 Task: Personal: Milano by food.
Action: Mouse moved to (65, 101)
Screenshot: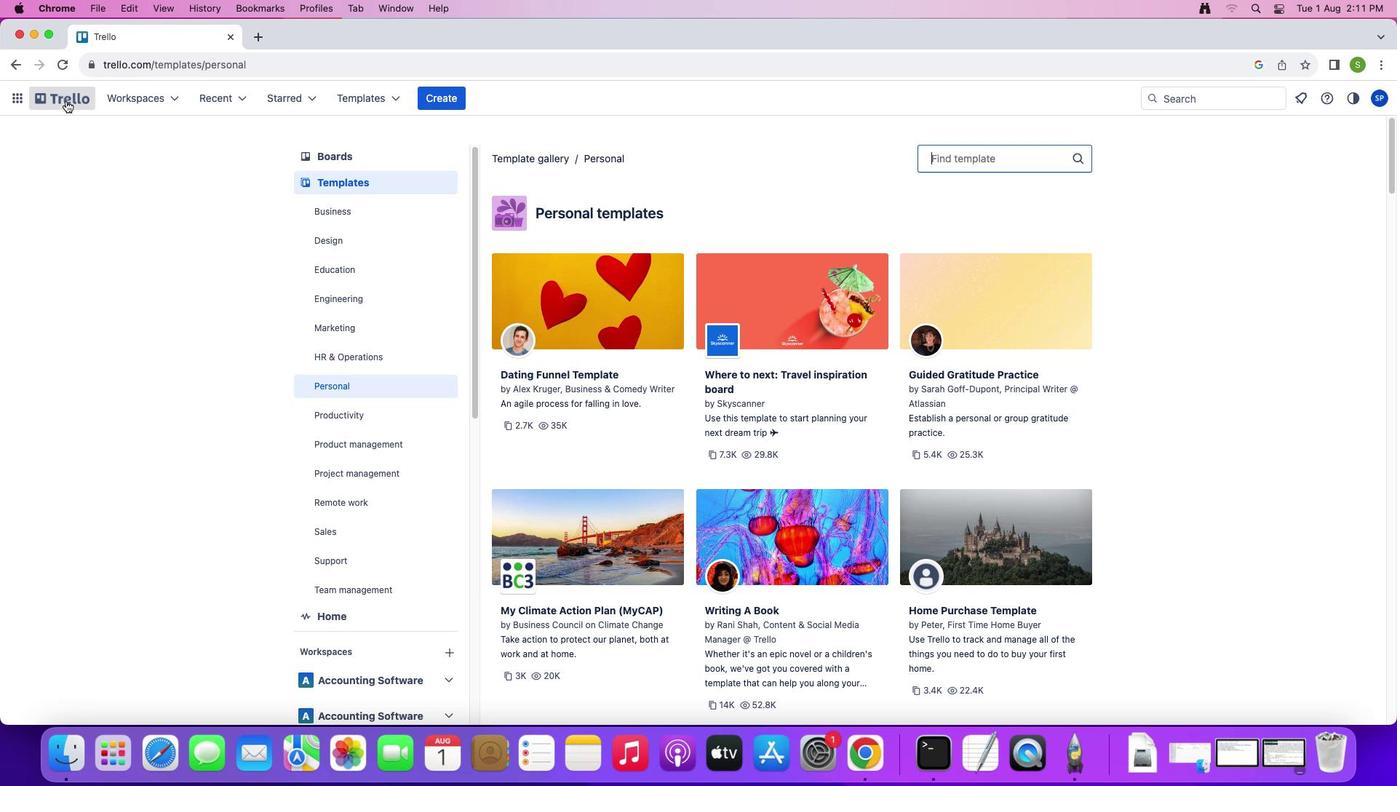 
Action: Mouse pressed left at (65, 101)
Screenshot: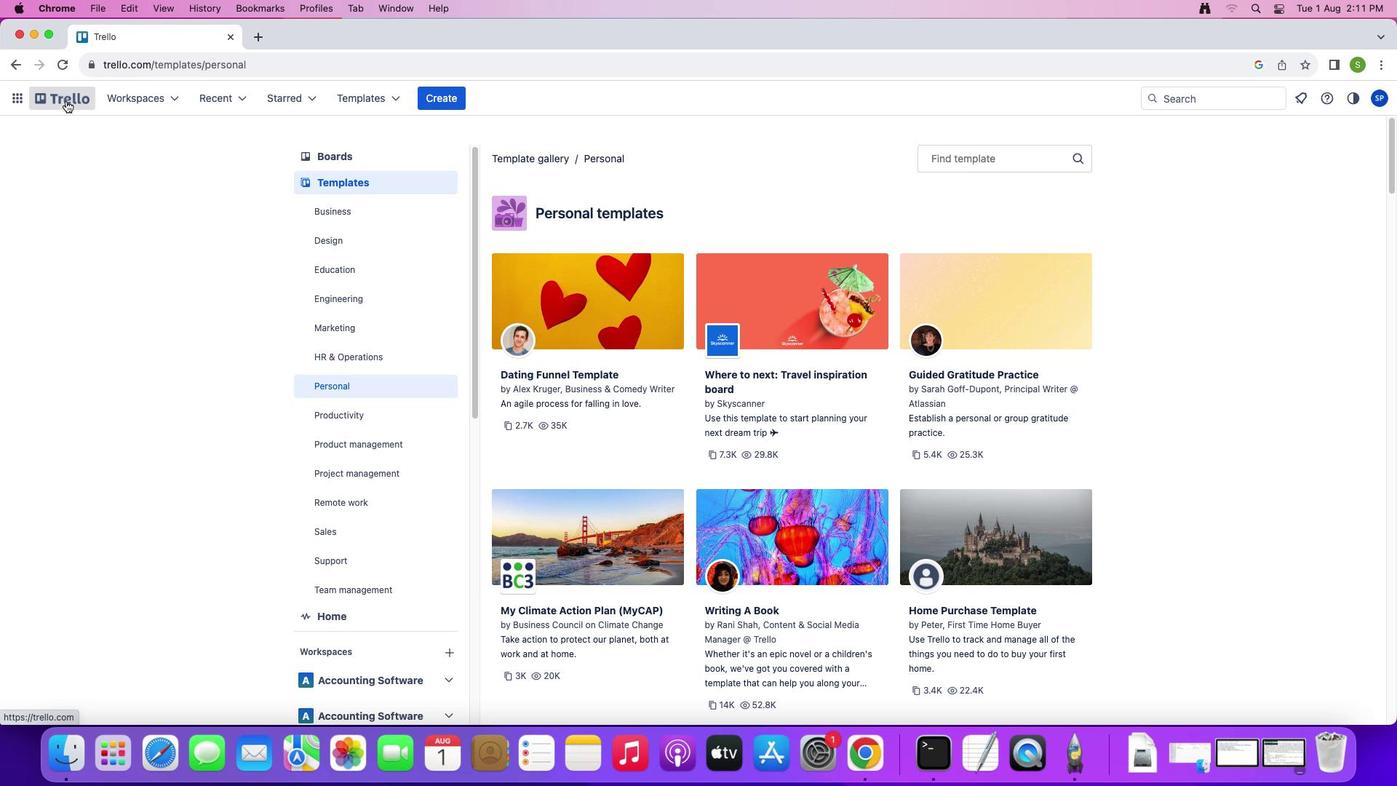 
Action: Mouse moved to (352, 179)
Screenshot: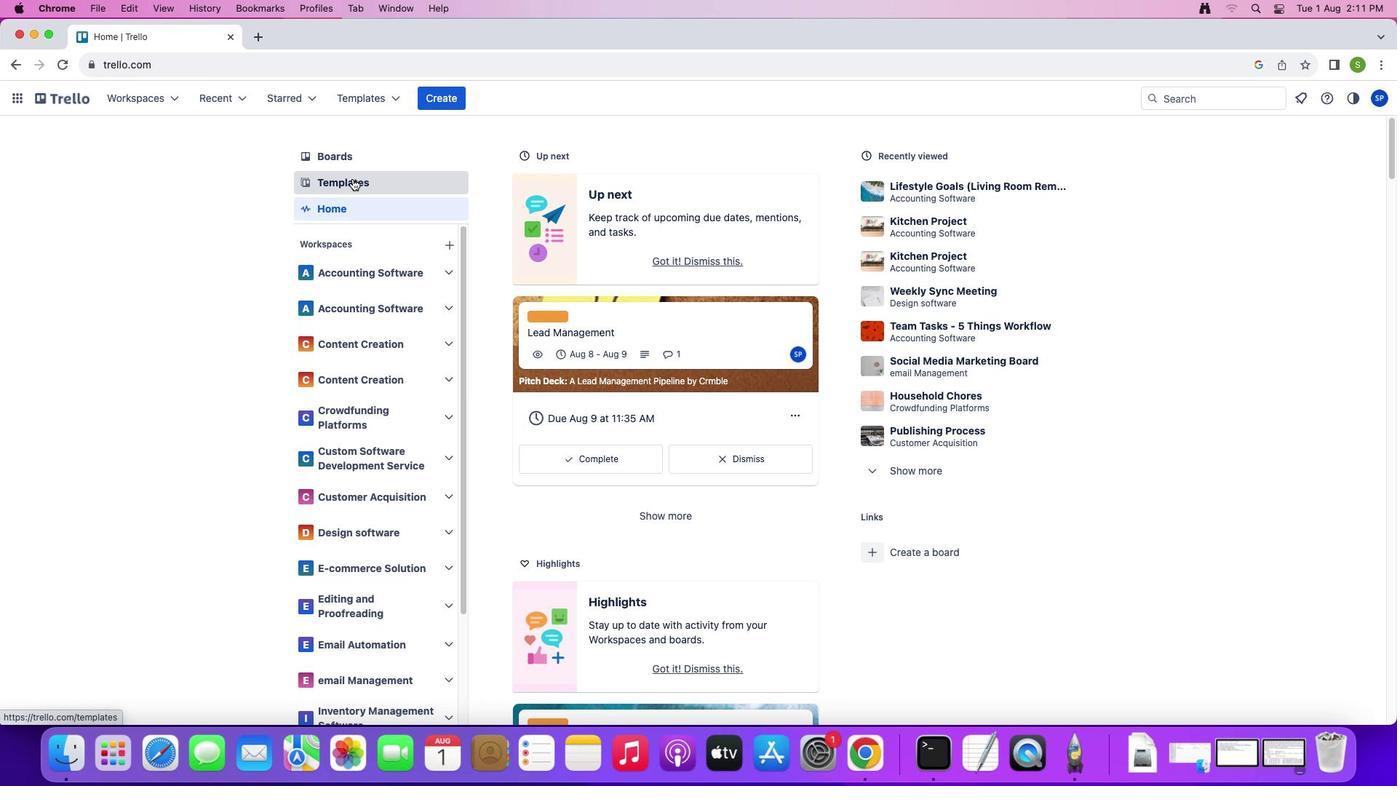 
Action: Mouse pressed left at (352, 179)
Screenshot: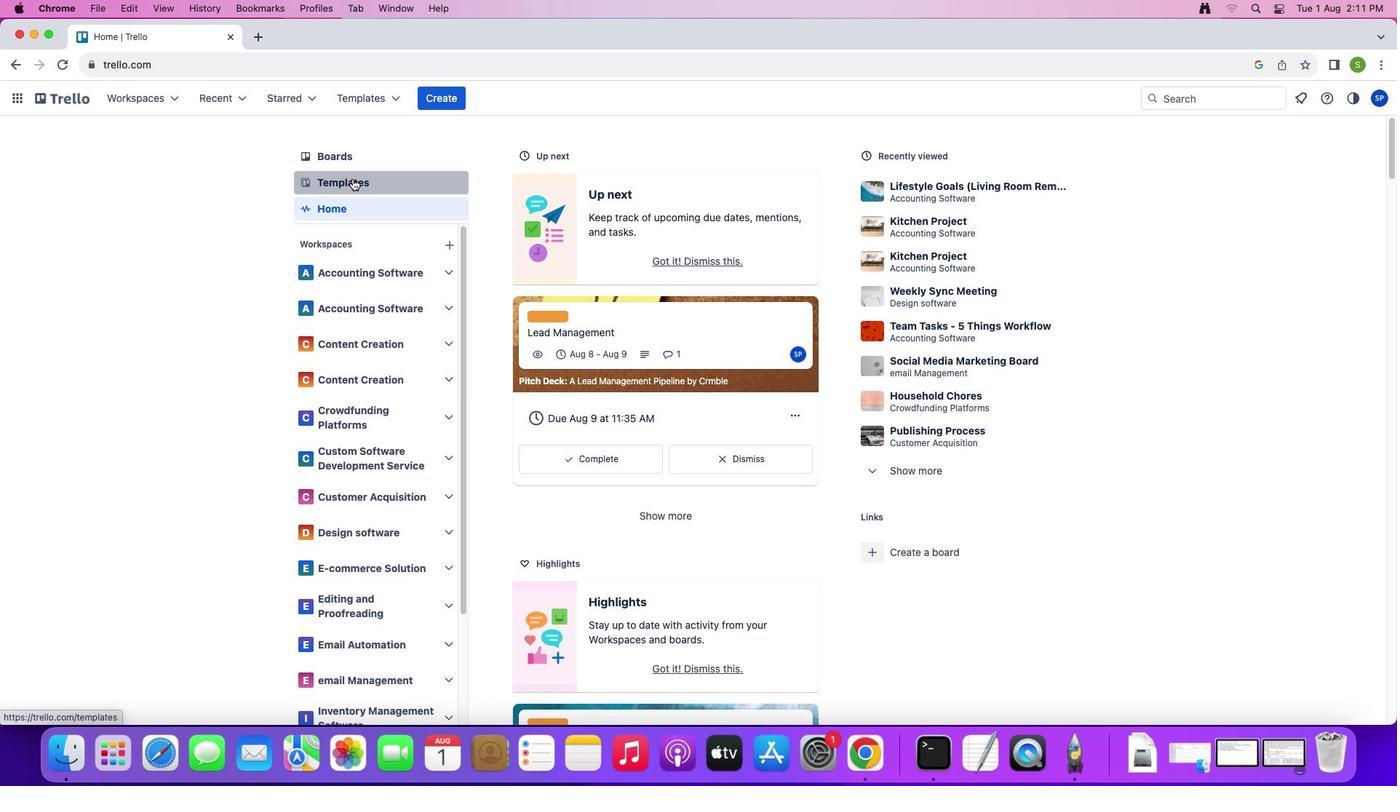 
Action: Mouse moved to (357, 381)
Screenshot: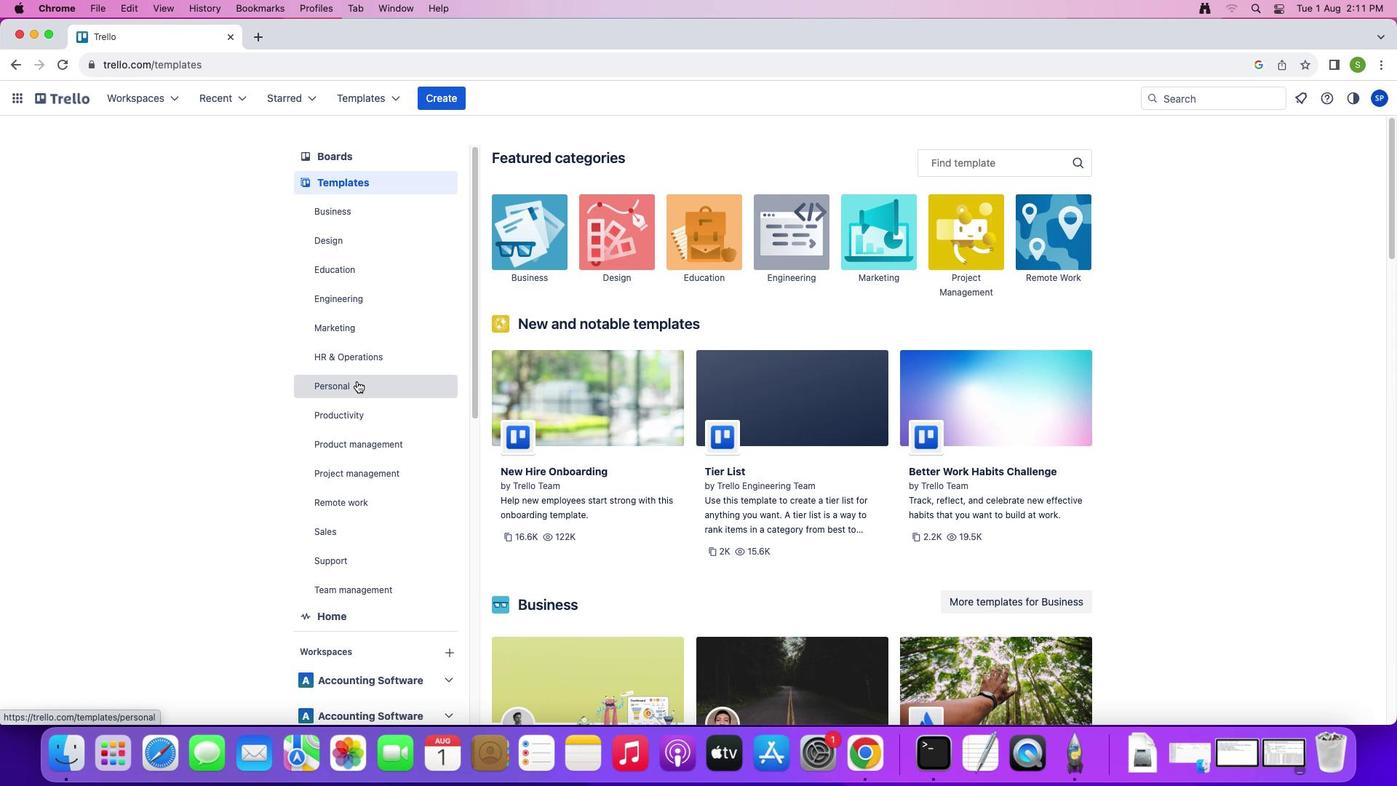 
Action: Mouse pressed left at (357, 381)
Screenshot: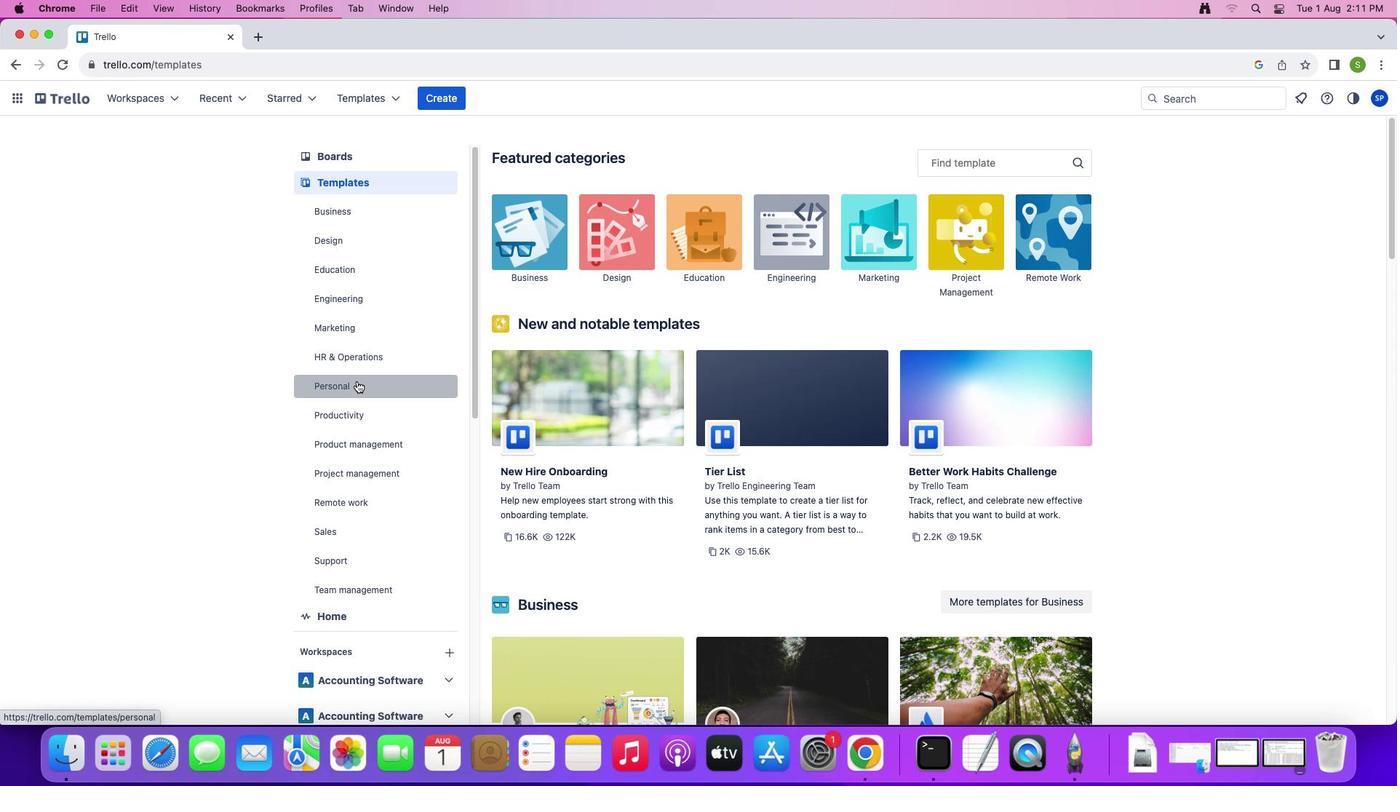 
Action: Mouse moved to (974, 155)
Screenshot: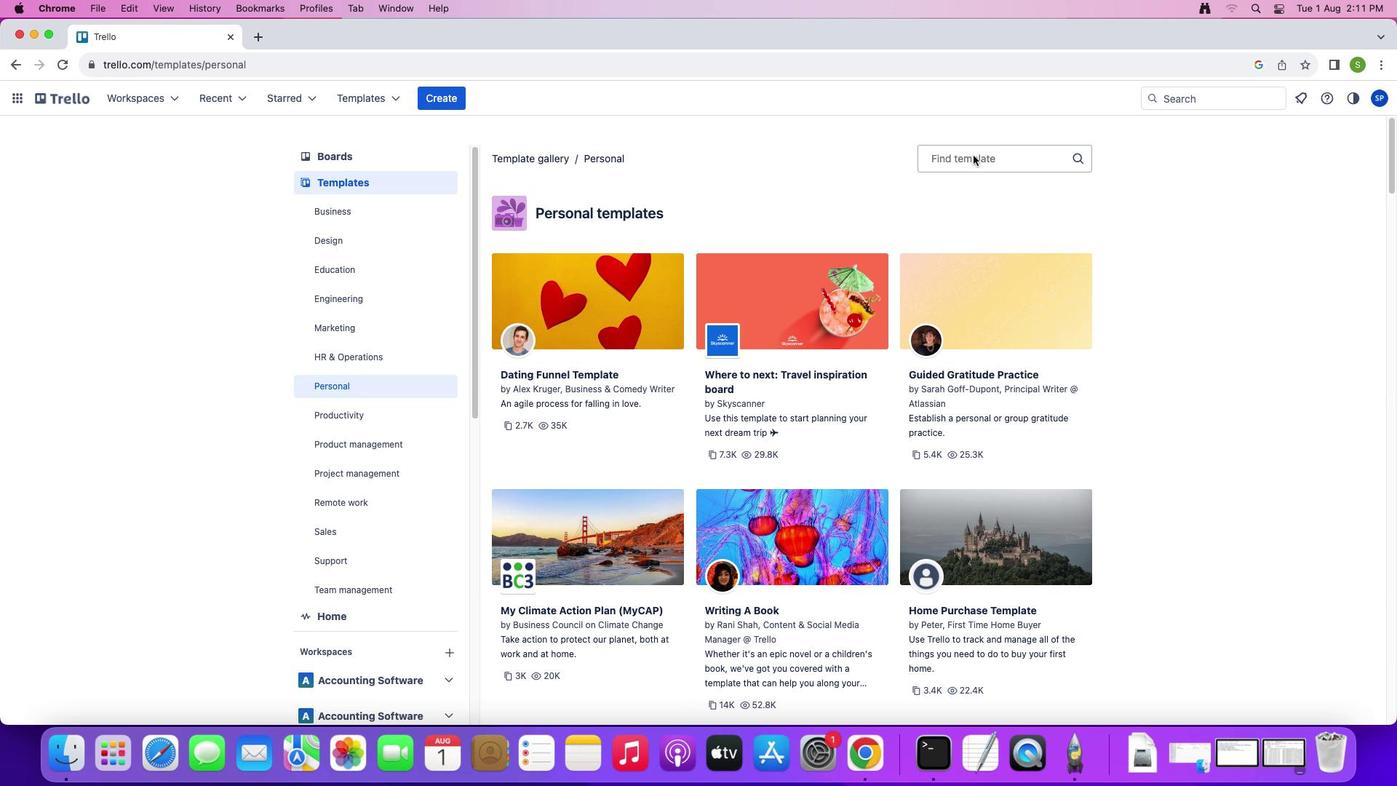 
Action: Mouse pressed left at (974, 155)
Screenshot: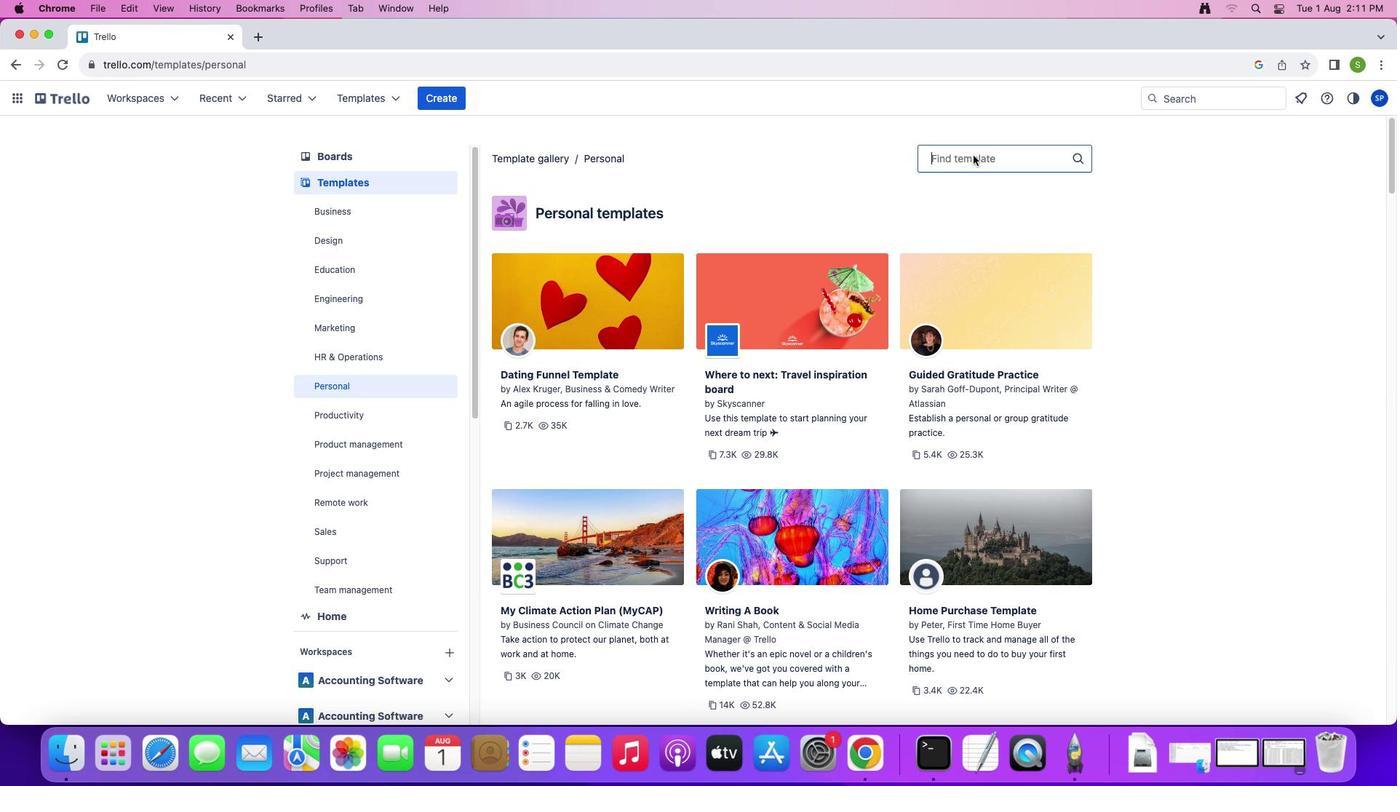 
Action: Key pressed Key.shift'M'Key.caps_lock'i''l''a''n''o'Key.space'b''y'Key.space'f''o''o''d'
Screenshot: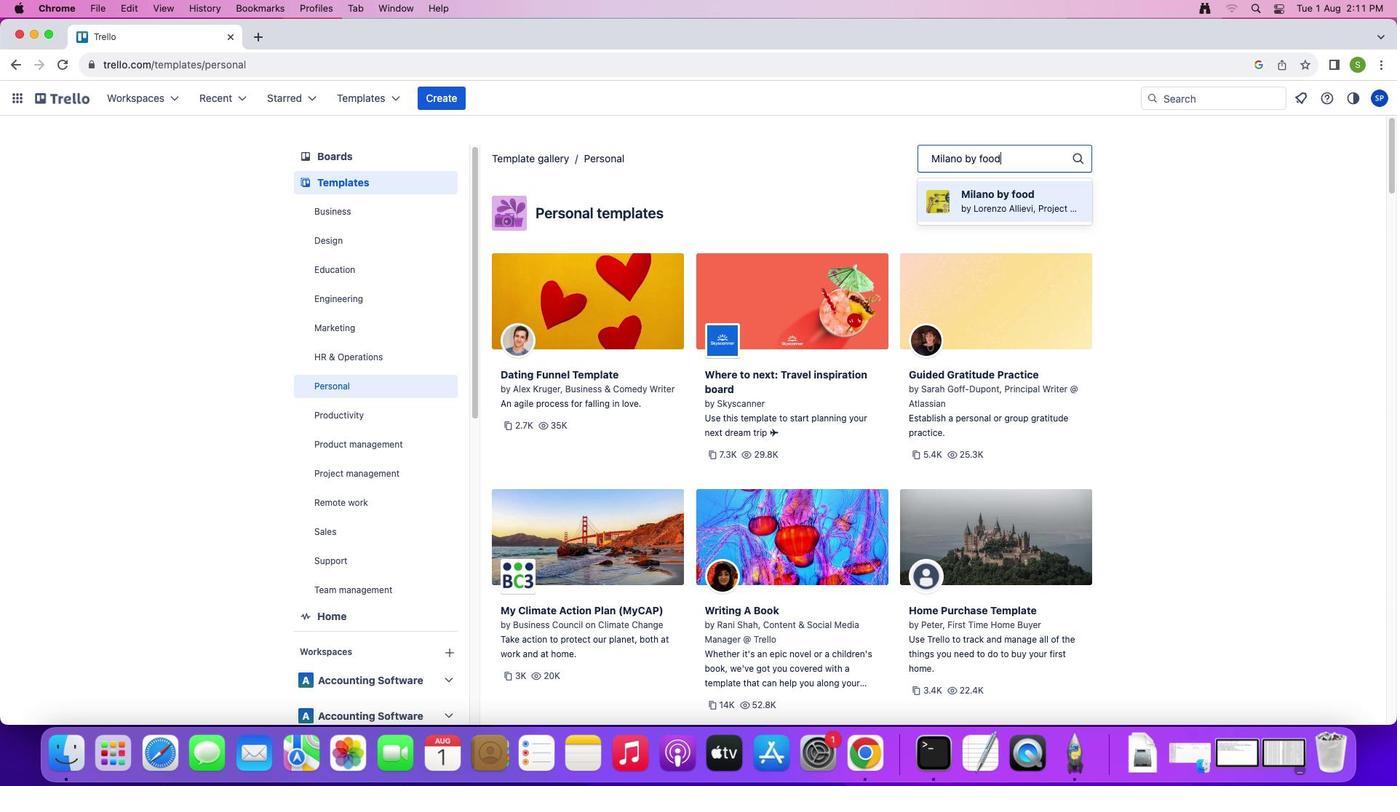 
Action: Mouse moved to (1030, 212)
Screenshot: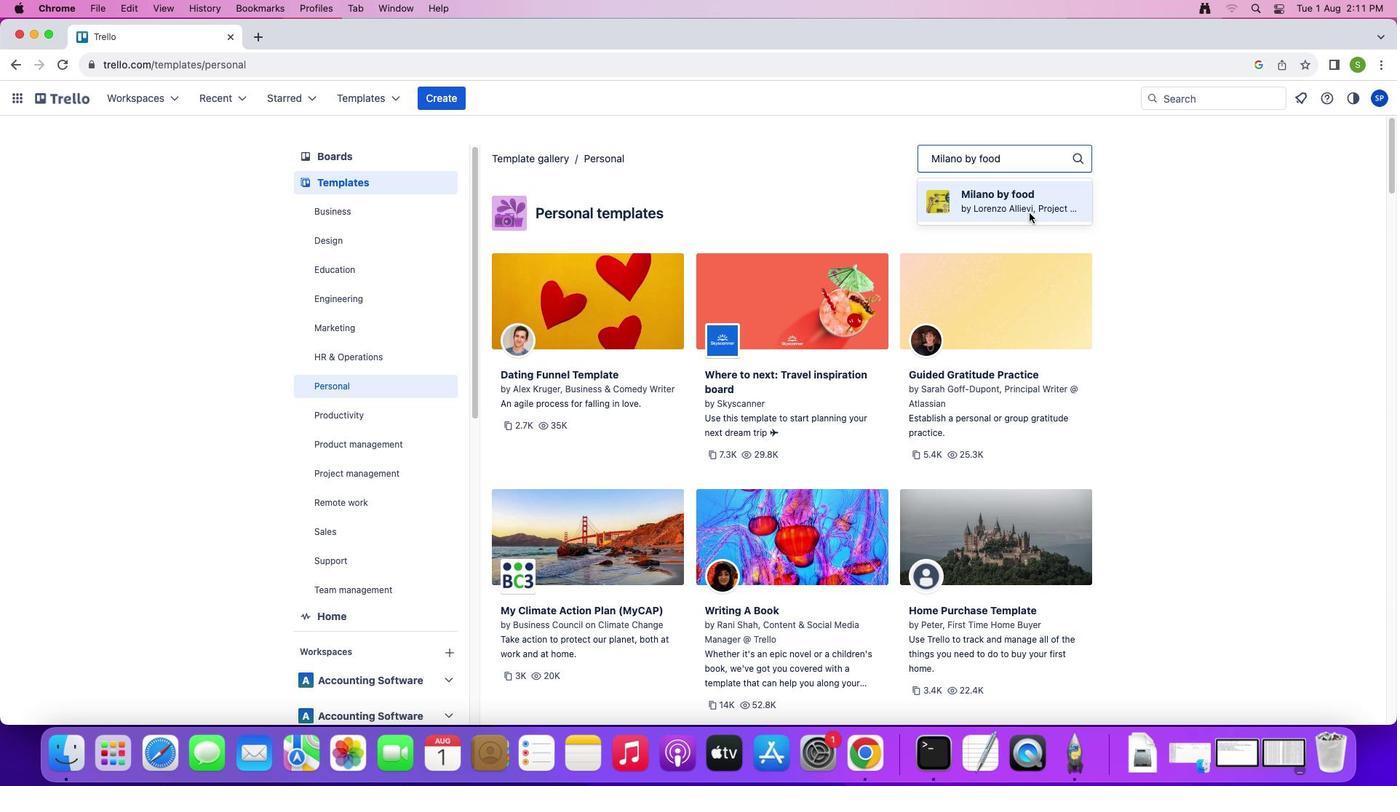 
Action: Mouse pressed left at (1030, 212)
Screenshot: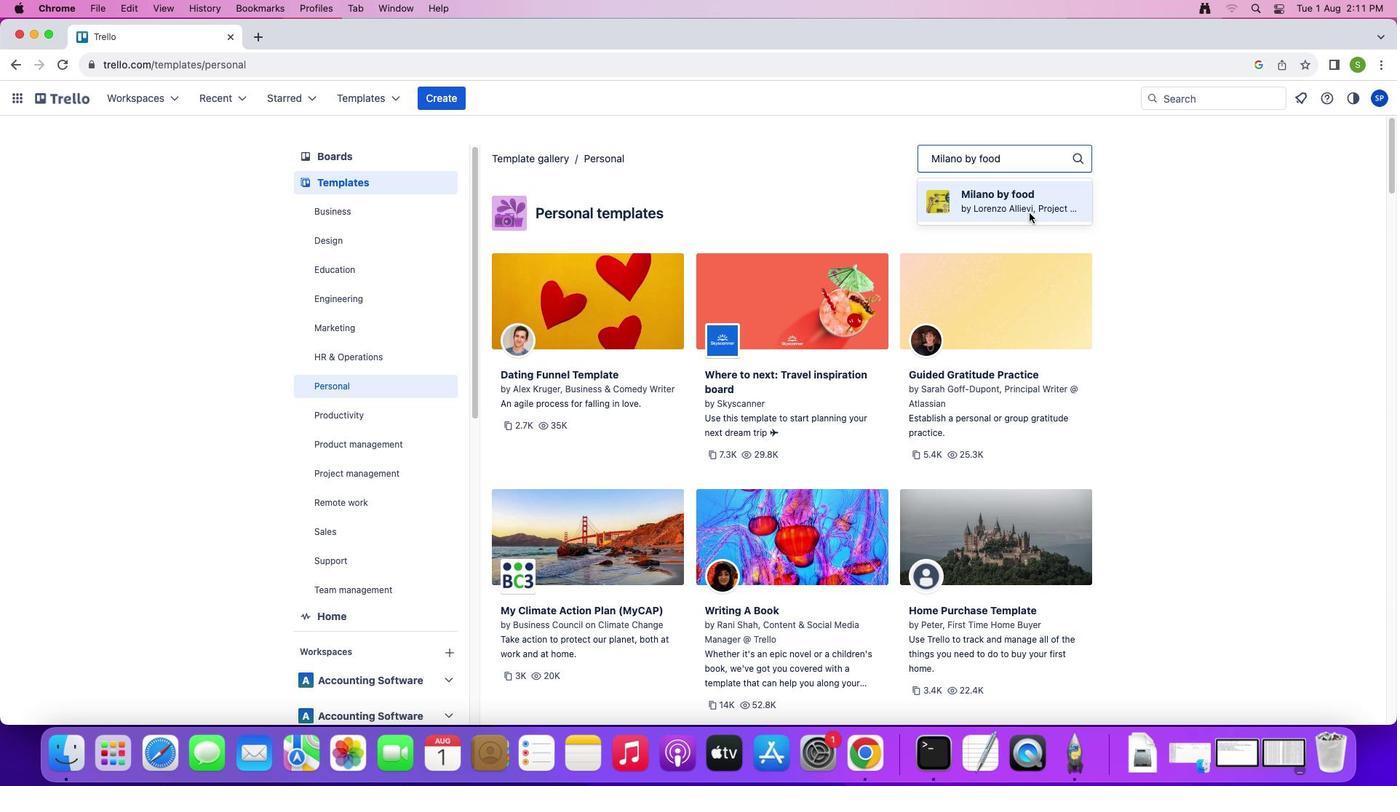 
Action: Mouse moved to (1056, 216)
Screenshot: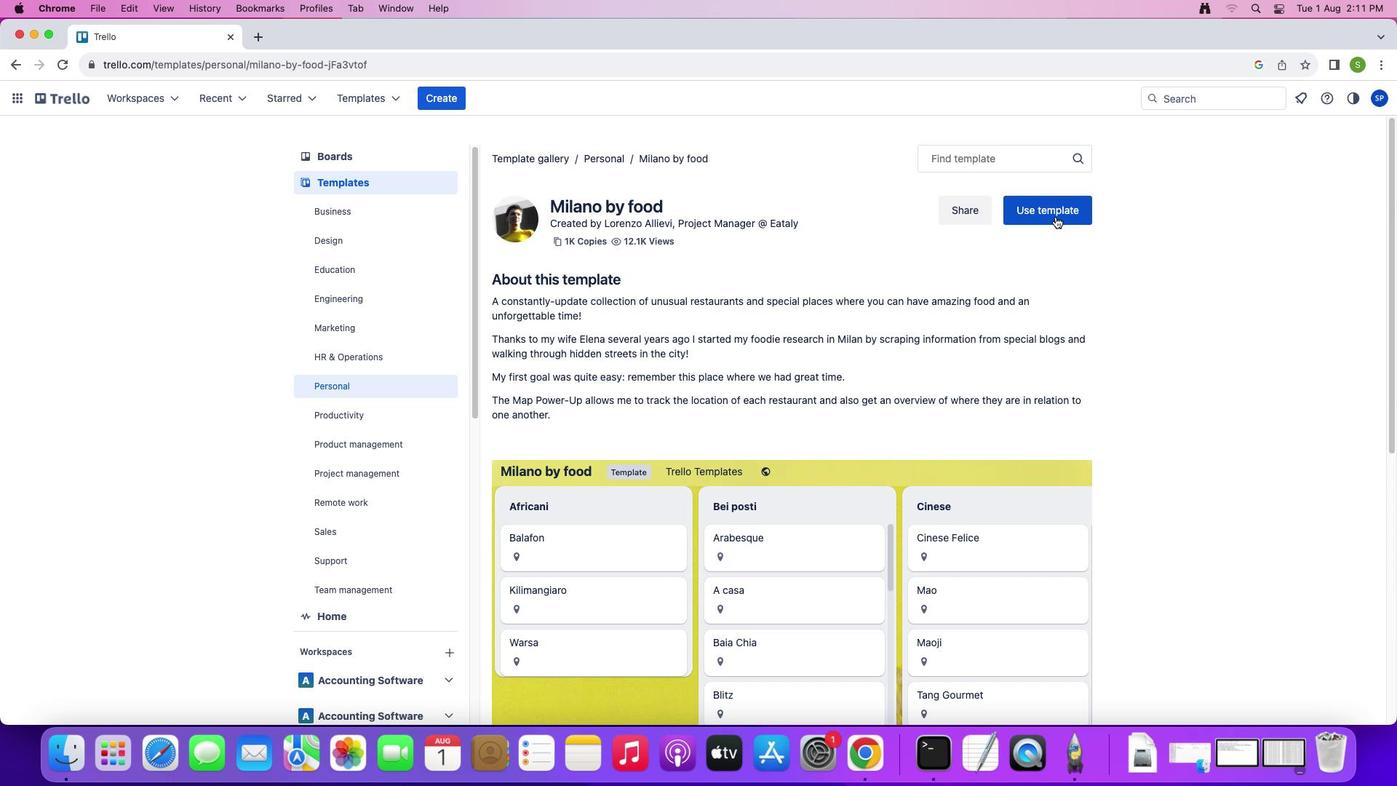 
Action: Mouse pressed left at (1056, 216)
Screenshot: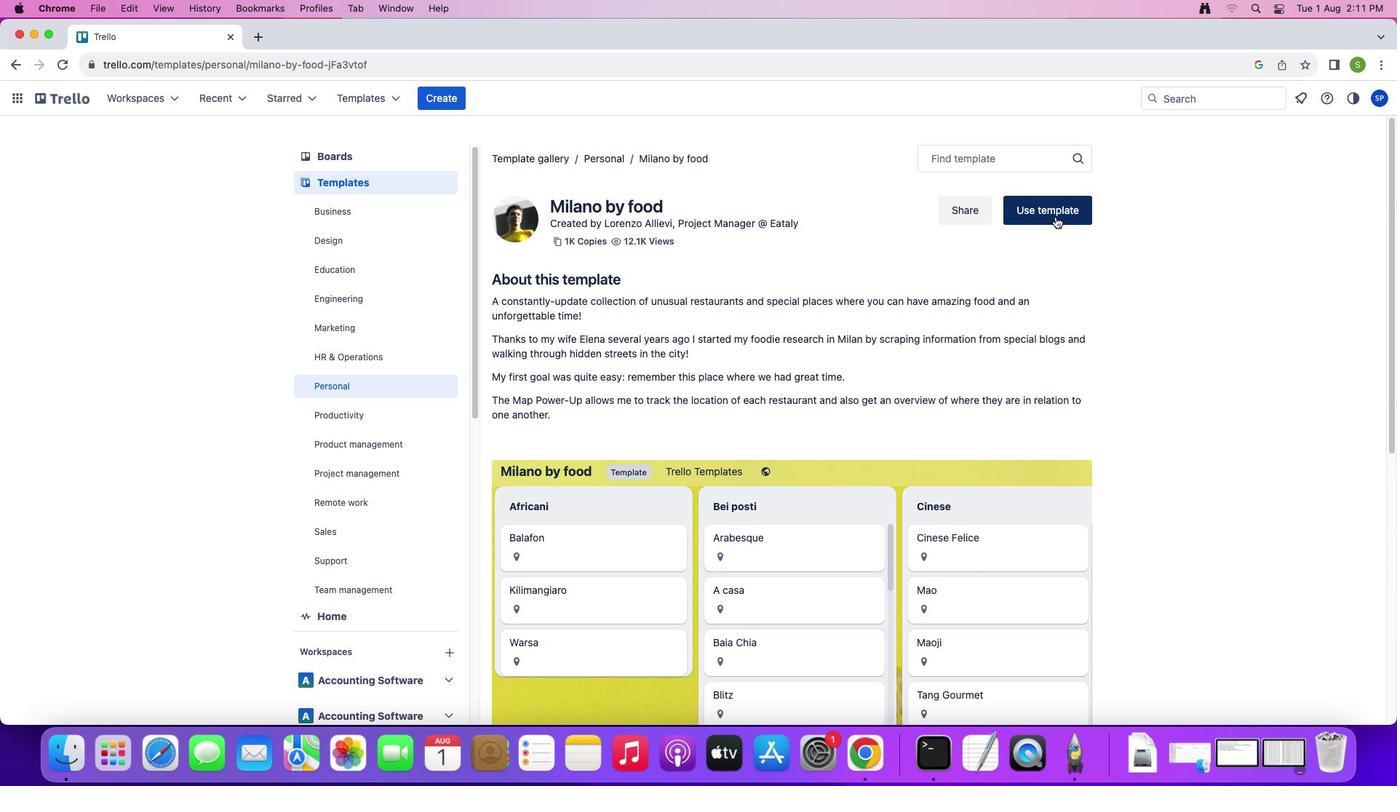 
Action: Mouse moved to (1041, 532)
Screenshot: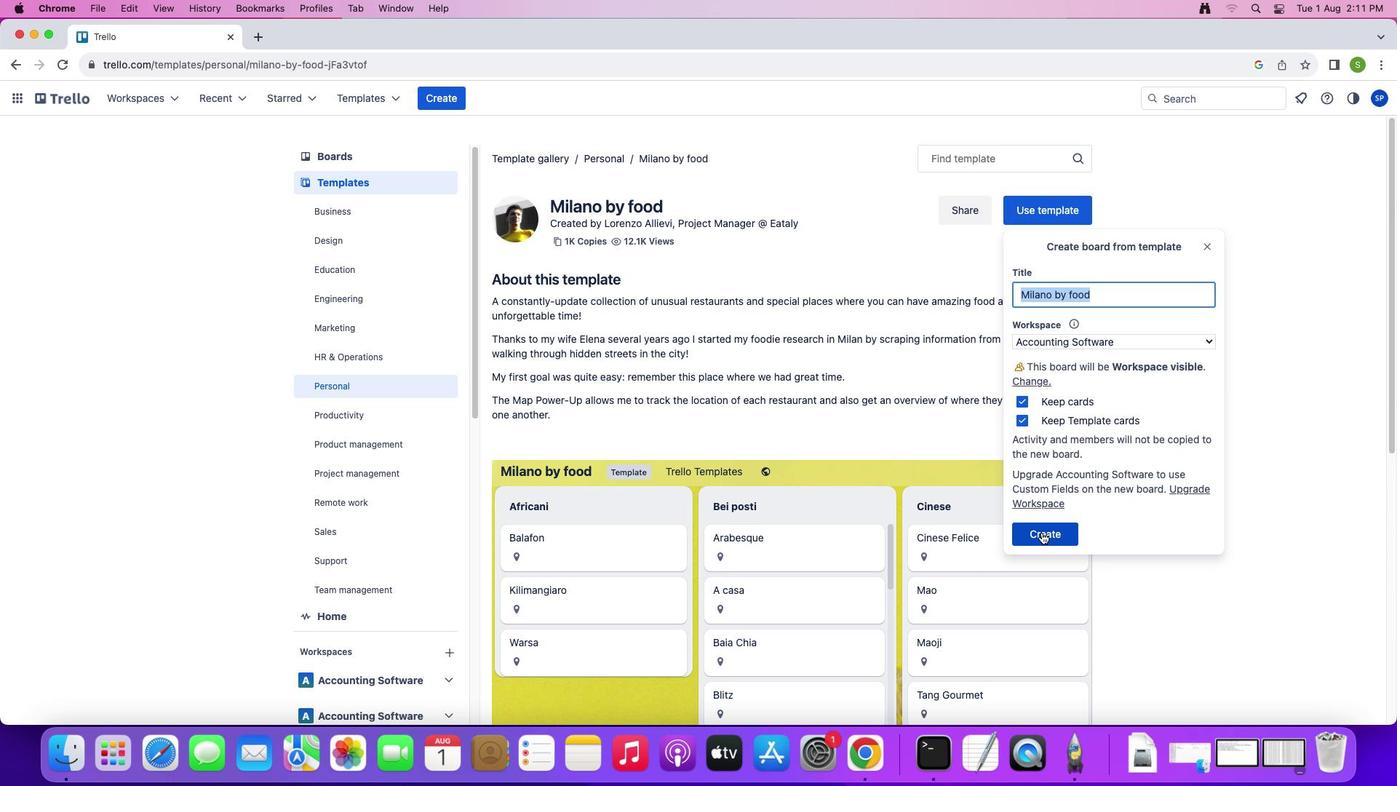
Action: Mouse pressed left at (1041, 532)
Screenshot: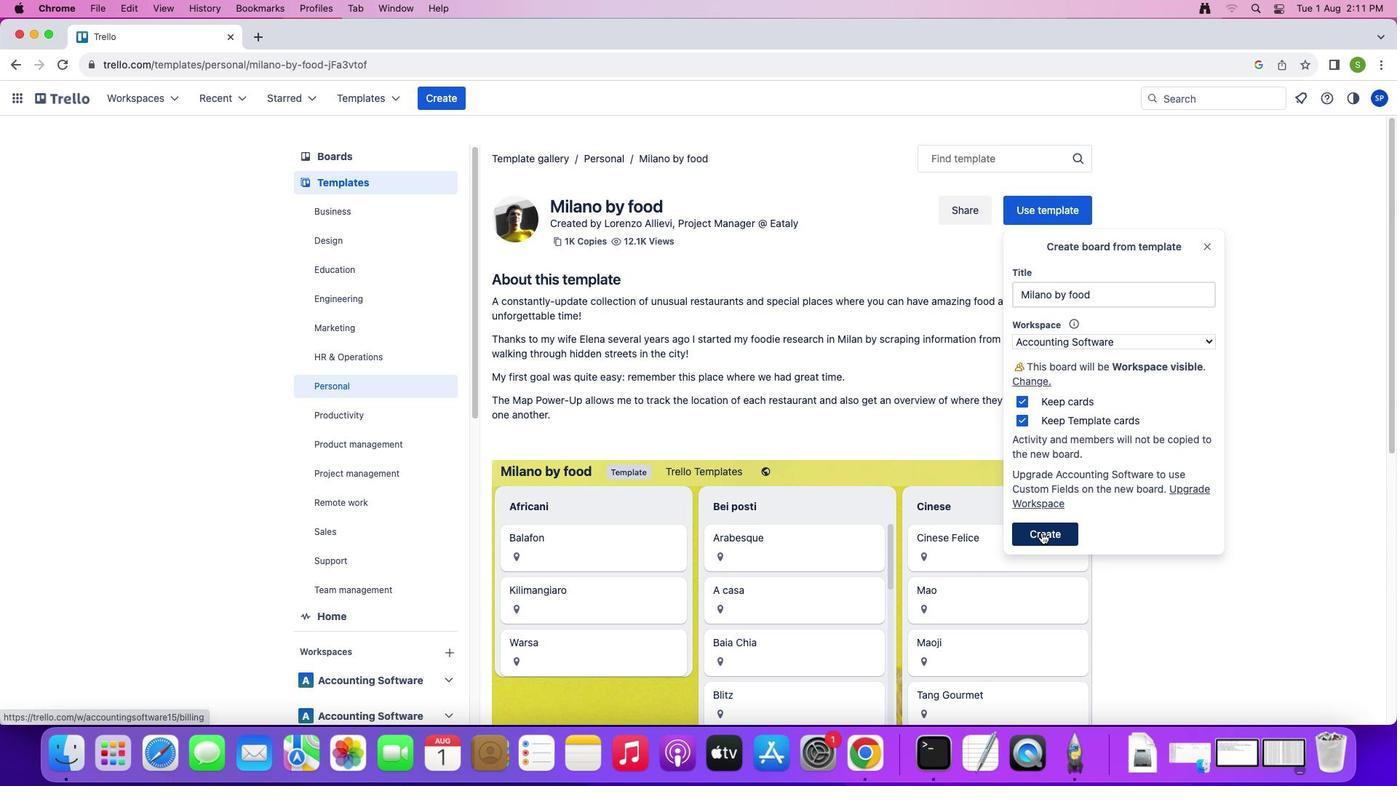 
Action: Mouse moved to (904, 716)
Screenshot: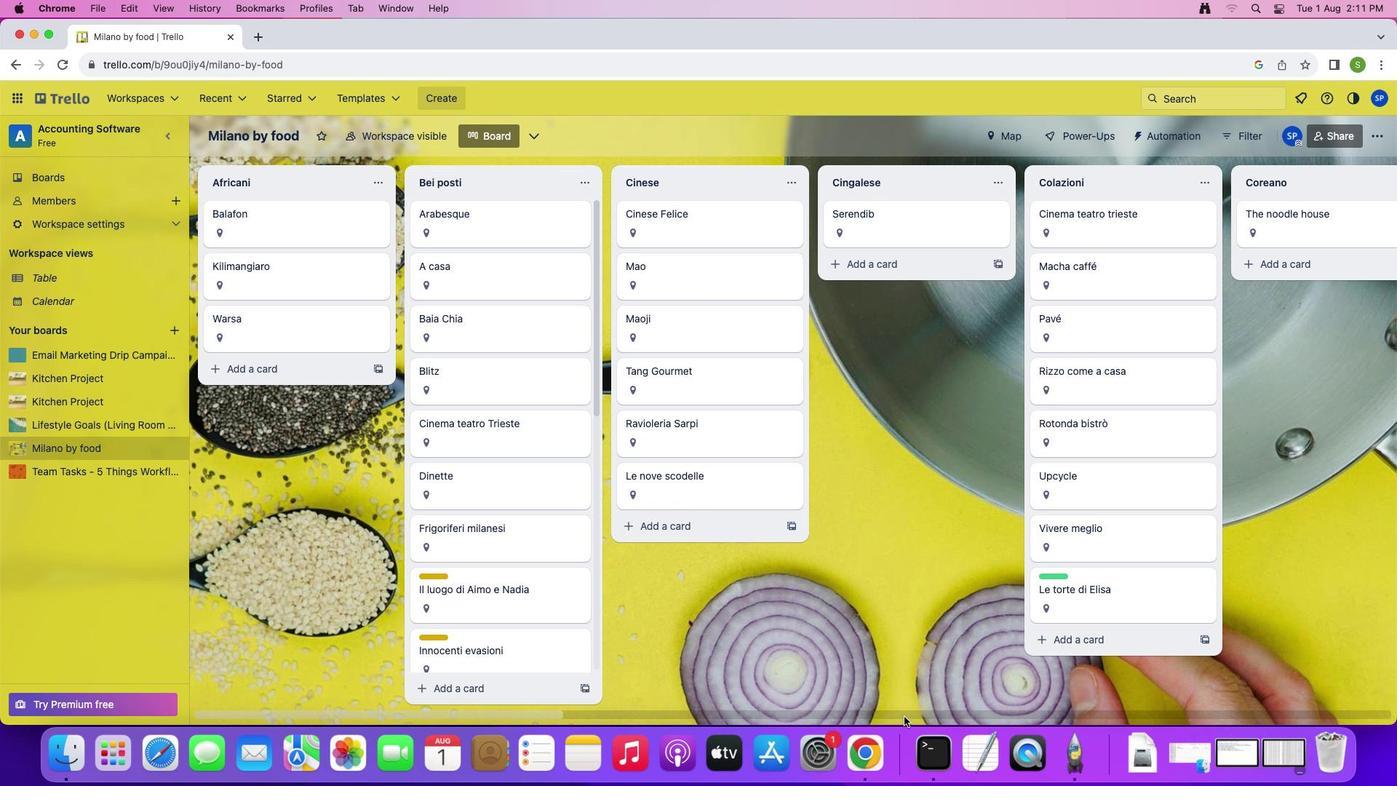 
Action: Mouse pressed left at (904, 716)
Screenshot: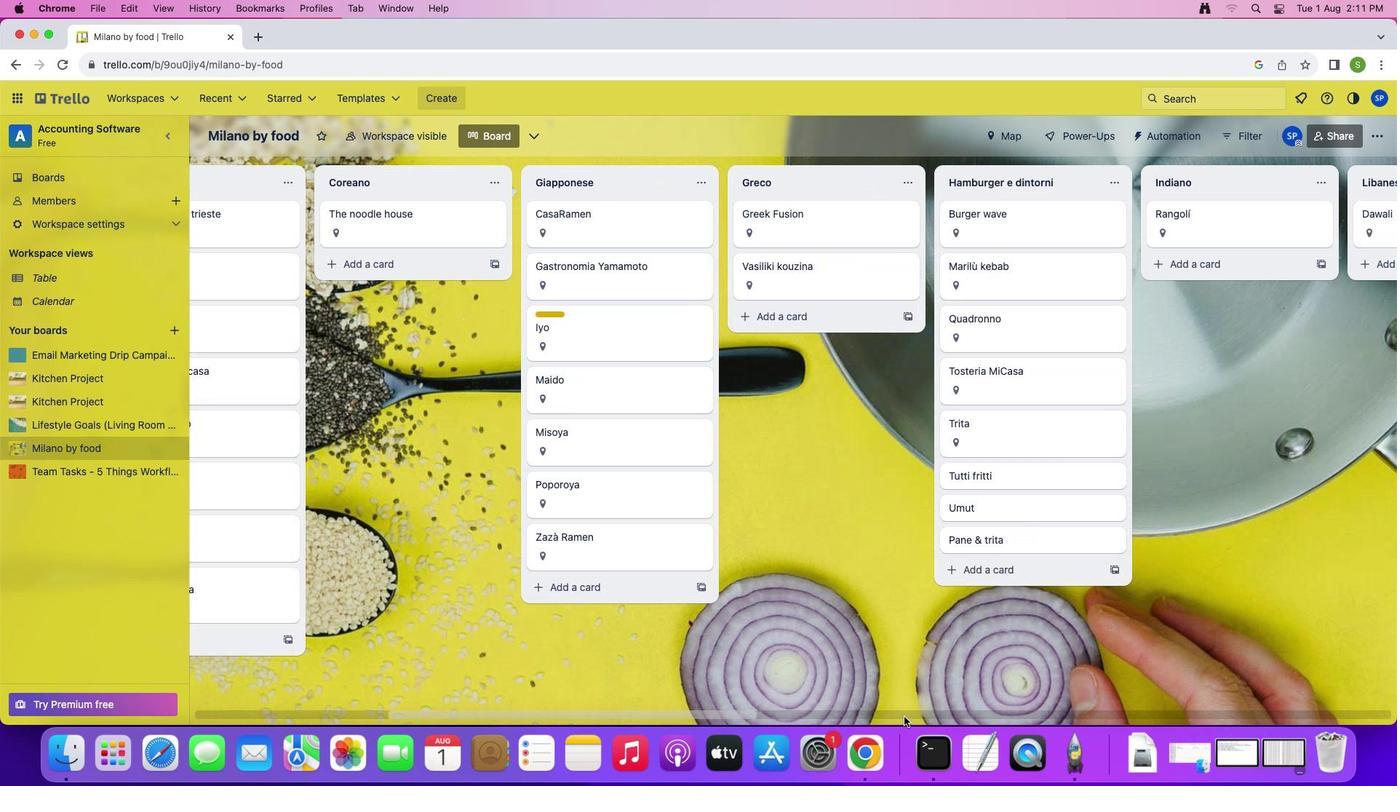 
Action: Mouse moved to (1023, 713)
Screenshot: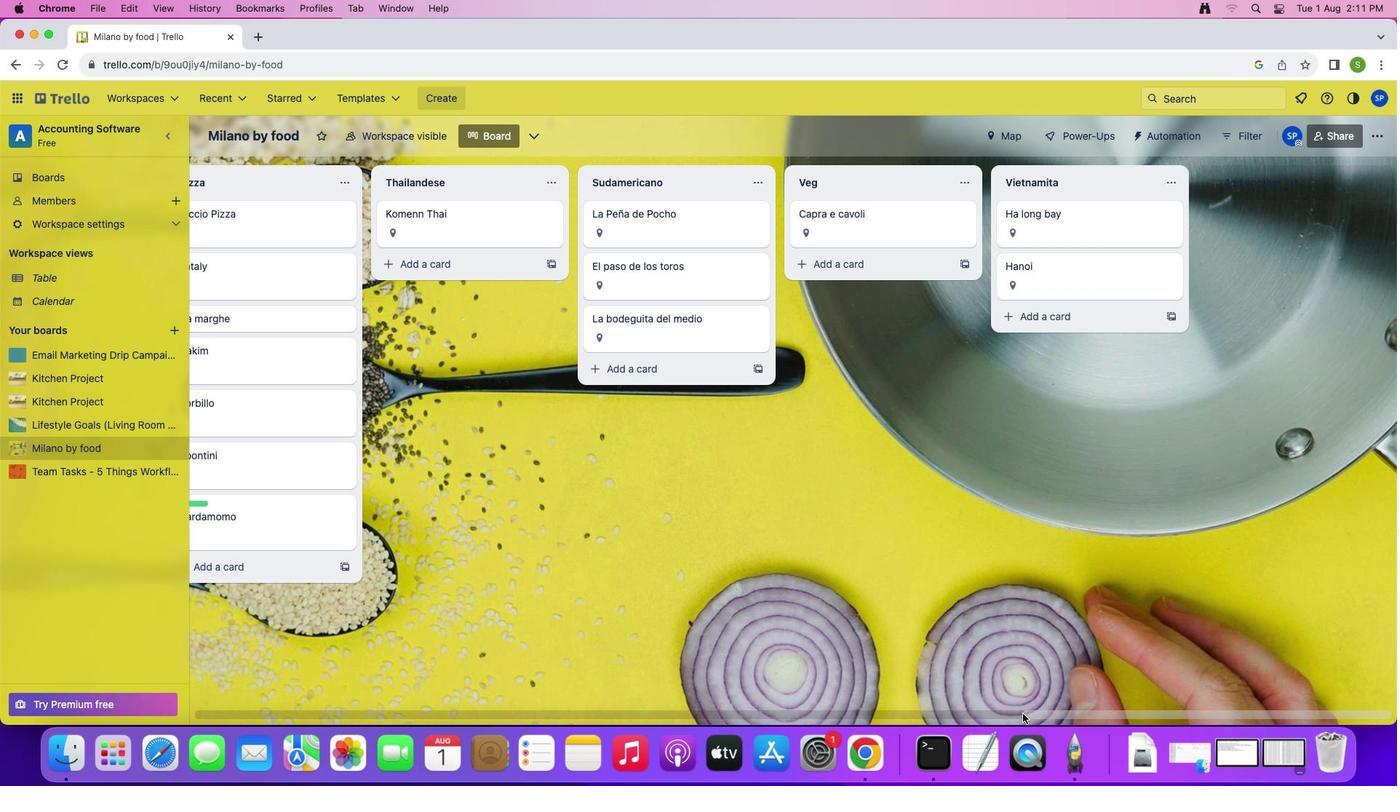 
Action: Mouse pressed left at (1023, 713)
Screenshot: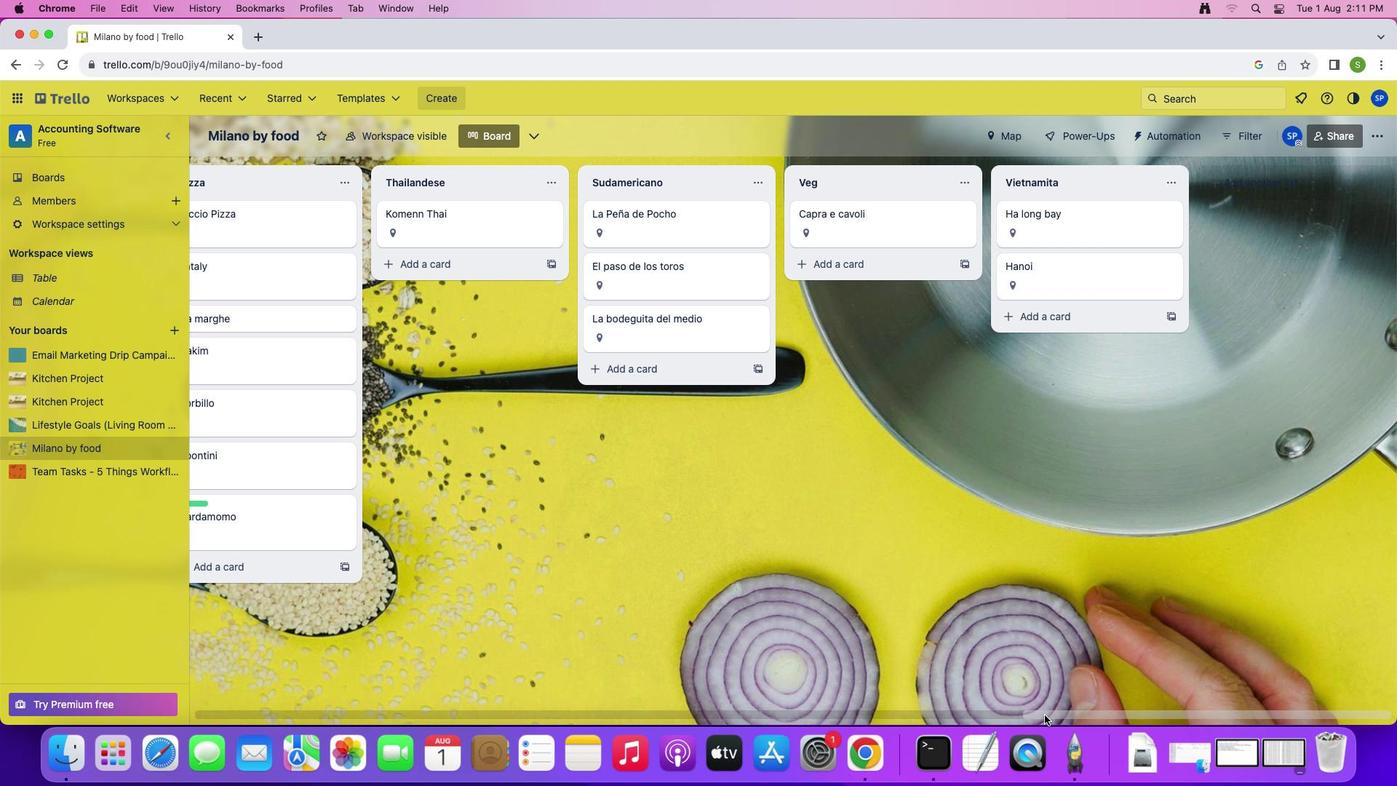 
Action: Mouse moved to (1295, 206)
Screenshot: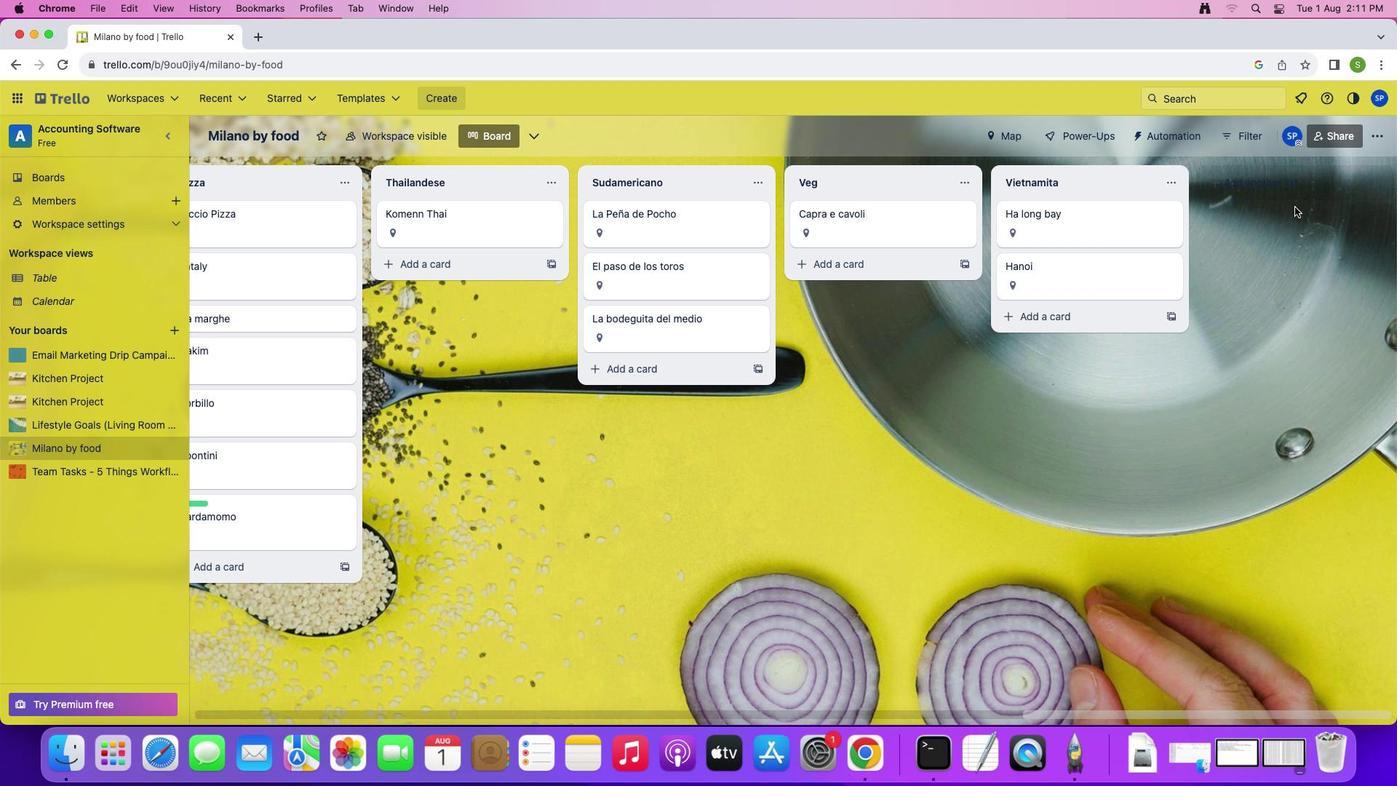 
Action: Mouse pressed left at (1295, 206)
Screenshot: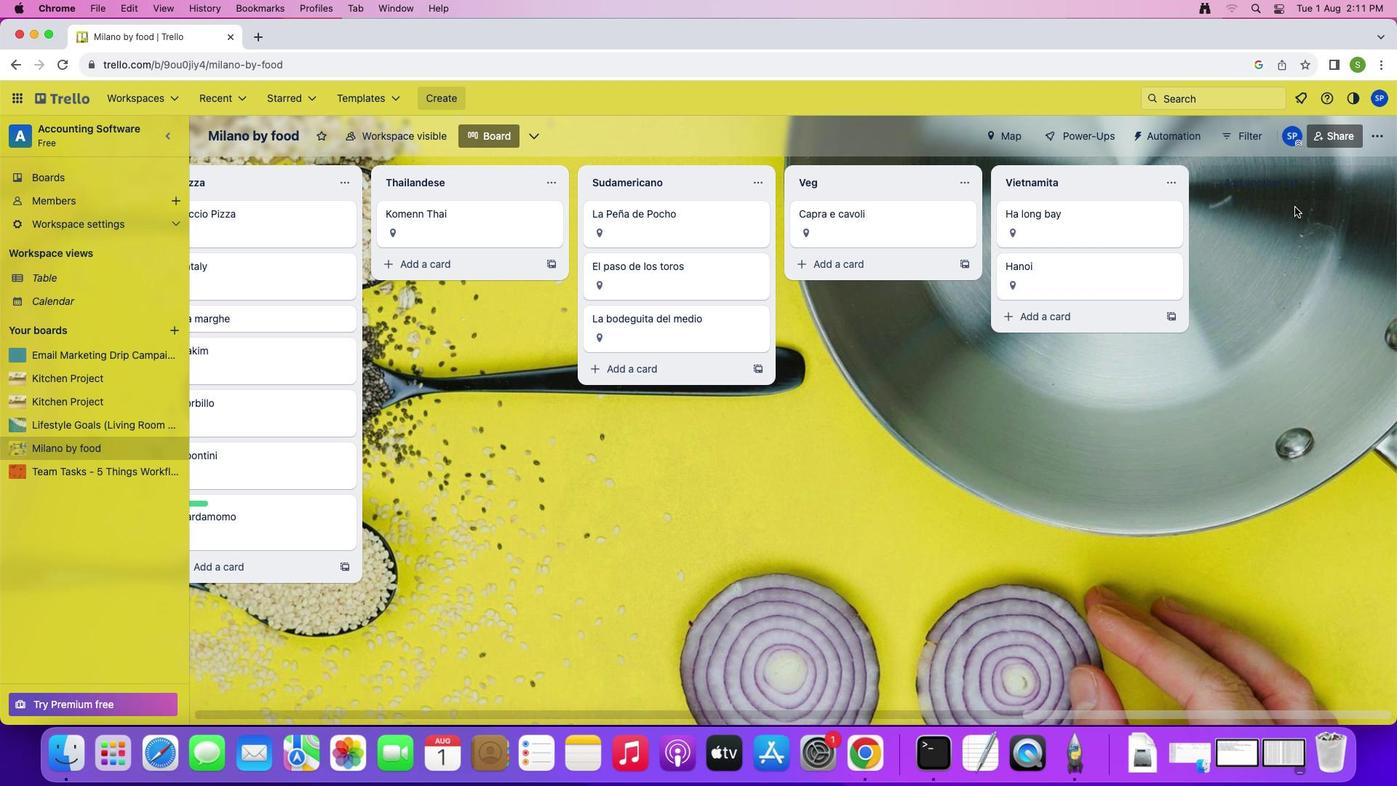 
Action: Mouse moved to (1209, 189)
Screenshot: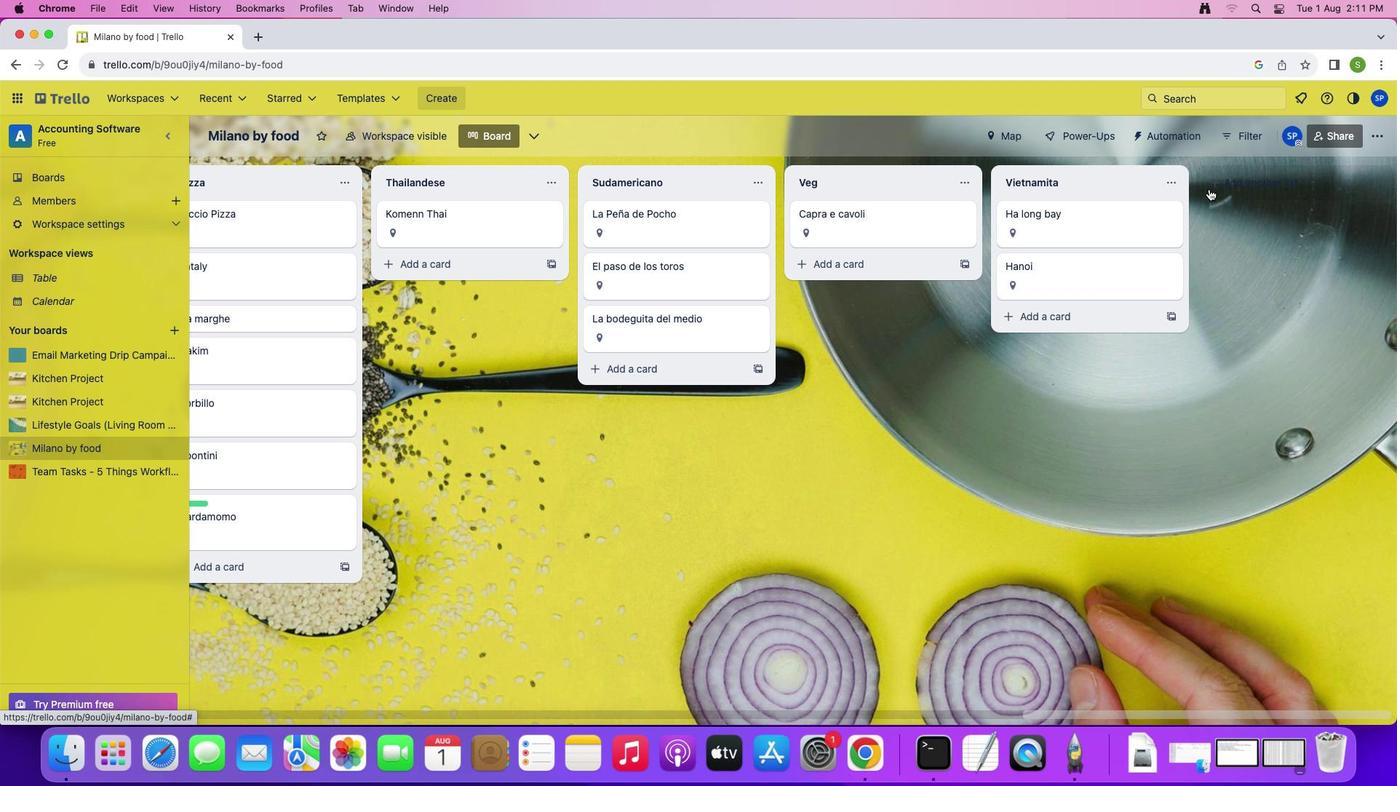 
Action: Mouse pressed left at (1209, 189)
Screenshot: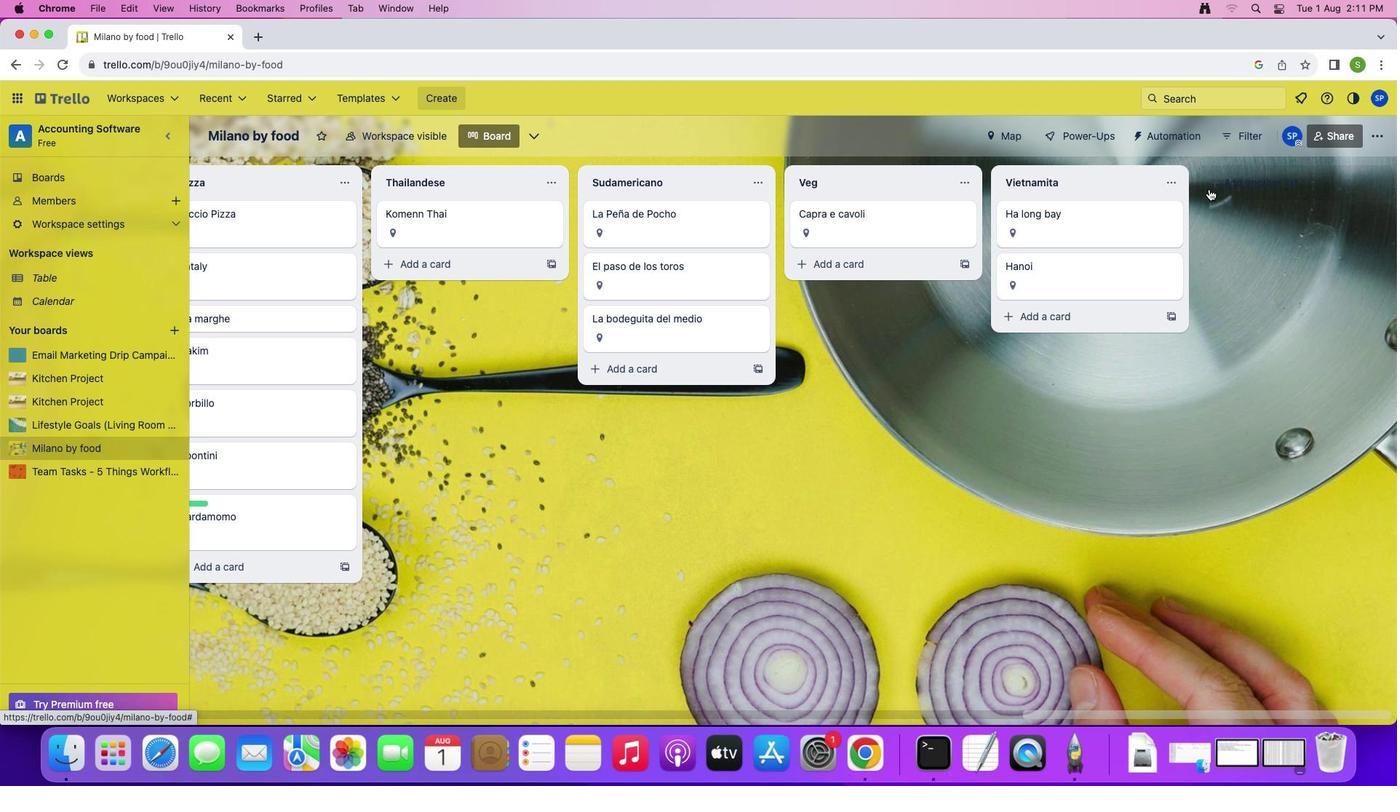 
Action: Mouse moved to (1148, 714)
Screenshot: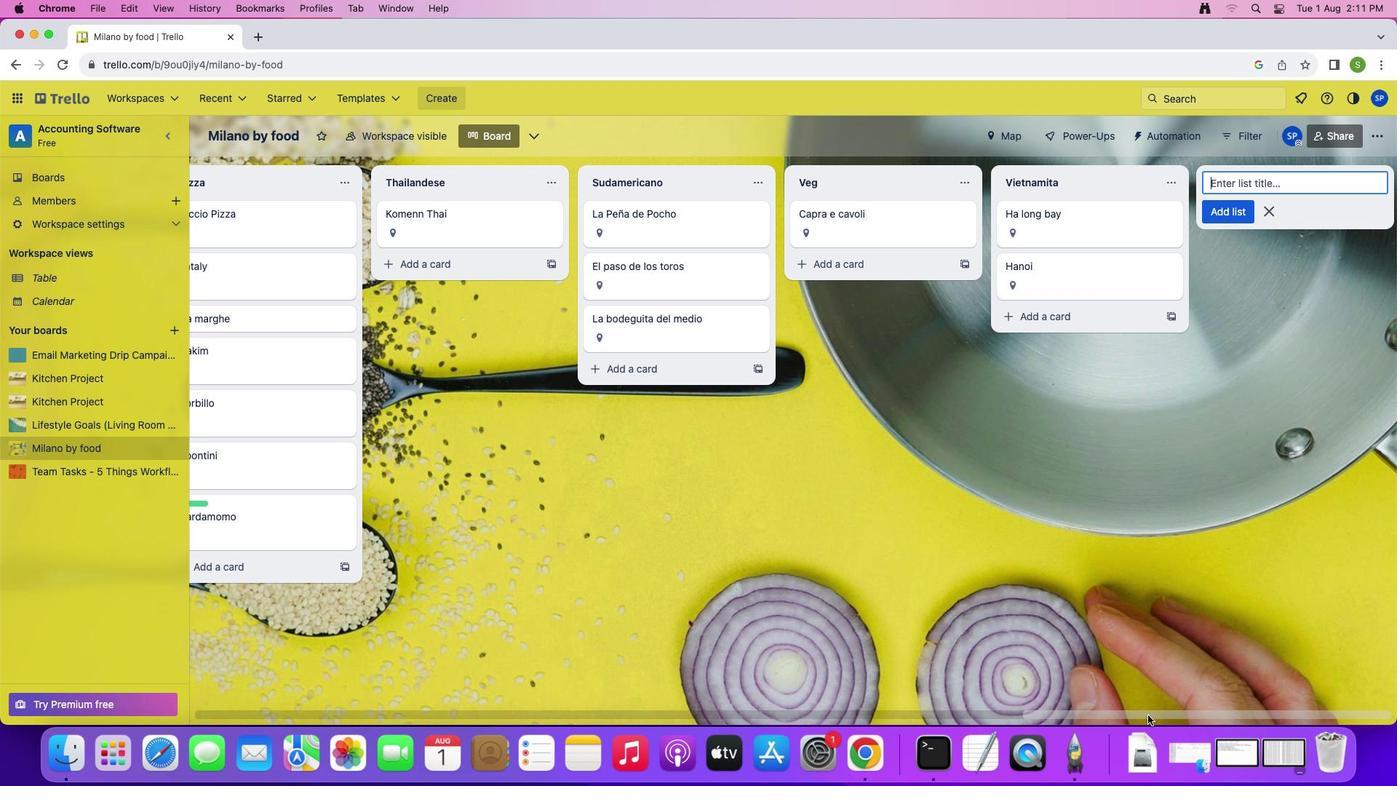 
Action: Mouse pressed left at (1148, 714)
Screenshot: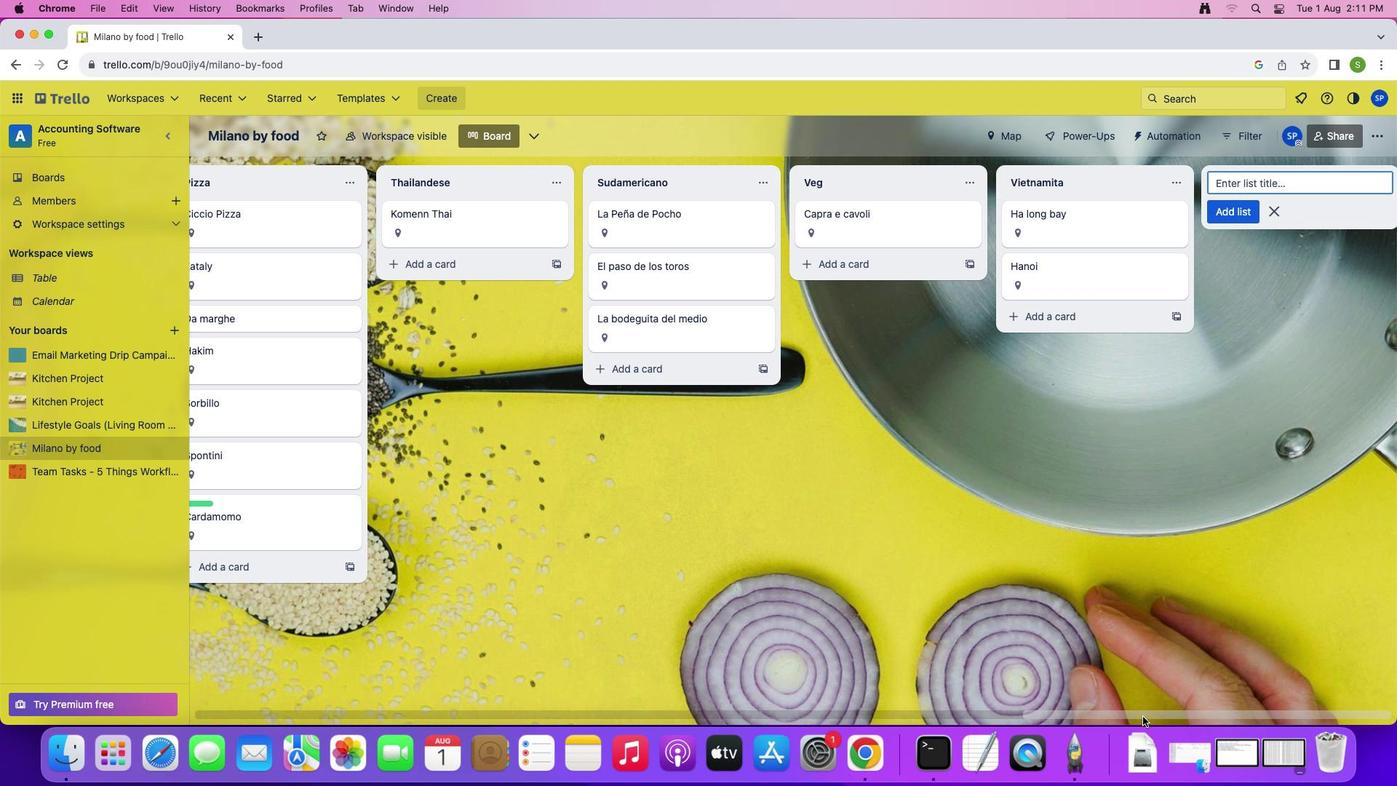 
Action: Mouse moved to (316, 715)
Screenshot: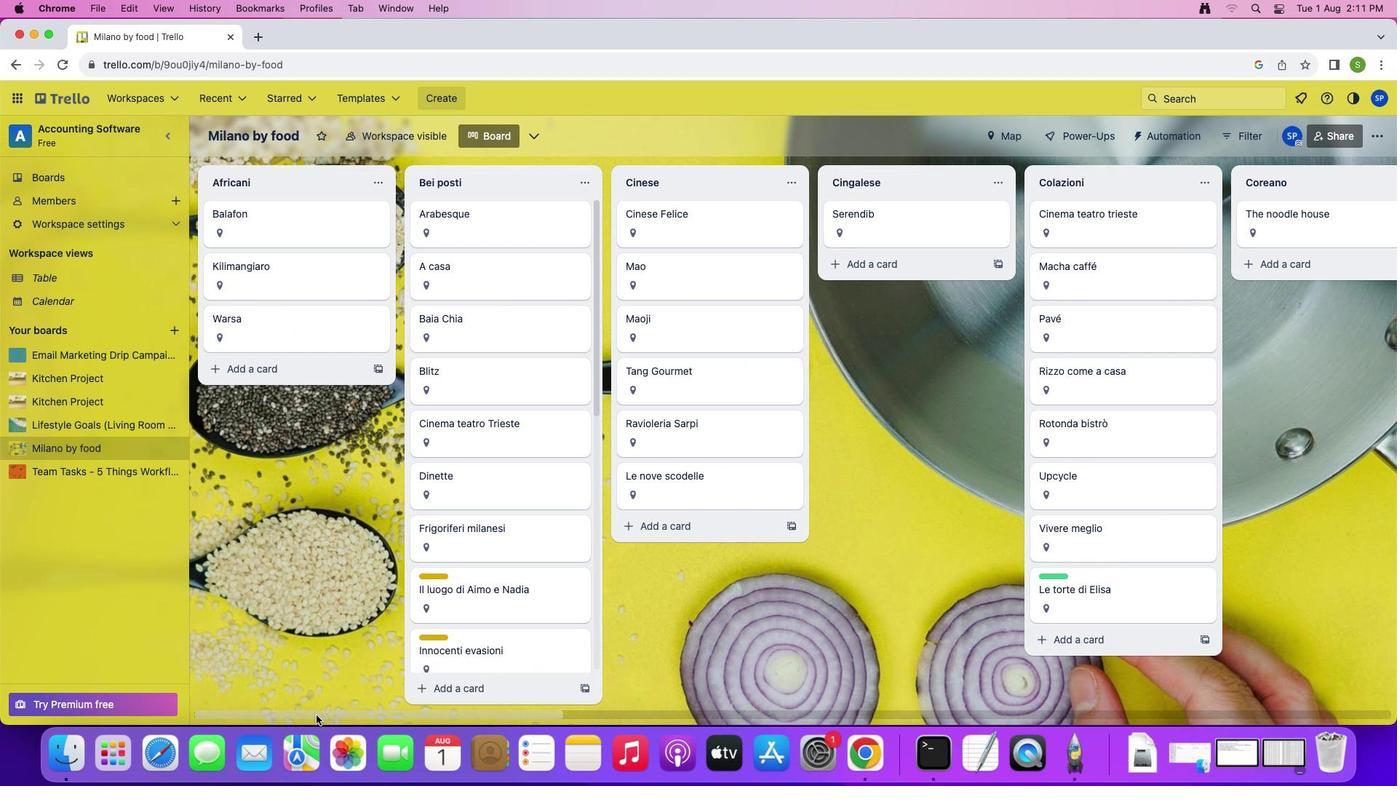 
Action: Mouse pressed left at (316, 715)
Screenshot: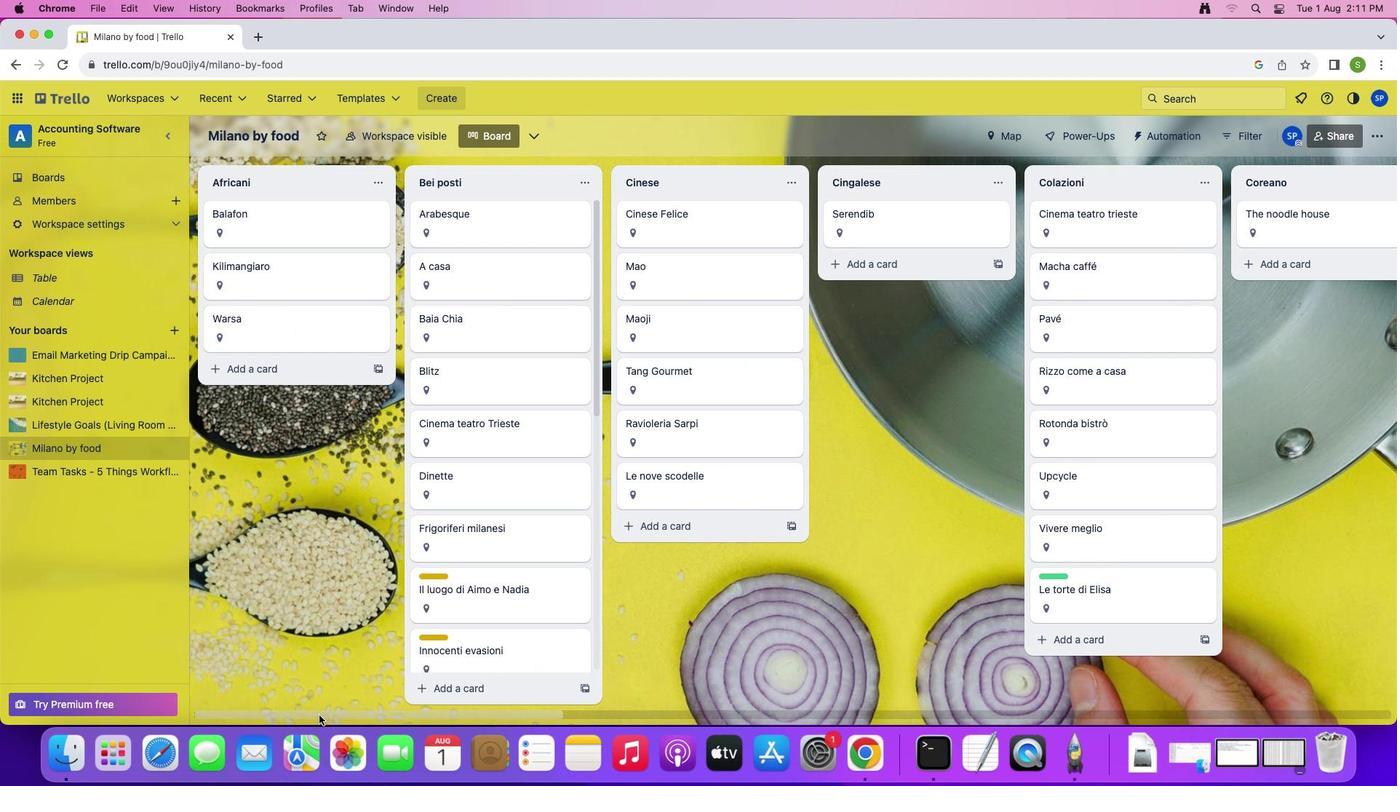 
Action: Mouse moved to (1244, 178)
Screenshot: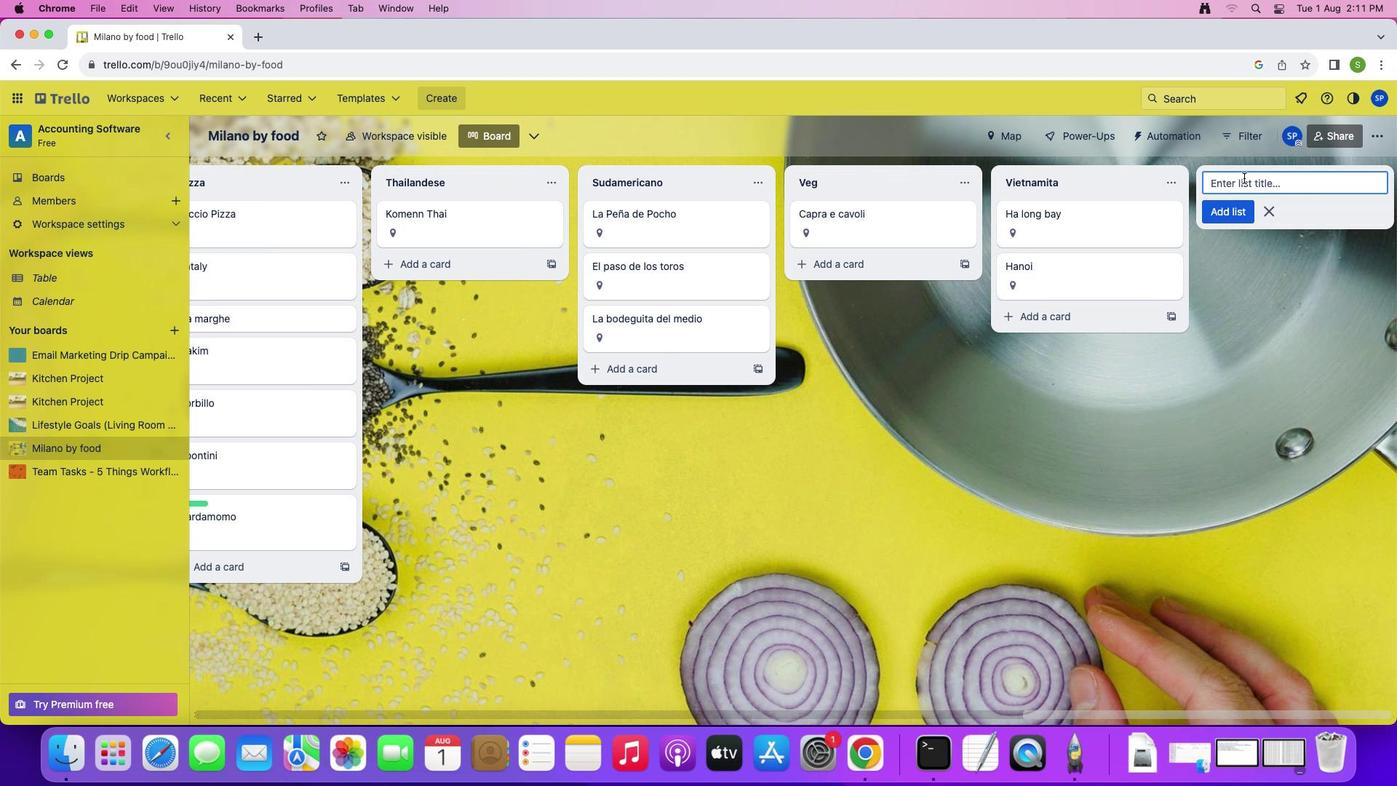 
Action: Mouse pressed left at (1244, 178)
Screenshot: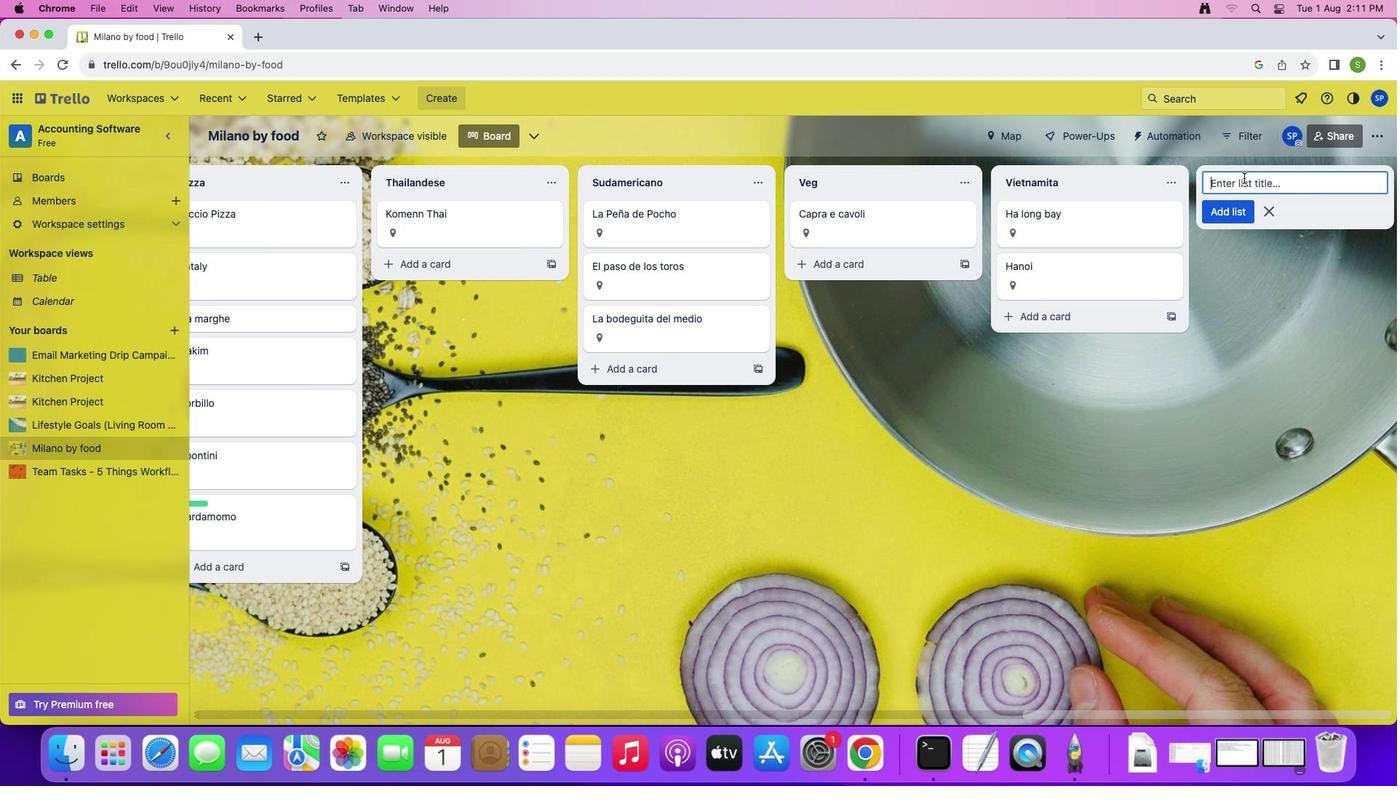 
Action: Mouse moved to (1240, 487)
Screenshot: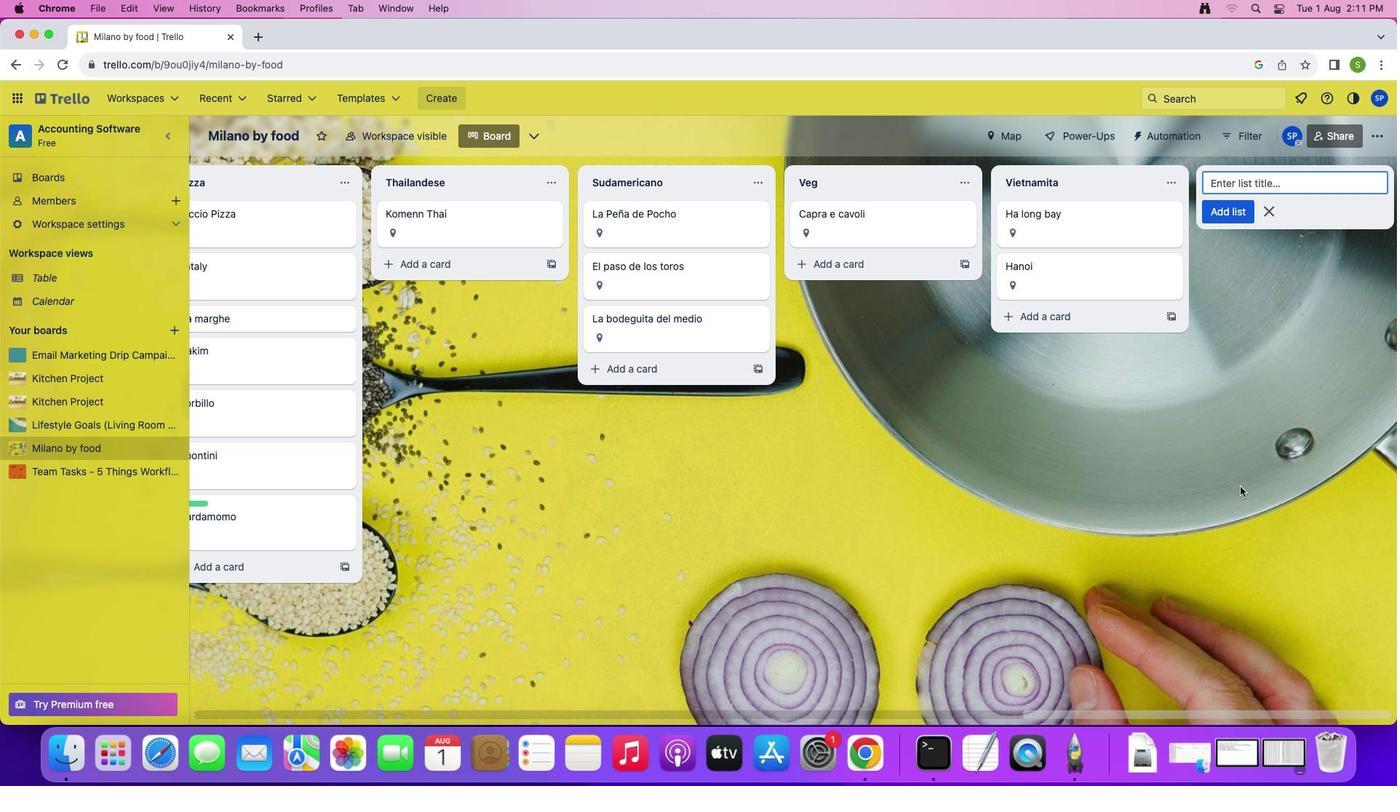 
Action: Key pressed Key.shift'L''i''f''e''s''t''y''l''e'Key.spaceKey.shift'G''o''a''l''s'Key.shift_r'('Key.shift'L''i''v''i''n''g'Key.spaceKey.shift'r''o''o''m'Key.spaceKey.shift'R''e''m''o''d''e''l'Key.shift_r')'Key.enterKey.shift'S''e''t''l''i''s''t'Key.spaceKey.shift'O''r''g''a''n''i''z''e''r'Key.enterKey.shift'F''a''m''i''l''y'Key.spaceKey.shift'a''v''e''n''t''u''r''e'
Screenshot: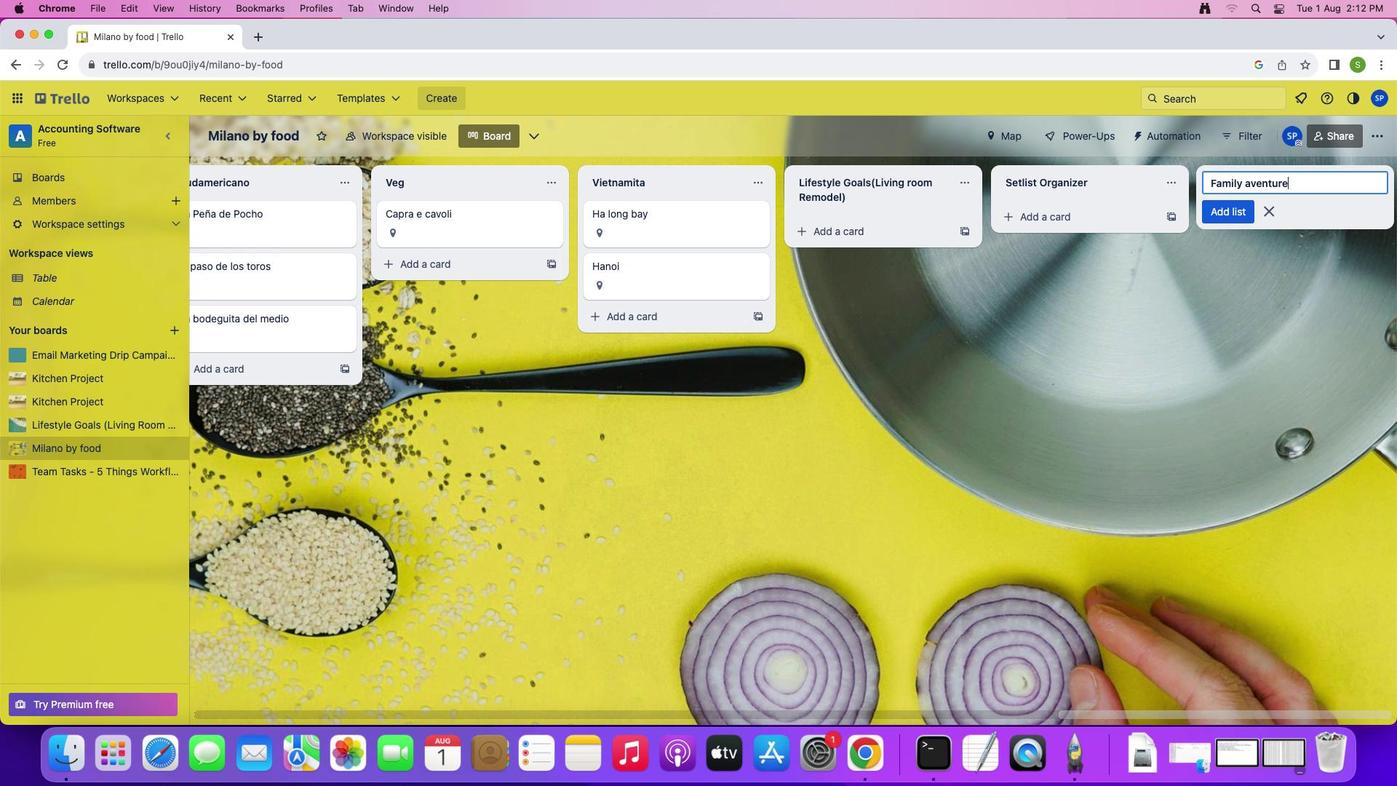 
Action: Mouse moved to (1241, 487)
Screenshot: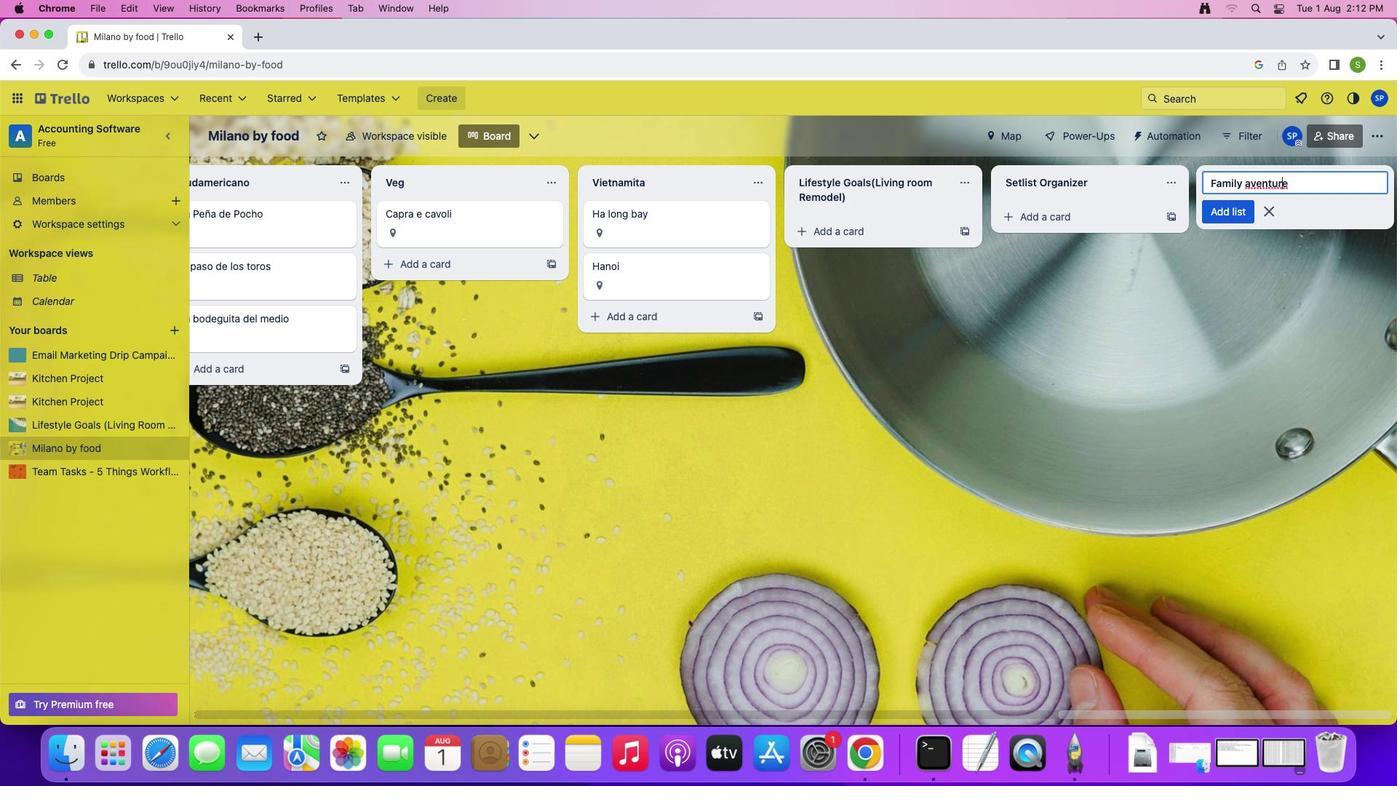 
Action: Key pressed Key.leftKey.leftKey.leftKey.leftKey.leftKey.leftKey.left'd'Key.rightKey.rightKey.rightKey.rightKey.rightKey.rightKey.rightKey.spaceKey.shift'B''o''a''r''d'Key.enter
Screenshot: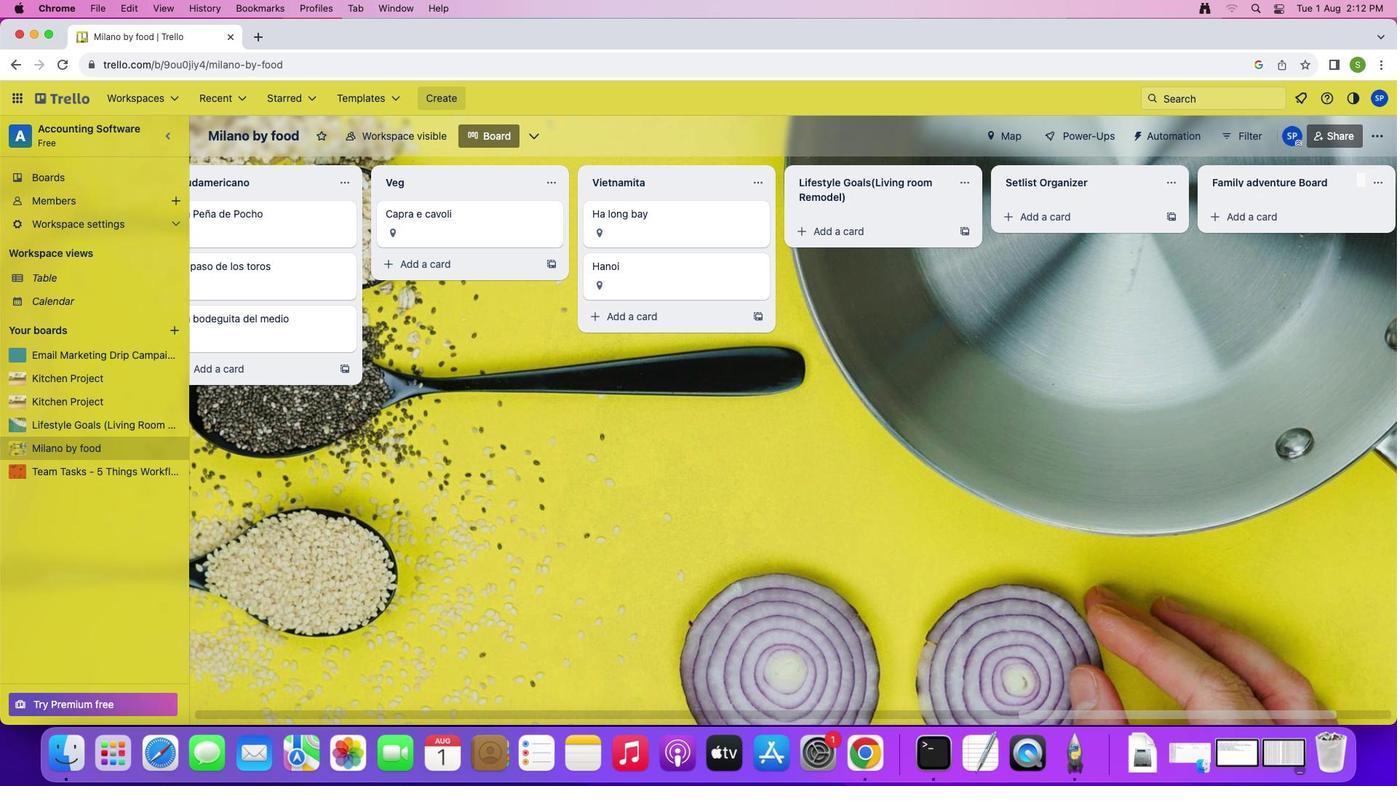 
Action: Mouse moved to (1264, 211)
Screenshot: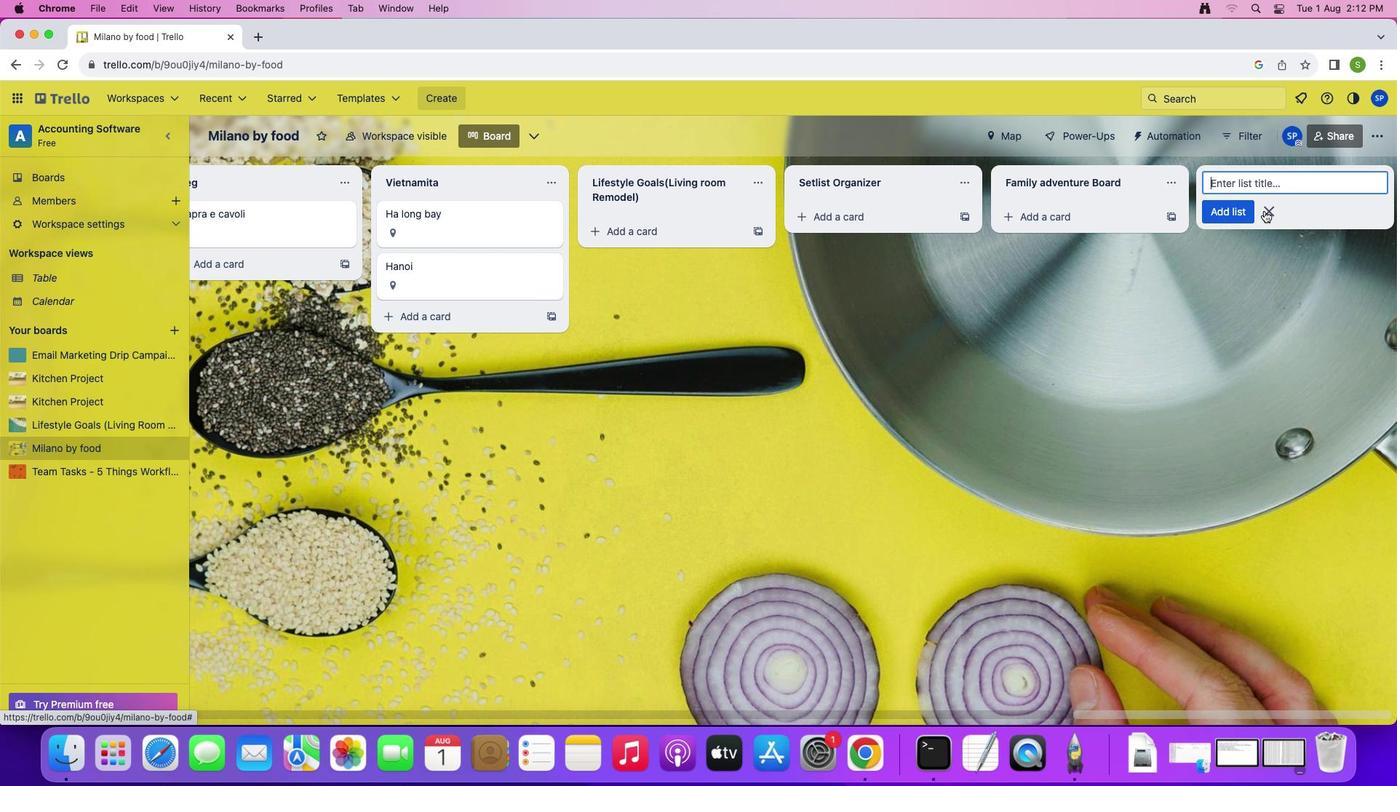 
Action: Mouse pressed left at (1264, 211)
Screenshot: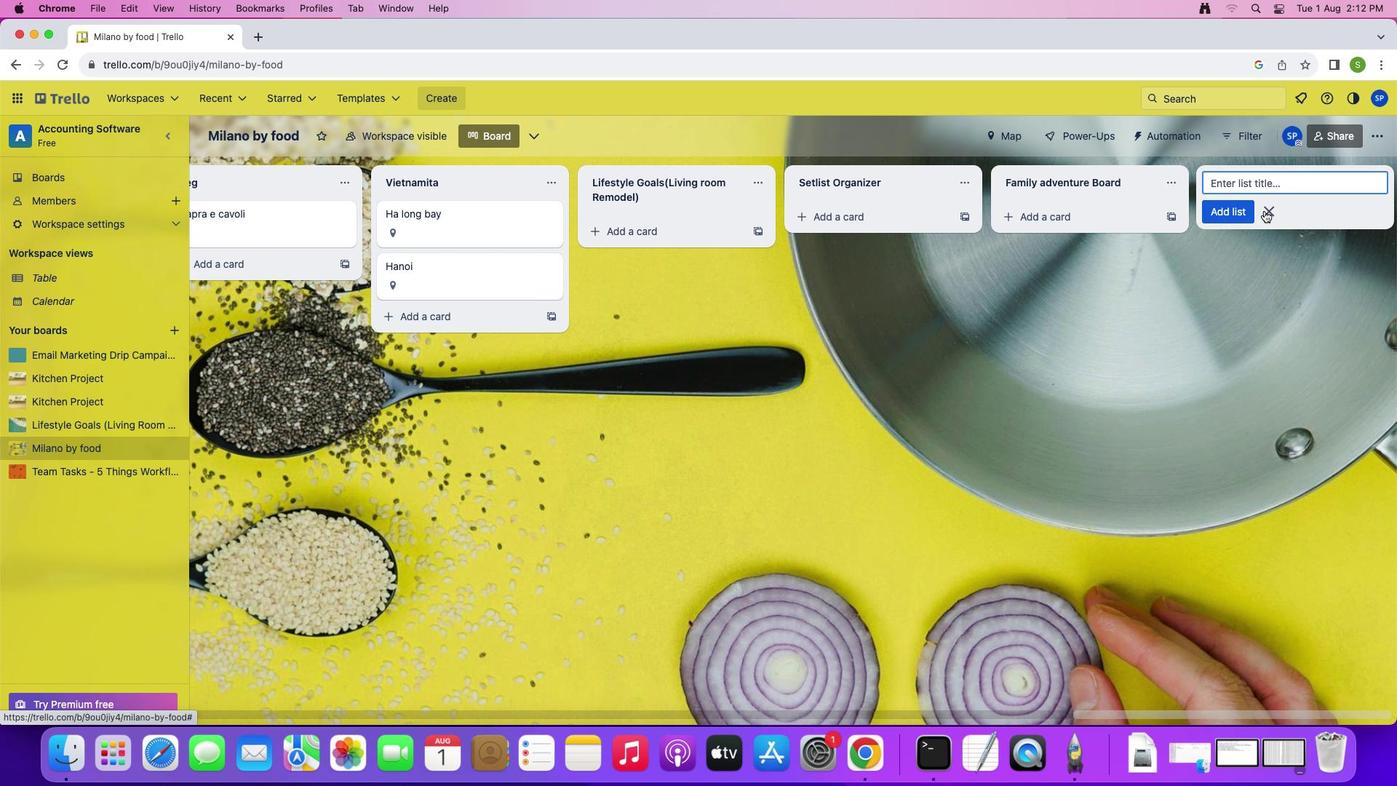 
Action: Mouse moved to (637, 230)
Screenshot: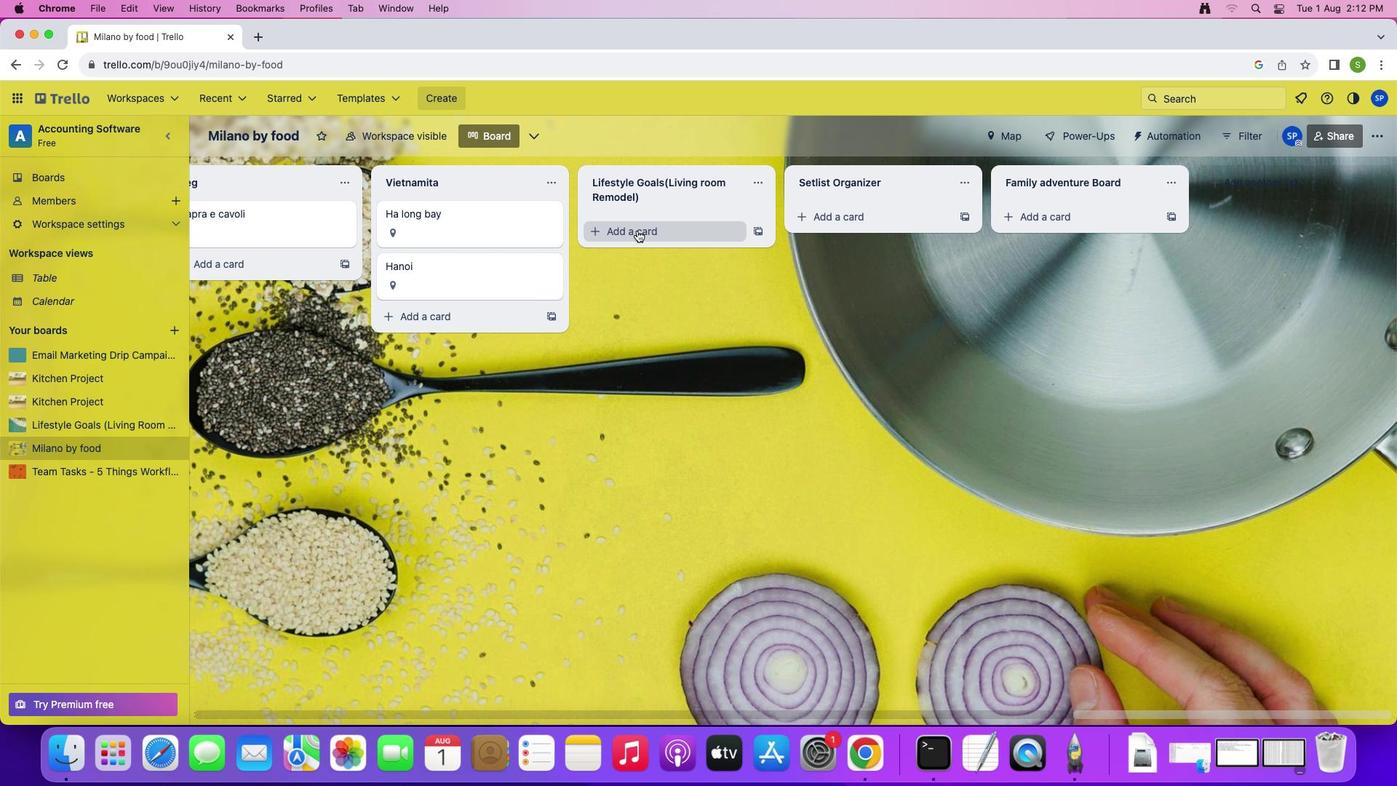 
Action: Mouse pressed left at (637, 230)
Screenshot: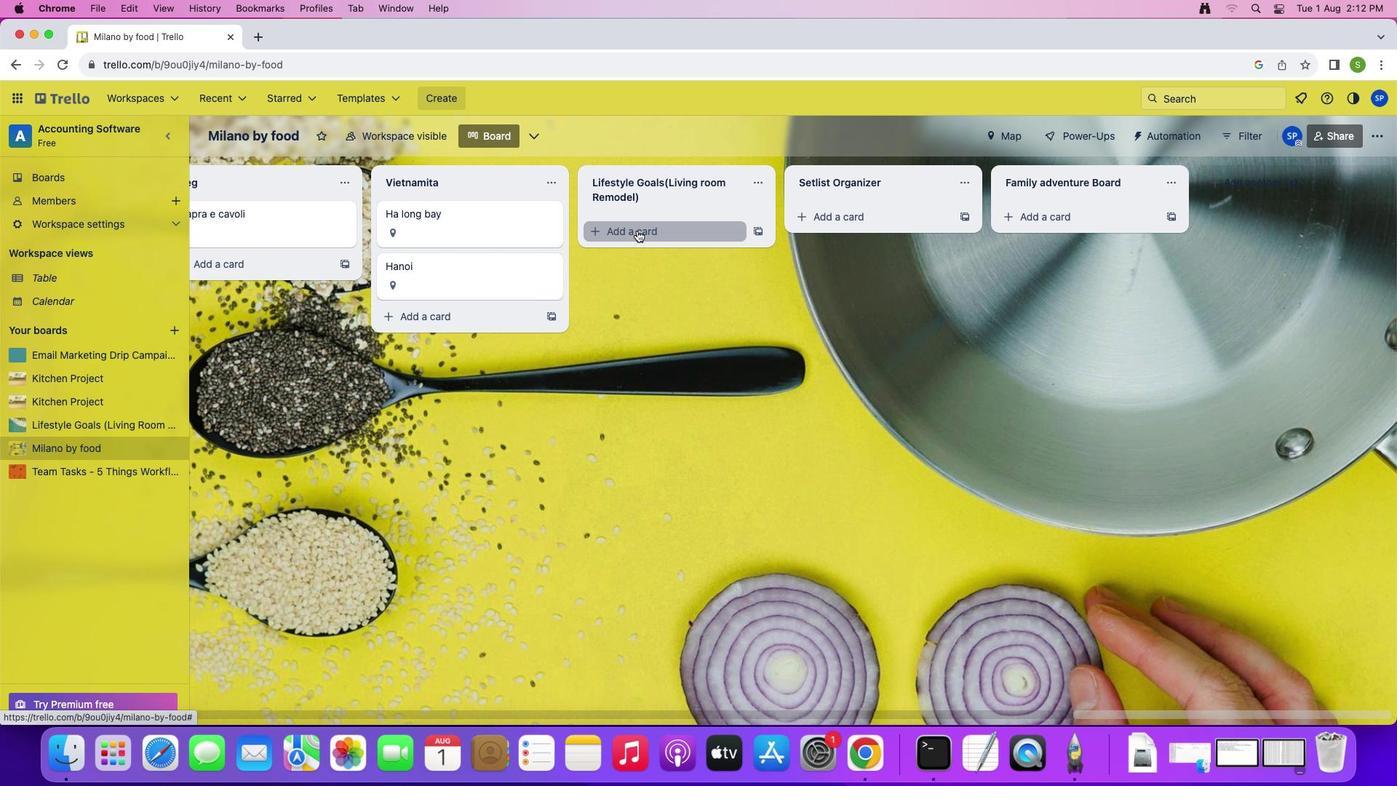 
Action: Mouse moved to (651, 230)
Screenshot: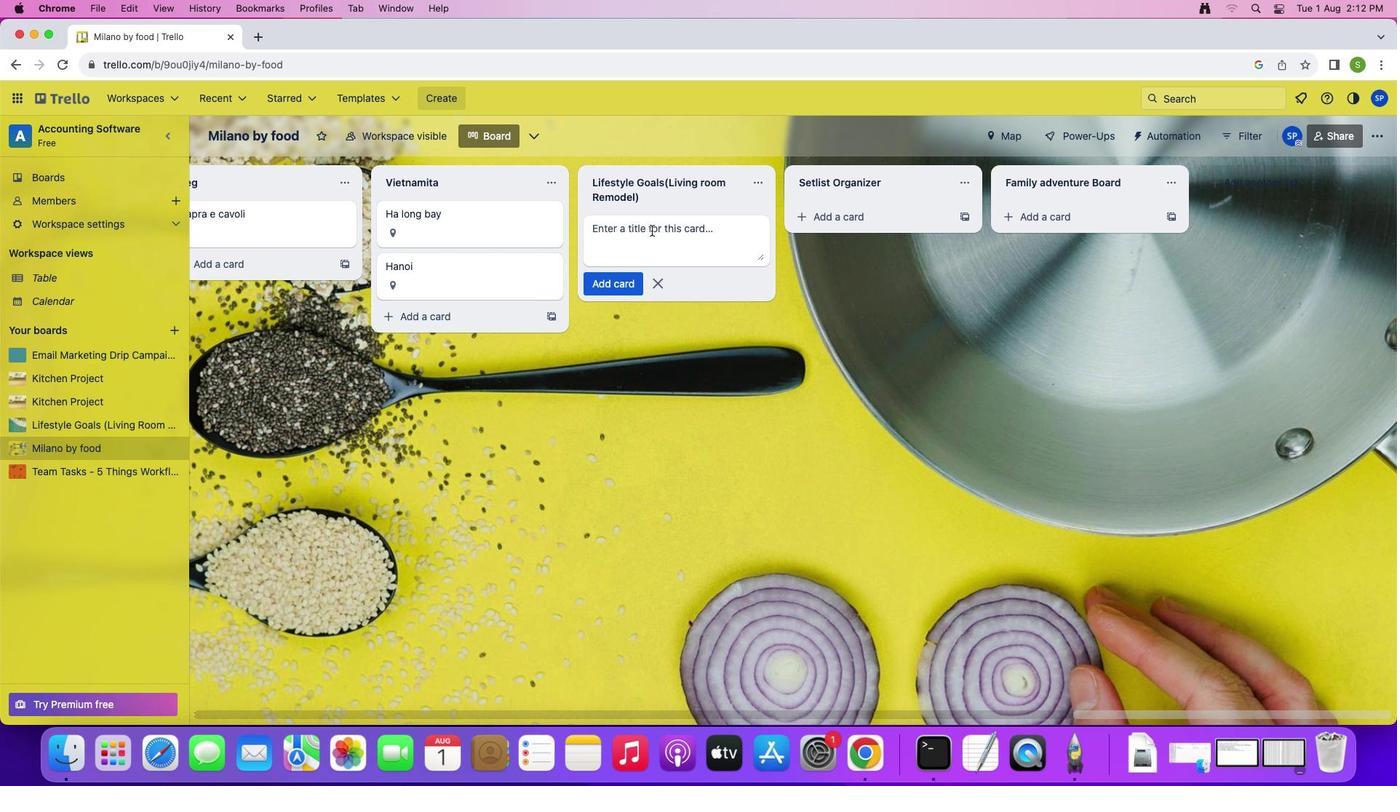 
Action: Key pressed Key.shift'L''i''f''e''s''t''y''l''e'Key.spaceKey.shift'G''o''a''l''s'Key.enter
Screenshot: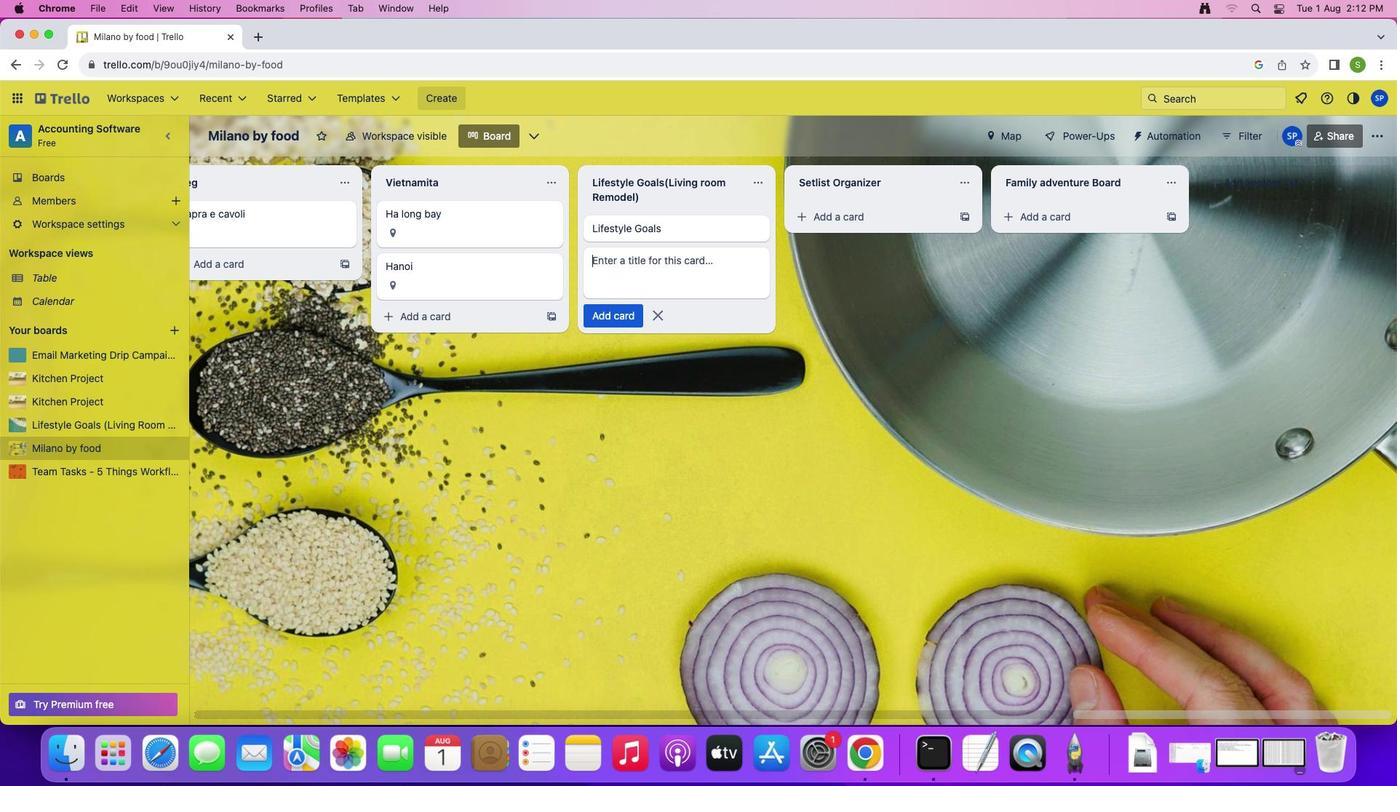 
Action: Mouse moved to (831, 218)
Screenshot: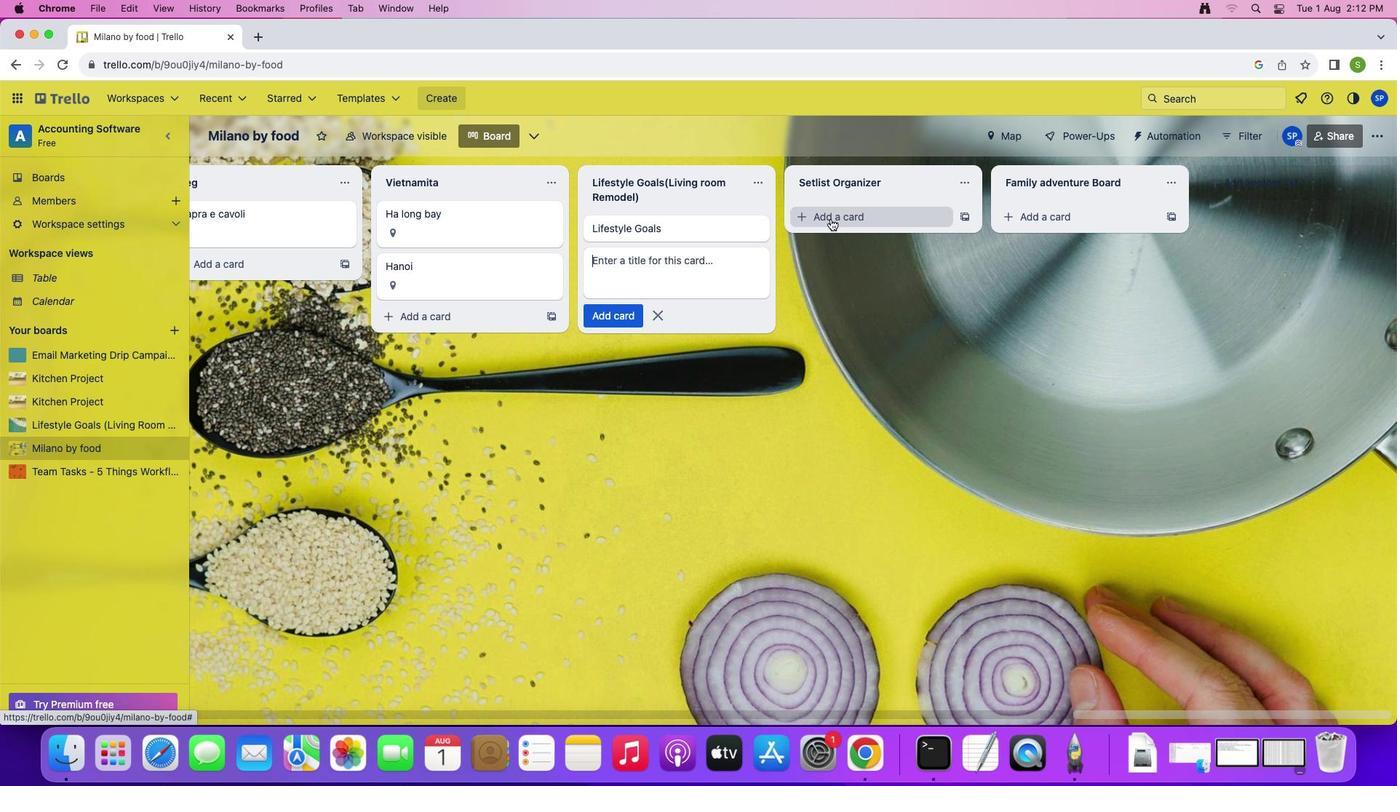 
Action: Mouse pressed left at (831, 218)
Screenshot: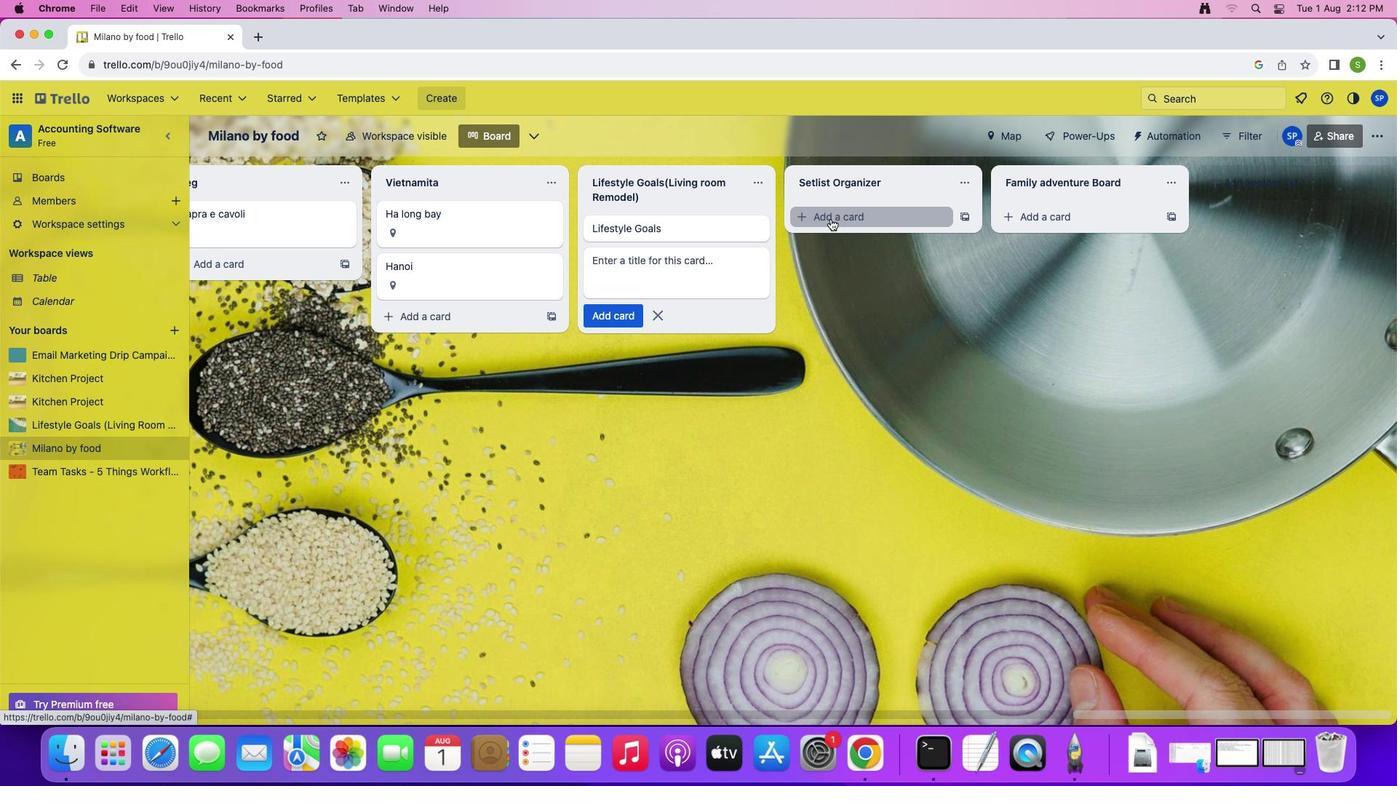 
Action: Key pressed Key.shift'O''r''g''a''n''i''z''e''r'Key.enter
Screenshot: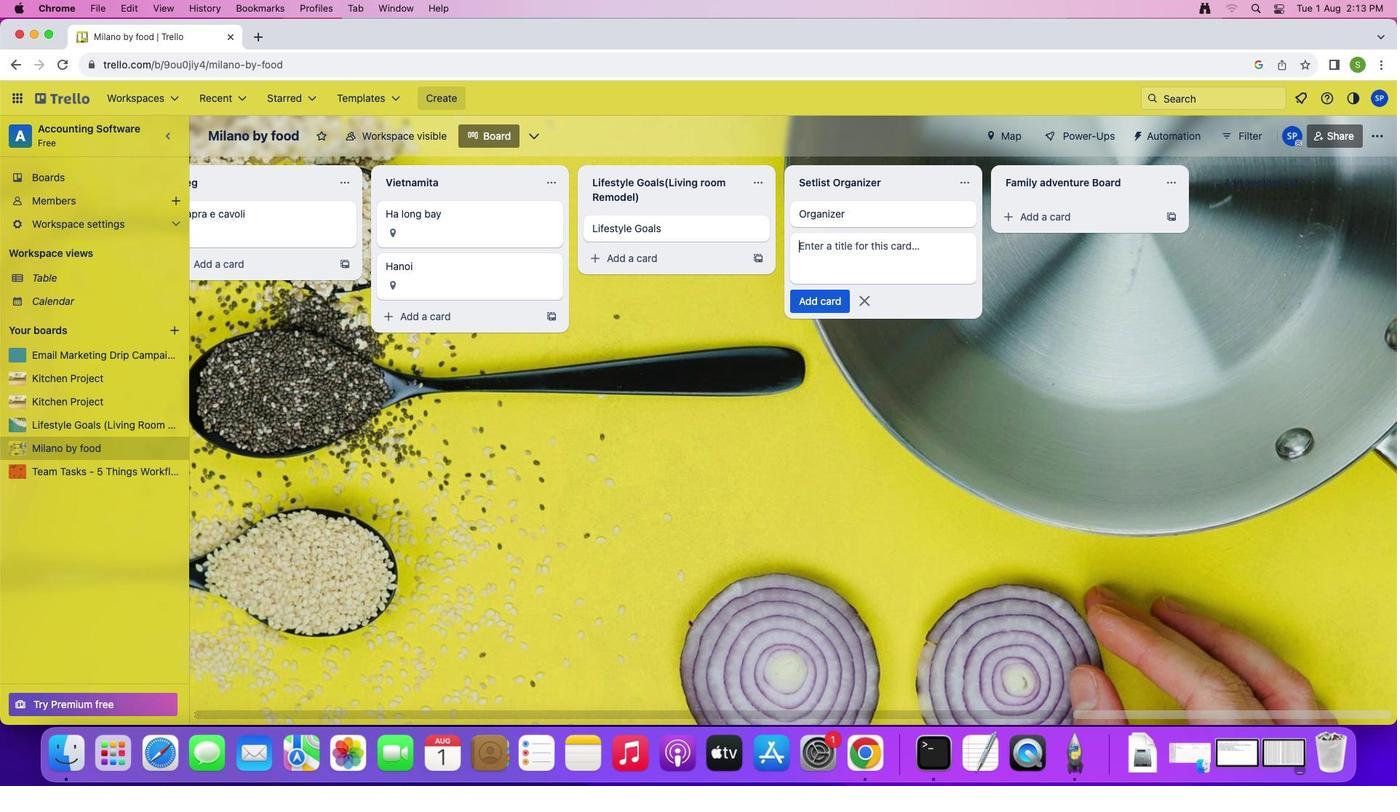 
Action: Mouse moved to (1048, 216)
Screenshot: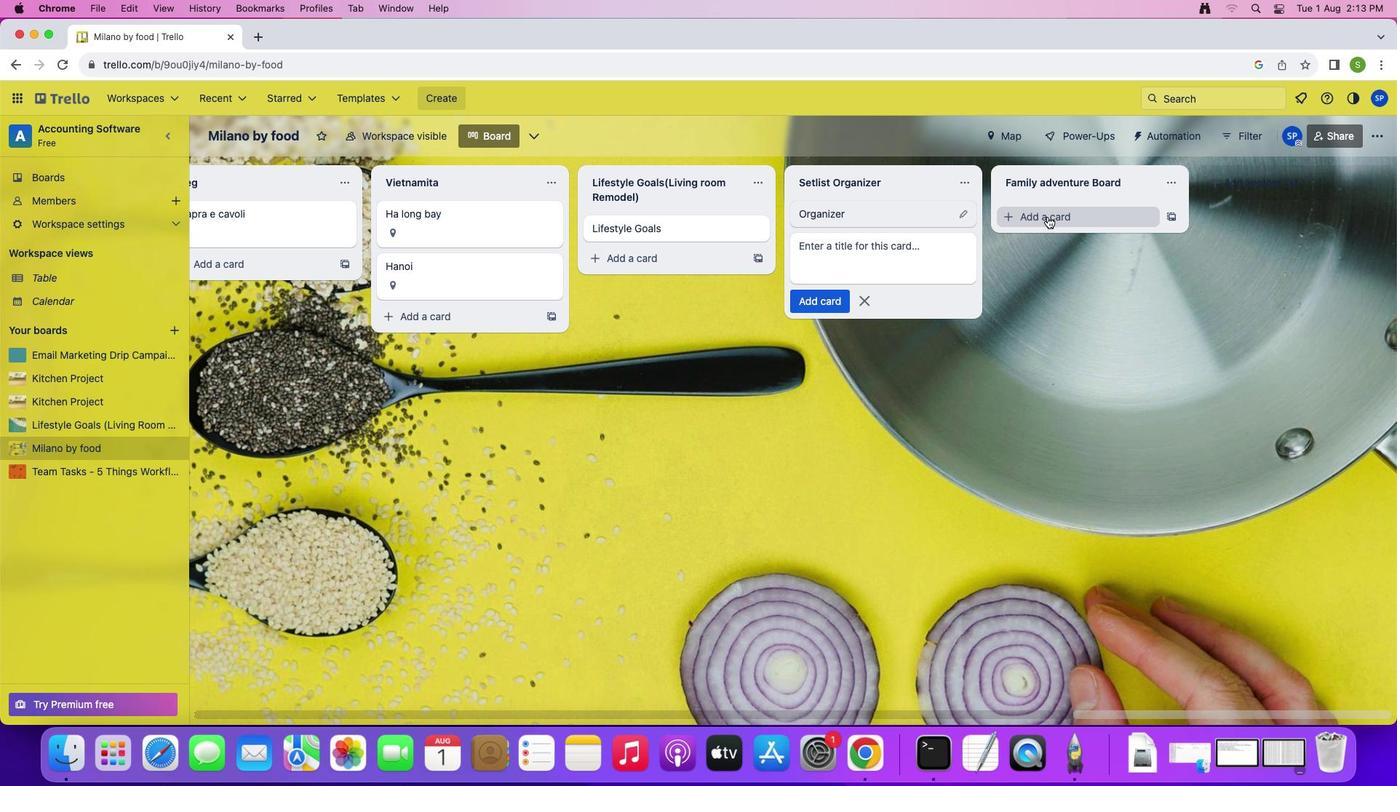 
Action: Mouse pressed left at (1048, 216)
Screenshot: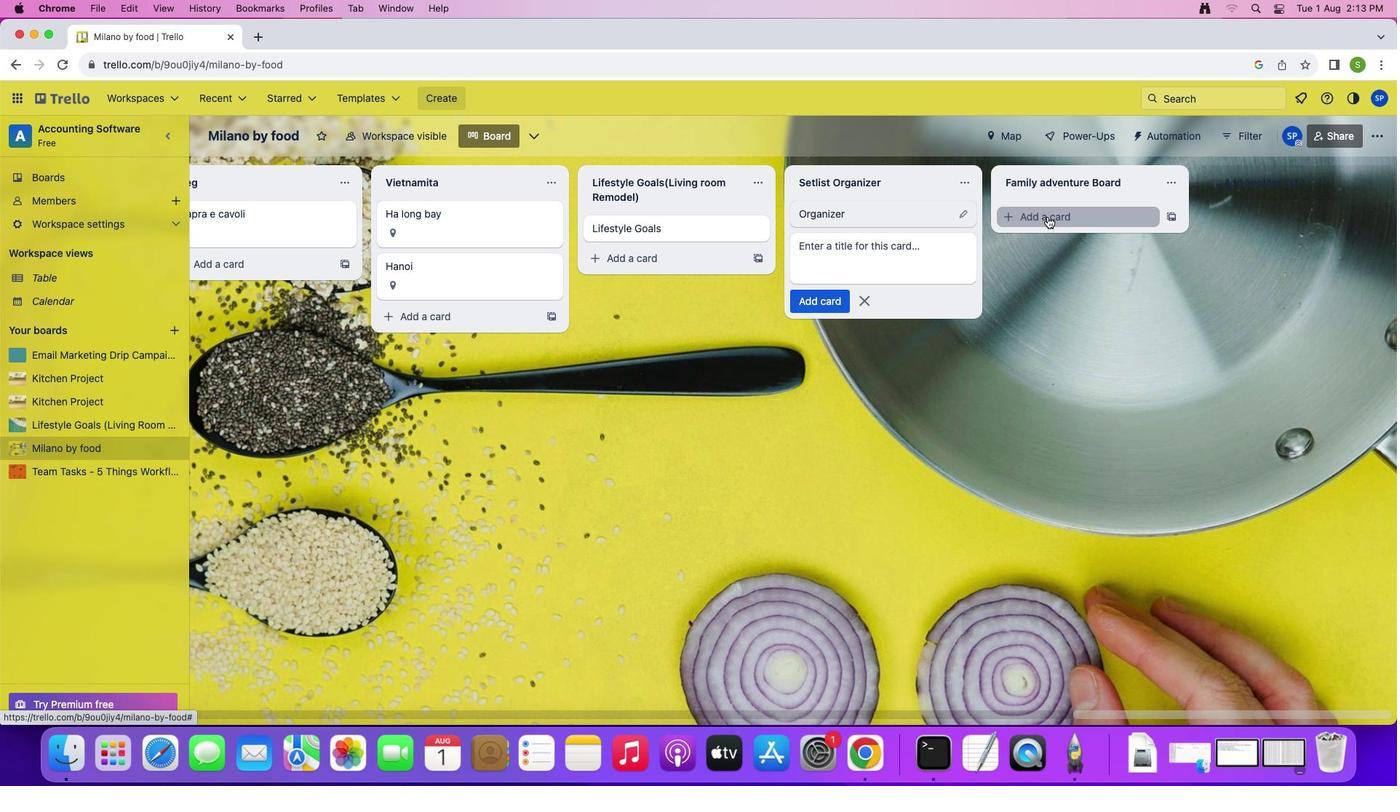 
Action: Mouse moved to (1047, 221)
Screenshot: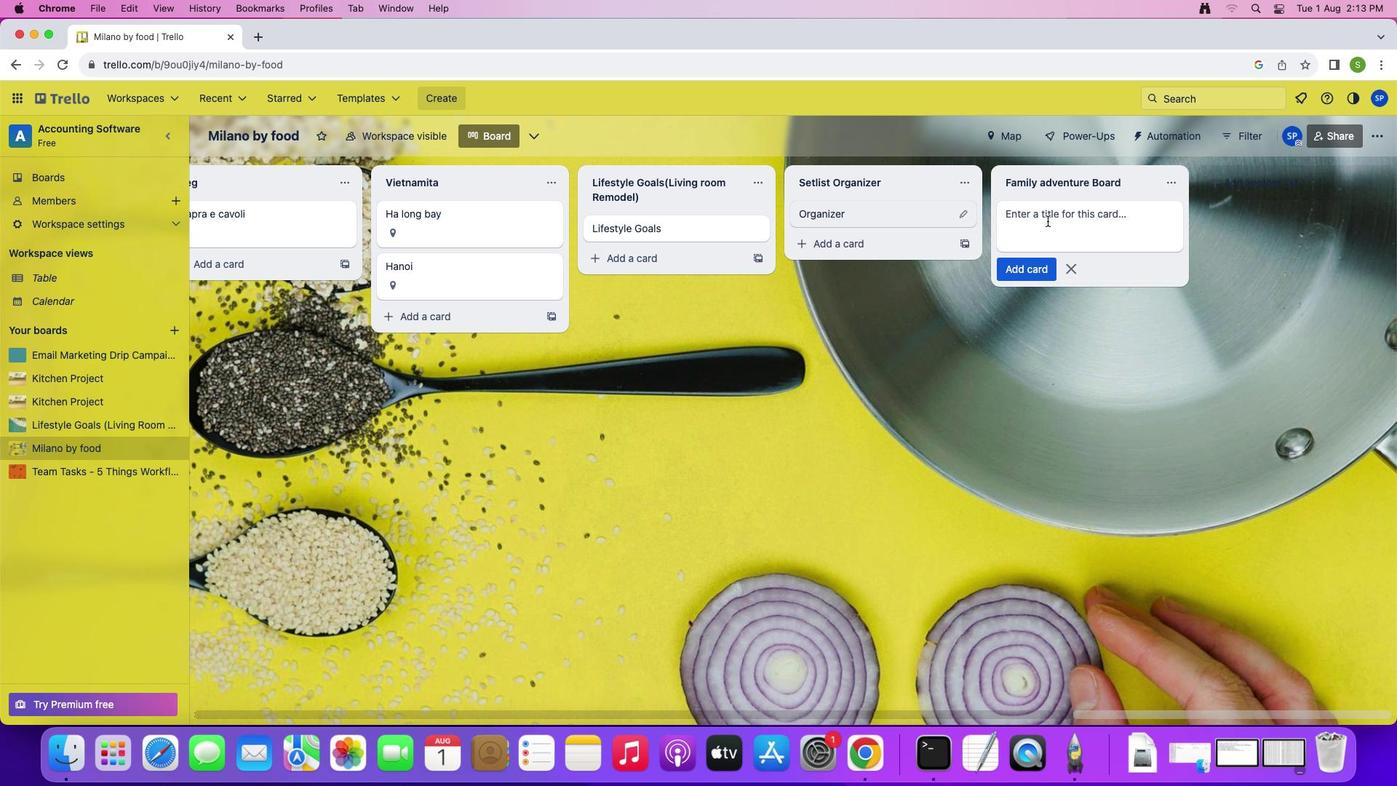 
Action: Key pressed Key.shift'a''d''v''e''n''t''u''r''e'
Screenshot: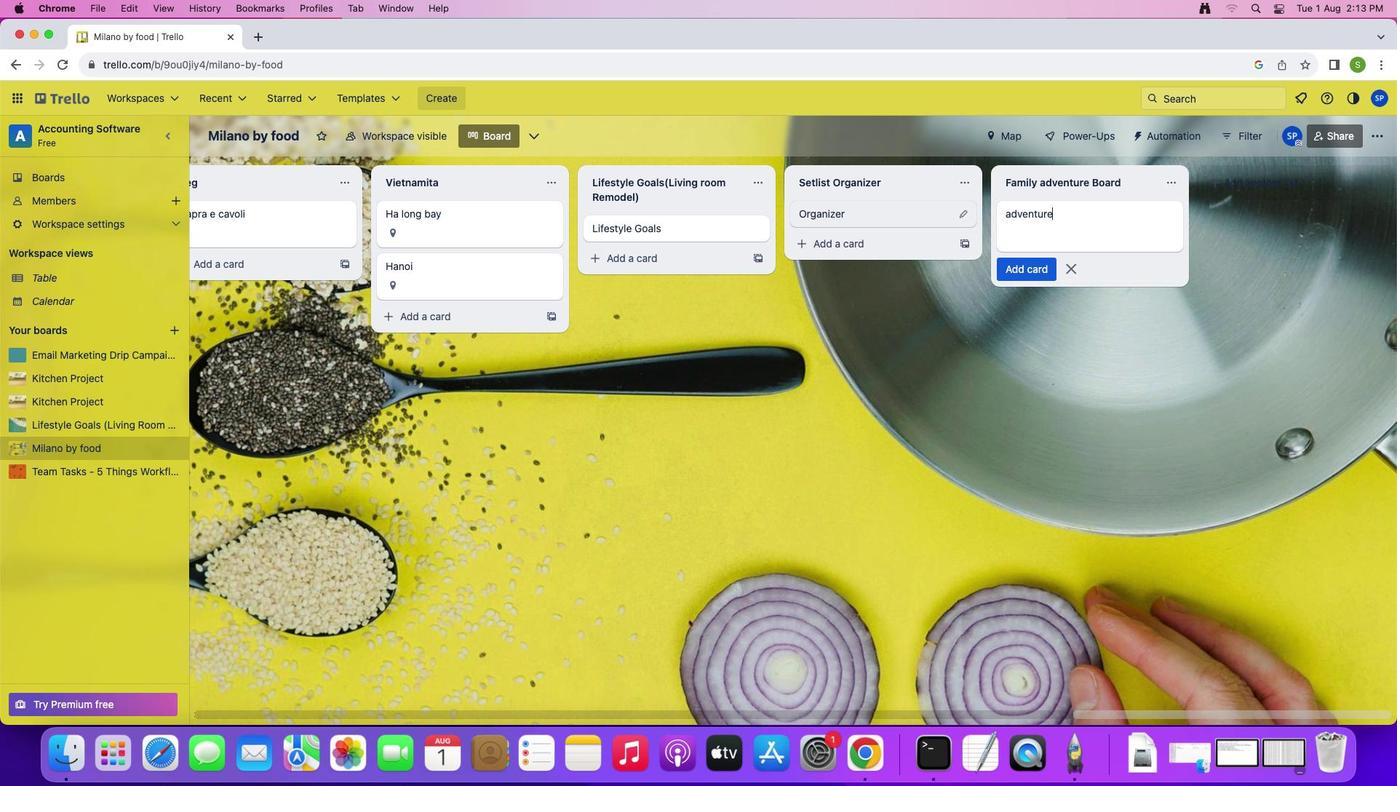 
Action: Mouse moved to (1060, 219)
Screenshot: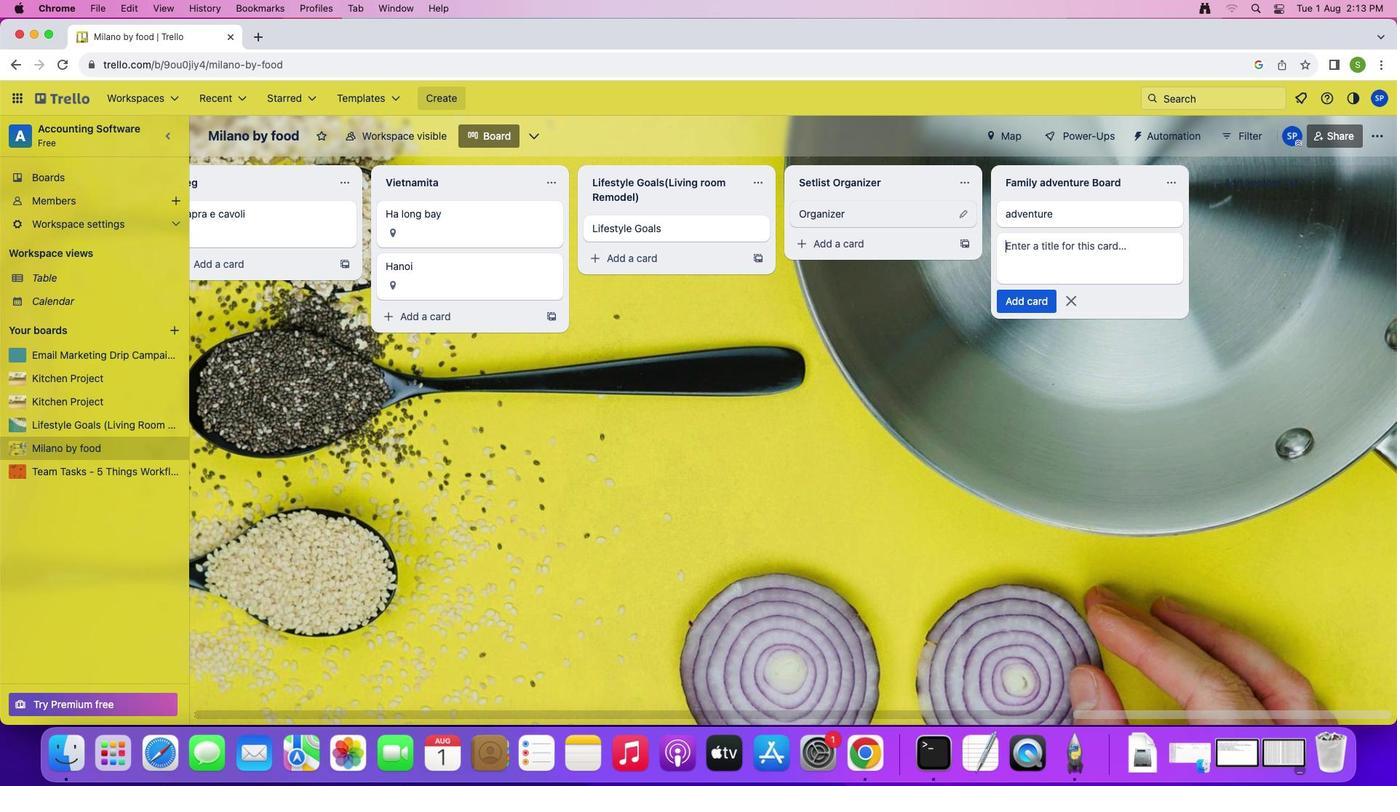 
Action: Key pressed Key.enter
Screenshot: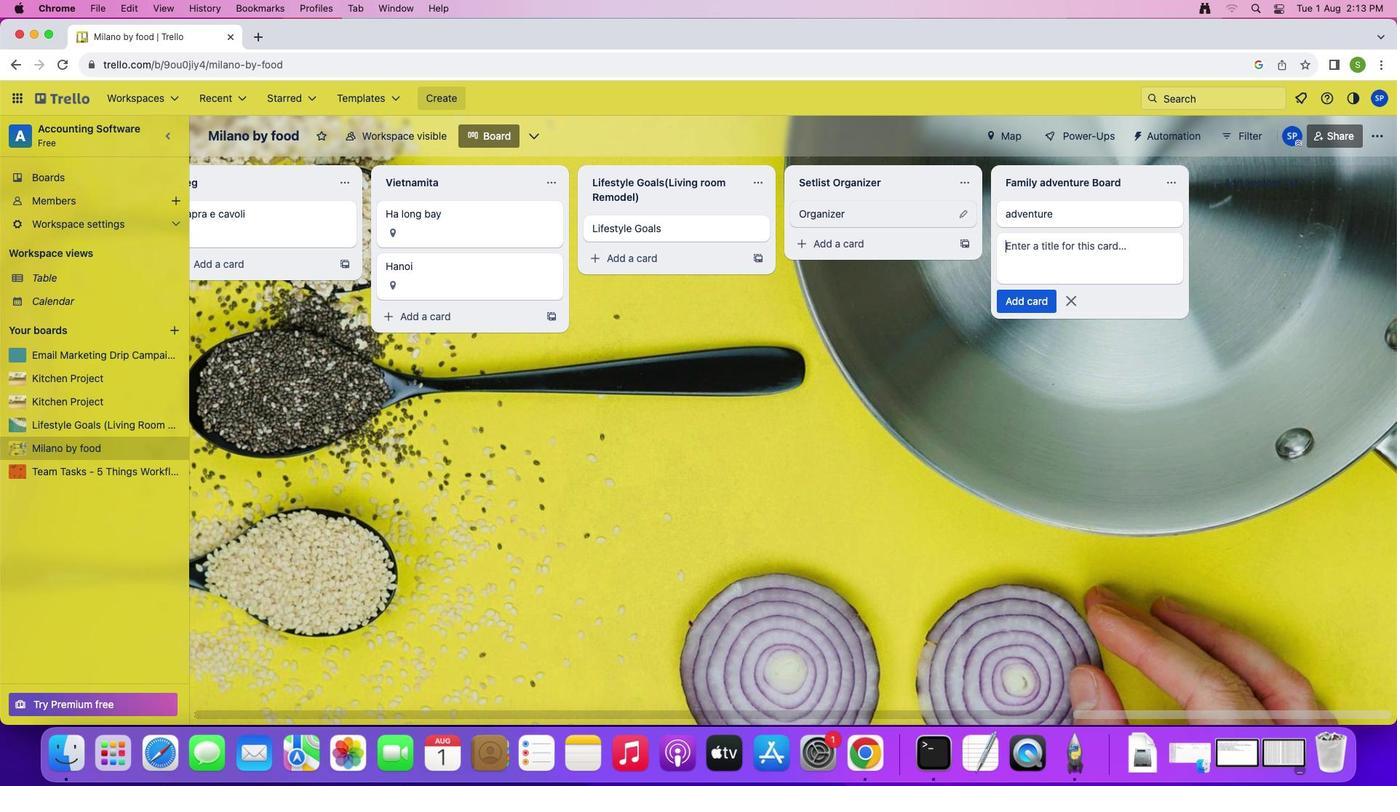 
Action: Mouse moved to (663, 230)
Screenshot: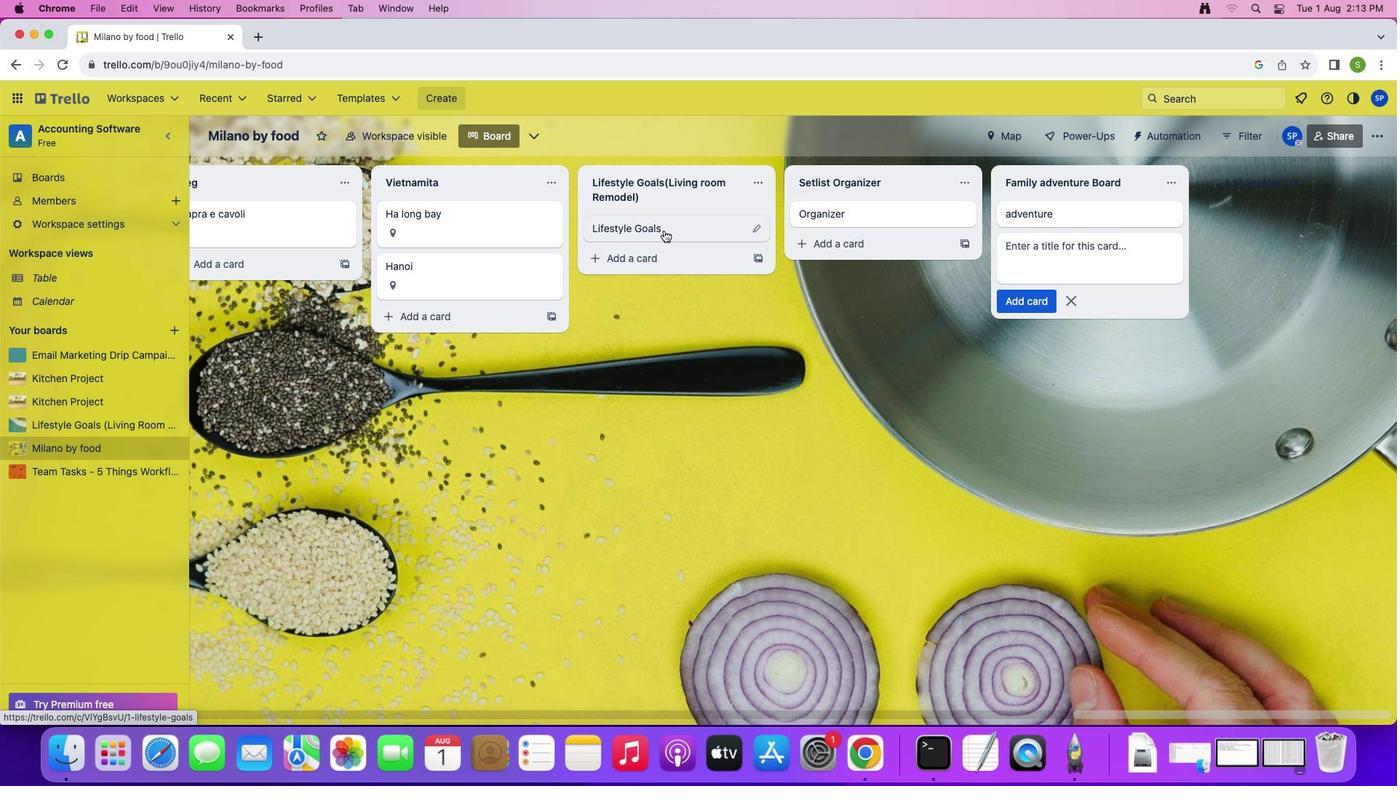
Action: Mouse pressed left at (663, 230)
Screenshot: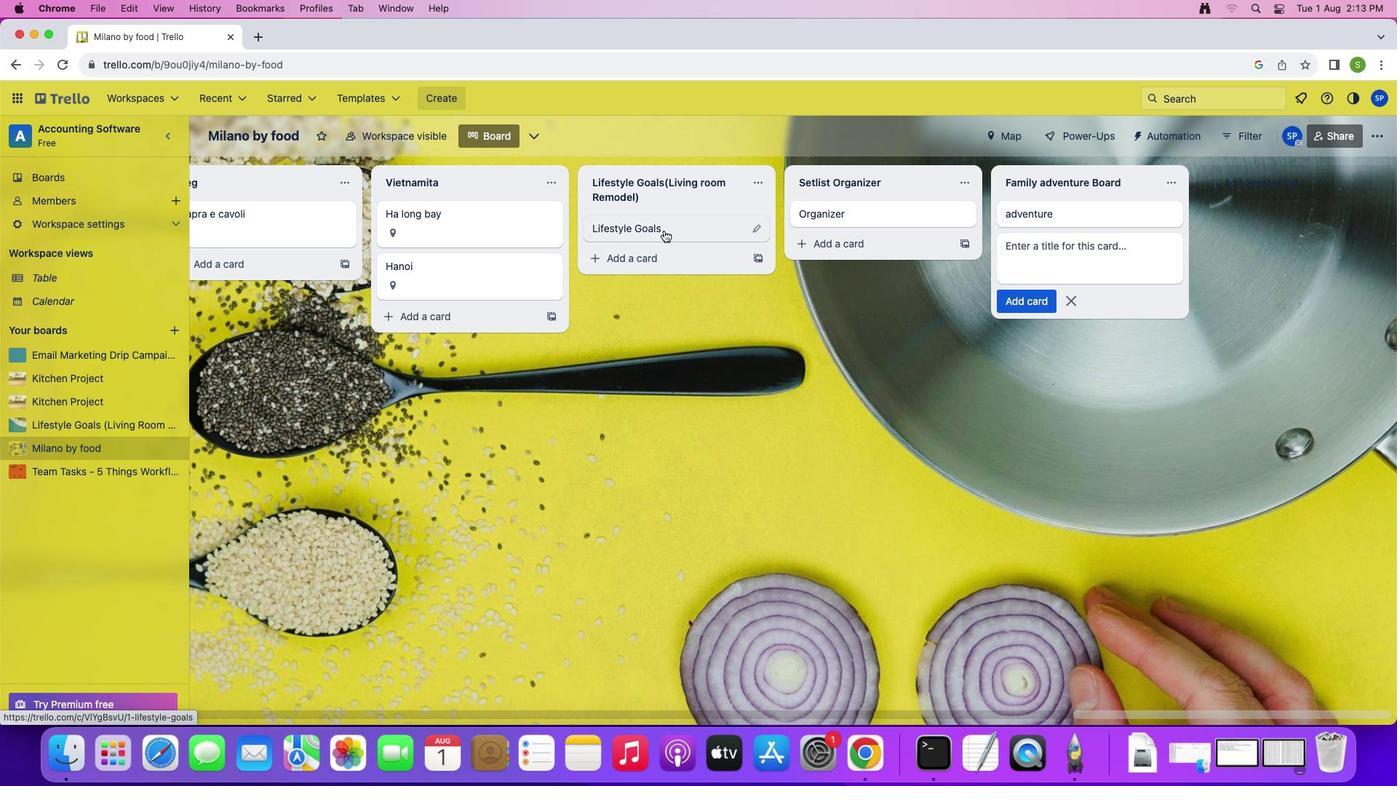 
Action: Mouse moved to (904, 209)
Screenshot: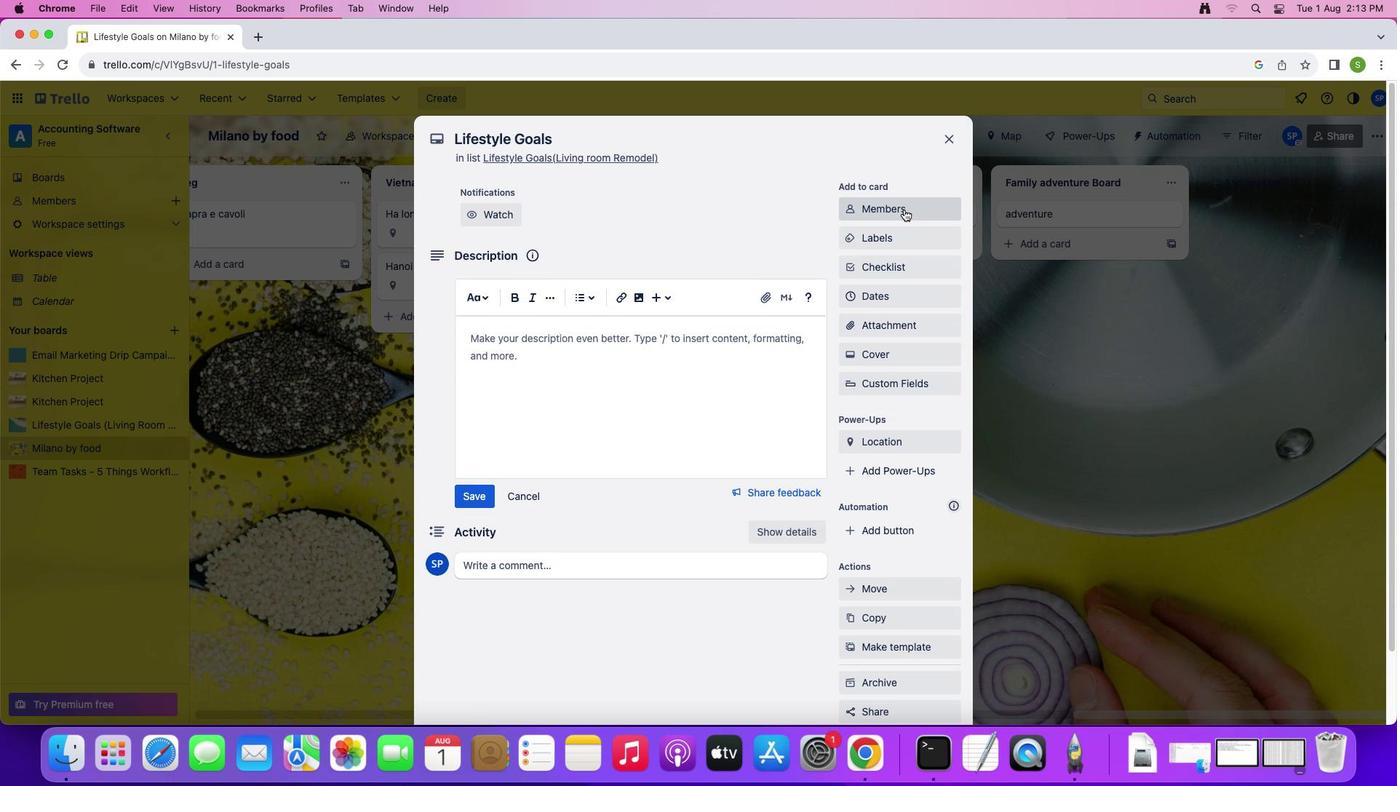 
Action: Mouse pressed left at (904, 209)
Screenshot: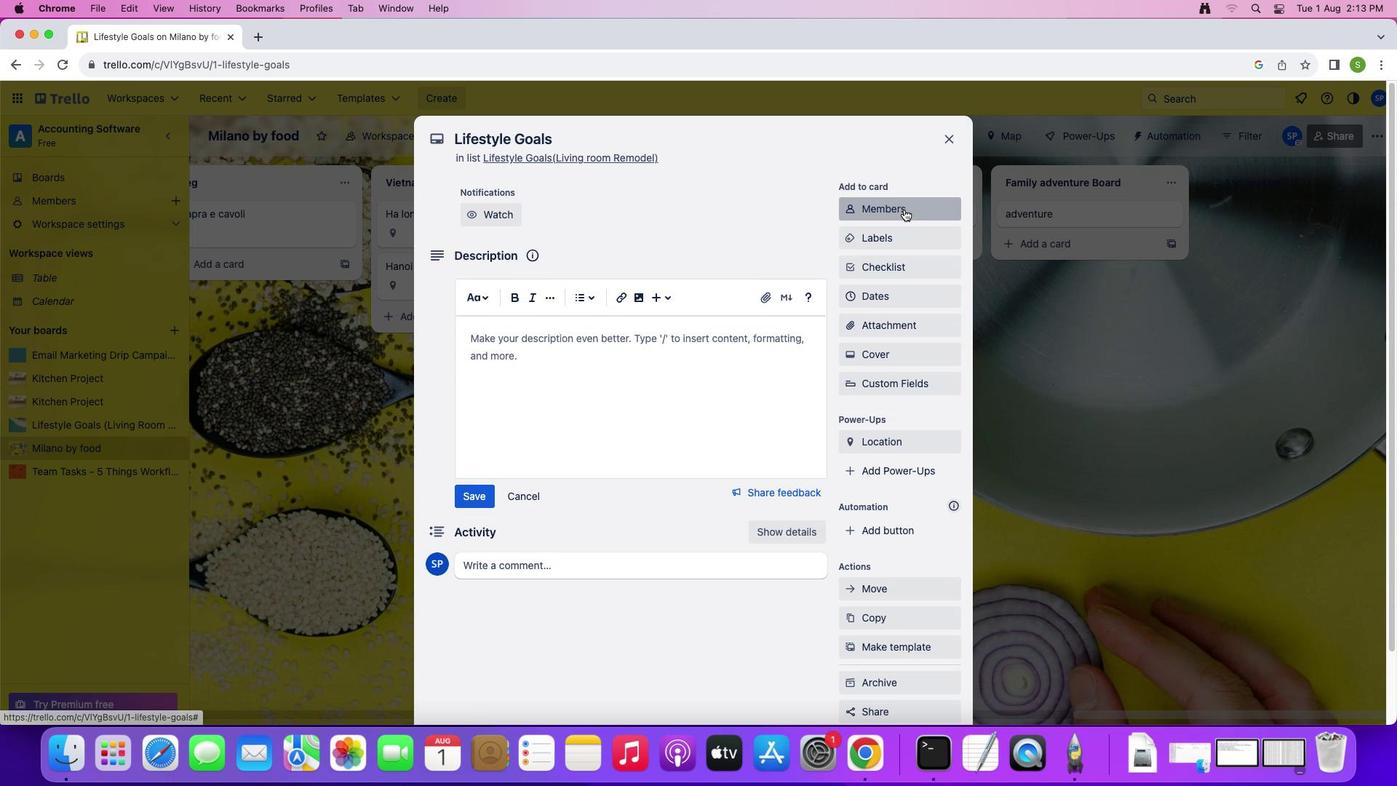 
Action: Mouse moved to (915, 277)
Screenshot: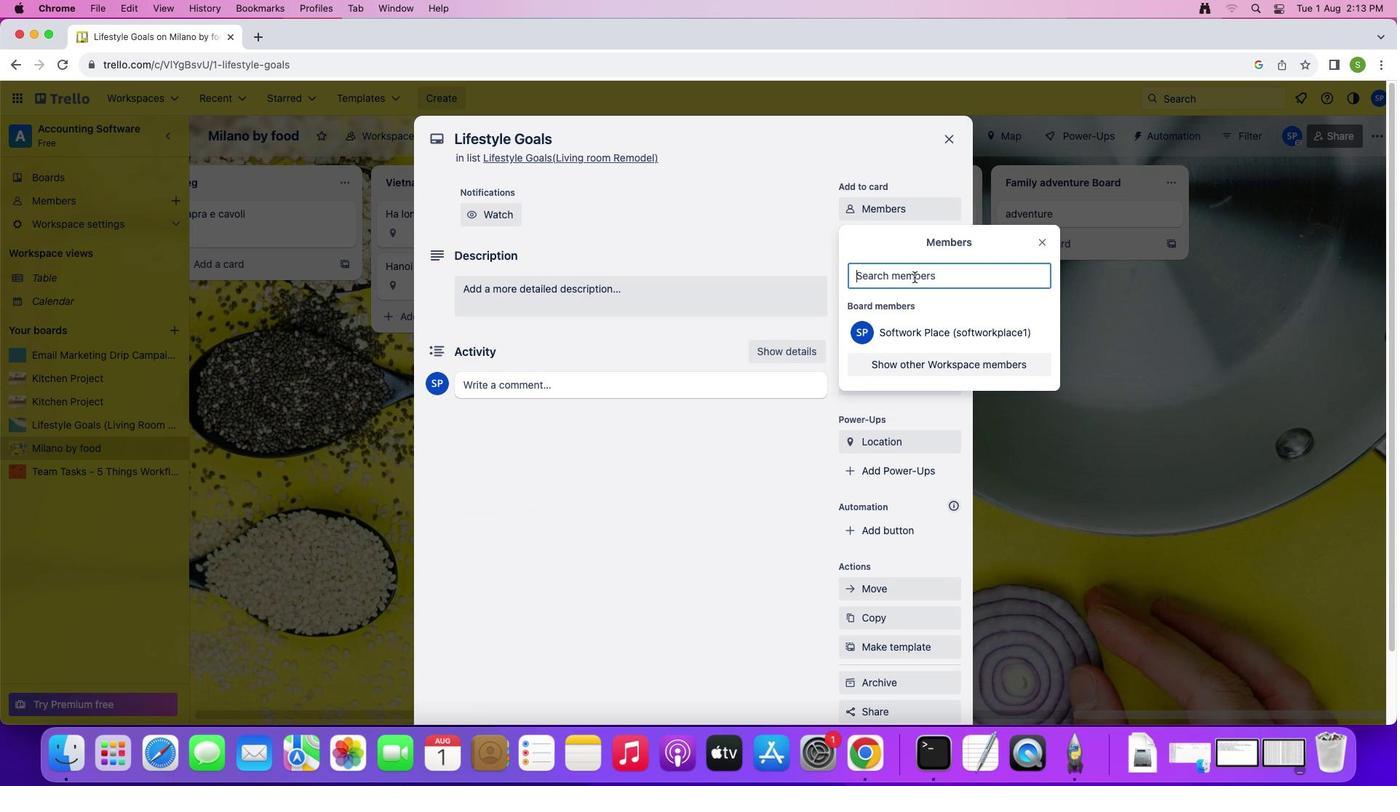 
Action: Key pressed 's''o''f''a''t''g'
Screenshot: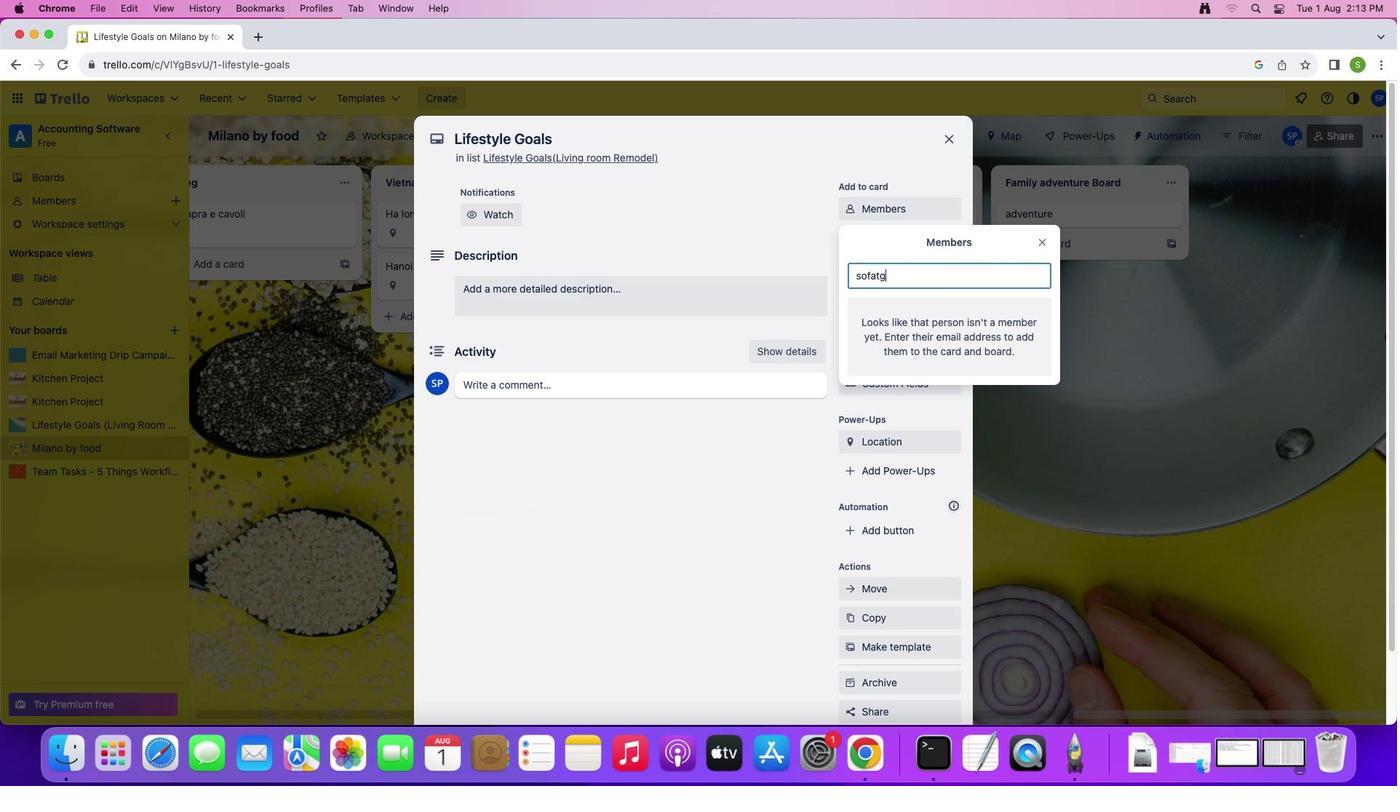 
Action: Mouse moved to (885, 275)
Screenshot: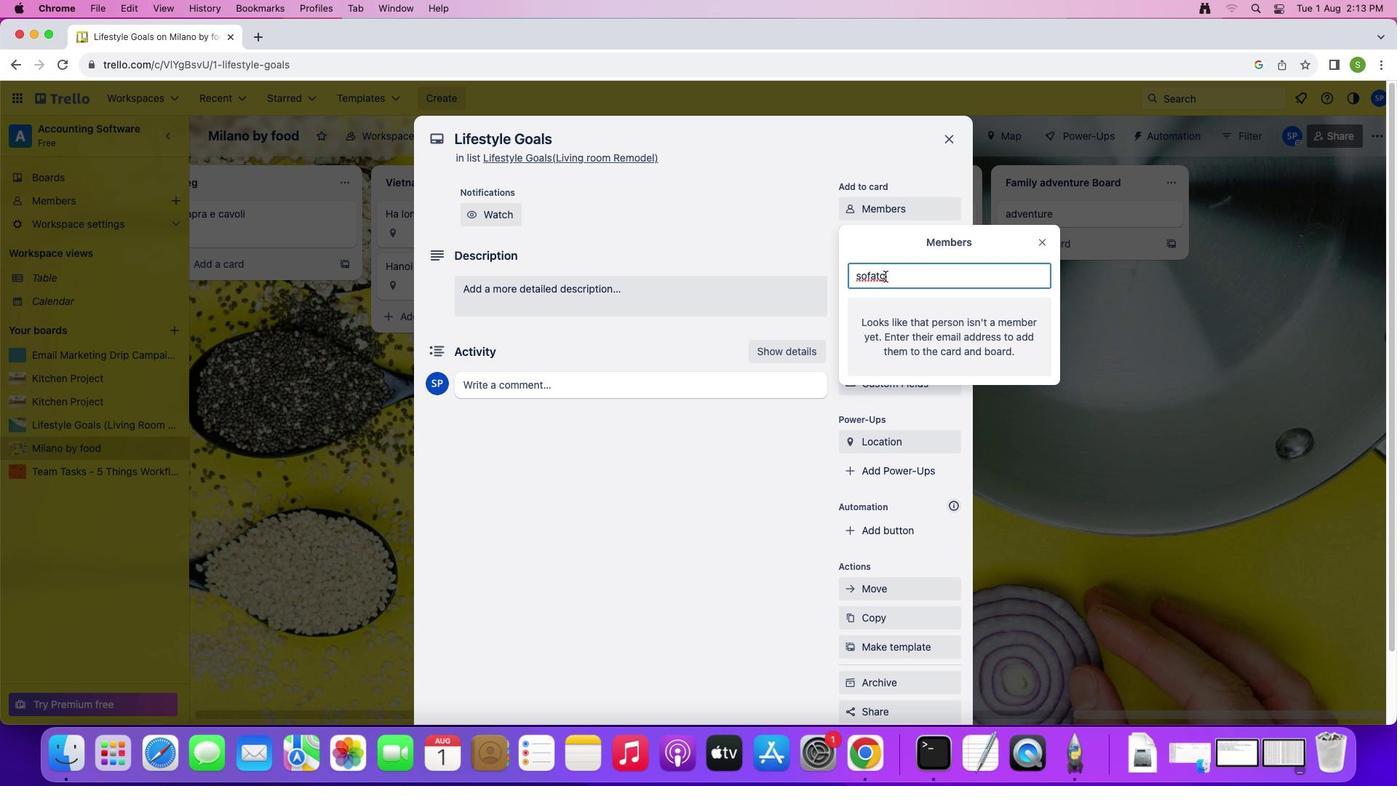 
Action: Mouse pressed left at (885, 275)
Screenshot: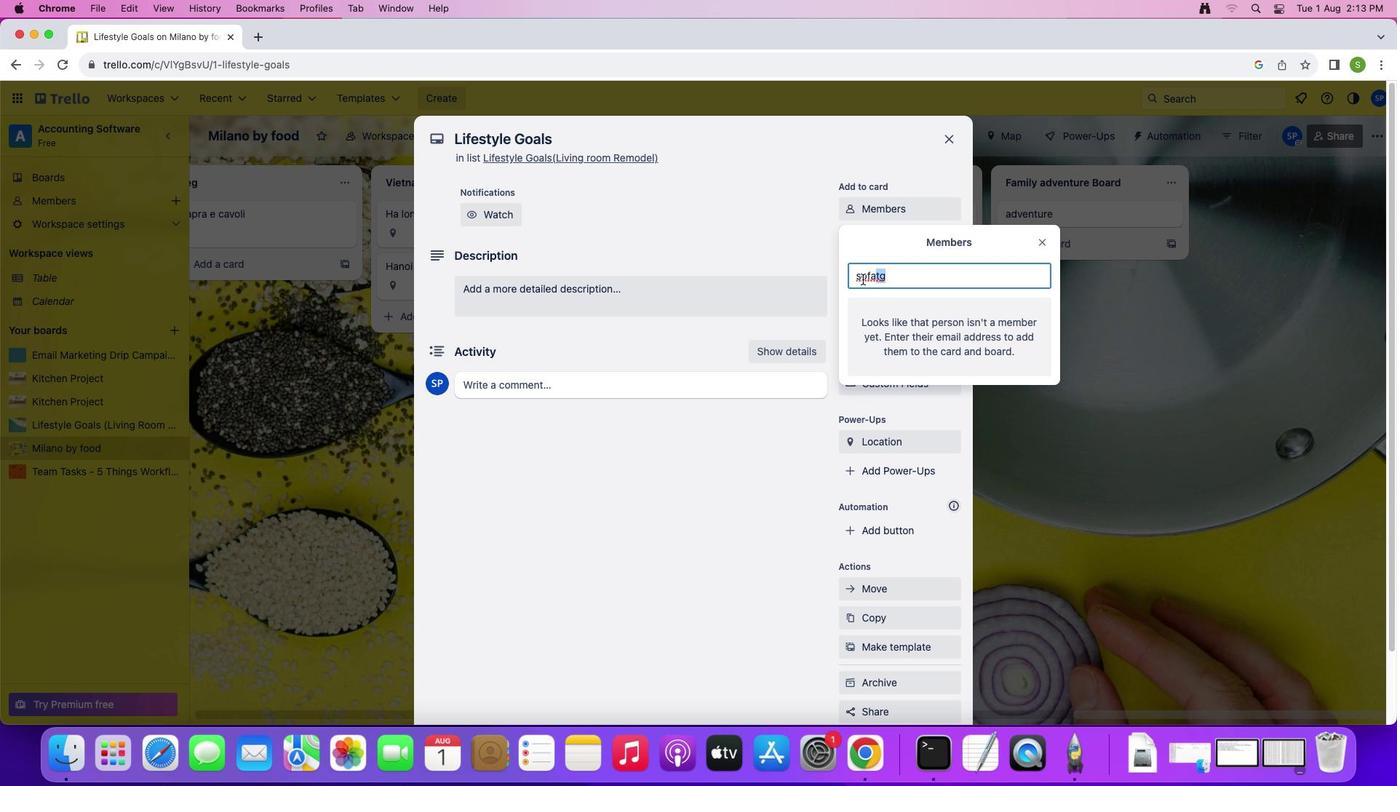 
Action: Mouse moved to (903, 275)
Screenshot: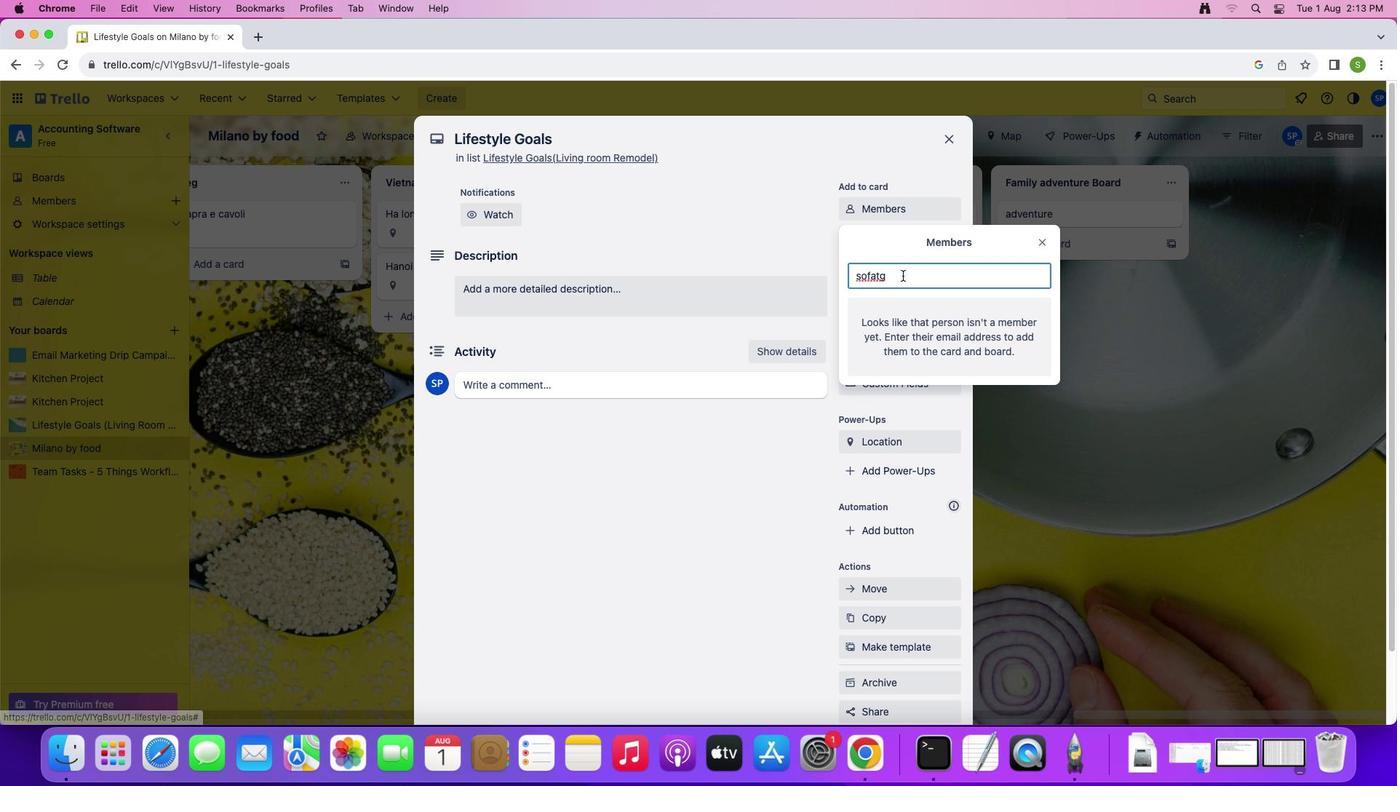 
Action: Mouse pressed left at (903, 275)
Screenshot: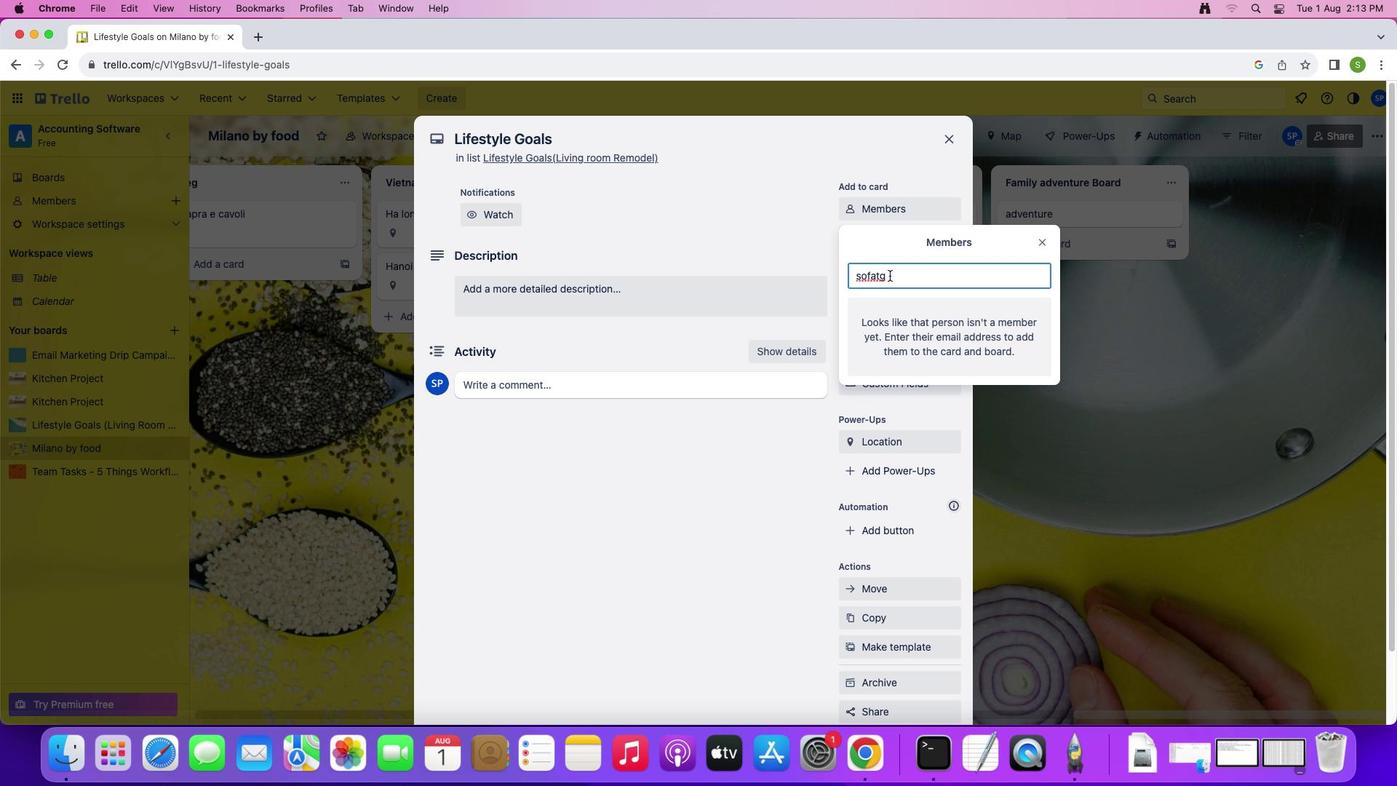 
Action: Mouse moved to (1028, 299)
Screenshot: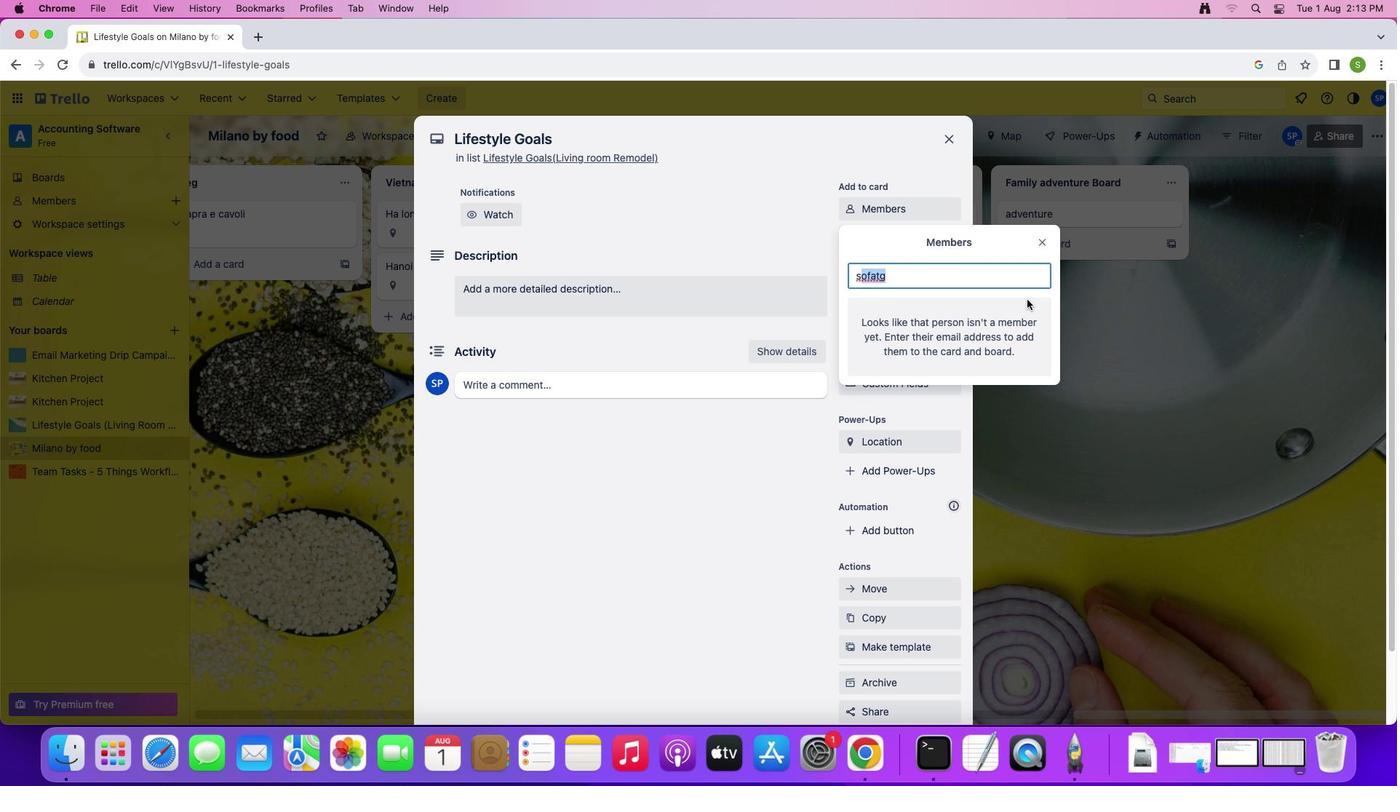 
Action: Key pressed 'o''f''t''a''g''e''.''2'Key.shift'@''s''o''f''t''a''g''e''.''n''e''t'Key.enter
Screenshot: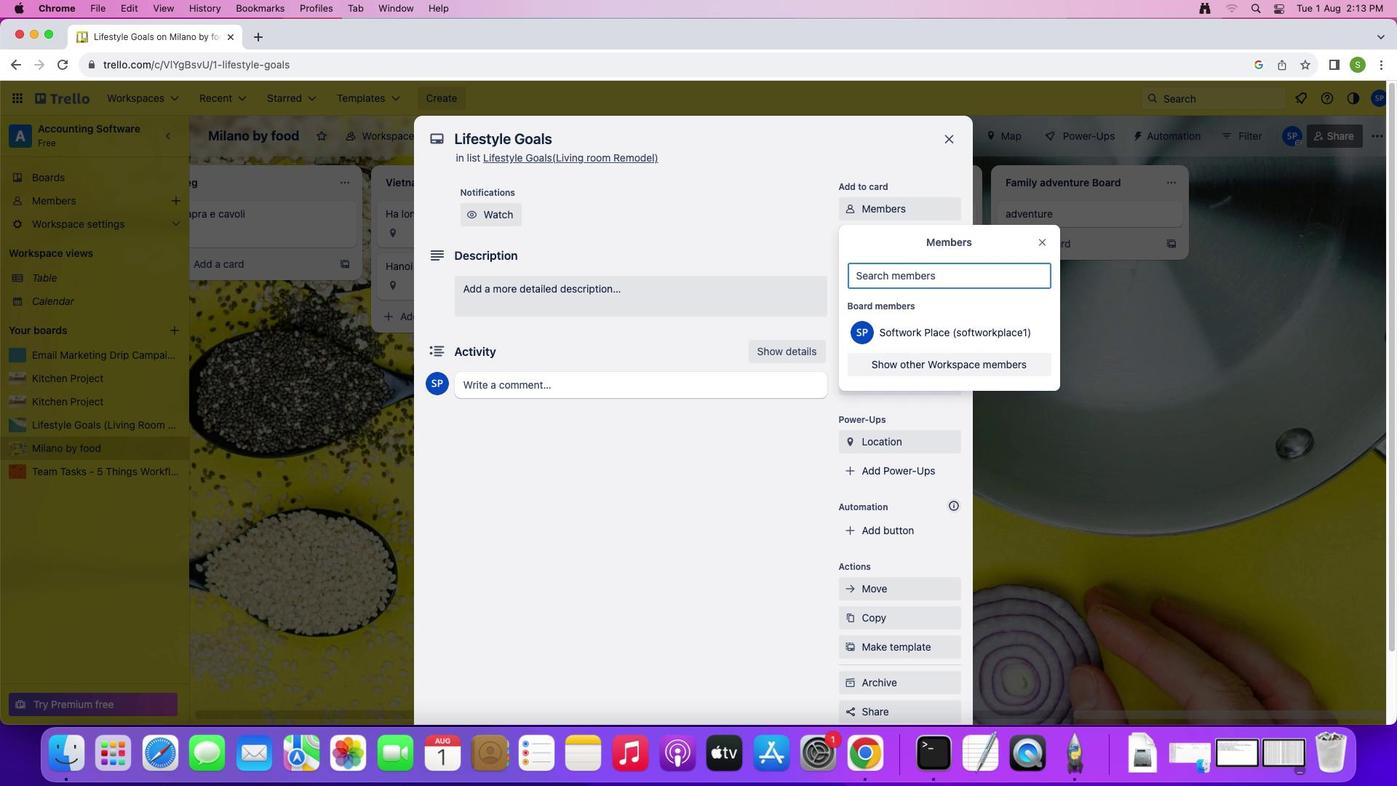 
Action: Mouse moved to (946, 281)
Screenshot: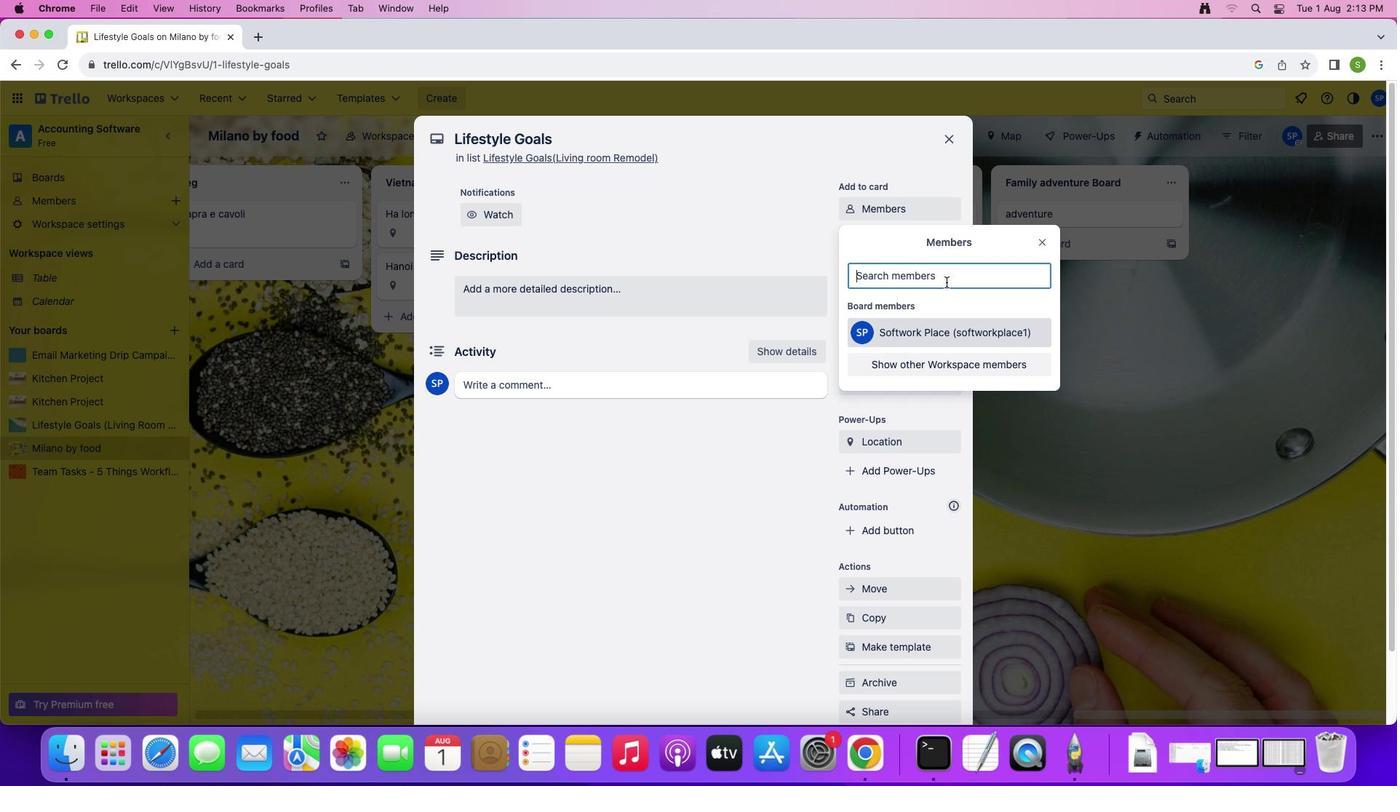 
Action: Key pressed 's''o''f''t''a''g''e''.''2'Key.shift'@''s''o''f''t''a''g''e''.''n''e''t'
Screenshot: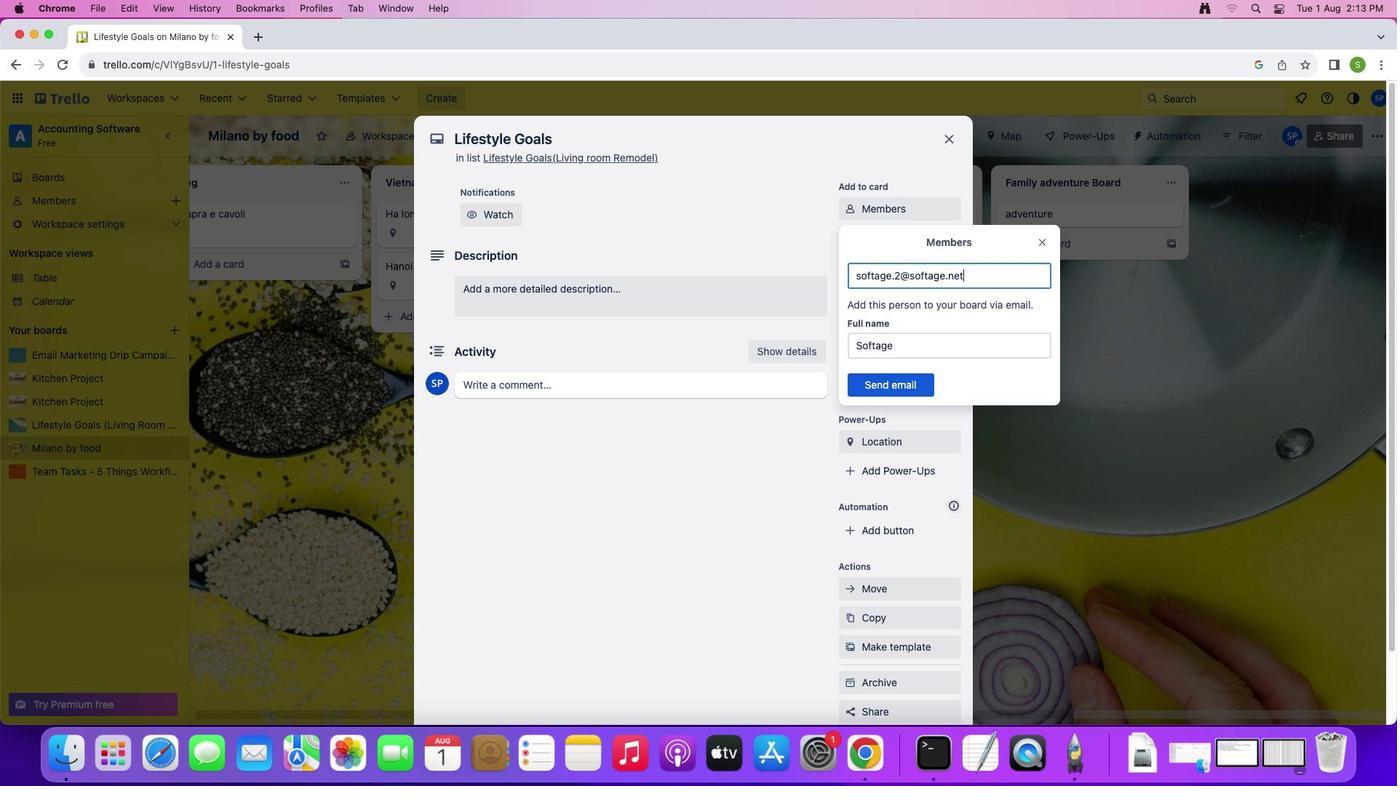 
Action: Mouse moved to (905, 380)
Screenshot: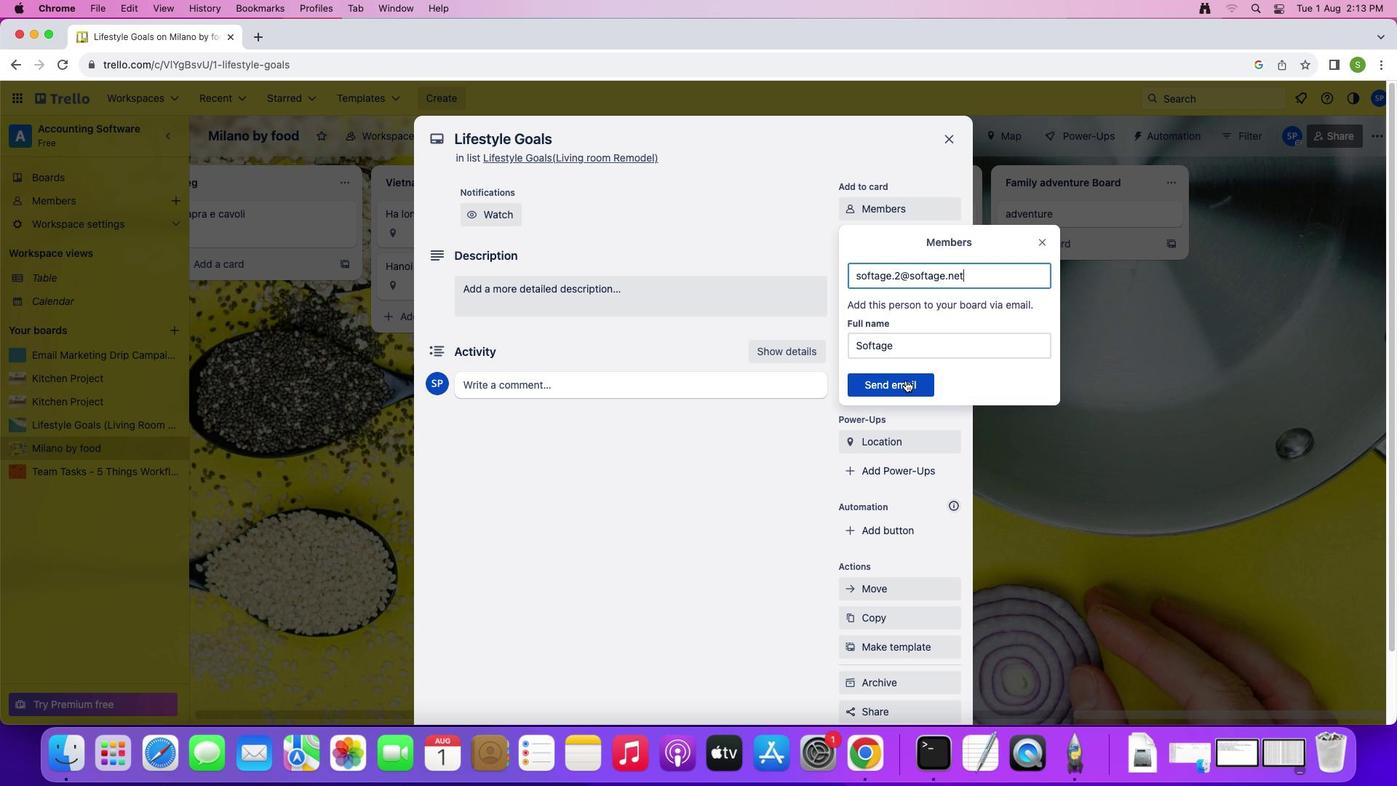 
Action: Mouse pressed left at (905, 380)
Screenshot: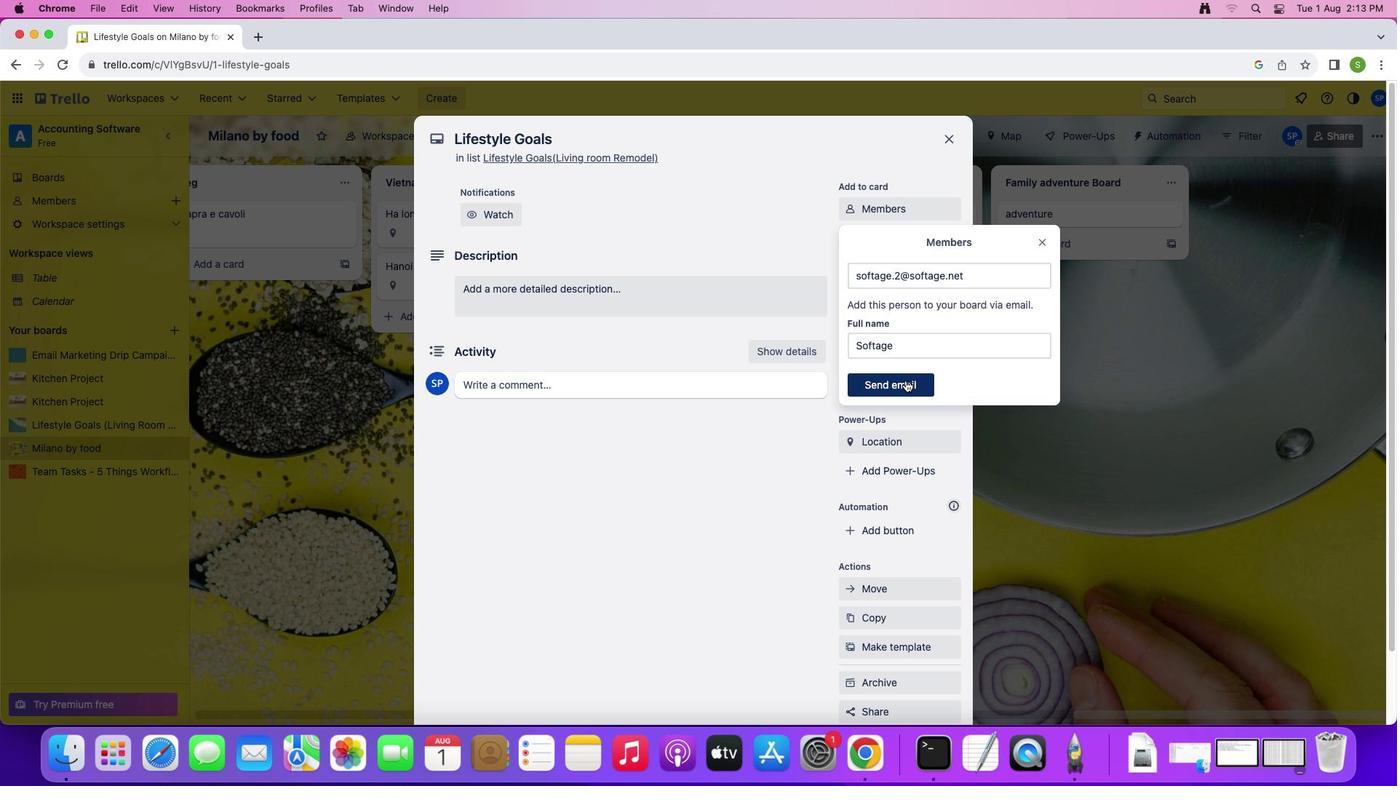 
Action: Mouse moved to (875, 292)
Screenshot: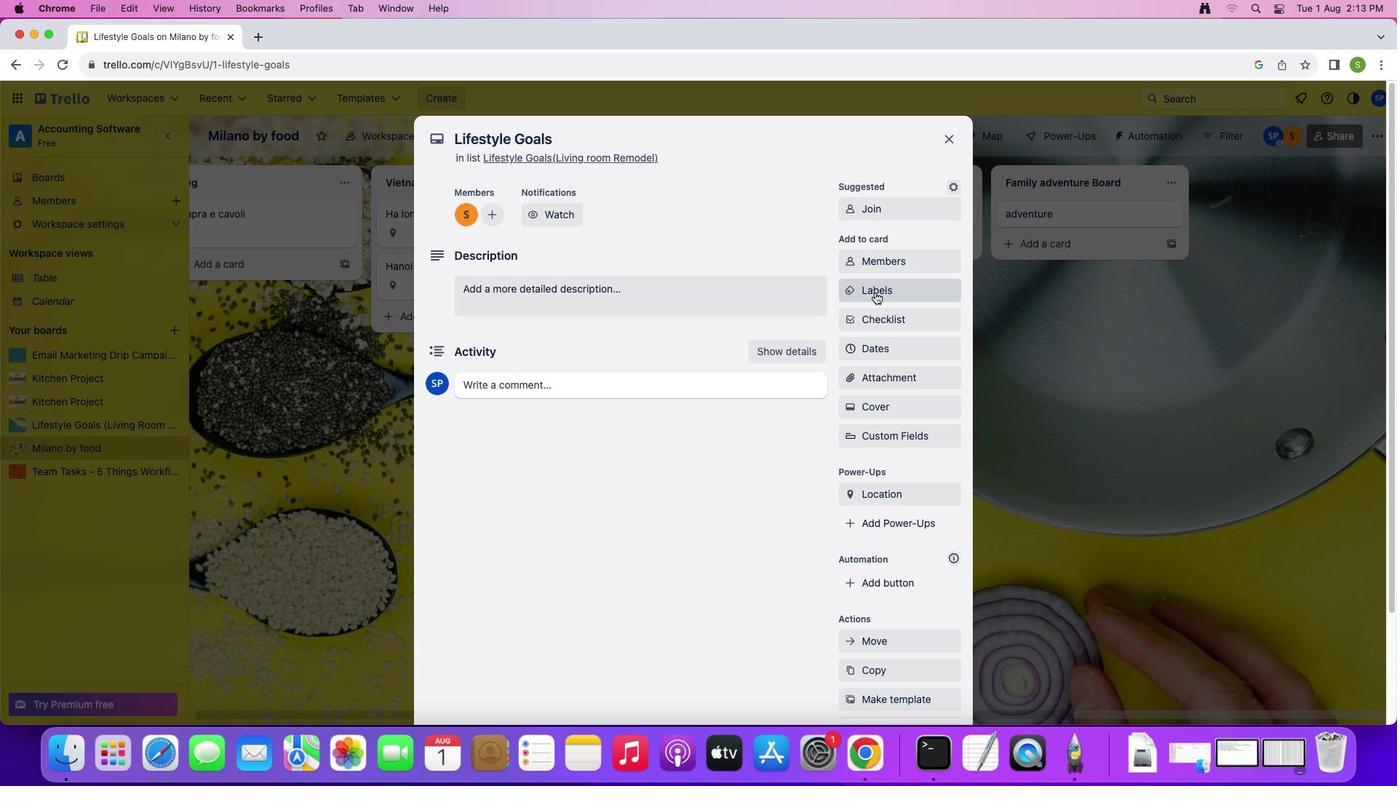 
Action: Mouse pressed left at (875, 292)
Screenshot: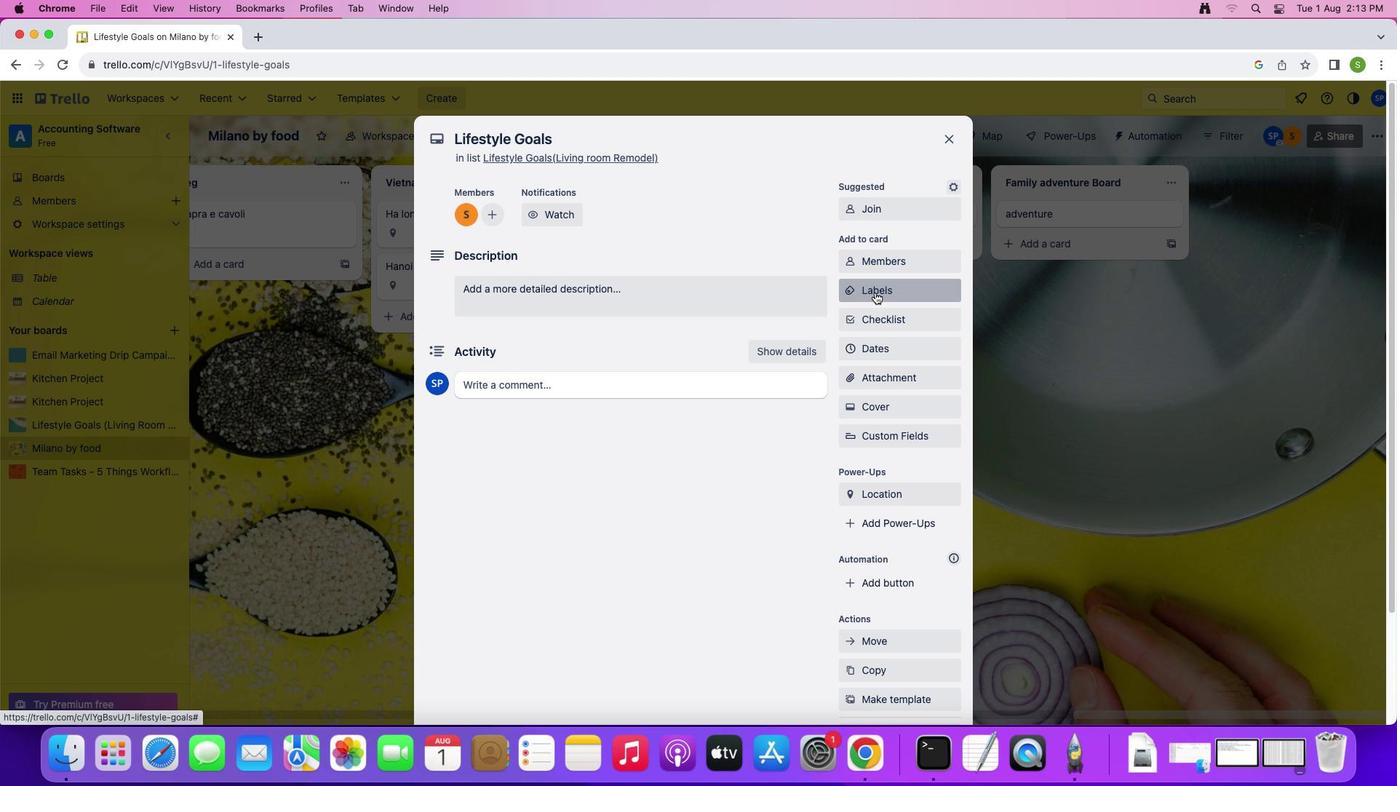
Action: Mouse moved to (951, 412)
Screenshot: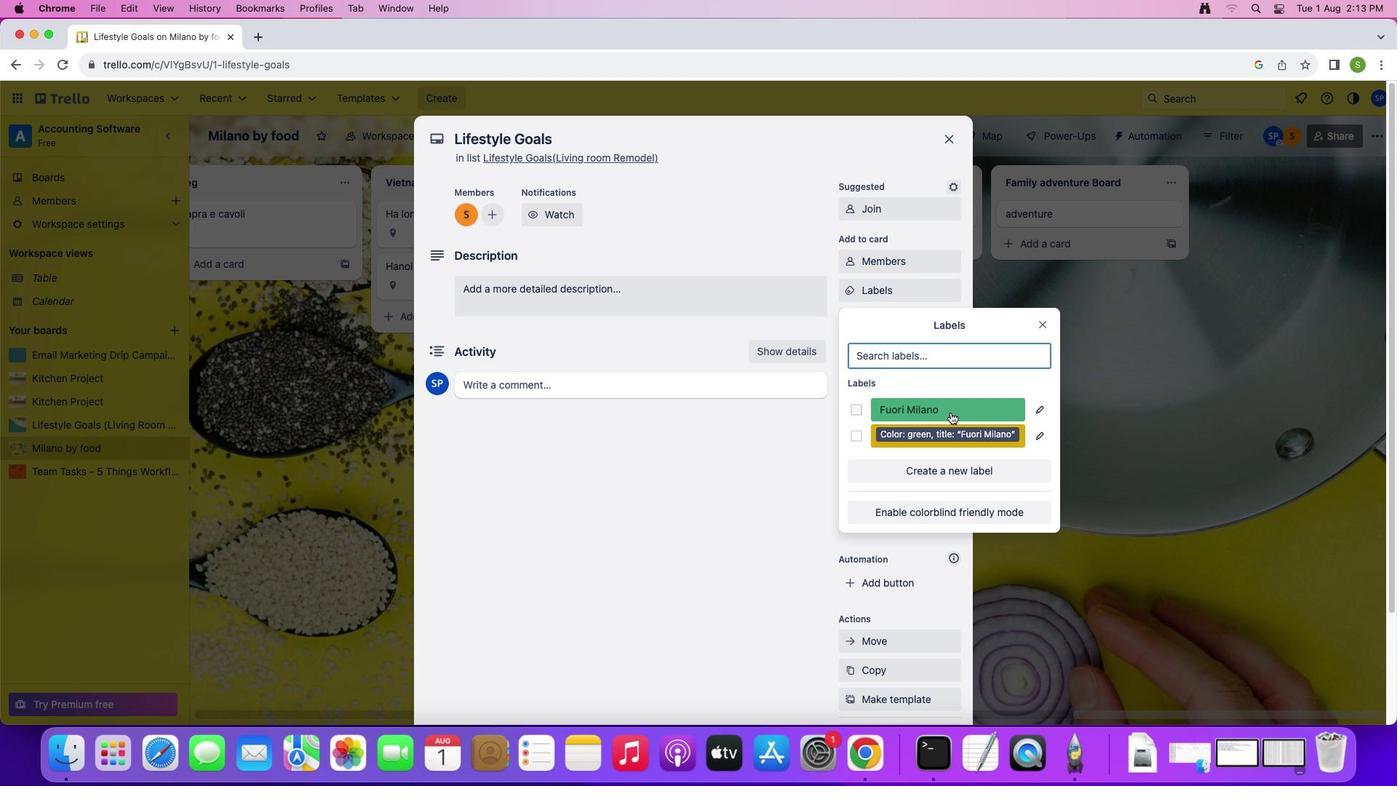 
Action: Mouse pressed left at (951, 412)
Screenshot: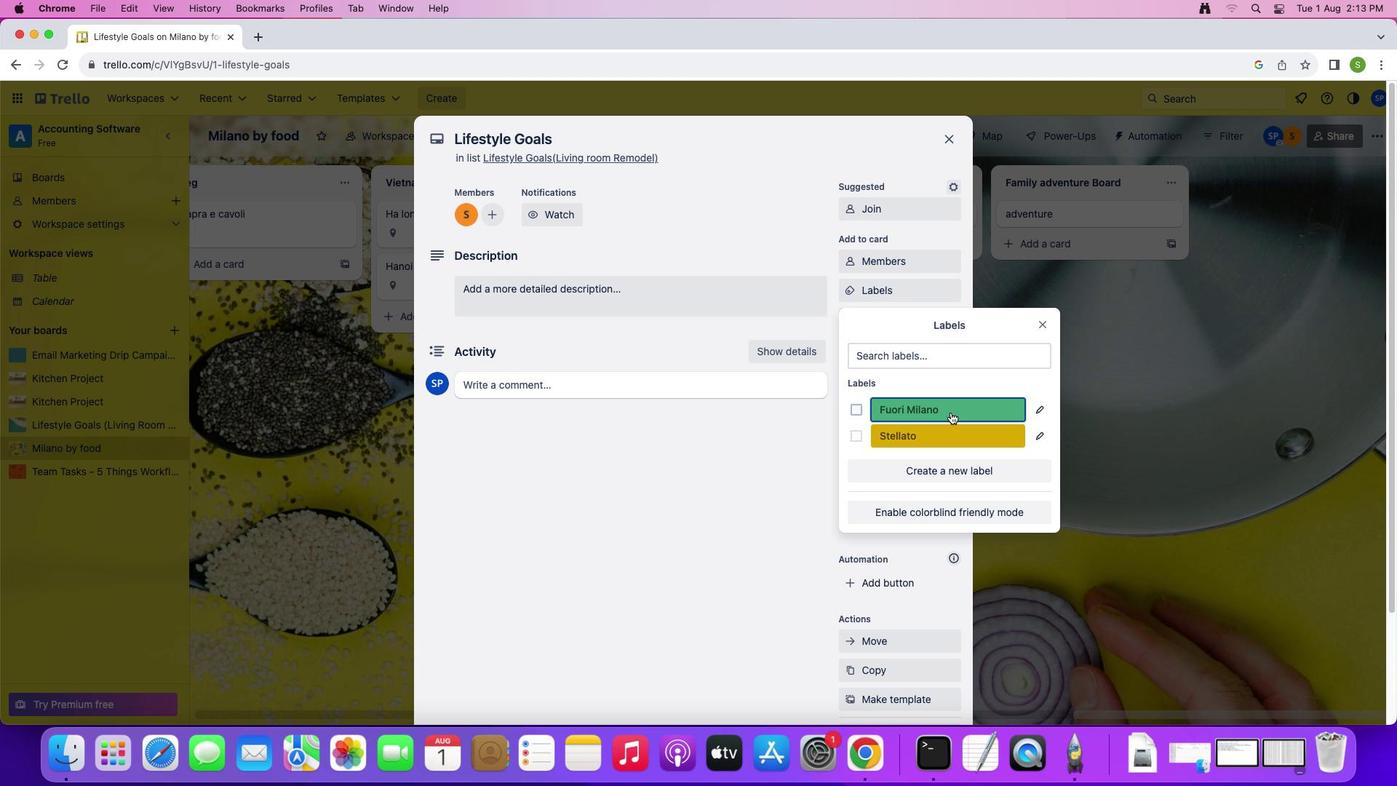 
Action: Mouse moved to (1043, 325)
Screenshot: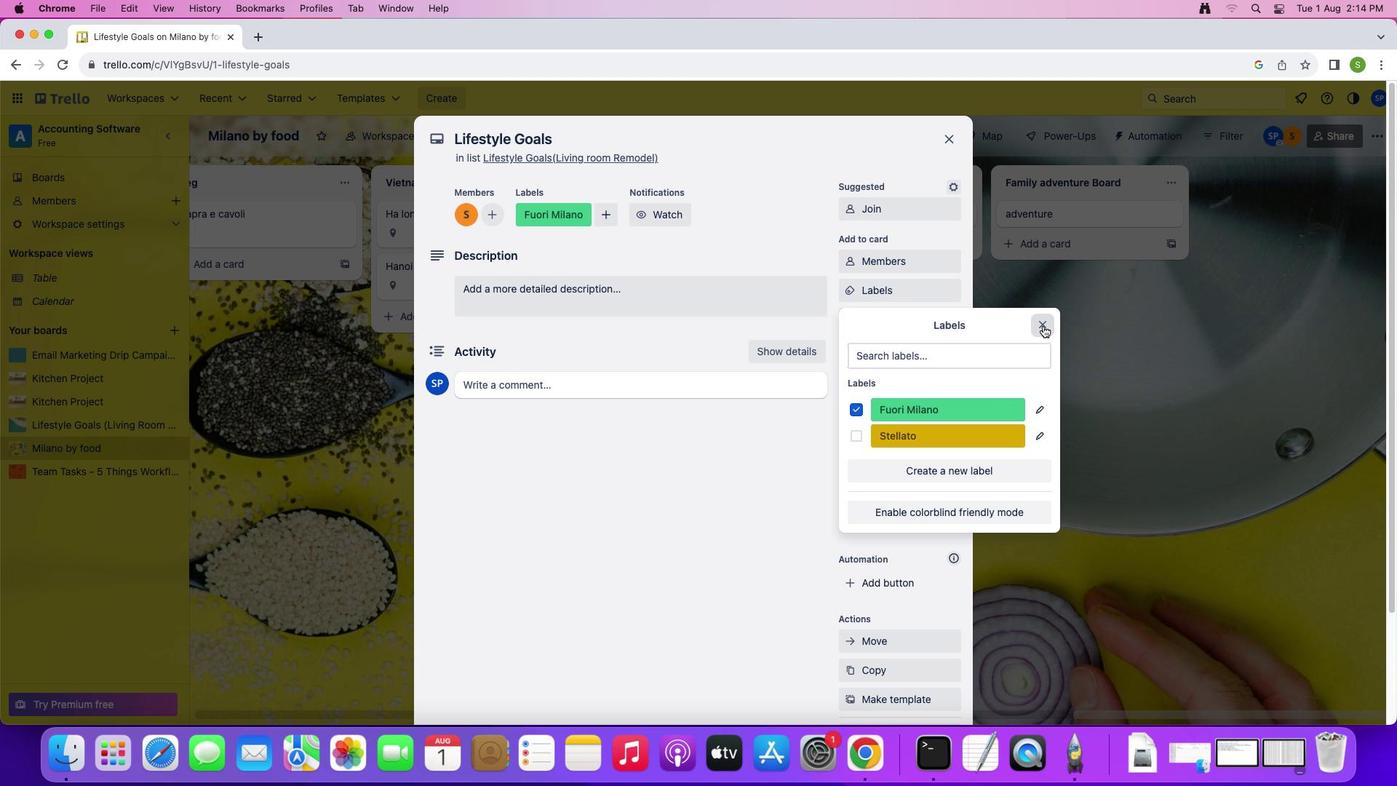 
Action: Mouse pressed left at (1043, 325)
Screenshot: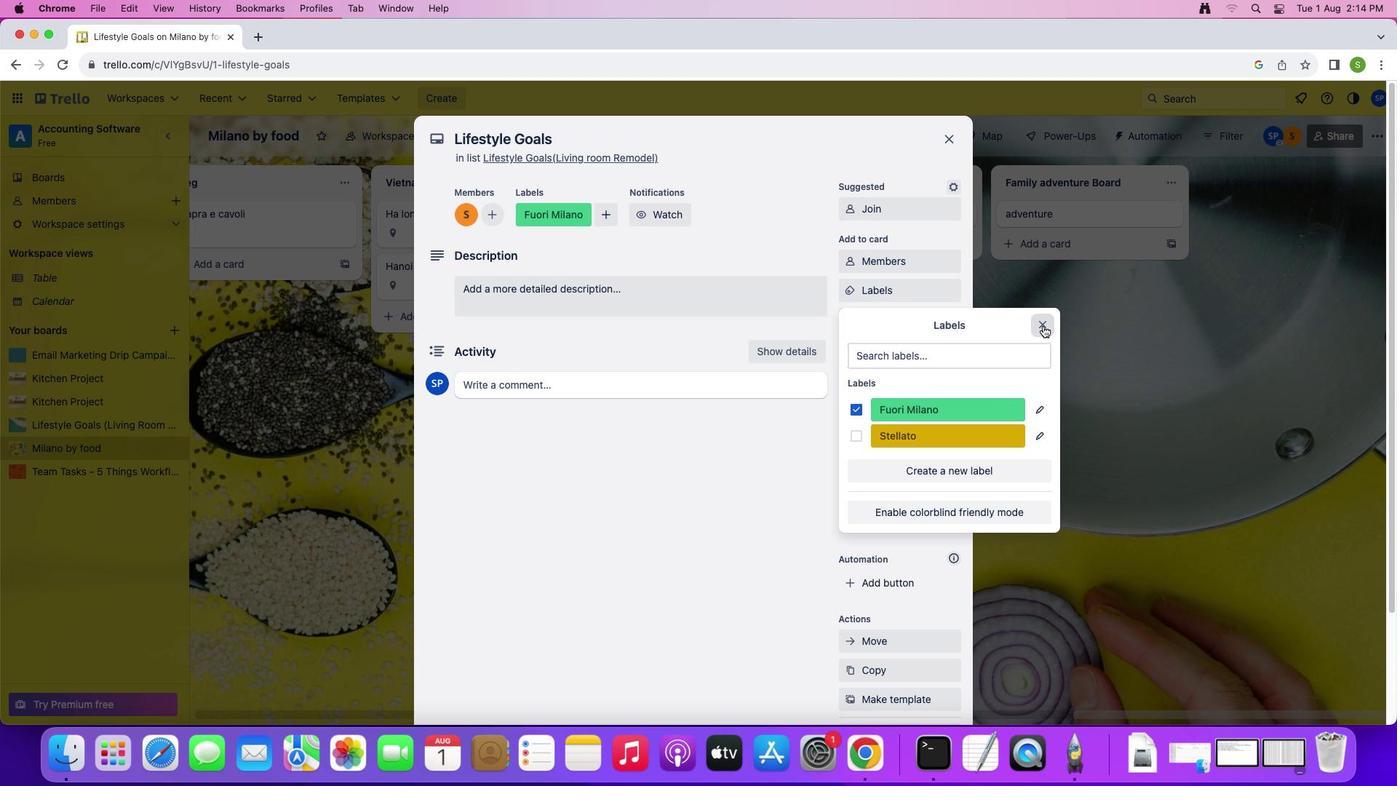 
Action: Mouse moved to (897, 315)
Screenshot: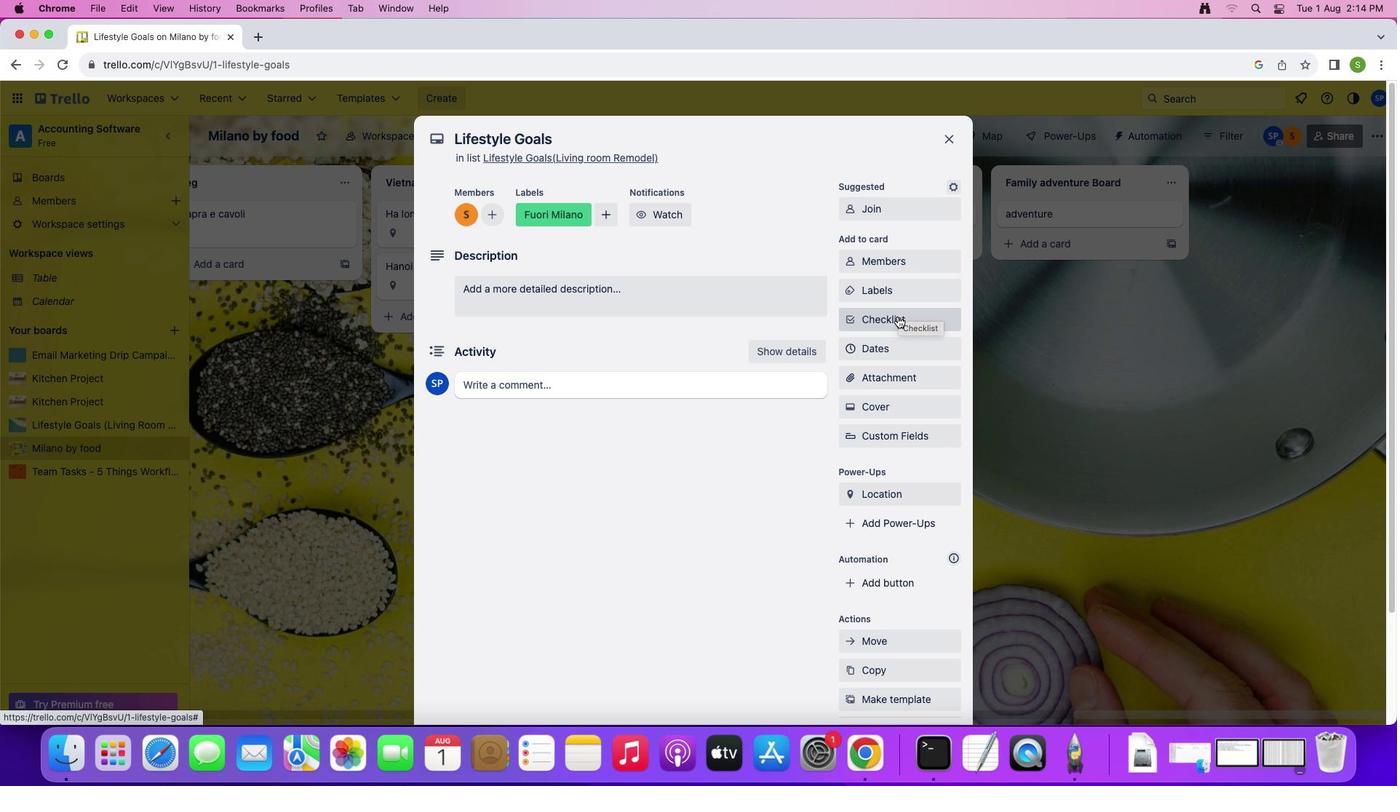 
Action: Mouse pressed left at (897, 315)
Screenshot: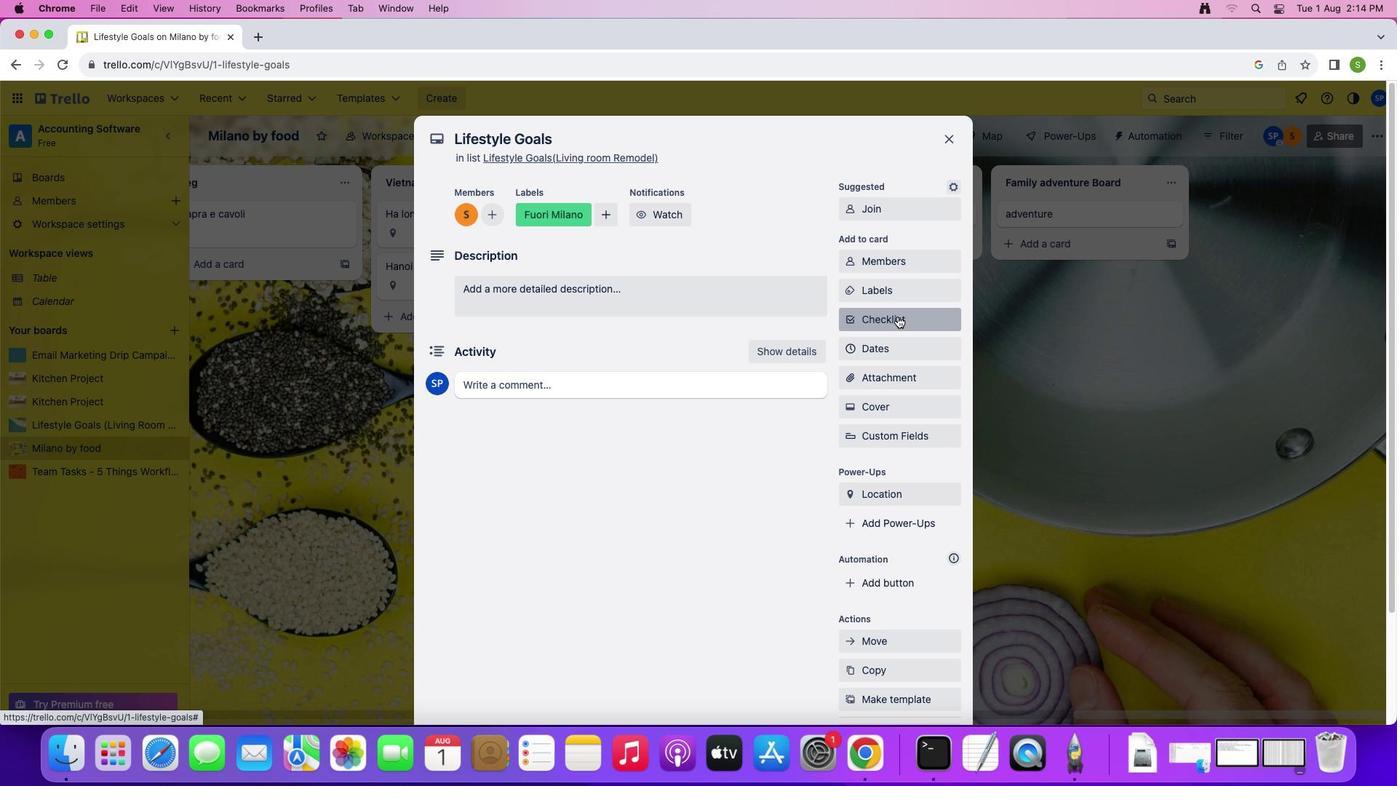 
Action: Mouse moved to (929, 399)
Screenshot: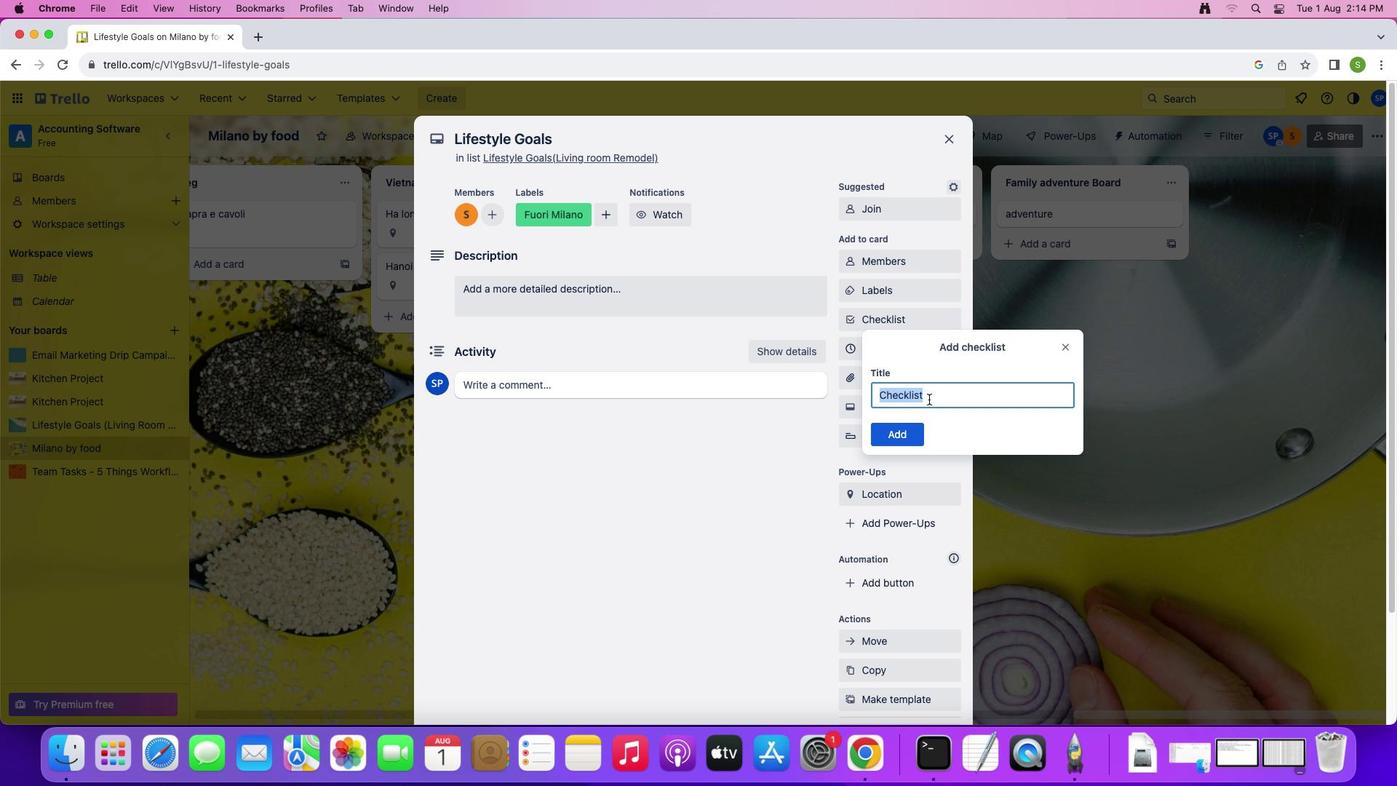 
Action: Mouse pressed left at (929, 399)
Screenshot: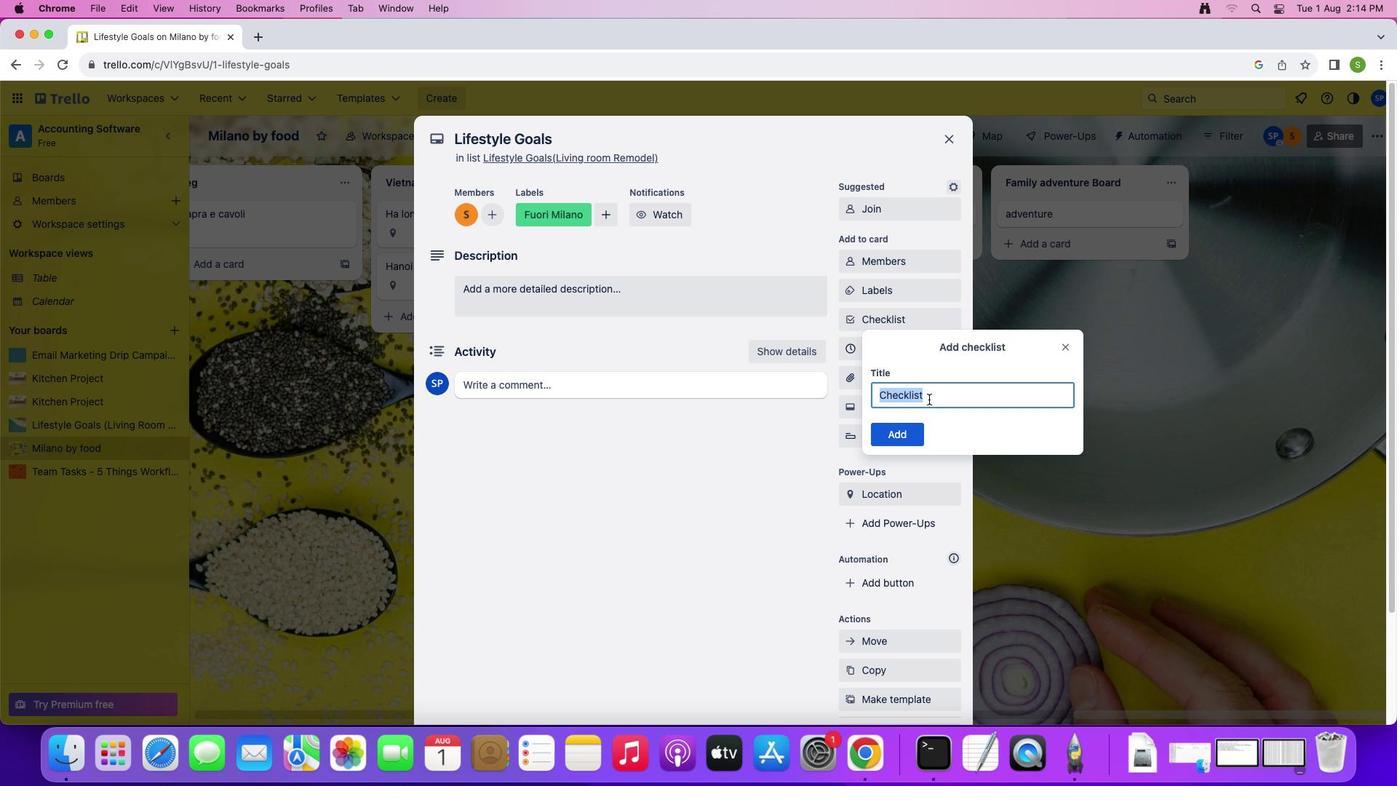 
Action: Mouse pressed left at (929, 399)
Screenshot: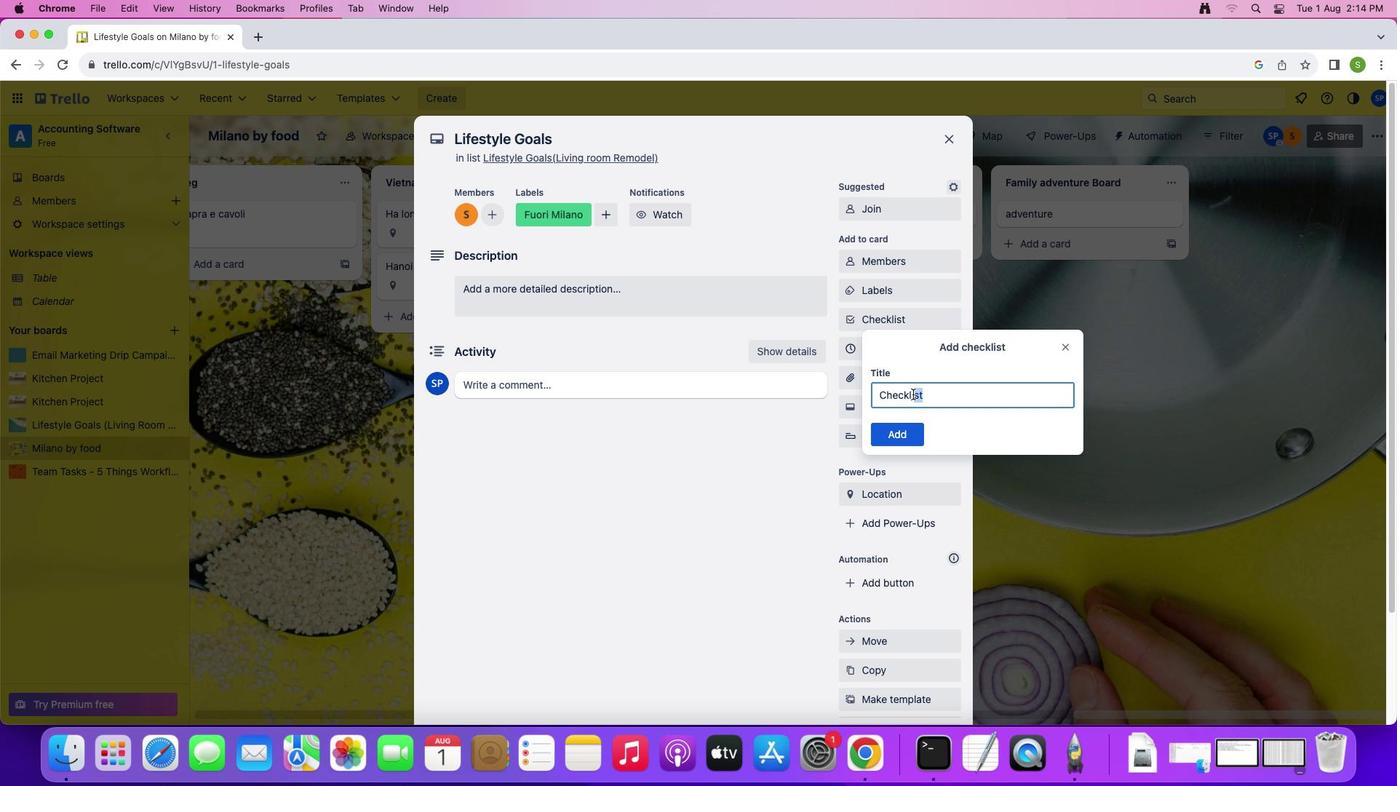 
Action: Mouse moved to (1103, 414)
Screenshot: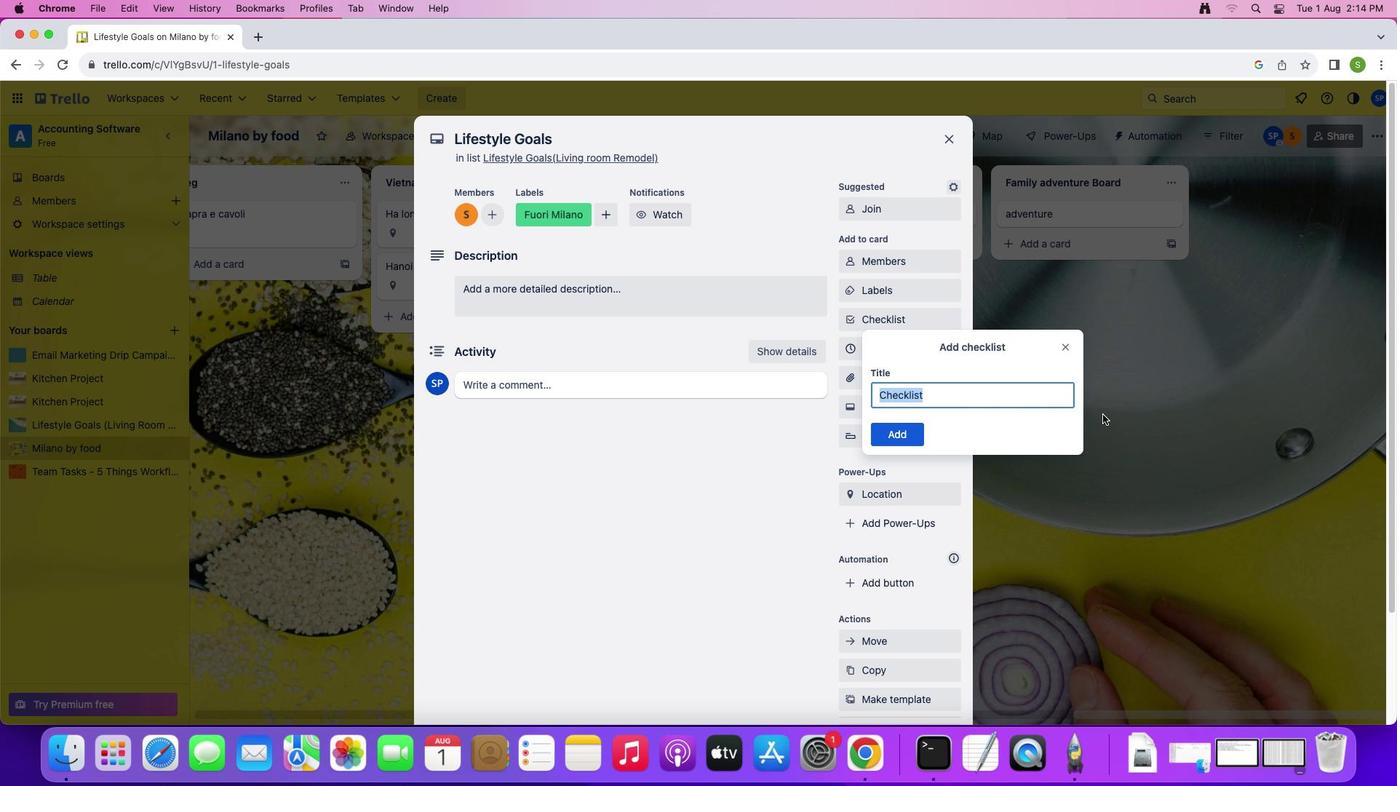 
Action: Key pressed Key.shift'j''o''i''n'
Screenshot: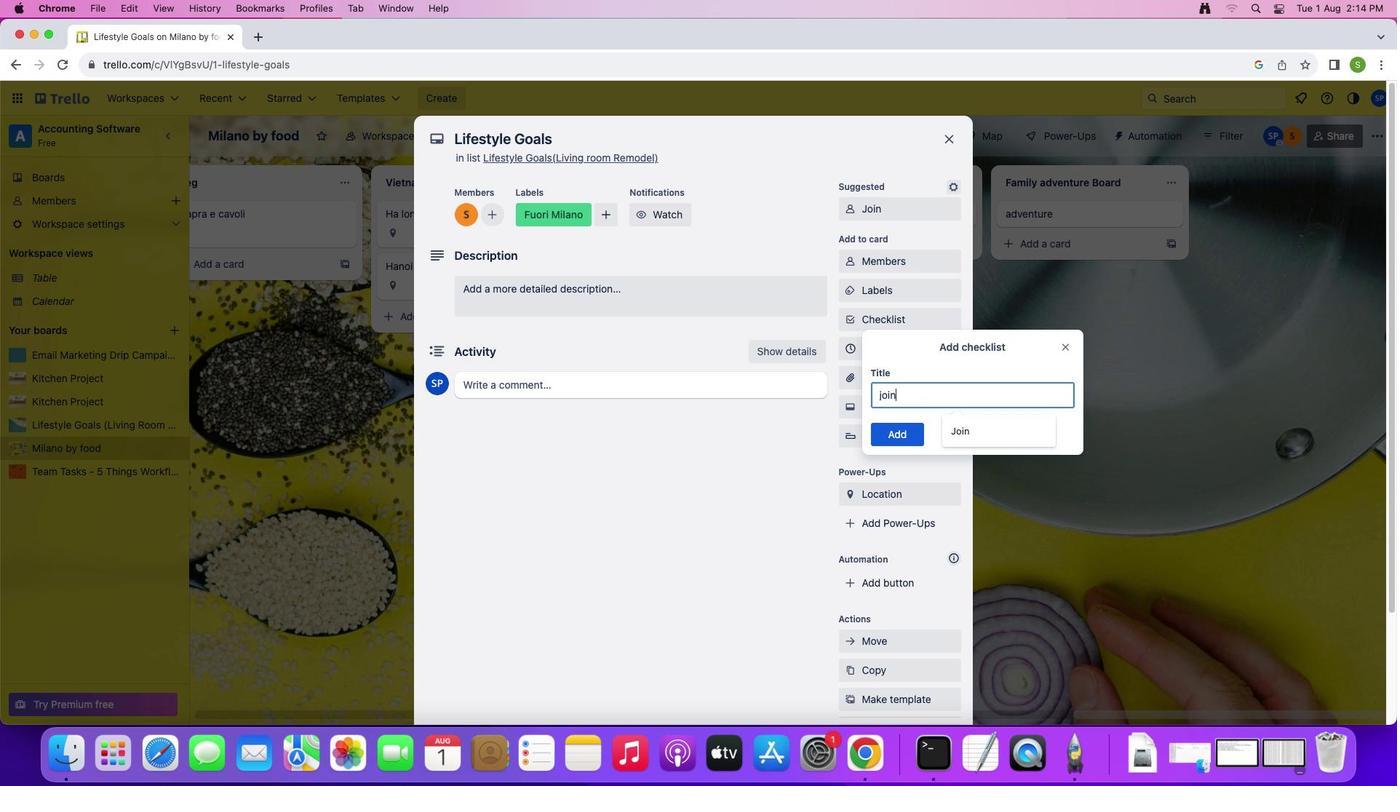 
Action: Mouse moved to (885, 436)
Screenshot: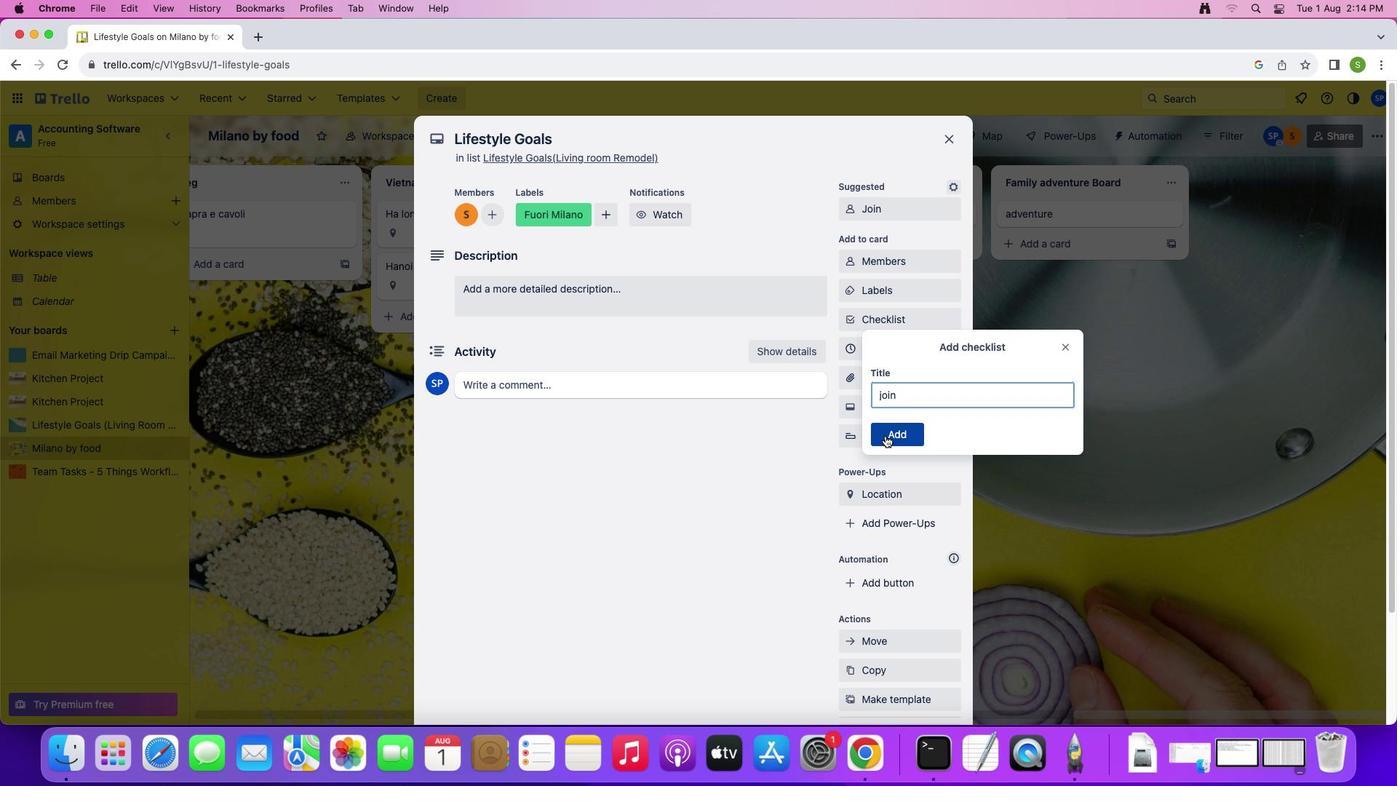 
Action: Mouse pressed left at (885, 436)
Screenshot: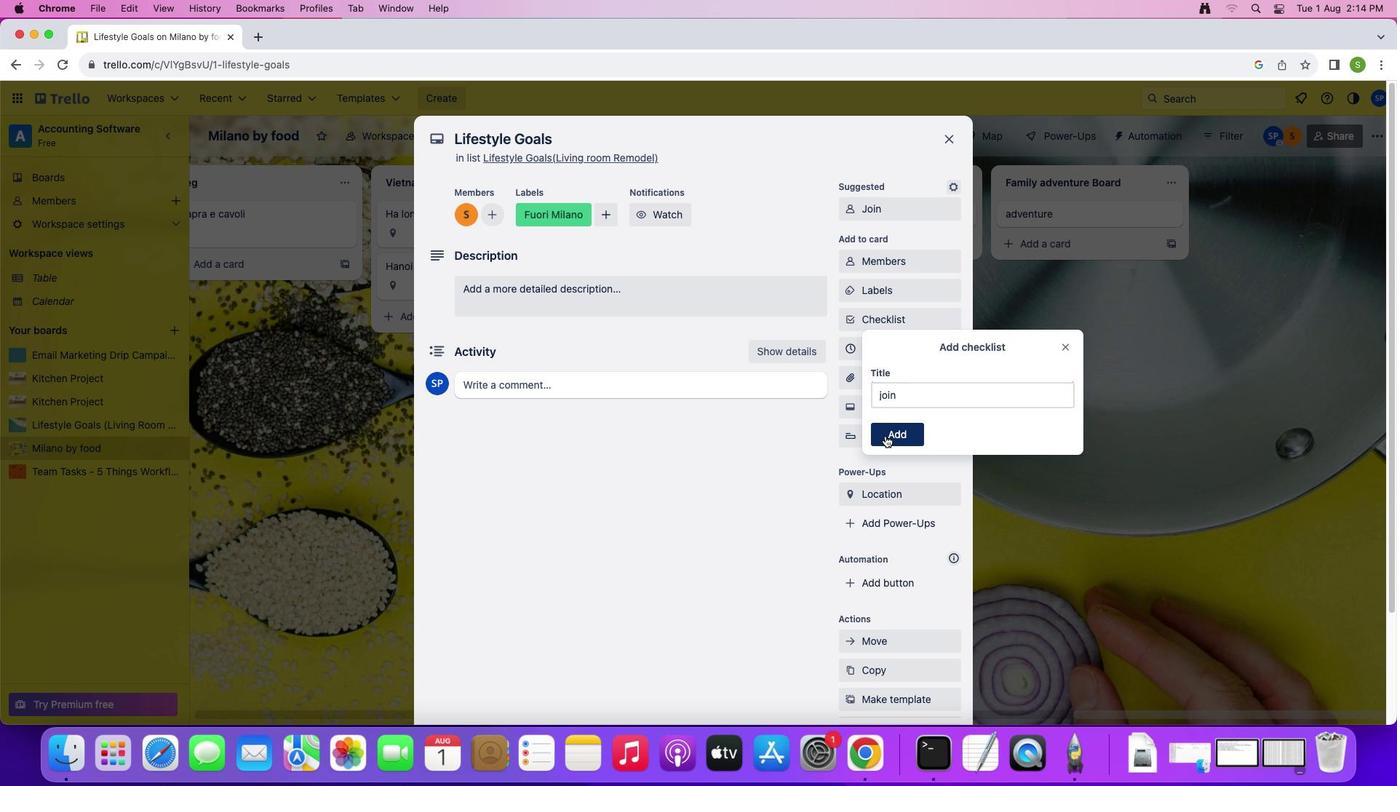 
Action: Mouse moved to (864, 345)
Screenshot: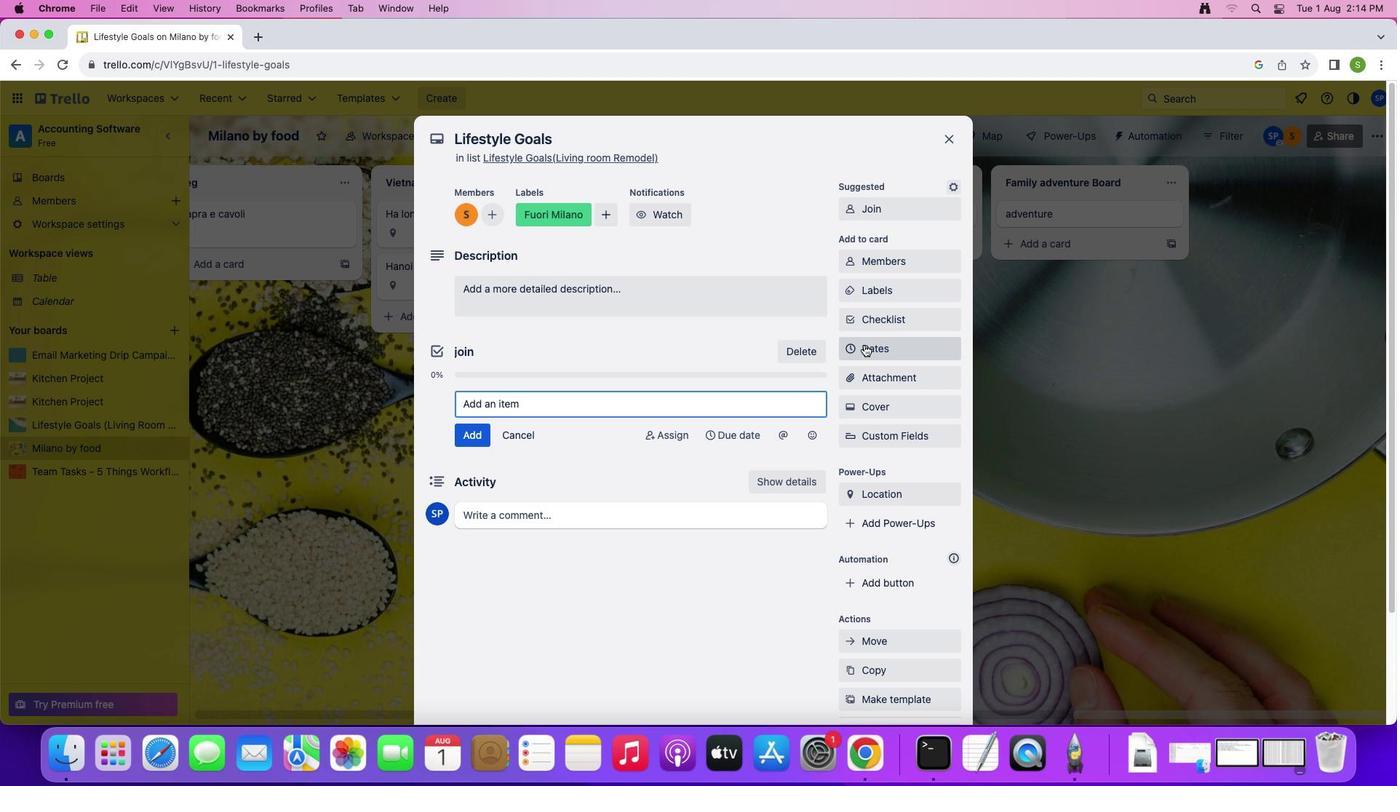 
Action: Mouse pressed left at (864, 345)
Screenshot: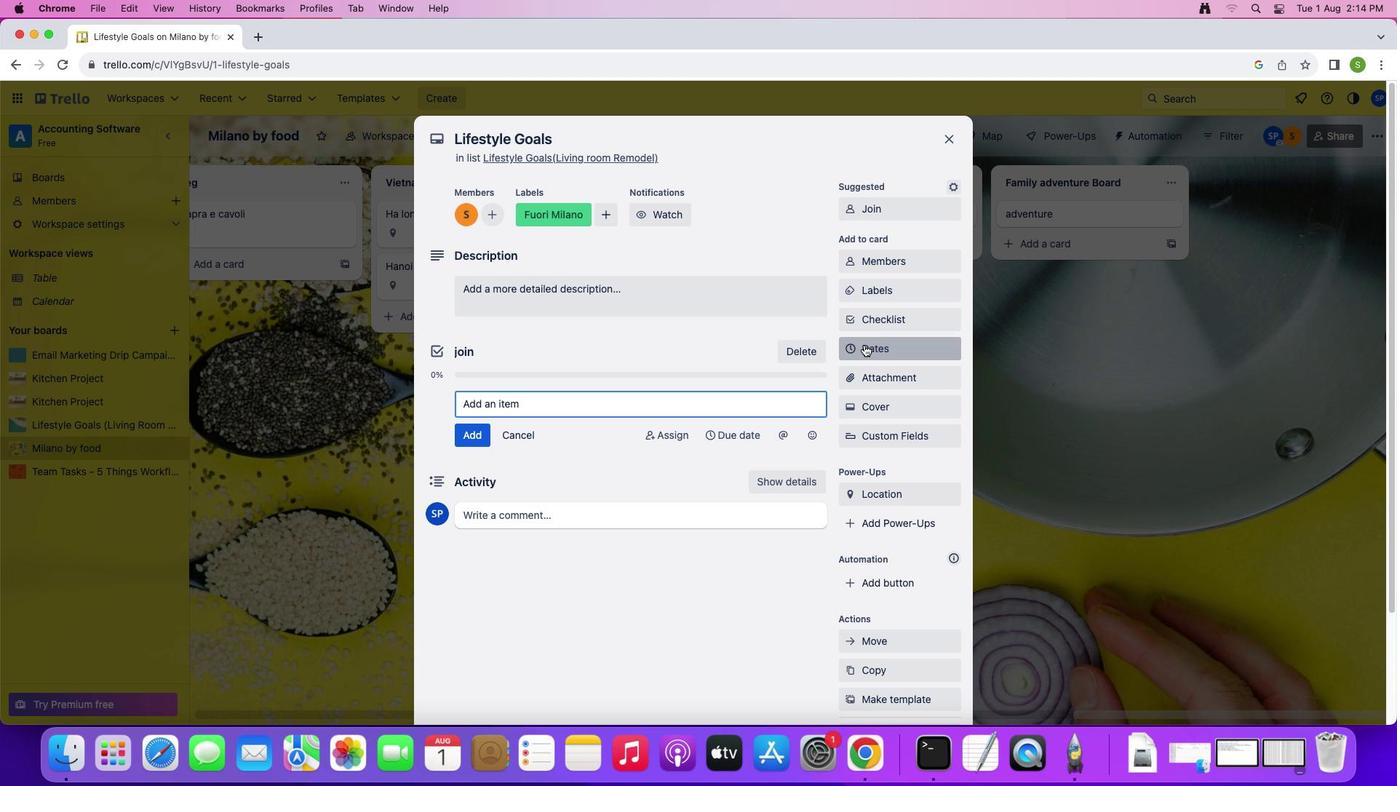 
Action: Mouse moved to (921, 287)
Screenshot: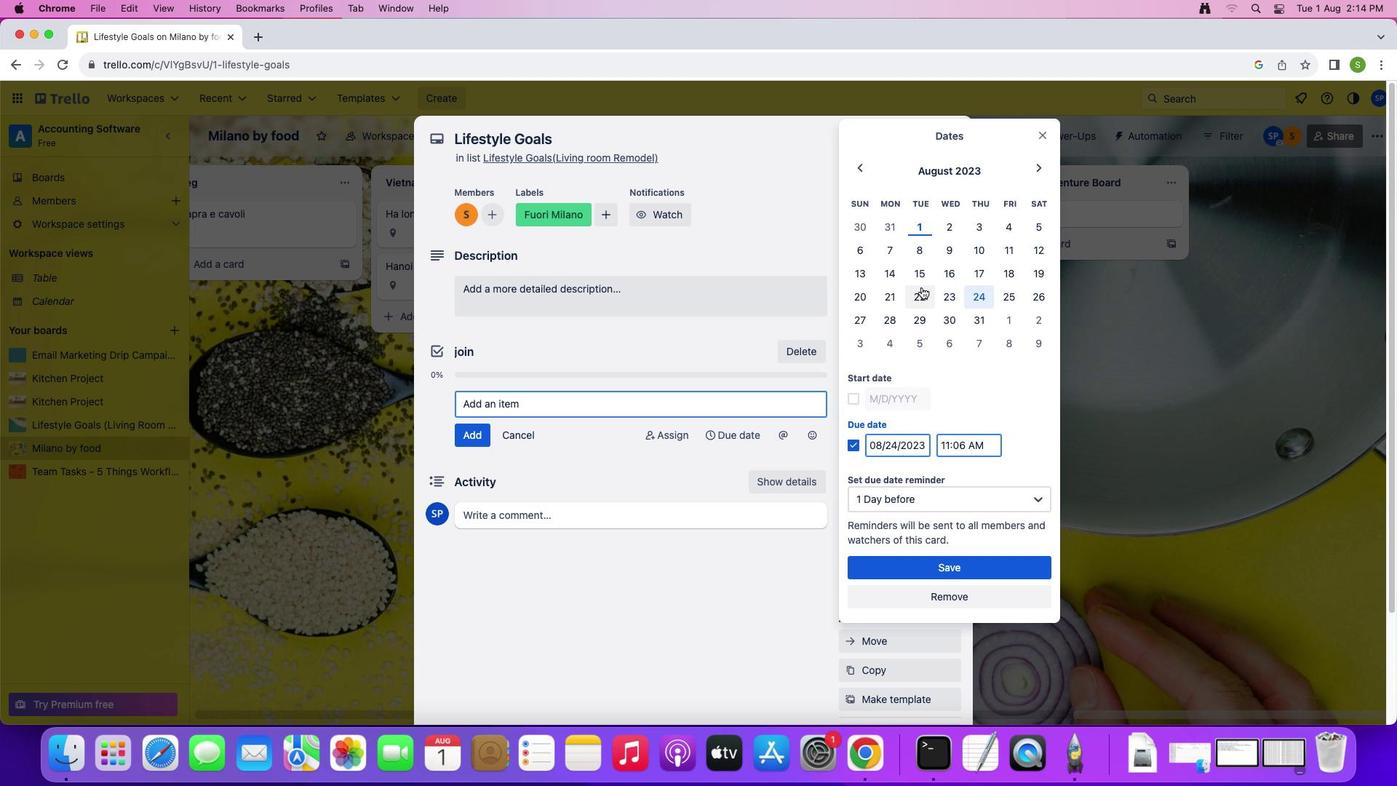 
Action: Mouse pressed left at (921, 287)
Screenshot: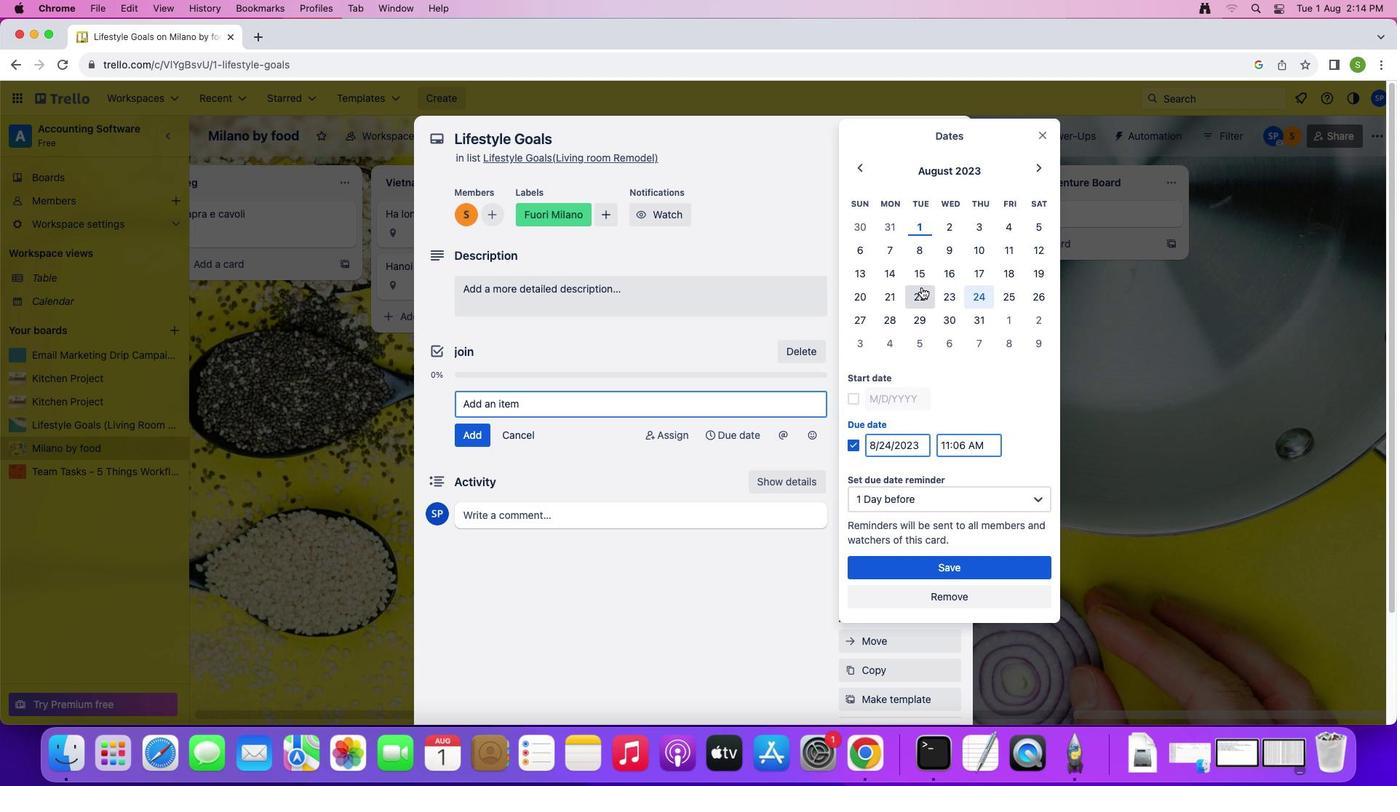 
Action: Mouse moved to (857, 401)
Screenshot: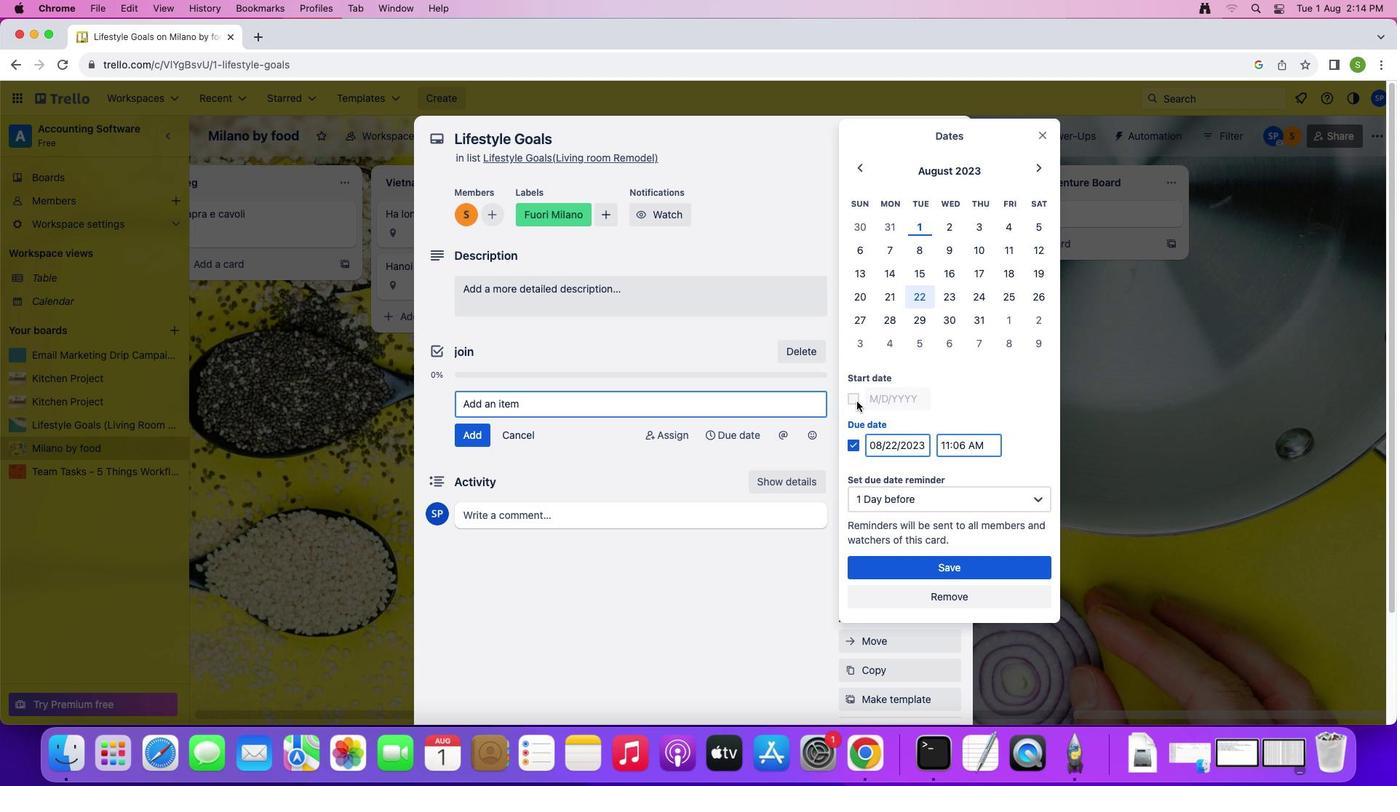 
Action: Mouse pressed left at (857, 401)
Screenshot: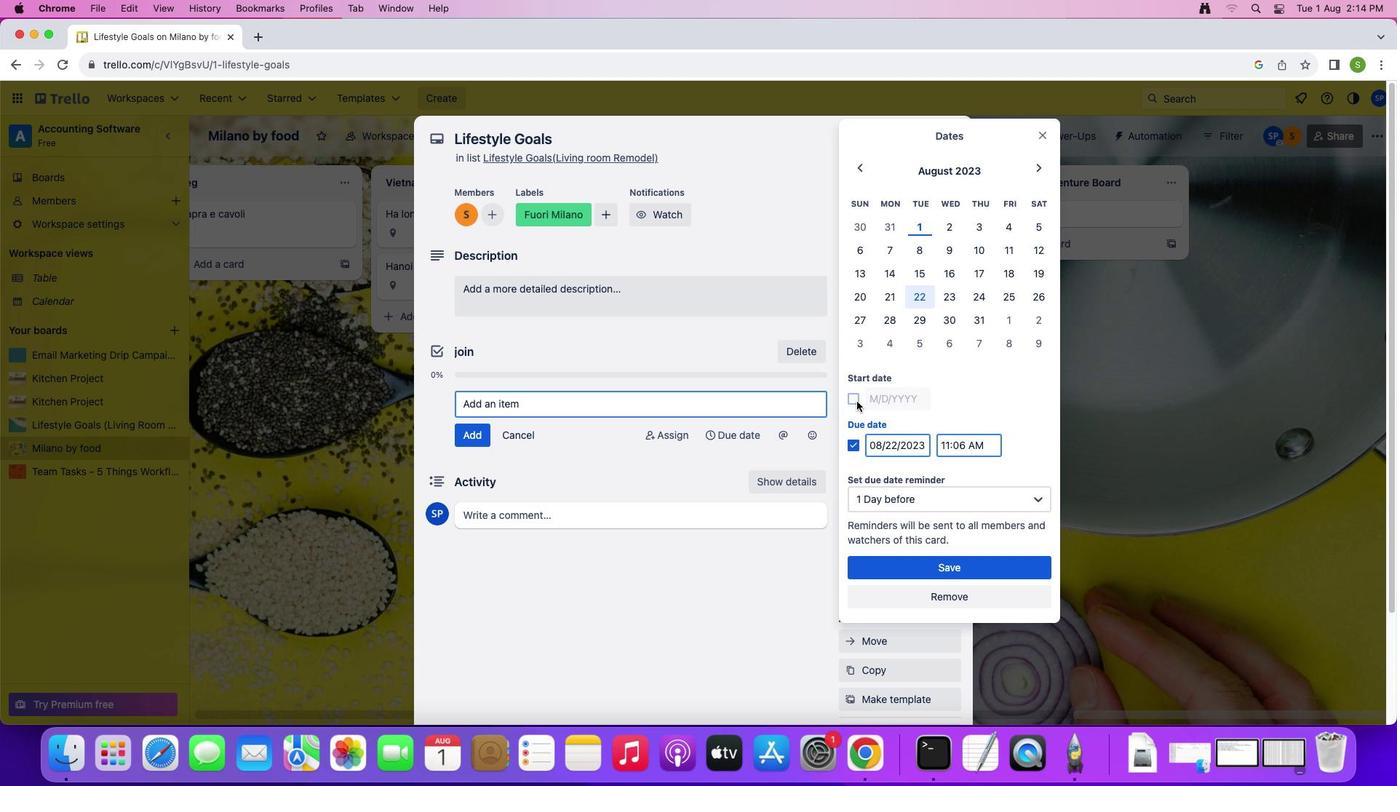 
Action: Mouse moved to (903, 567)
Screenshot: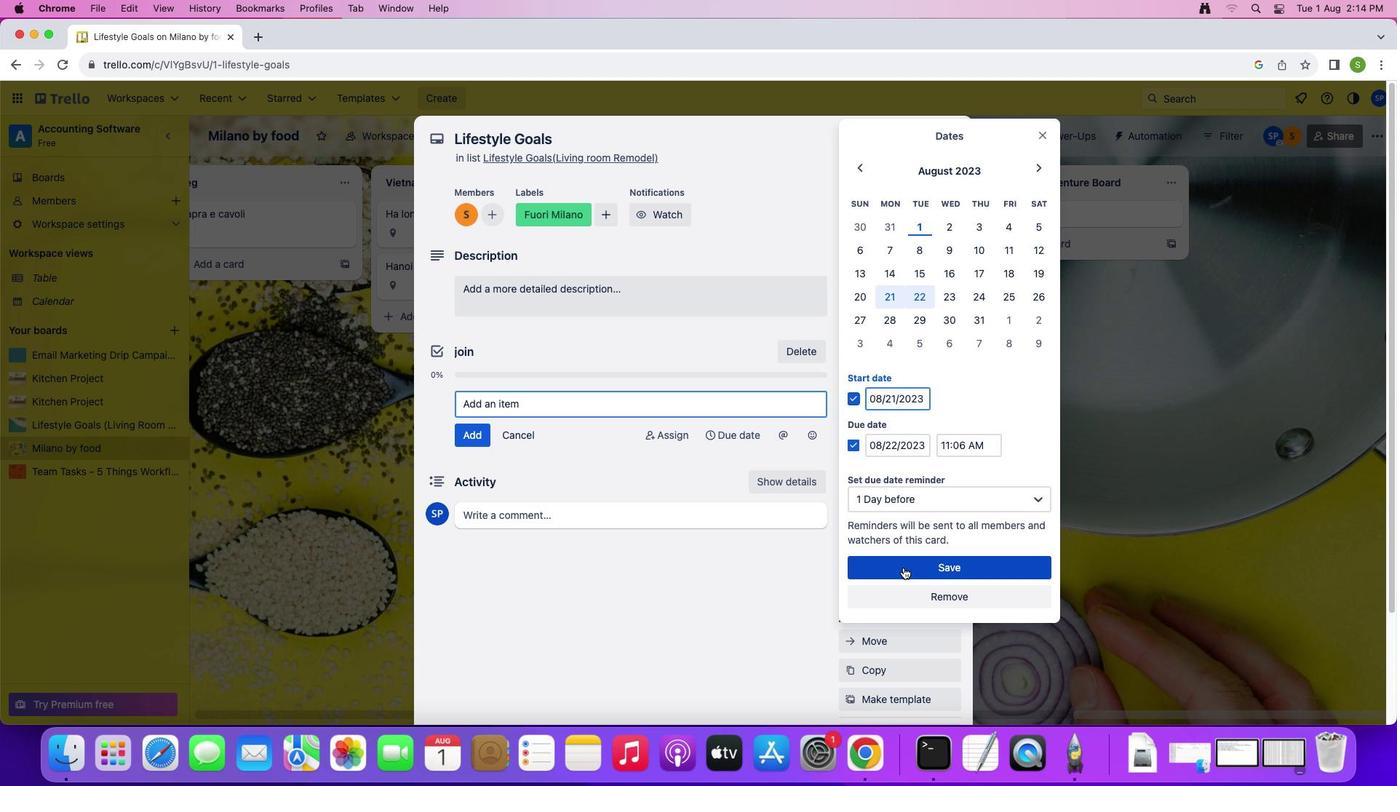 
Action: Mouse pressed left at (903, 567)
Screenshot: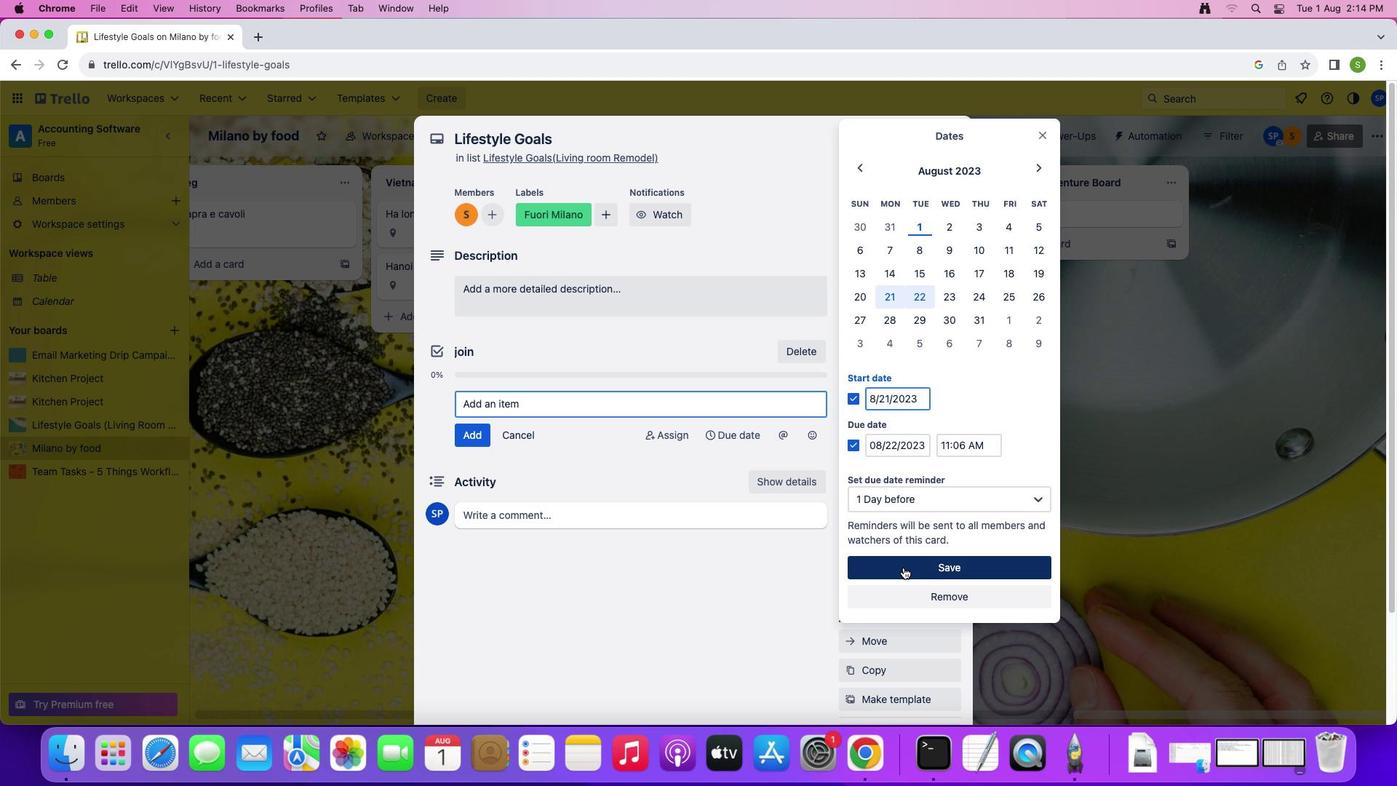 
Action: Mouse moved to (898, 414)
Screenshot: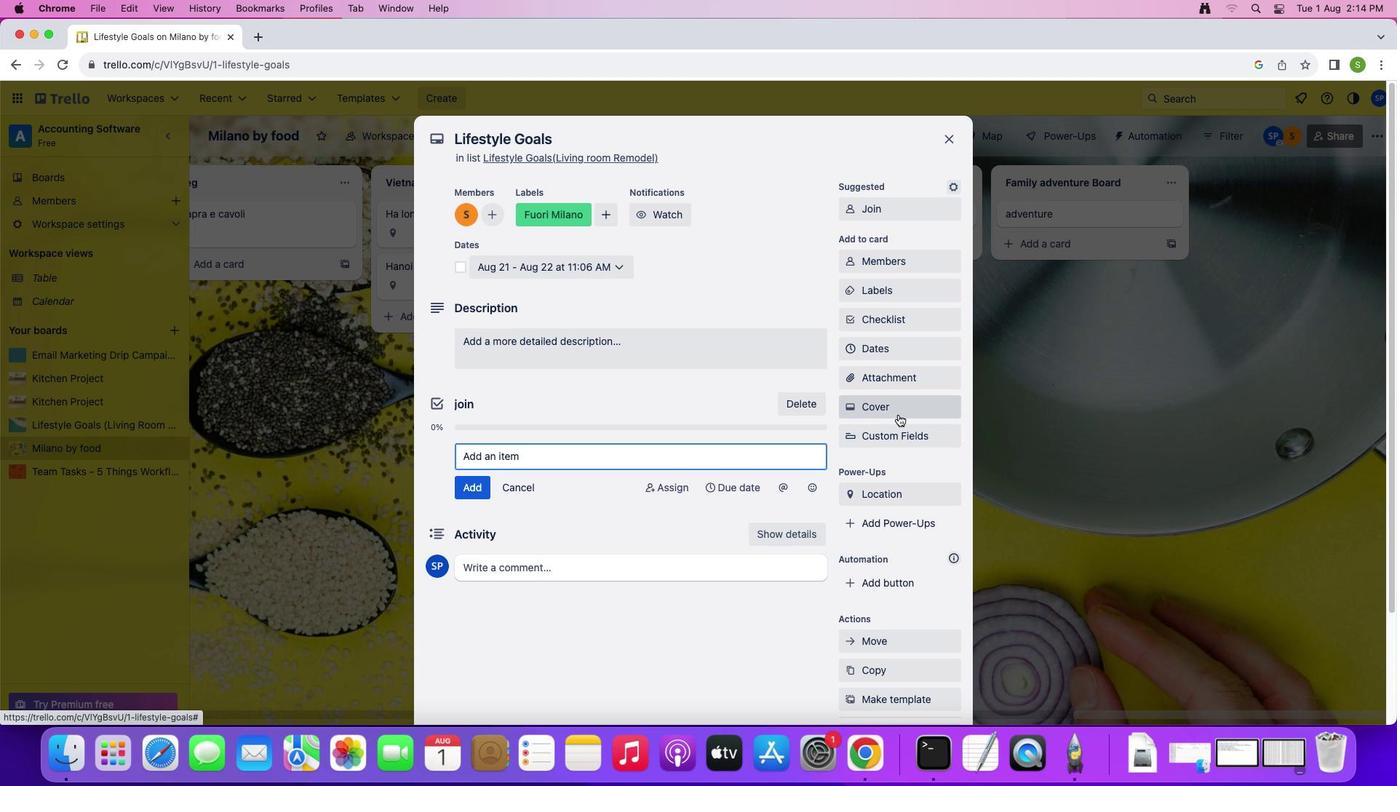 
Action: Mouse pressed left at (898, 414)
Screenshot: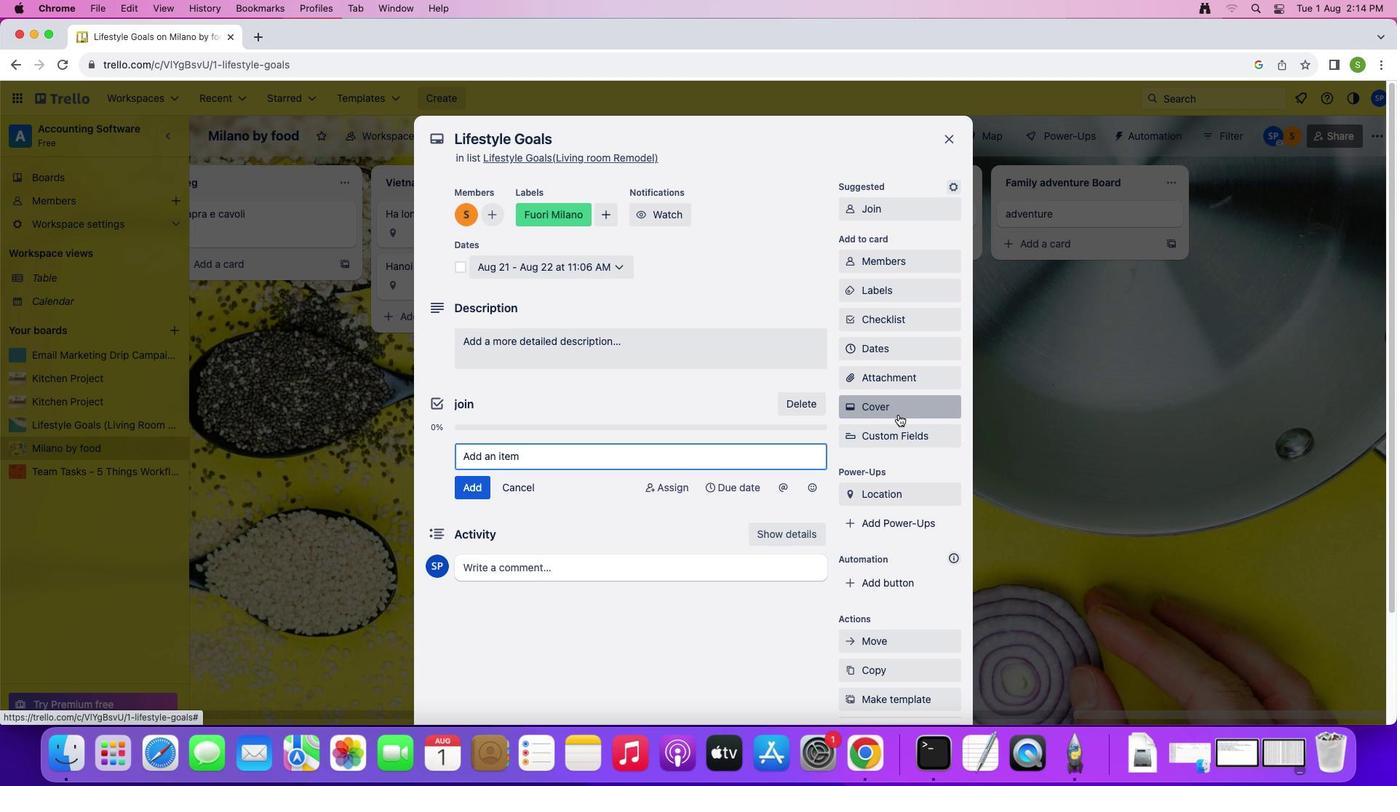 
Action: Mouse moved to (918, 470)
Screenshot: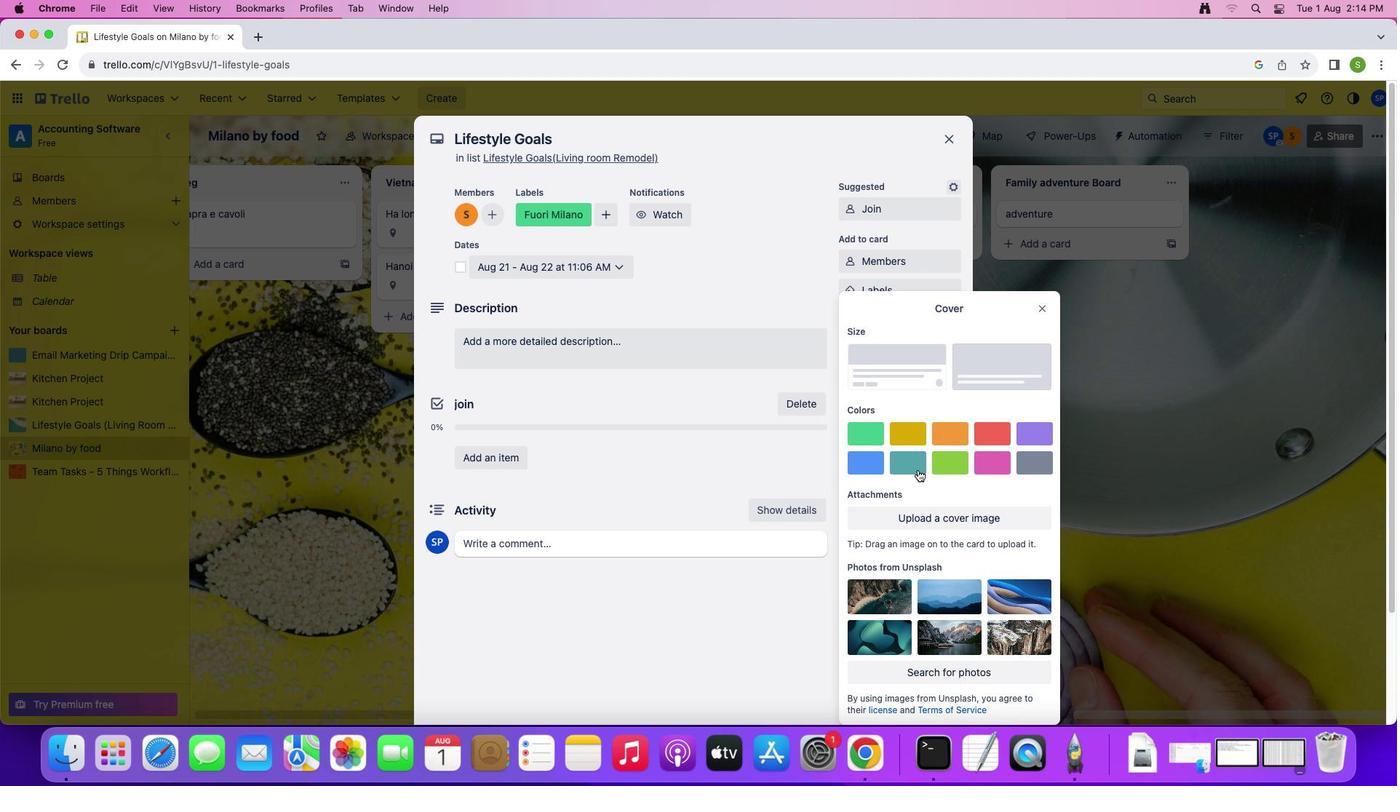 
Action: Mouse pressed left at (918, 470)
Screenshot: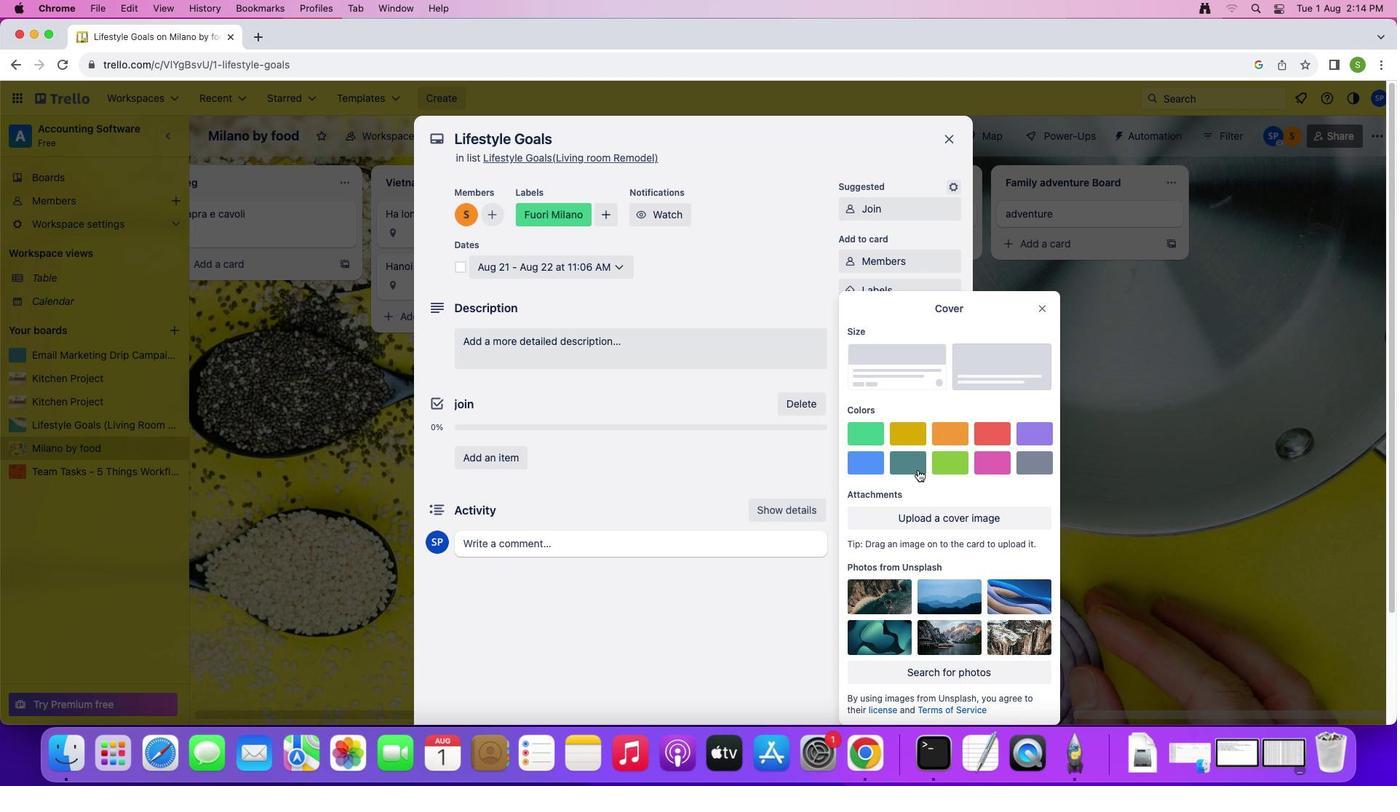 
Action: Mouse moved to (1046, 286)
Screenshot: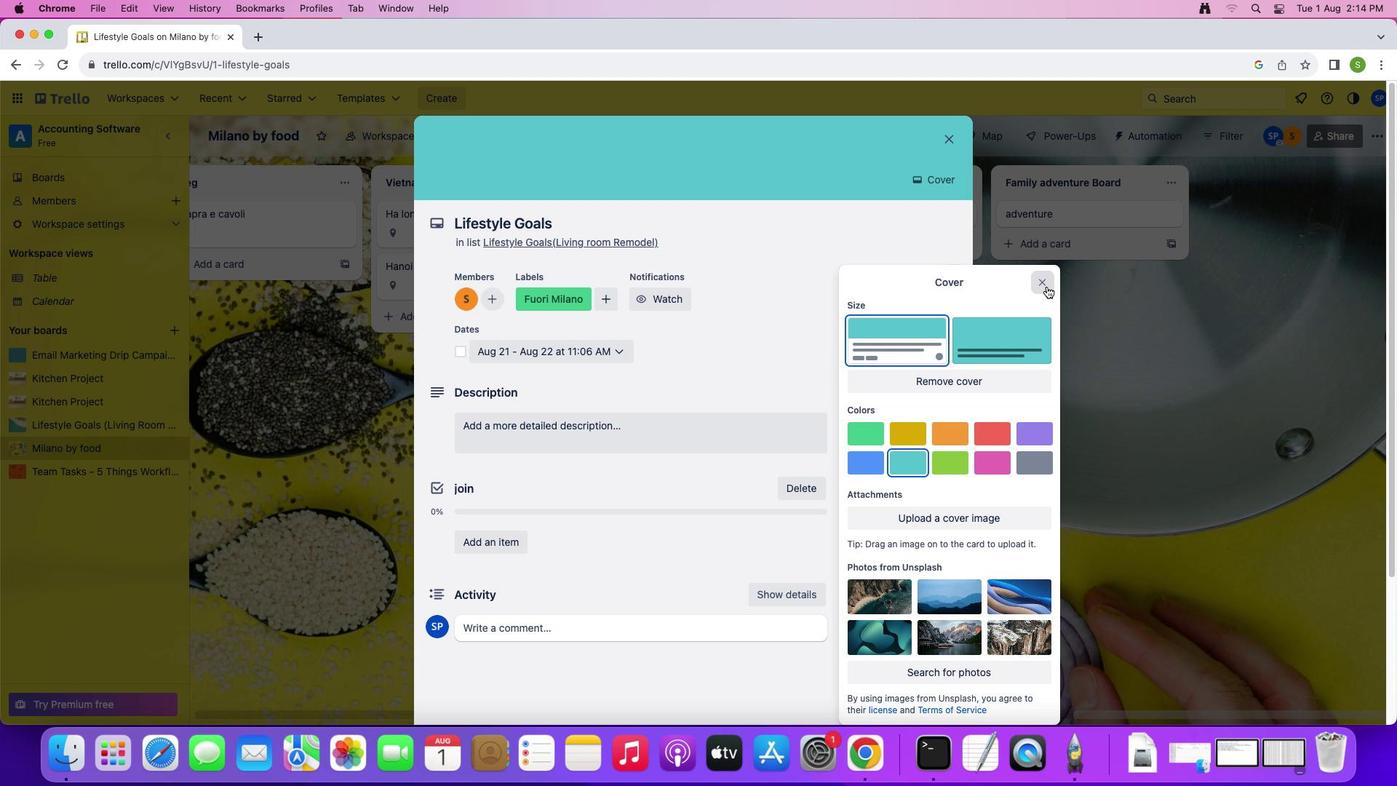 
Action: Mouse pressed left at (1046, 286)
Screenshot: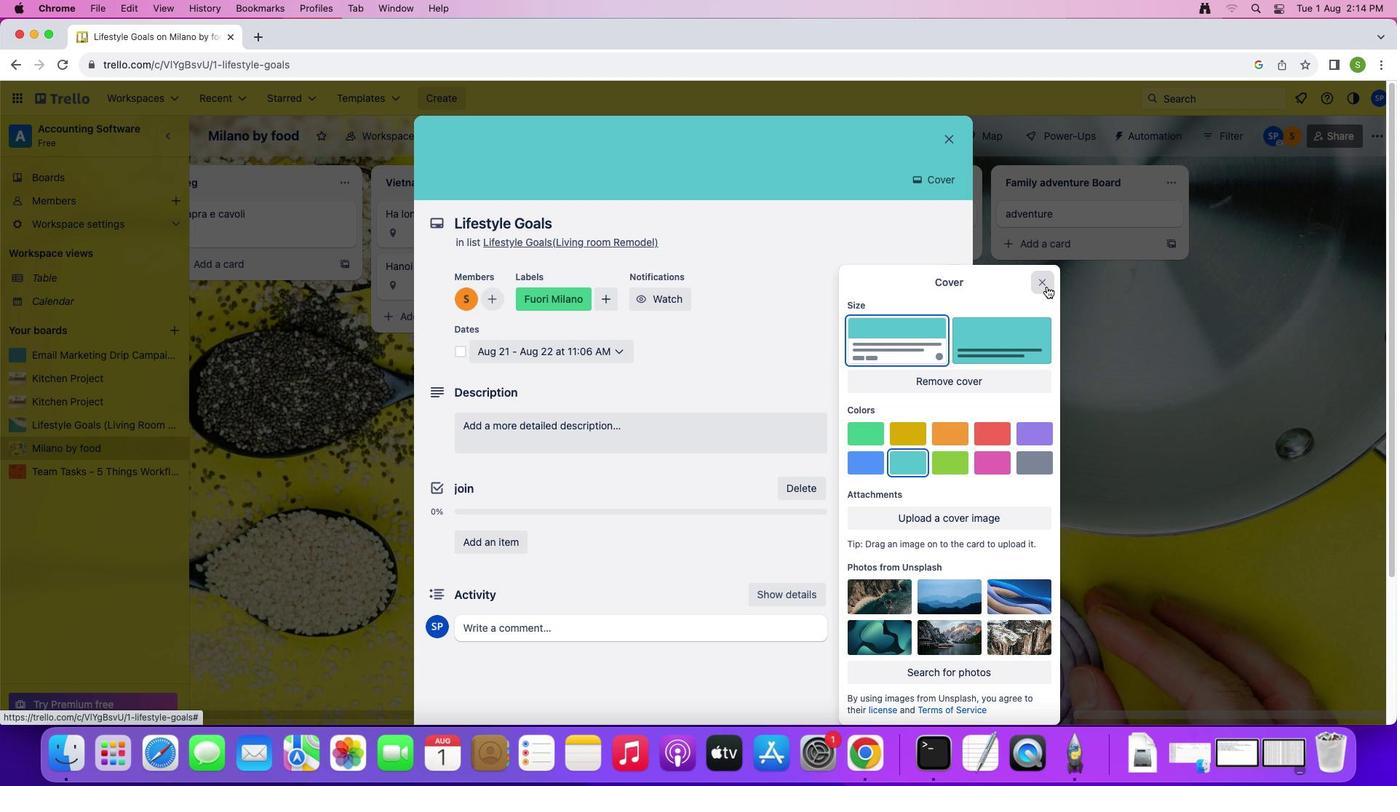 
Action: Mouse moved to (765, 498)
Screenshot: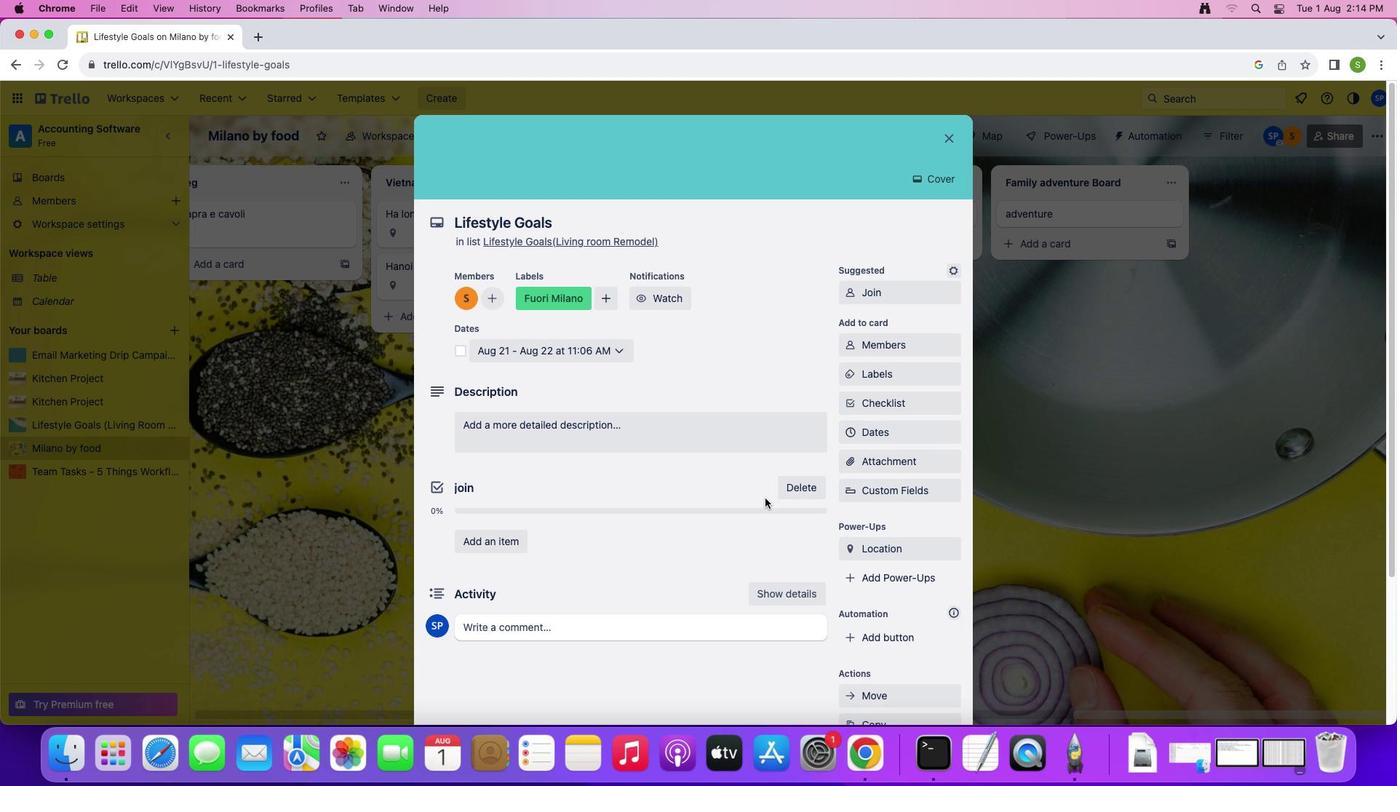
Action: Mouse scrolled (765, 498) with delta (0, 0)
Screenshot: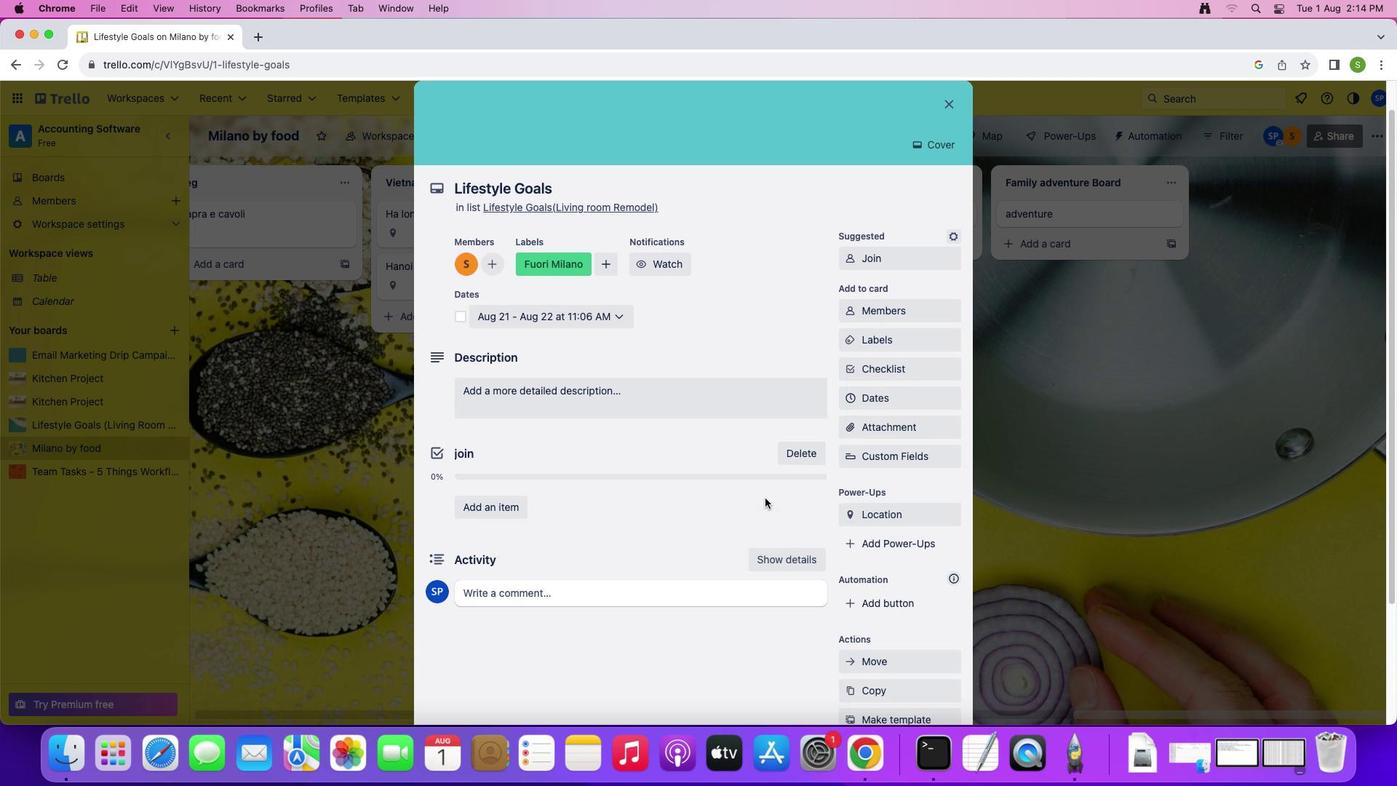 
Action: Mouse scrolled (765, 498) with delta (0, 0)
Screenshot: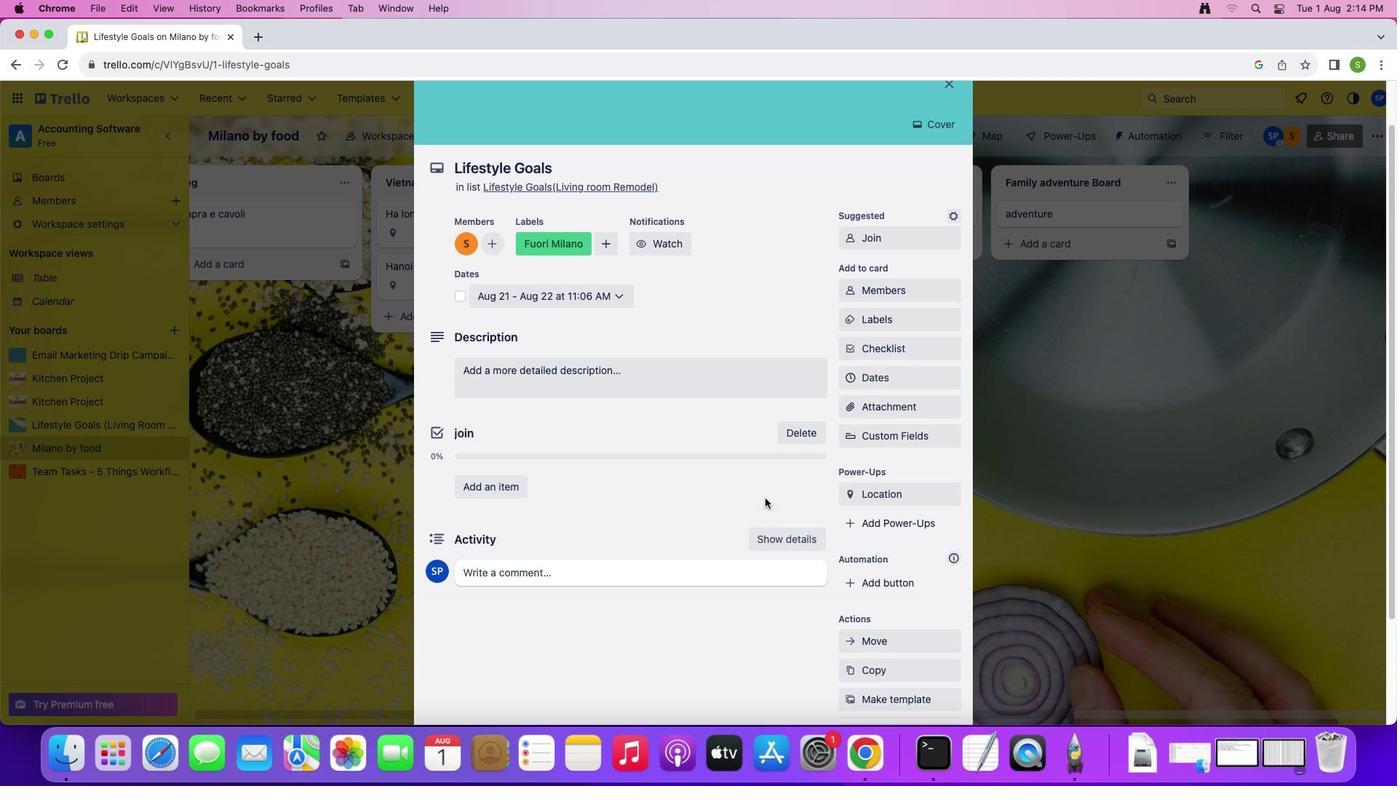 
Action: Mouse scrolled (765, 498) with delta (0, -2)
Screenshot: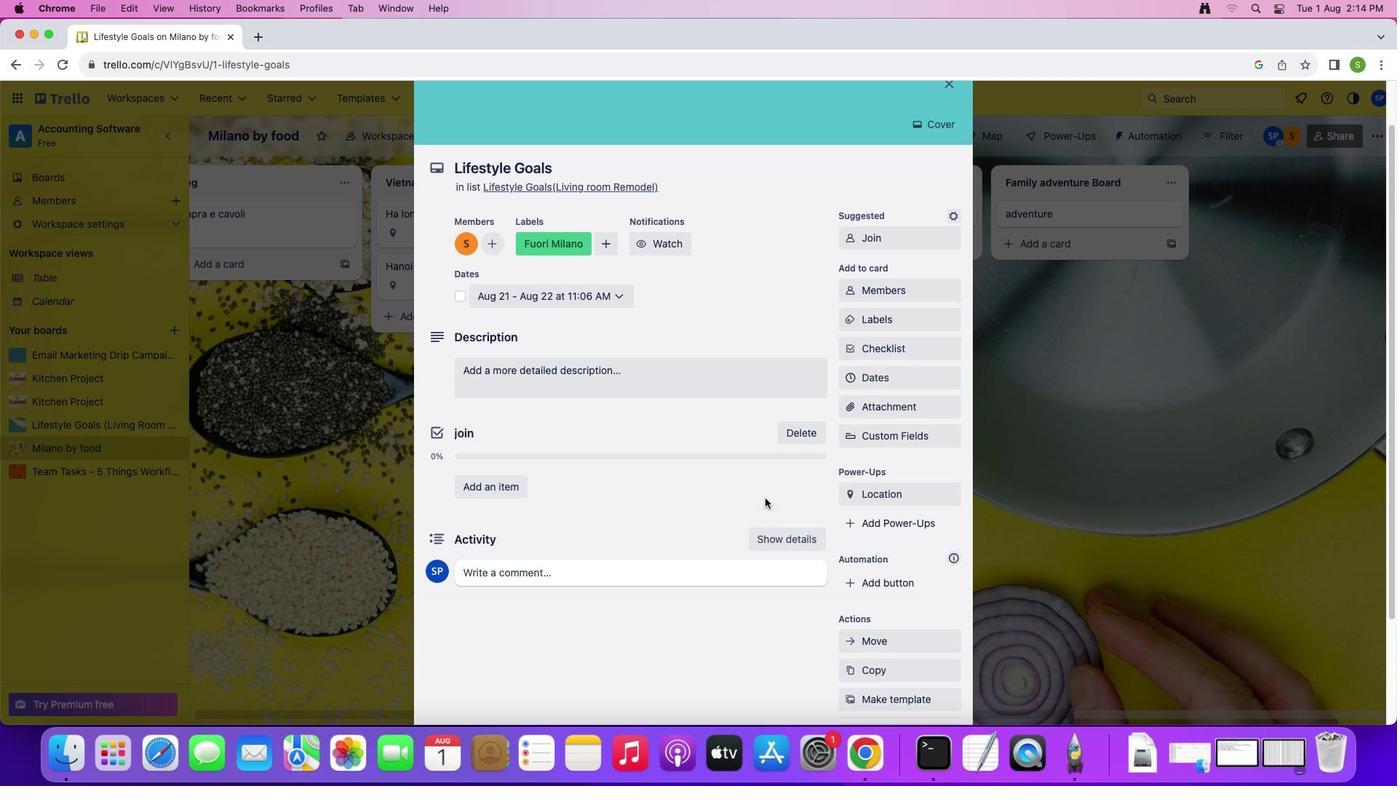 
Action: Mouse moved to (457, 208)
Screenshot: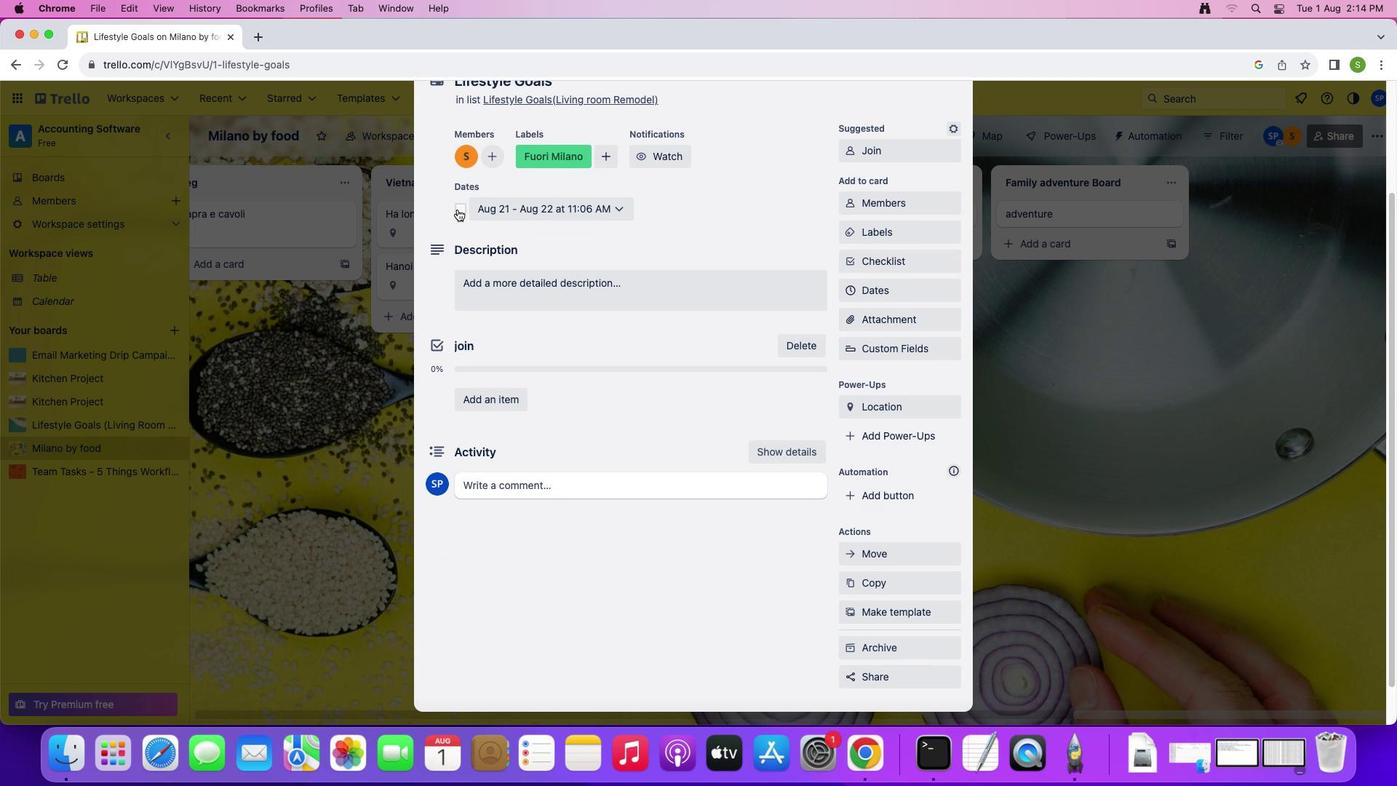 
Action: Mouse pressed left at (457, 208)
Screenshot: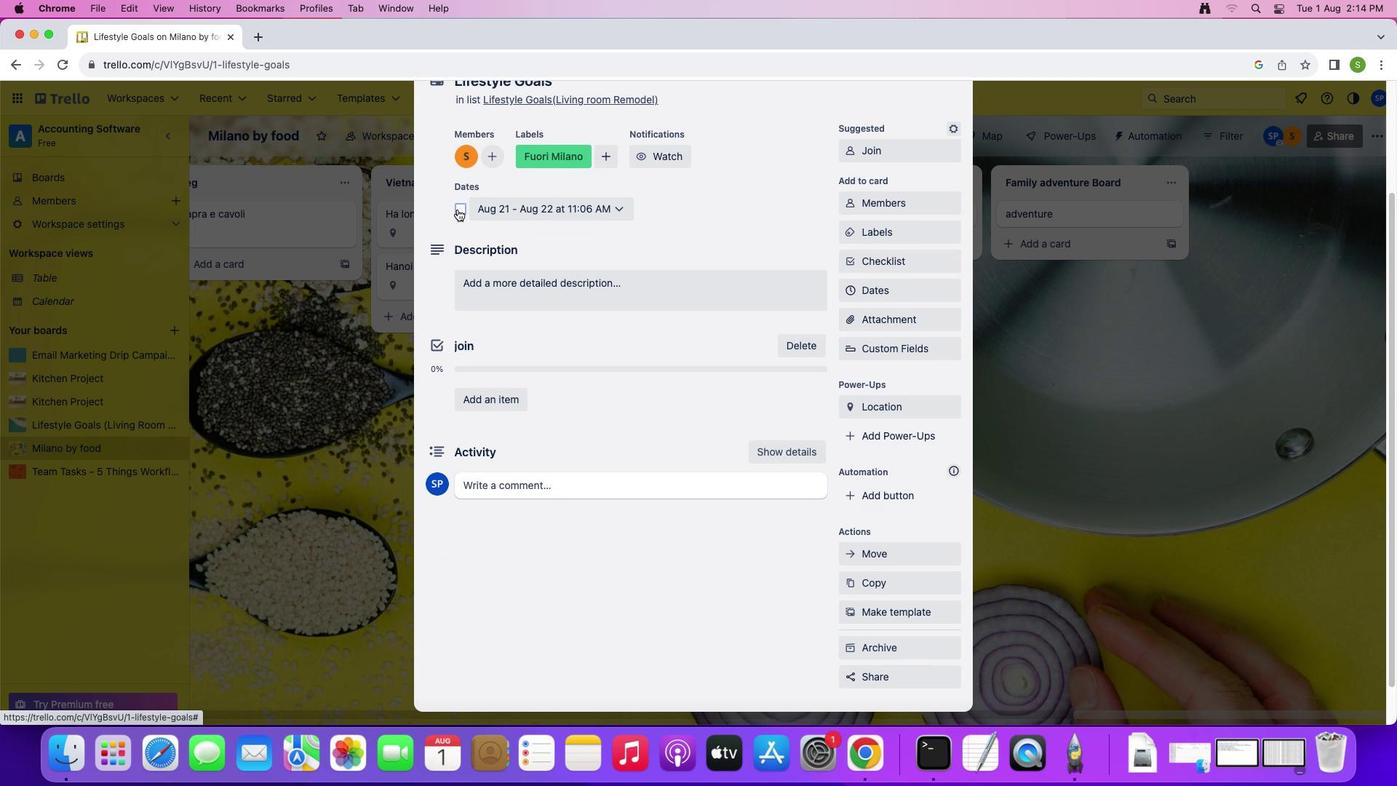 
Action: Mouse moved to (516, 291)
Screenshot: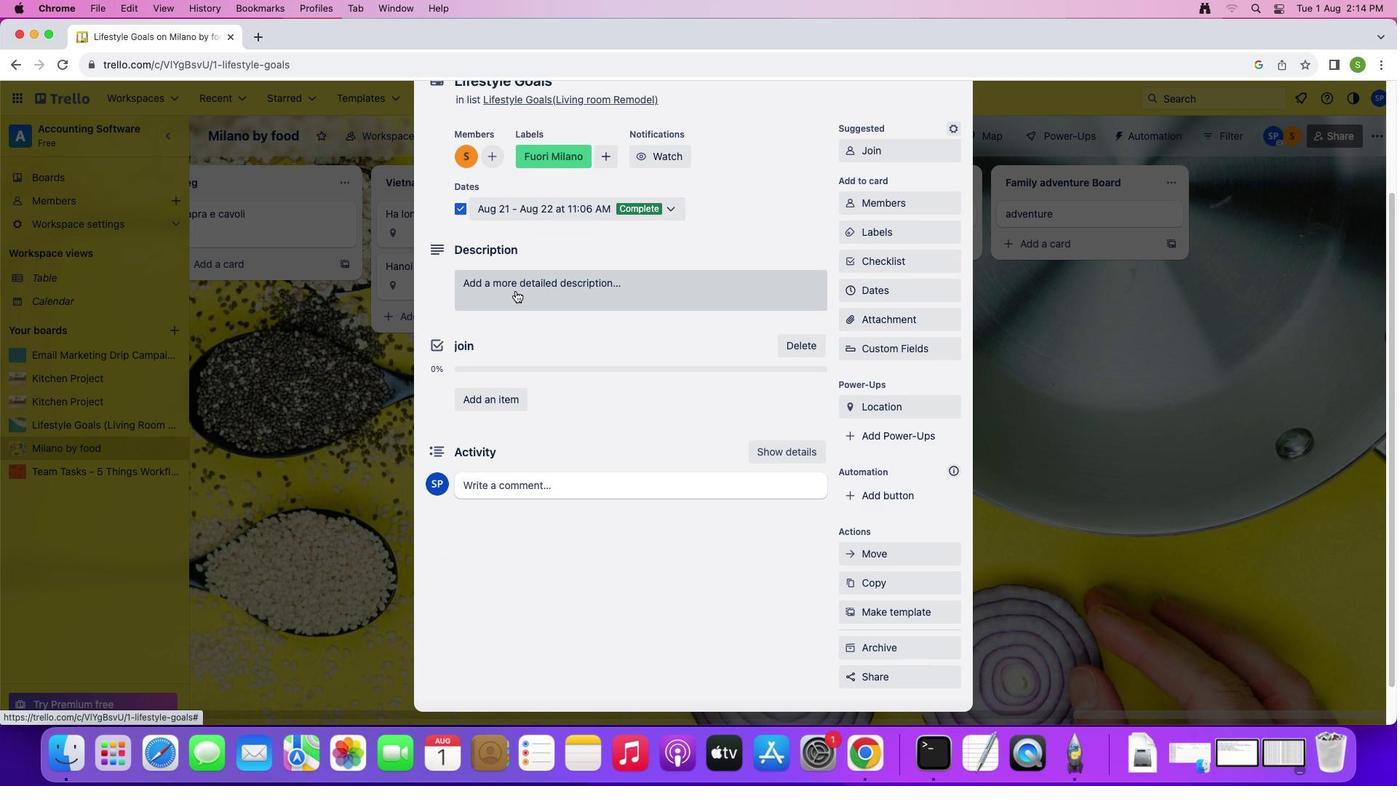 
Action: Mouse pressed left at (516, 291)
Screenshot: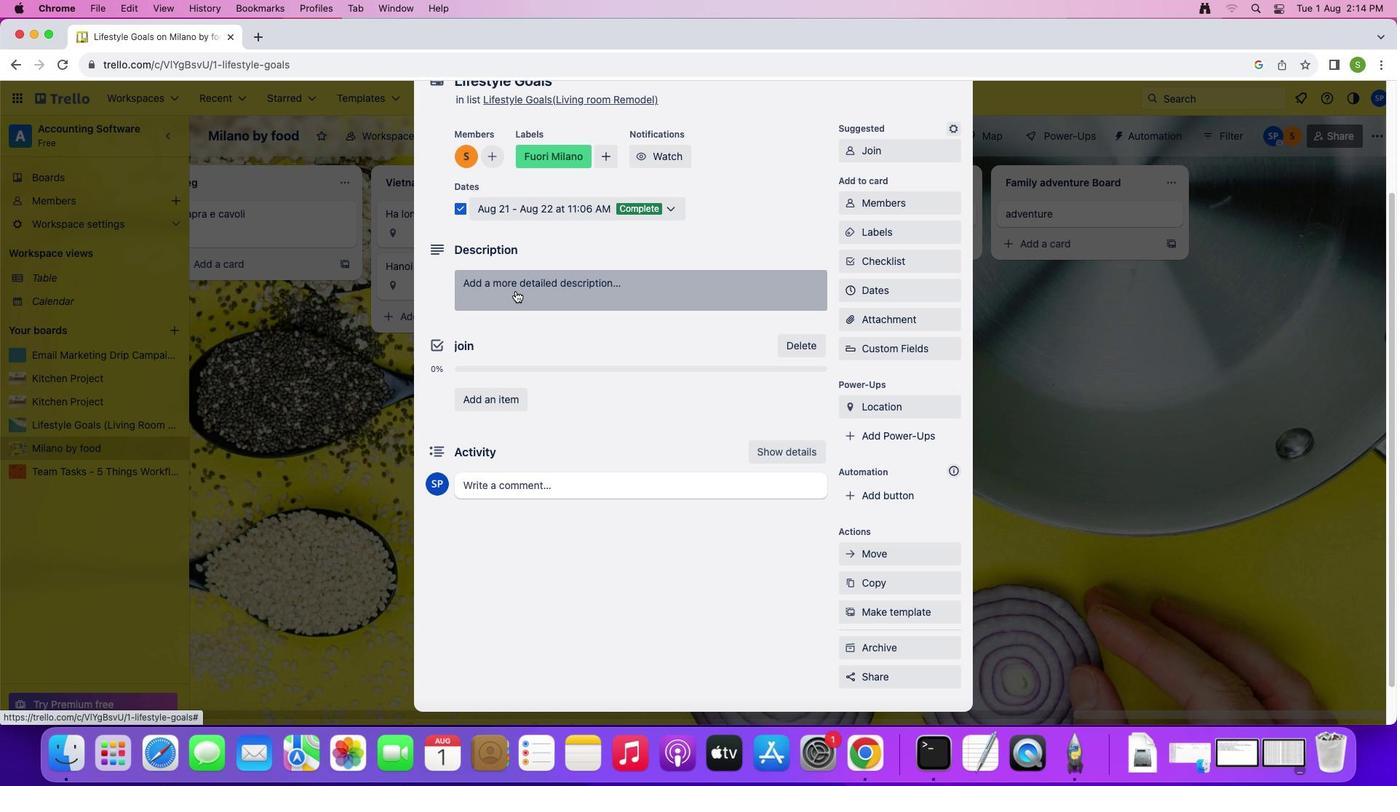 
Action: Mouse moved to (584, 393)
Screenshot: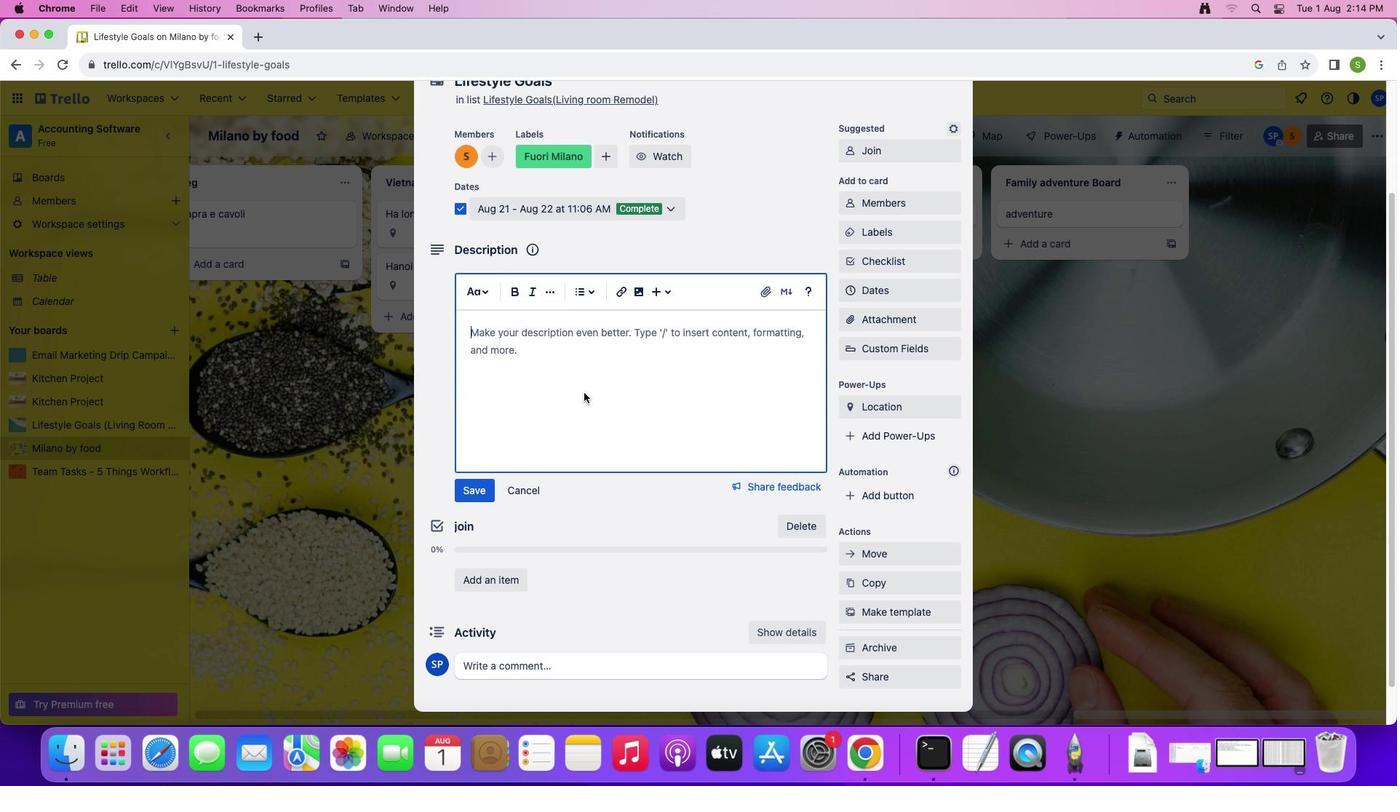
Action: Mouse pressed left at (584, 393)
Screenshot: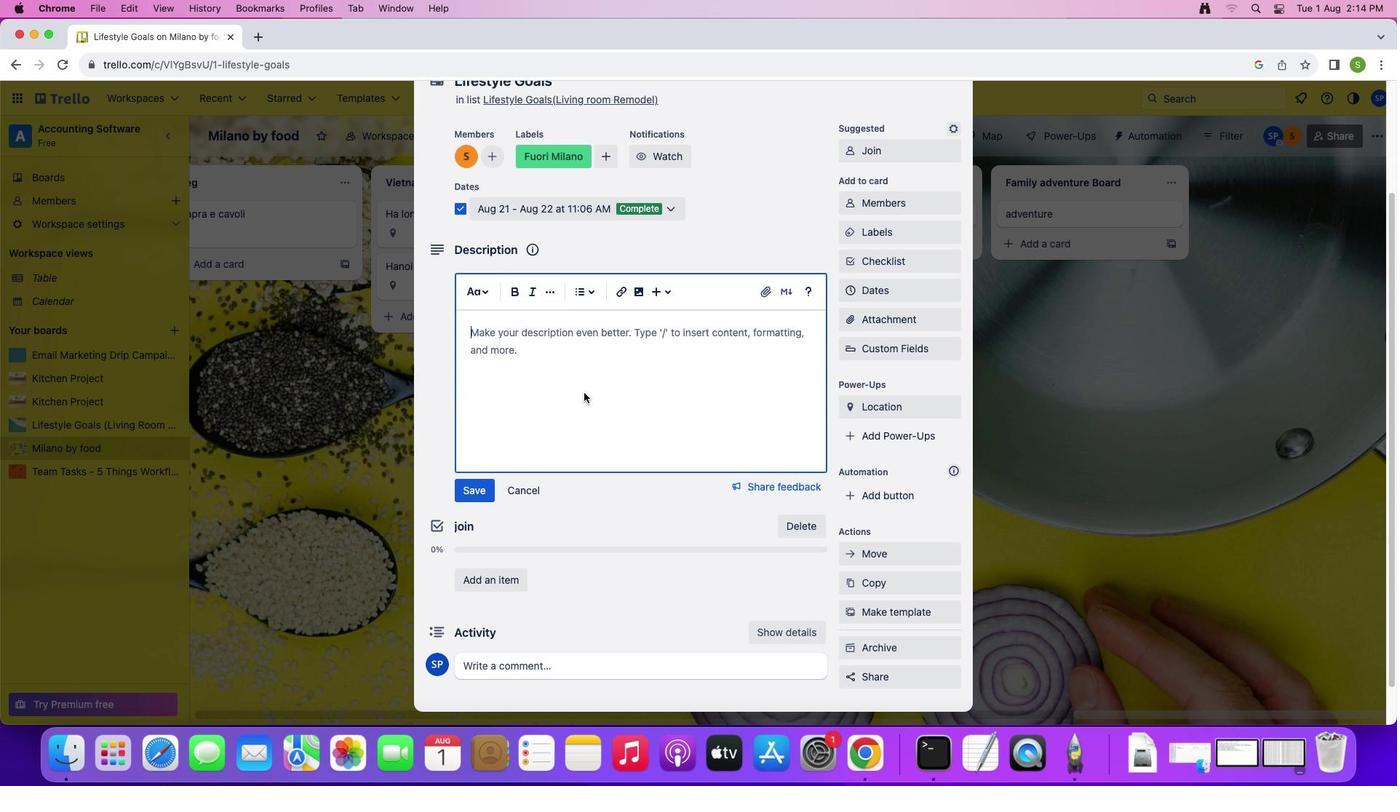
Action: Mouse moved to (621, 400)
Screenshot: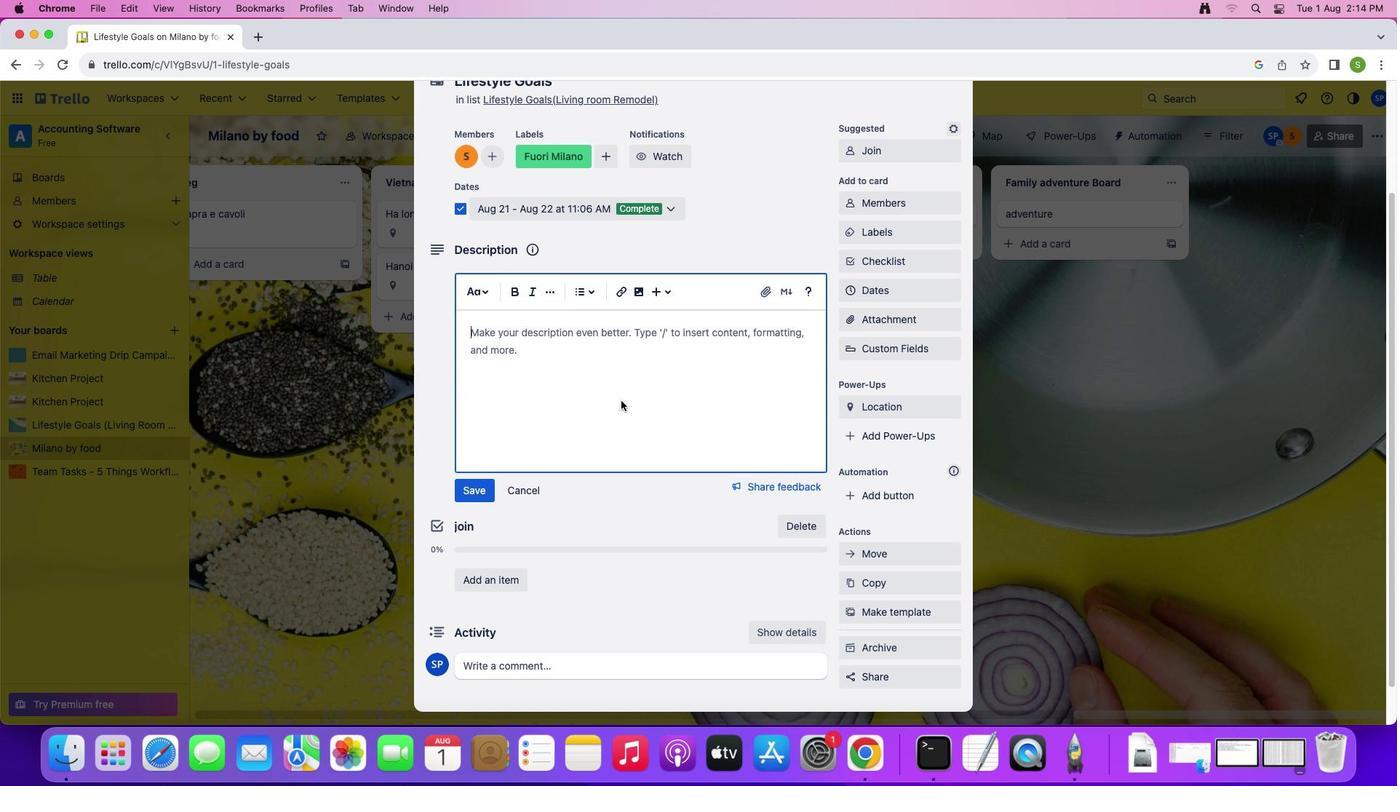 
Action: Key pressed Key.shift'A''d''d'Key.space'c''a''r''d''s'Key.space'y'Key.backspace't''o'Key.space'm''a''o'Key.backspace'p'Key.space'o''u''t'Key.space'a''n''d'Key.space'p''l''a''n'Key.space'y''o''u''r'Key.space'g''o''a''l''s'
Screenshot: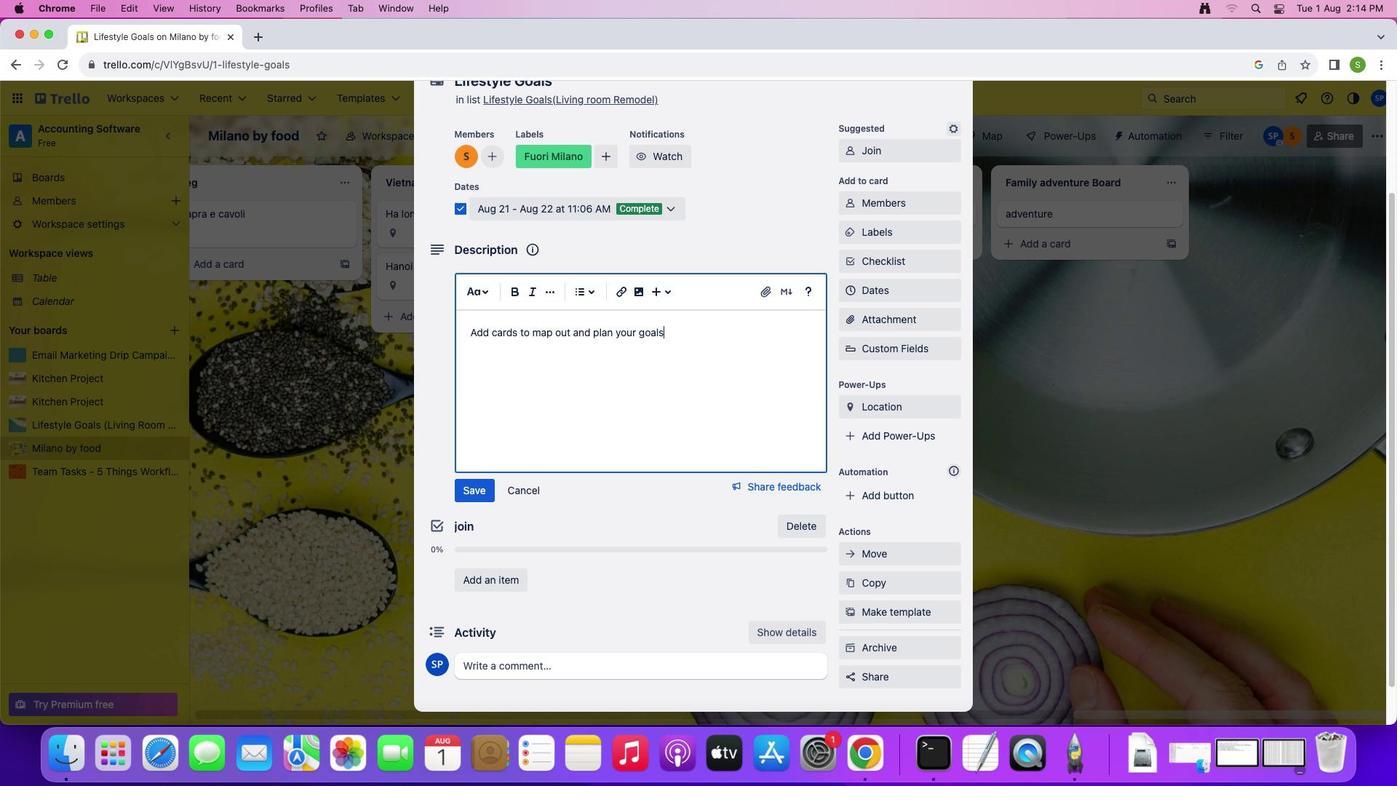 
Action: Mouse moved to (485, 497)
Screenshot: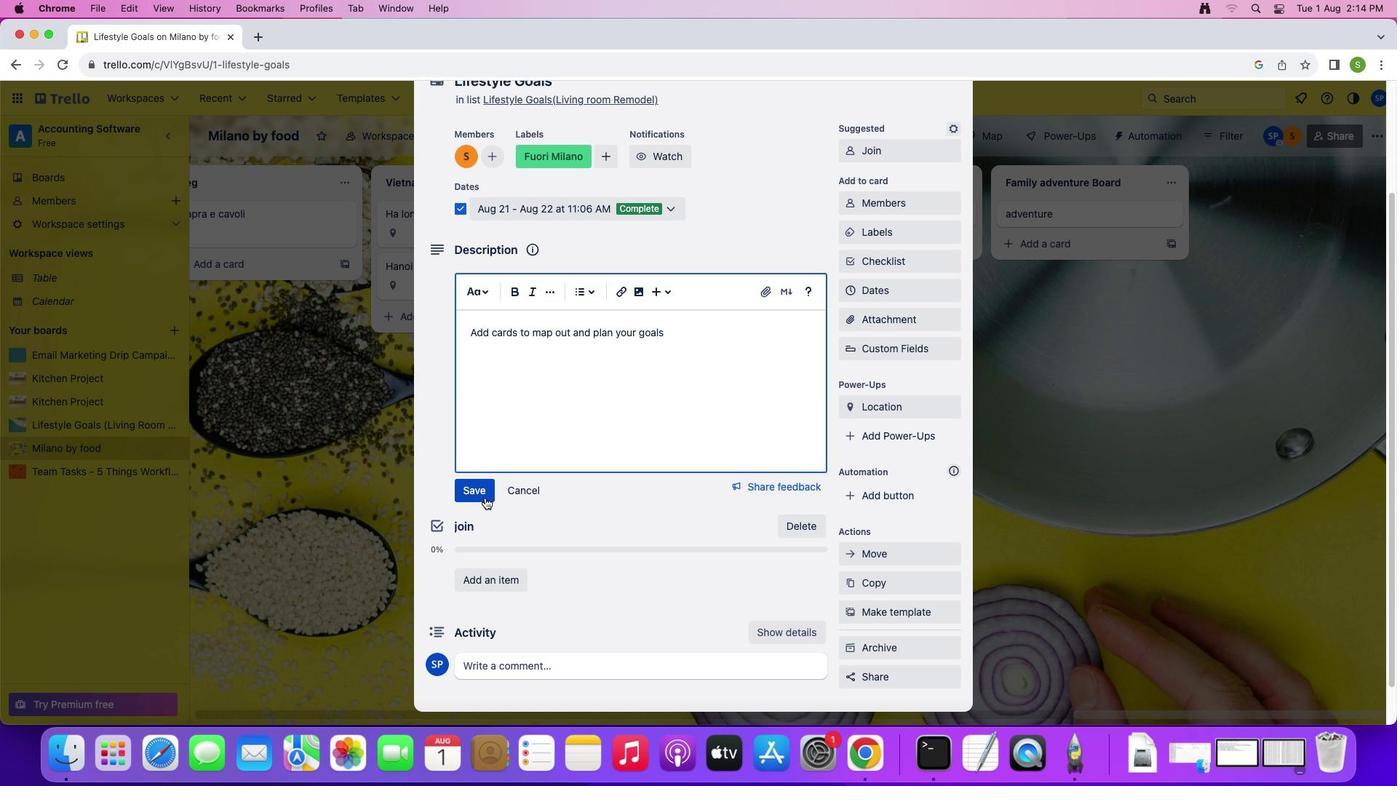 
Action: Mouse pressed left at (485, 497)
Screenshot: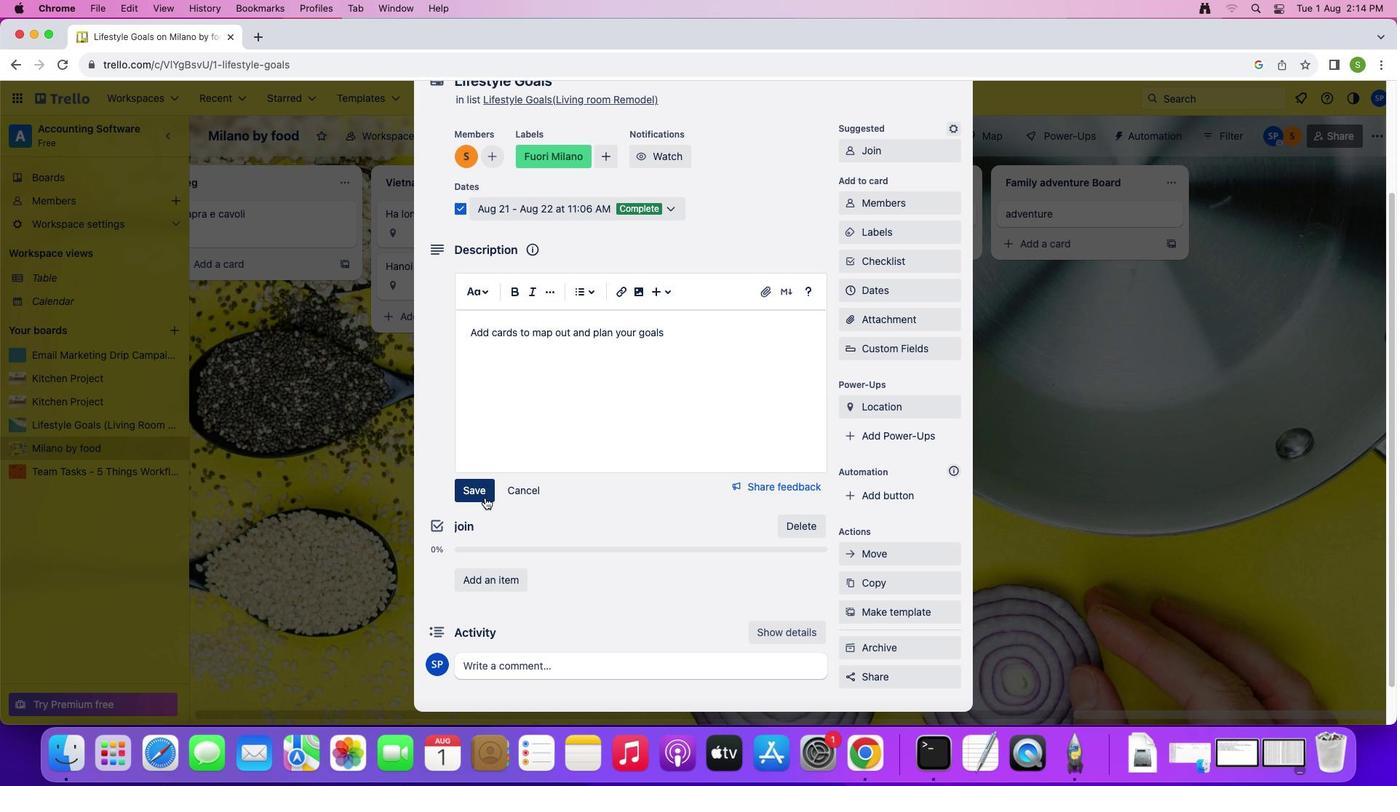 
Action: Mouse moved to (516, 463)
Screenshot: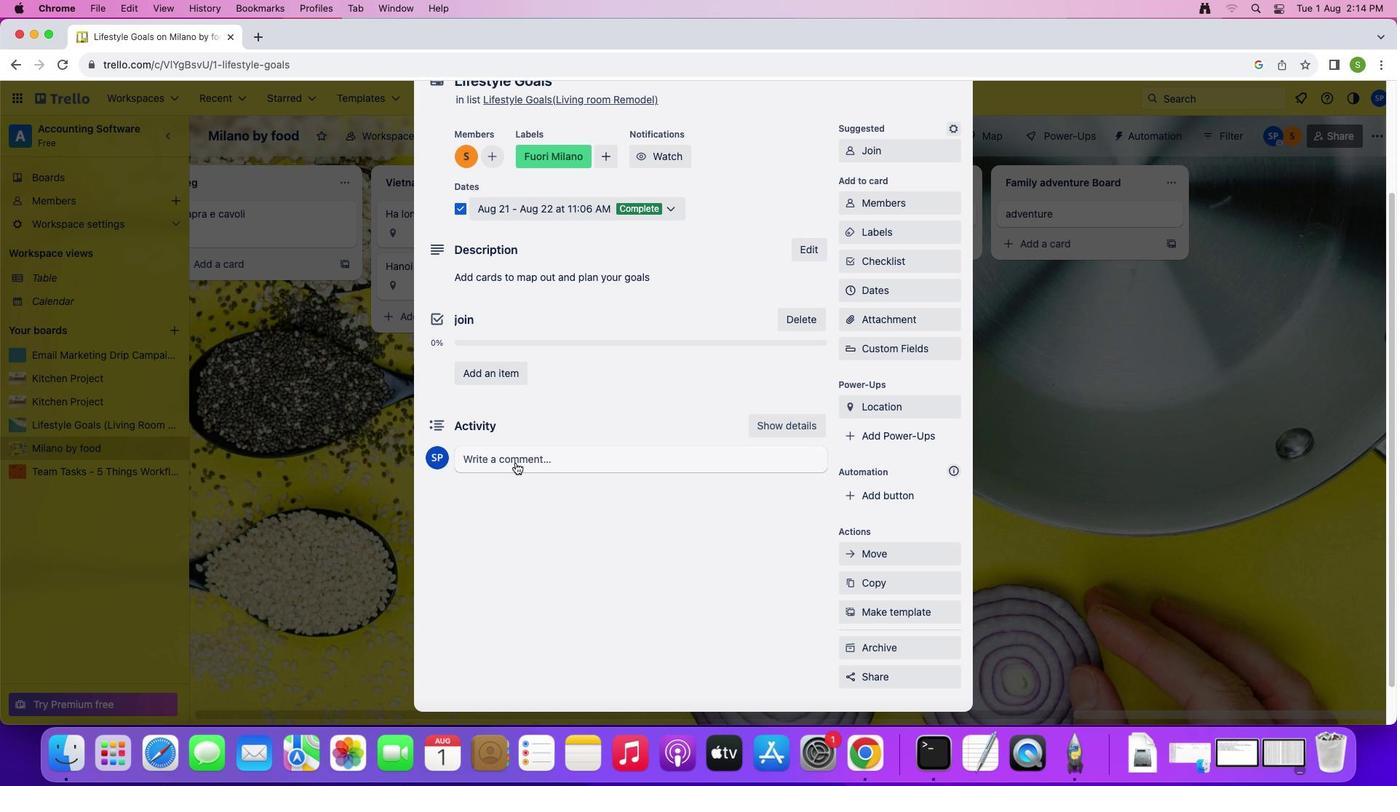
Action: Mouse pressed left at (516, 463)
Screenshot: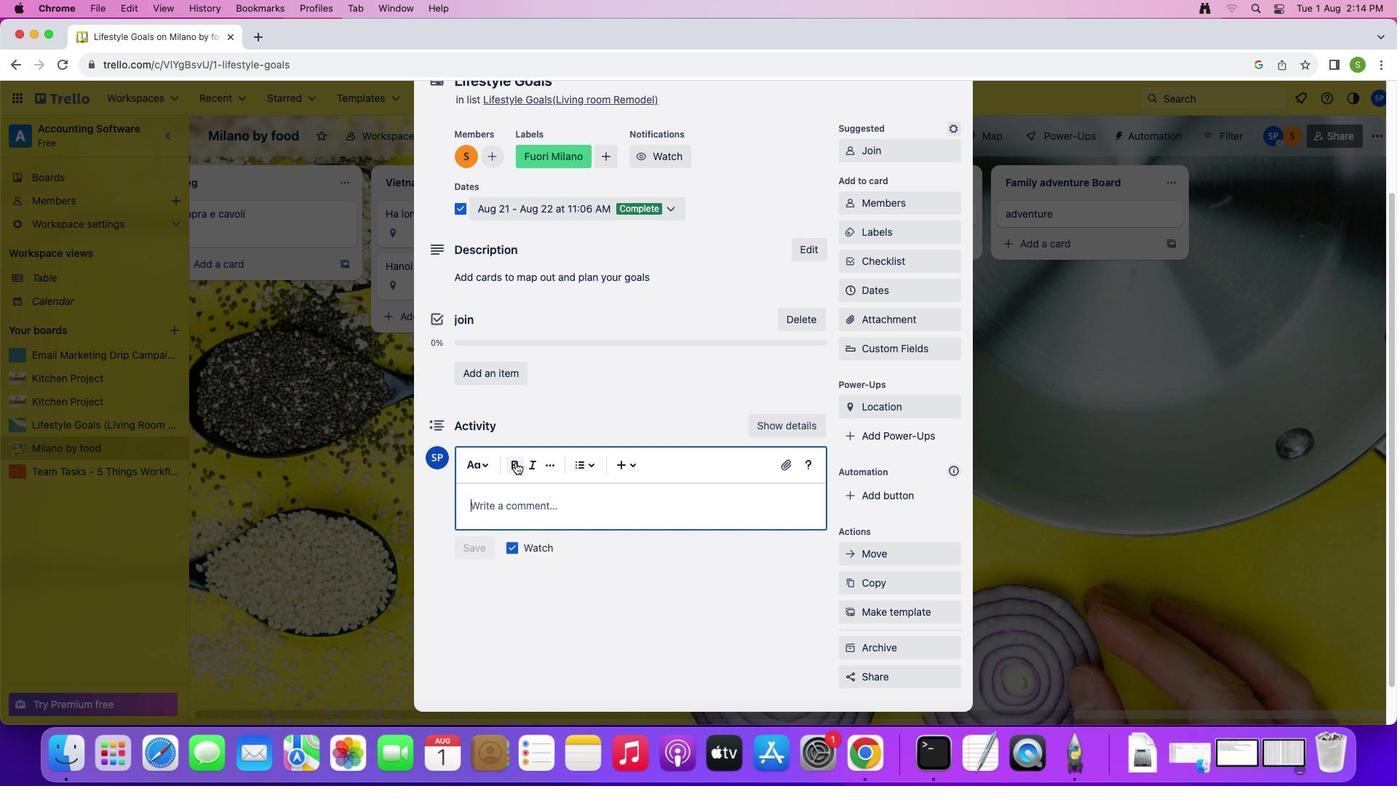 
Action: Mouse moved to (606, 459)
Screenshot: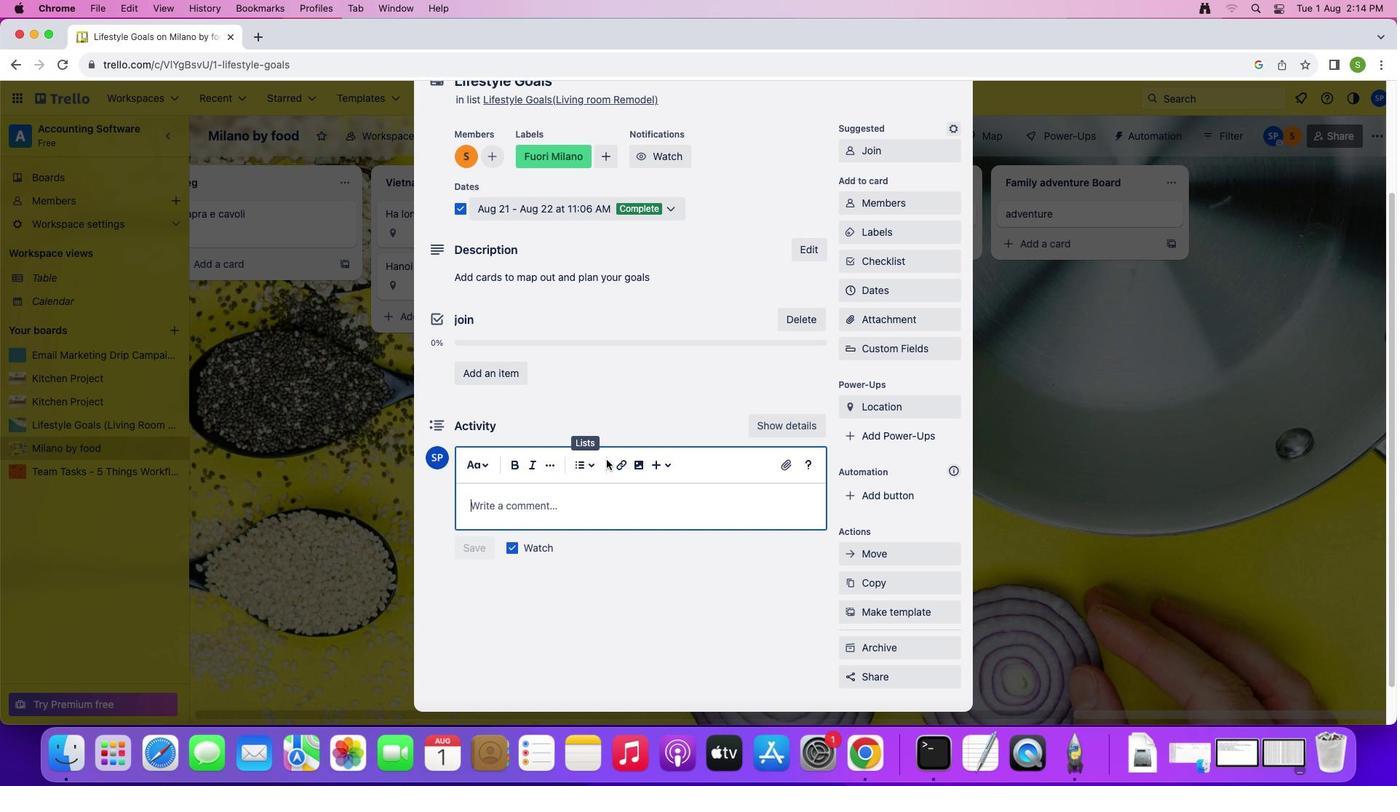 
Action: Key pressed Key.shift'L''i''f''e''s''t''y''l''e'
Screenshot: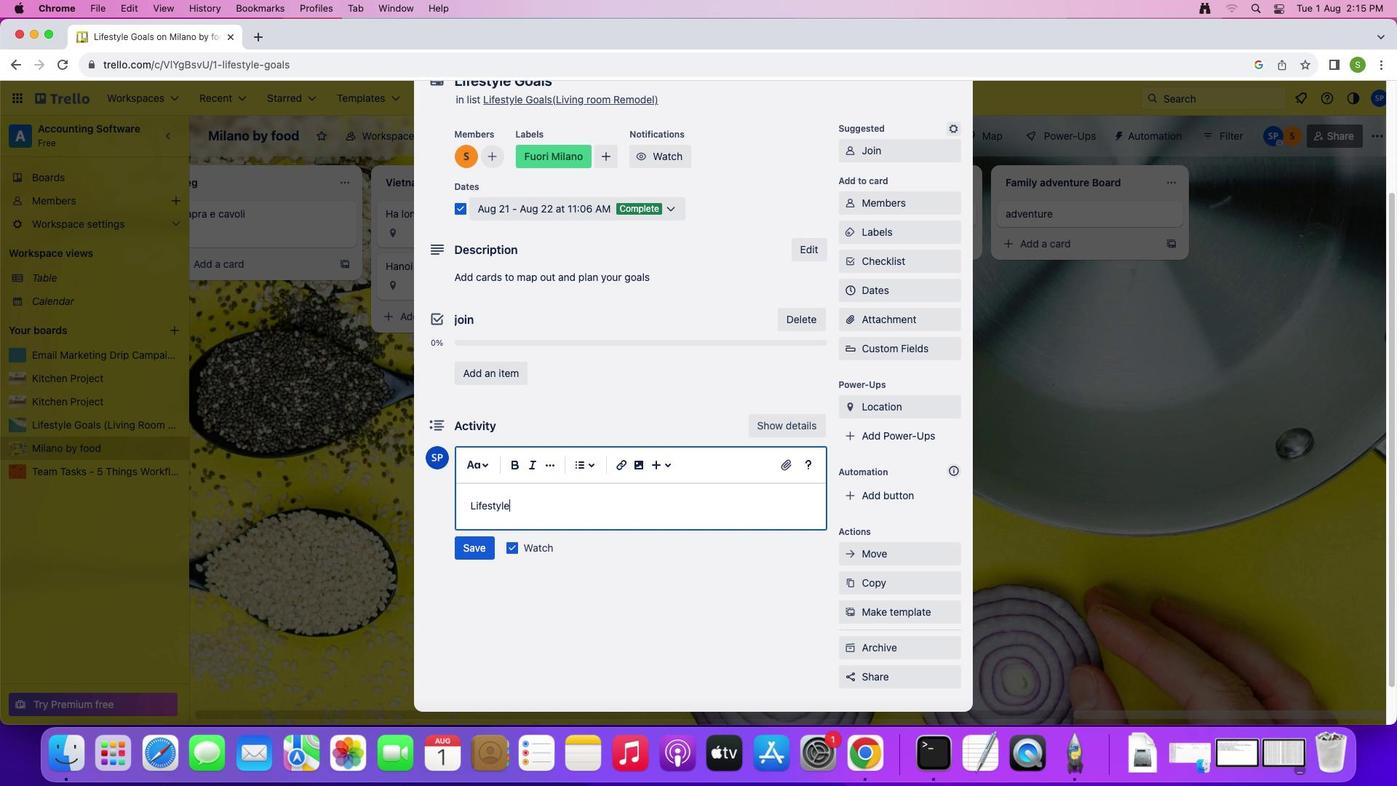 
Action: Mouse moved to (460, 547)
Screenshot: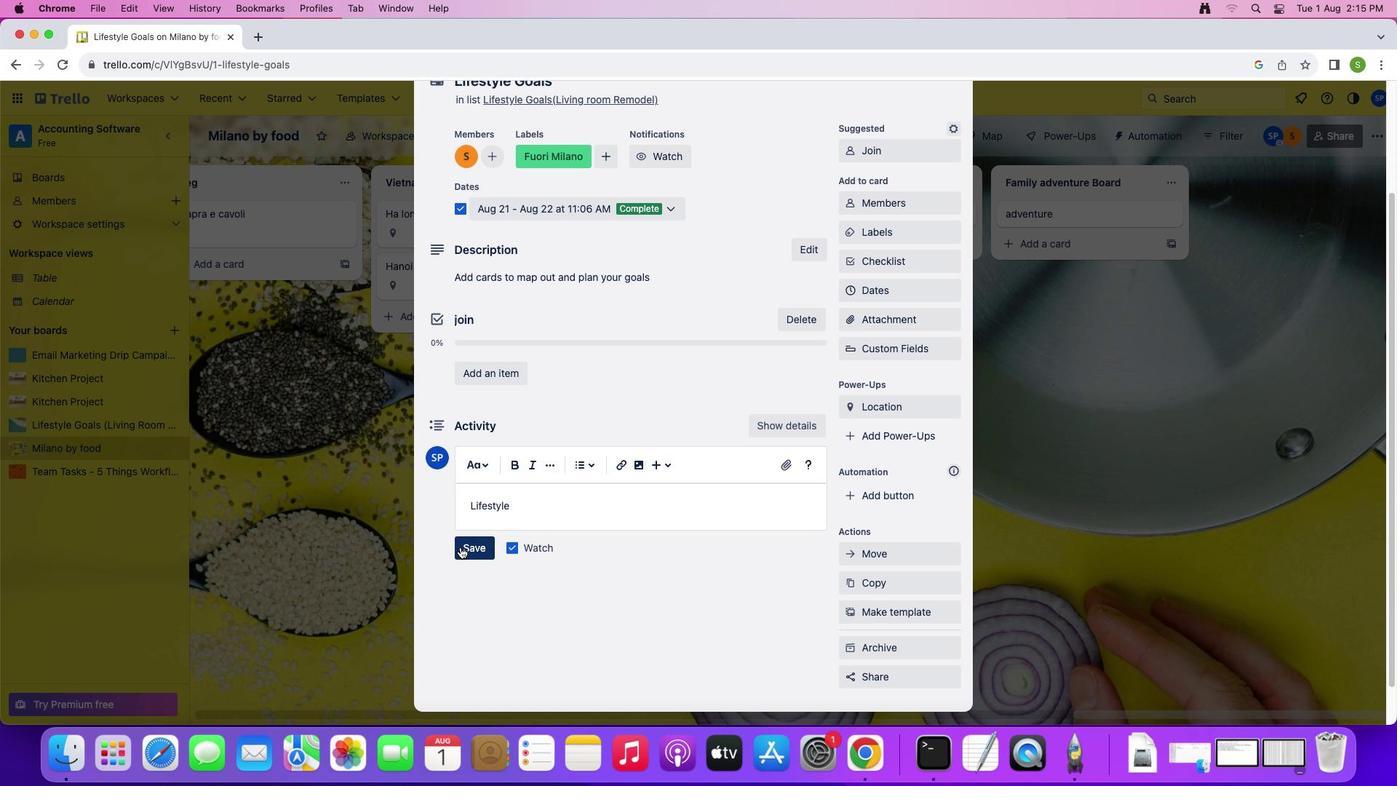 
Action: Mouse pressed left at (460, 547)
Screenshot: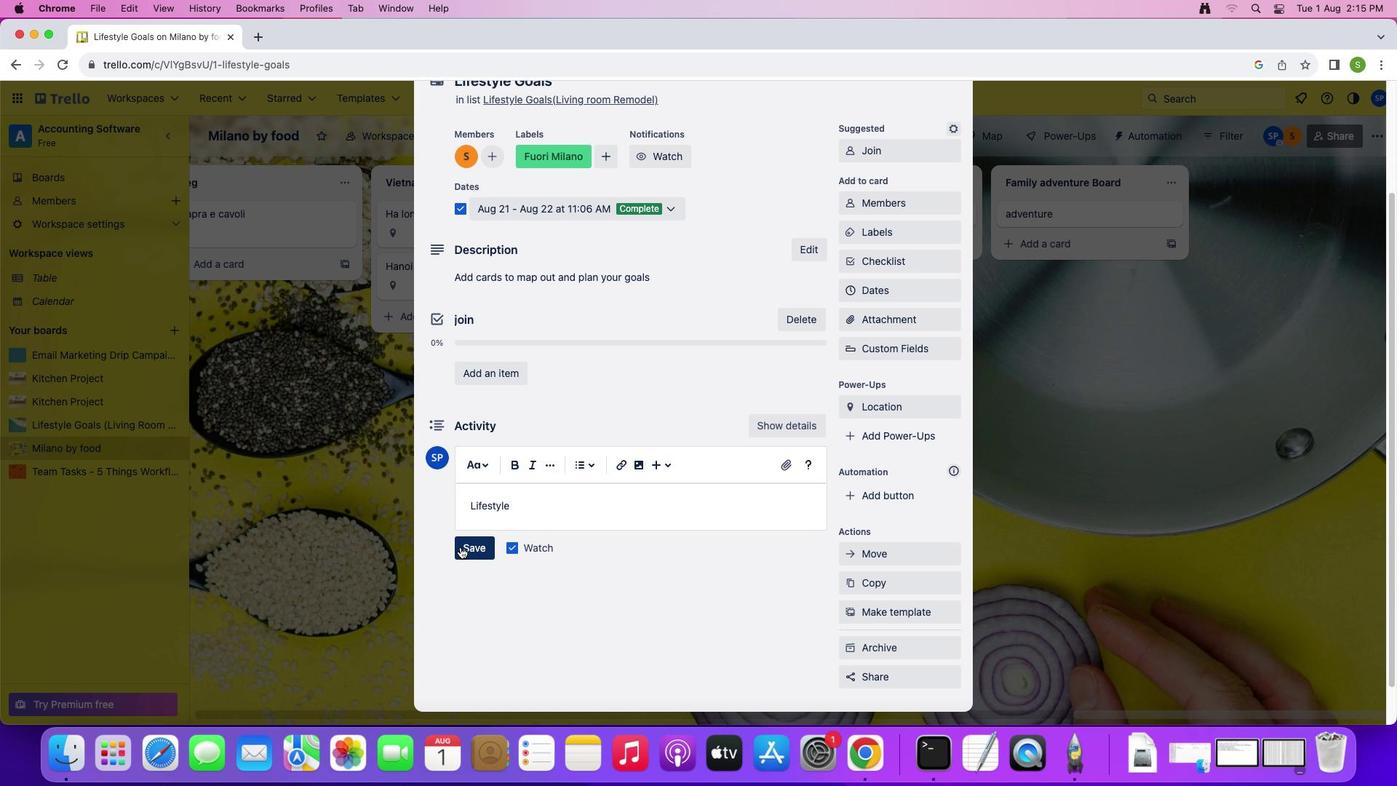 
Action: Mouse moved to (733, 264)
Screenshot: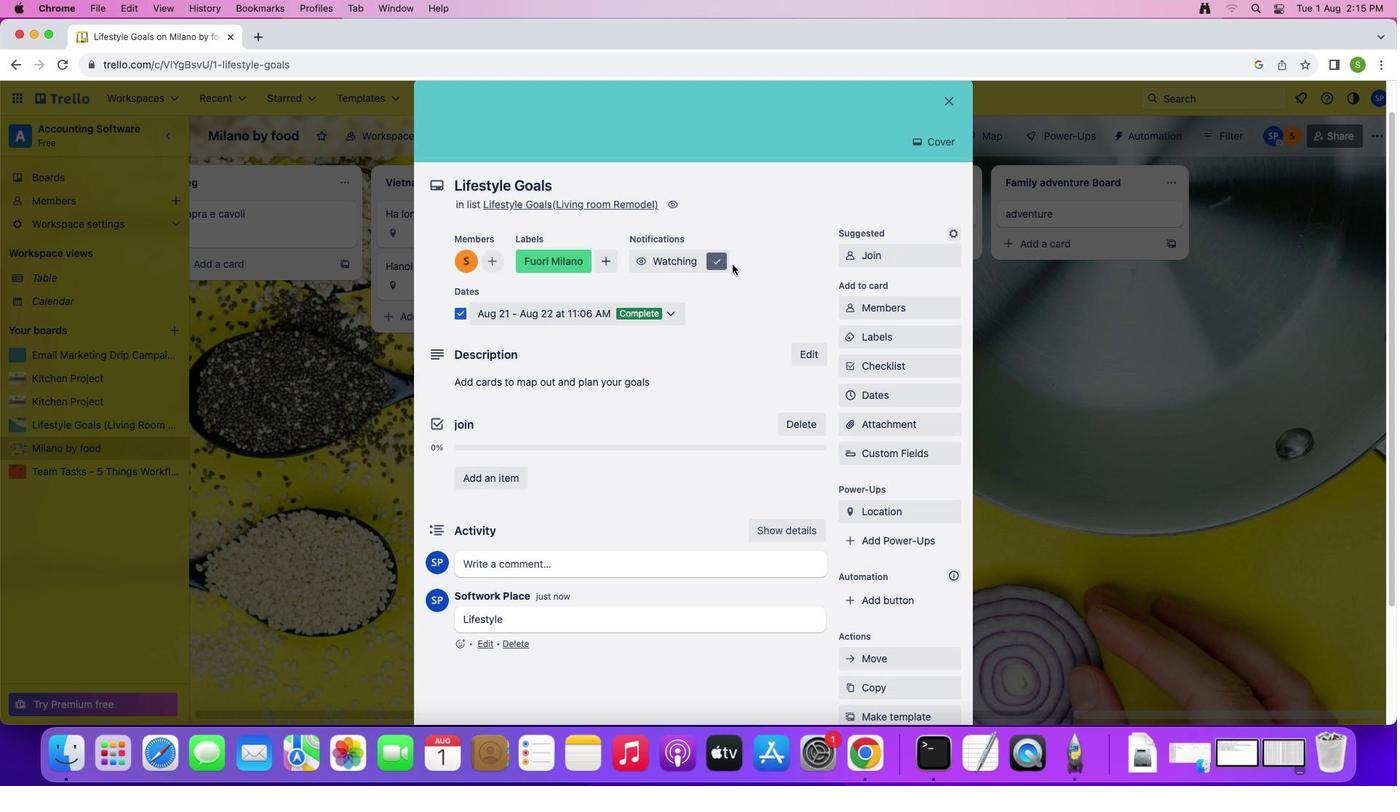 
Action: Mouse scrolled (733, 264) with delta (0, 0)
Screenshot: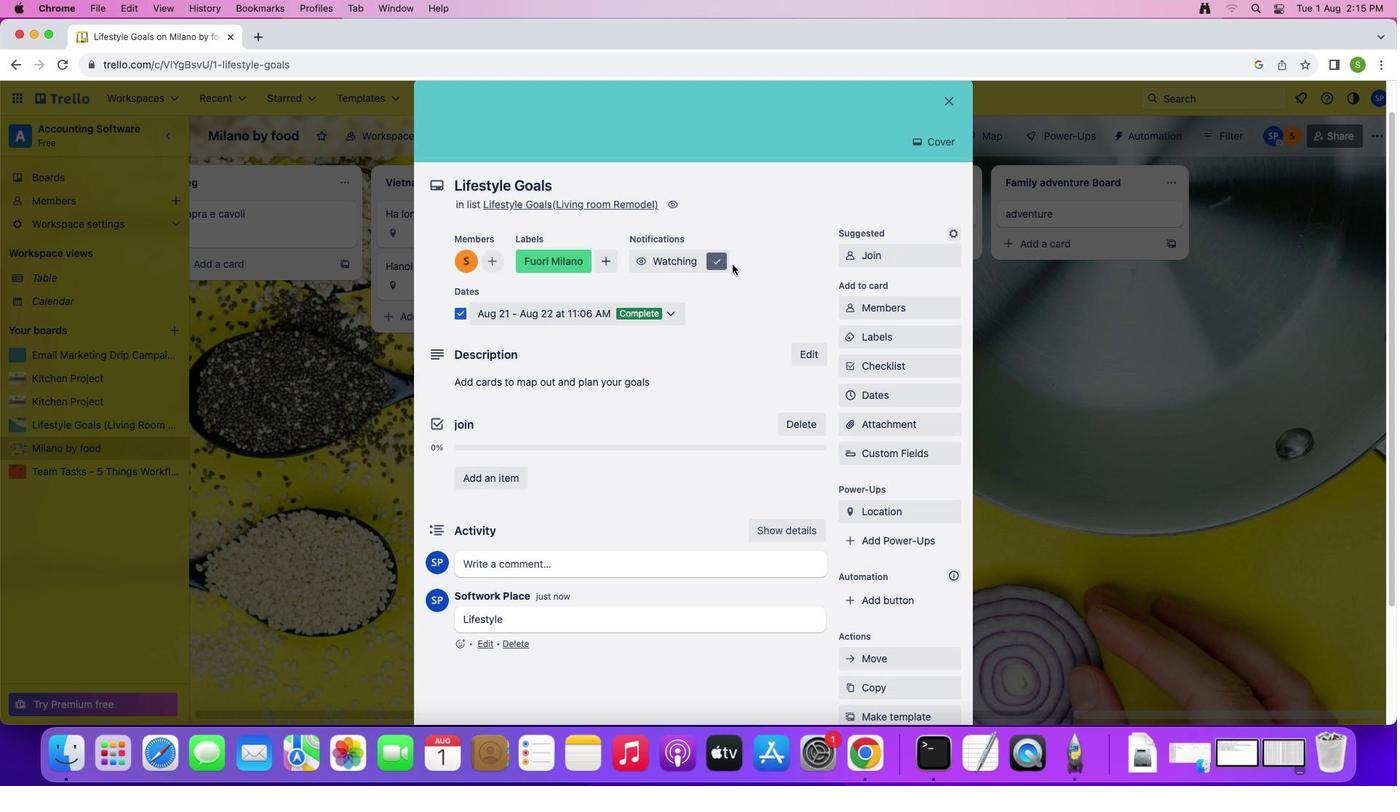 
Action: Mouse moved to (733, 264)
Screenshot: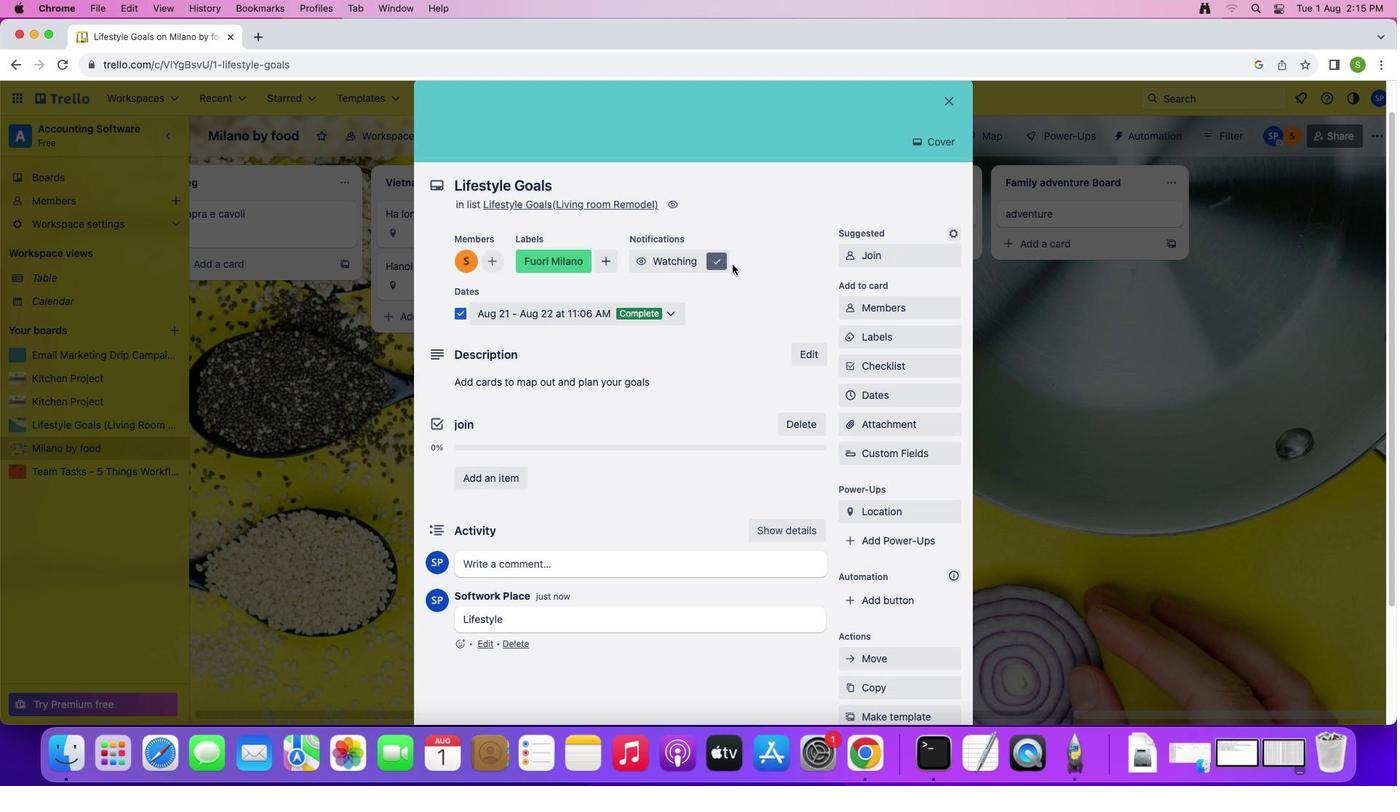 
Action: Mouse scrolled (733, 264) with delta (0, 0)
Screenshot: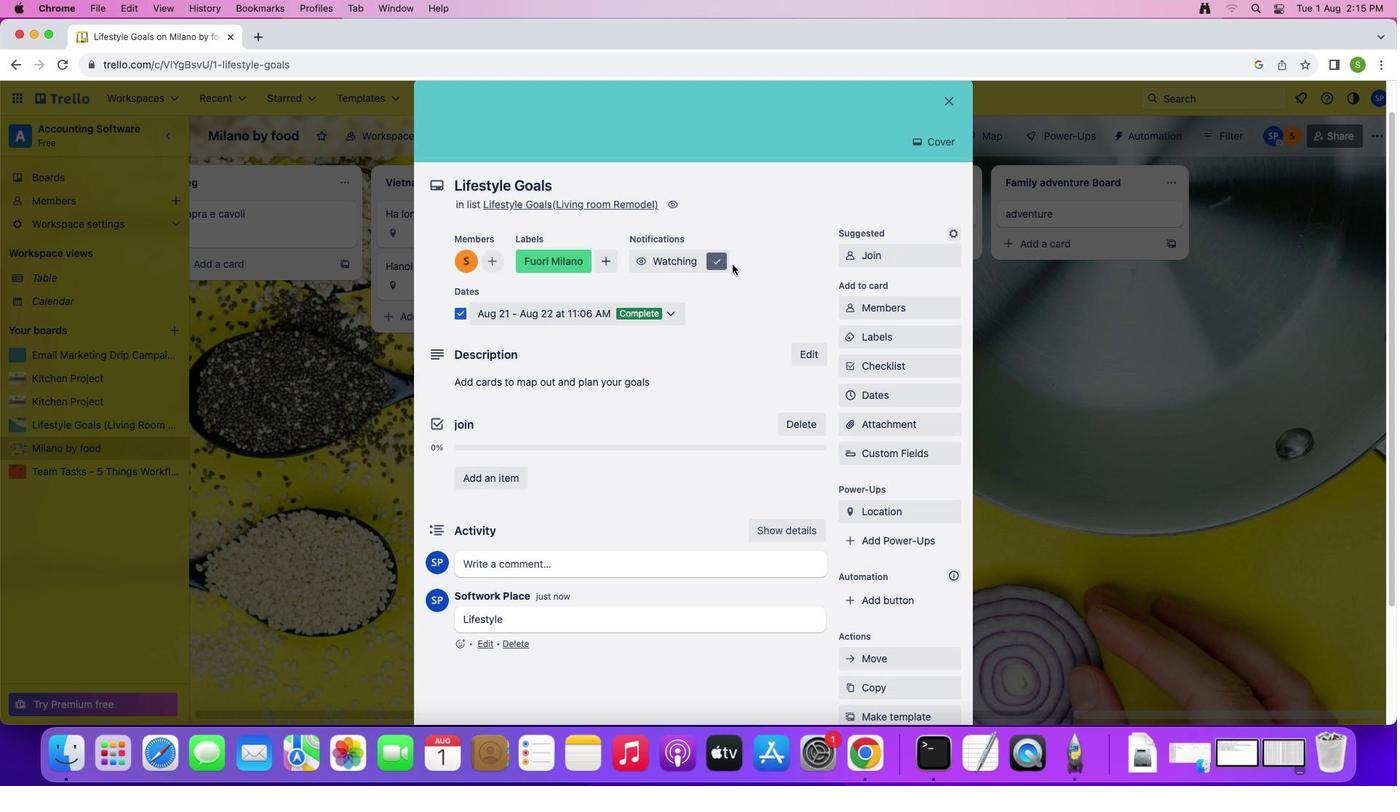 
Action: Mouse scrolled (733, 264) with delta (0, 2)
Screenshot: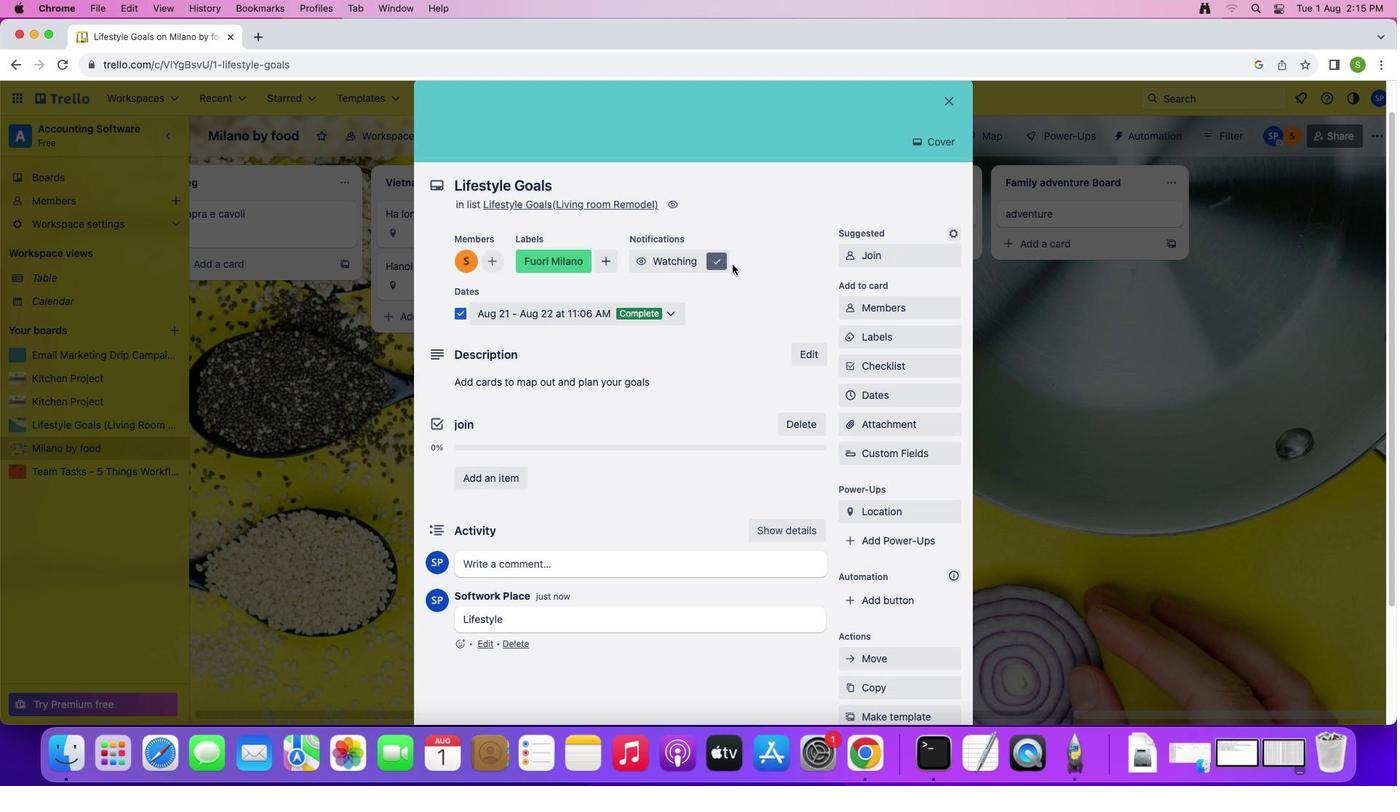 
Action: Mouse scrolled (733, 264) with delta (0, 3)
Screenshot: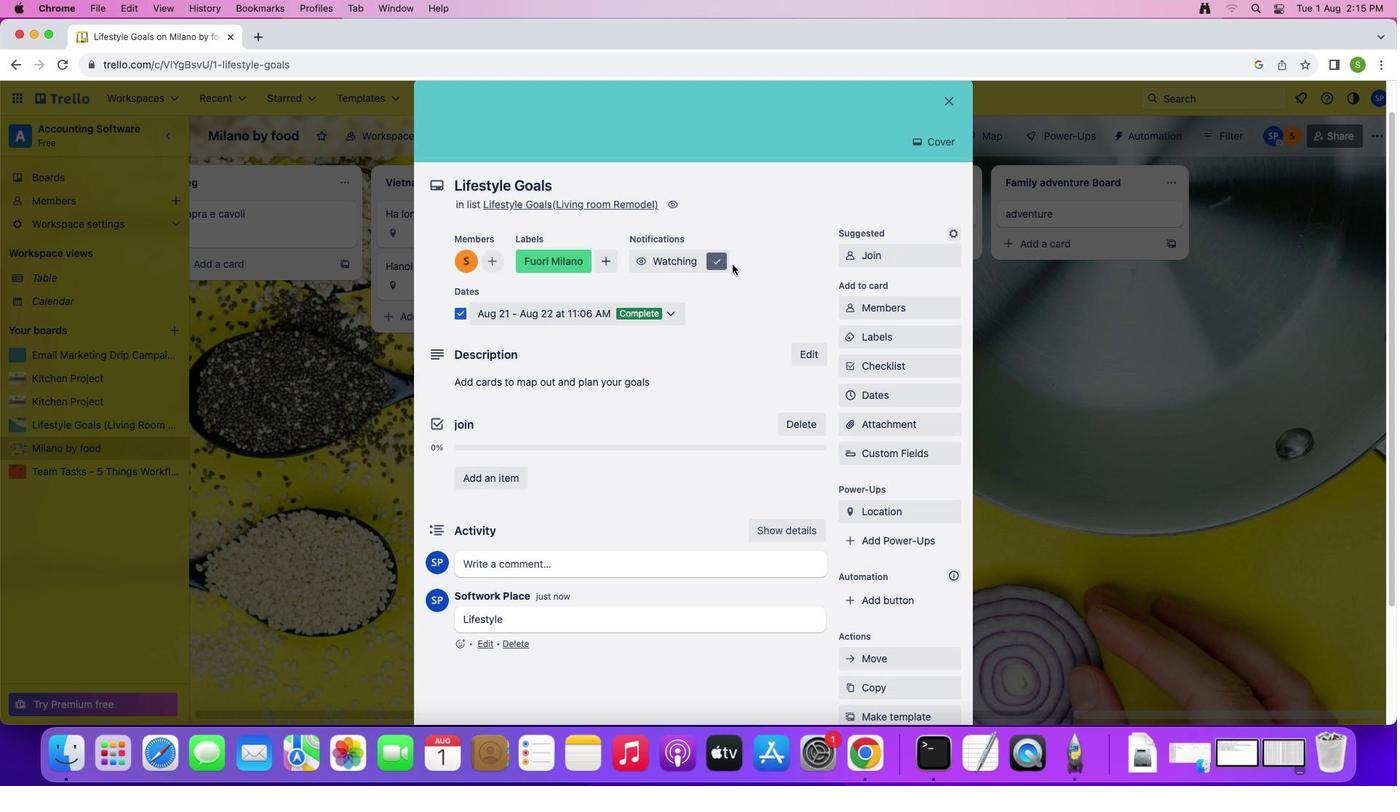 
Action: Mouse moved to (729, 263)
Screenshot: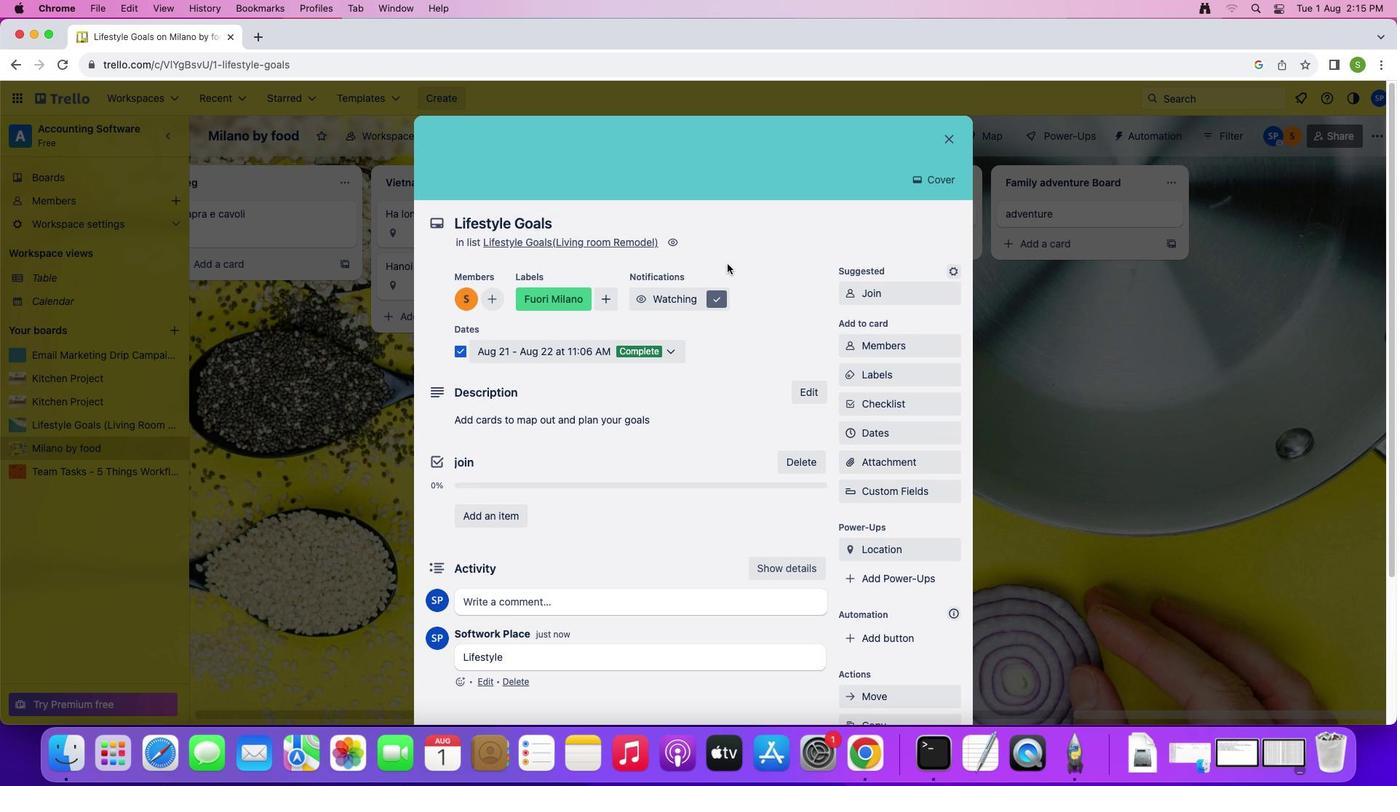 
Action: Mouse scrolled (729, 263) with delta (0, 0)
Screenshot: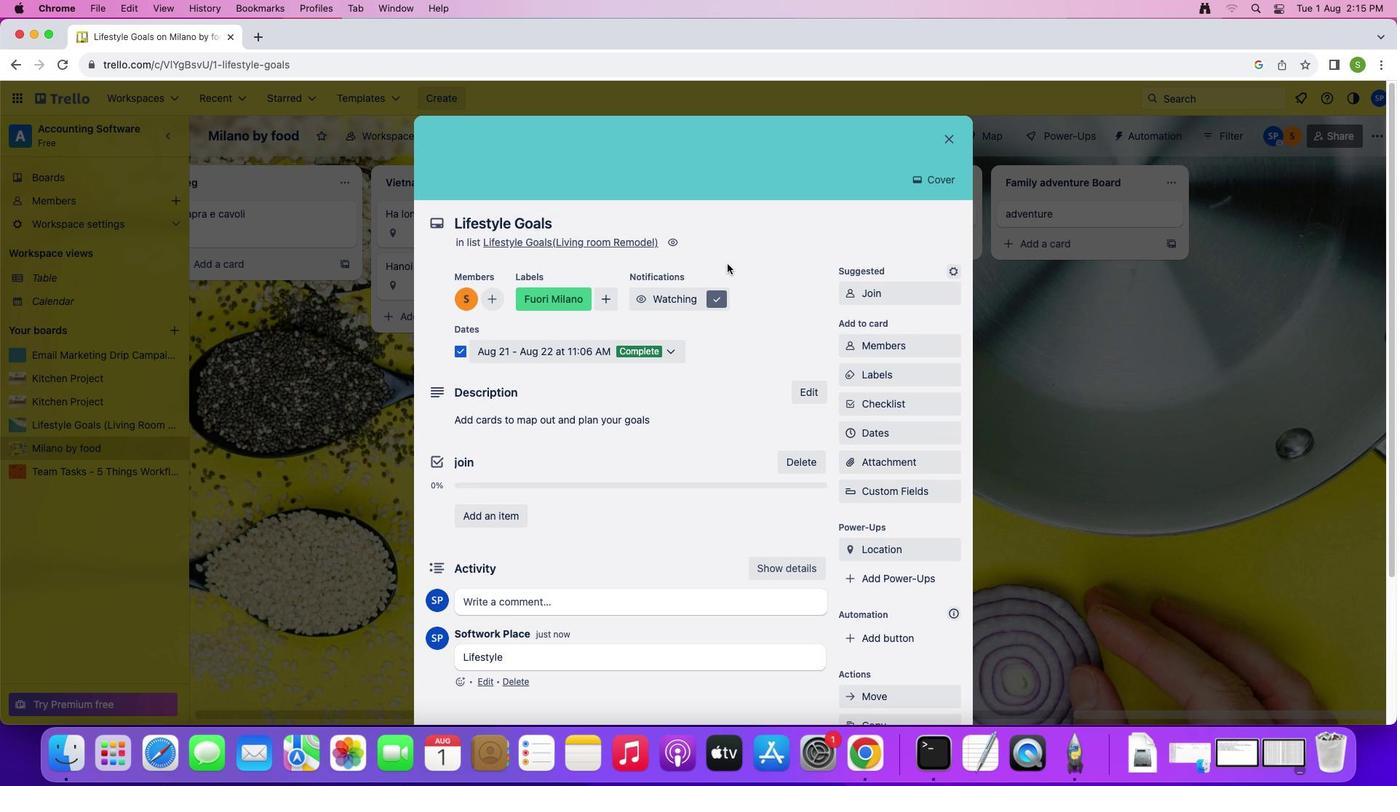 
Action: Mouse moved to (728, 264)
Screenshot: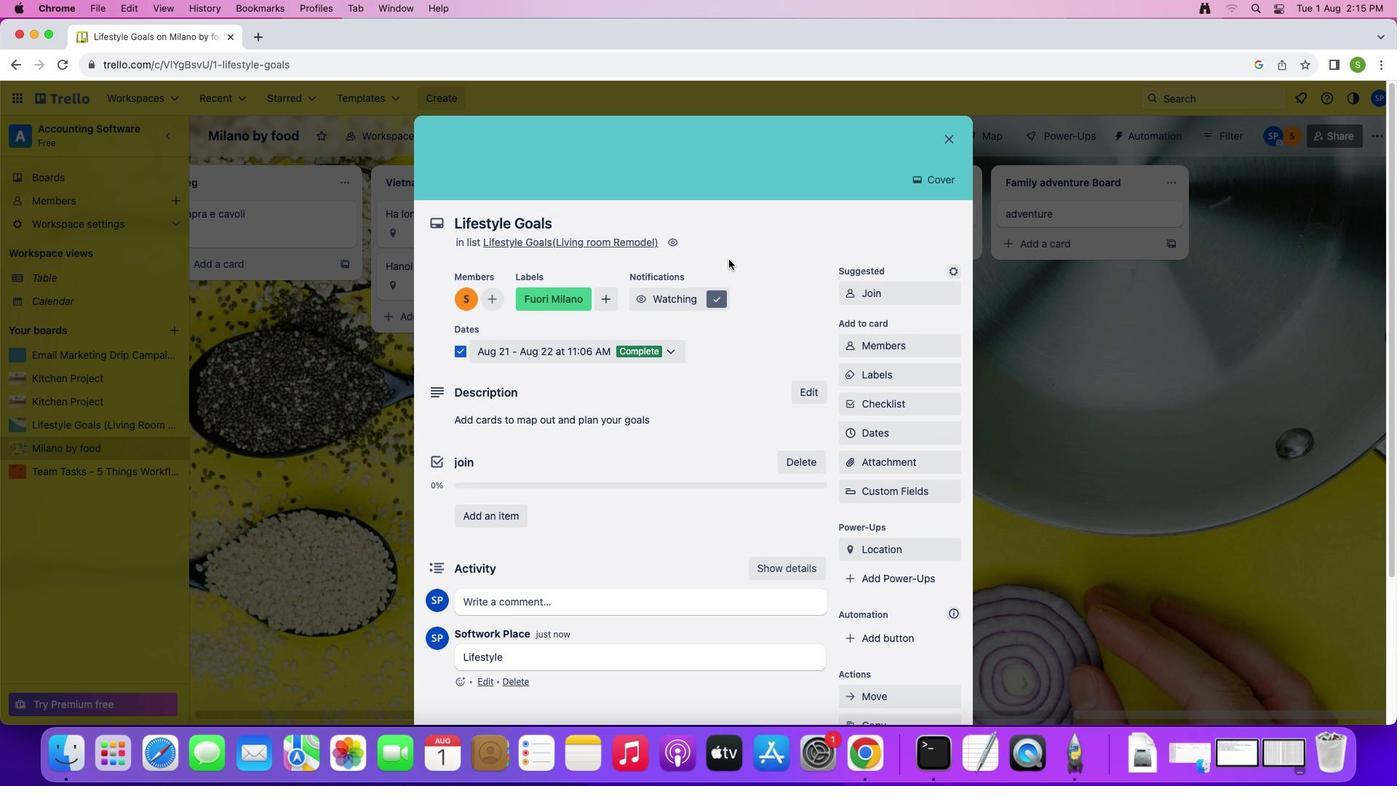 
Action: Mouse scrolled (728, 264) with delta (0, 0)
Screenshot: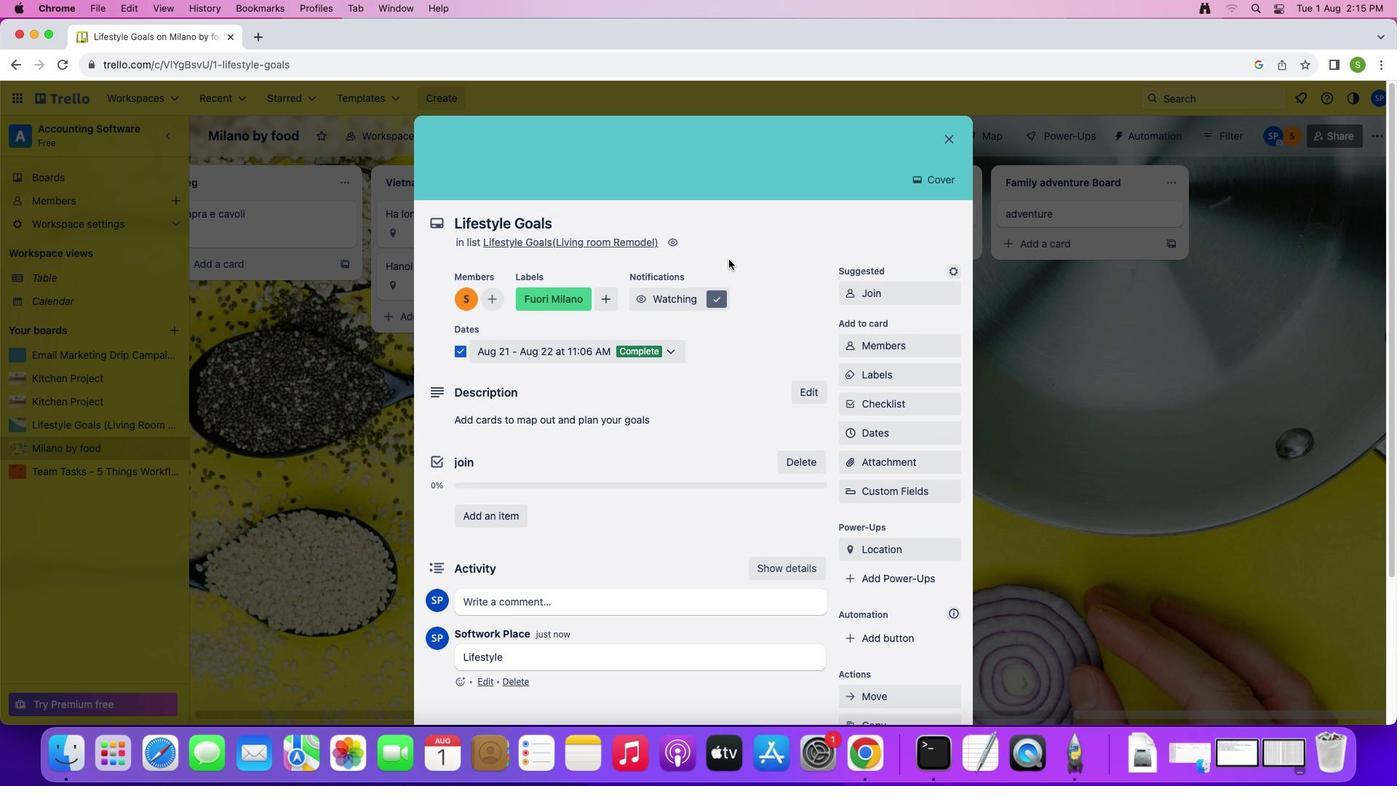 
Action: Mouse scrolled (728, 264) with delta (0, 2)
Screenshot: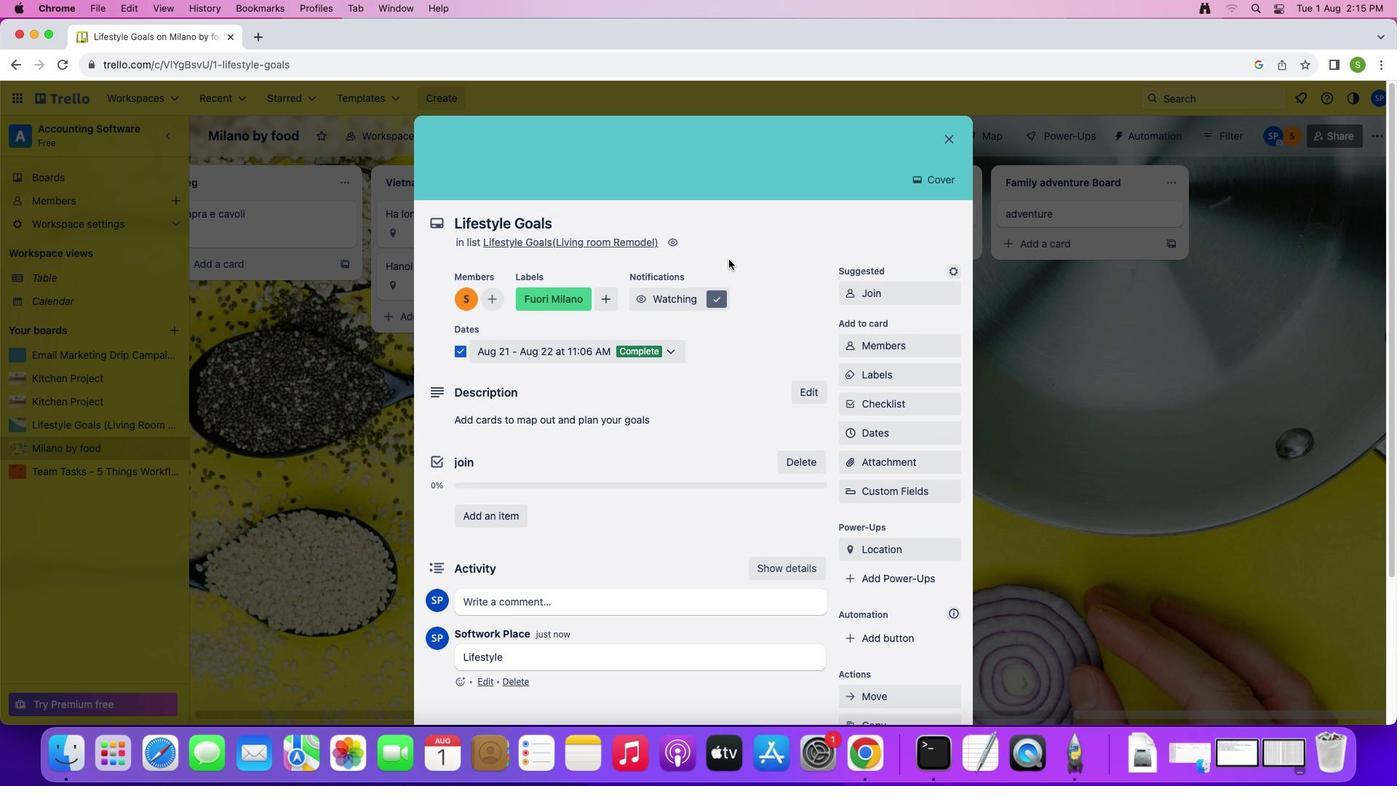 
Action: Mouse moved to (955, 137)
Screenshot: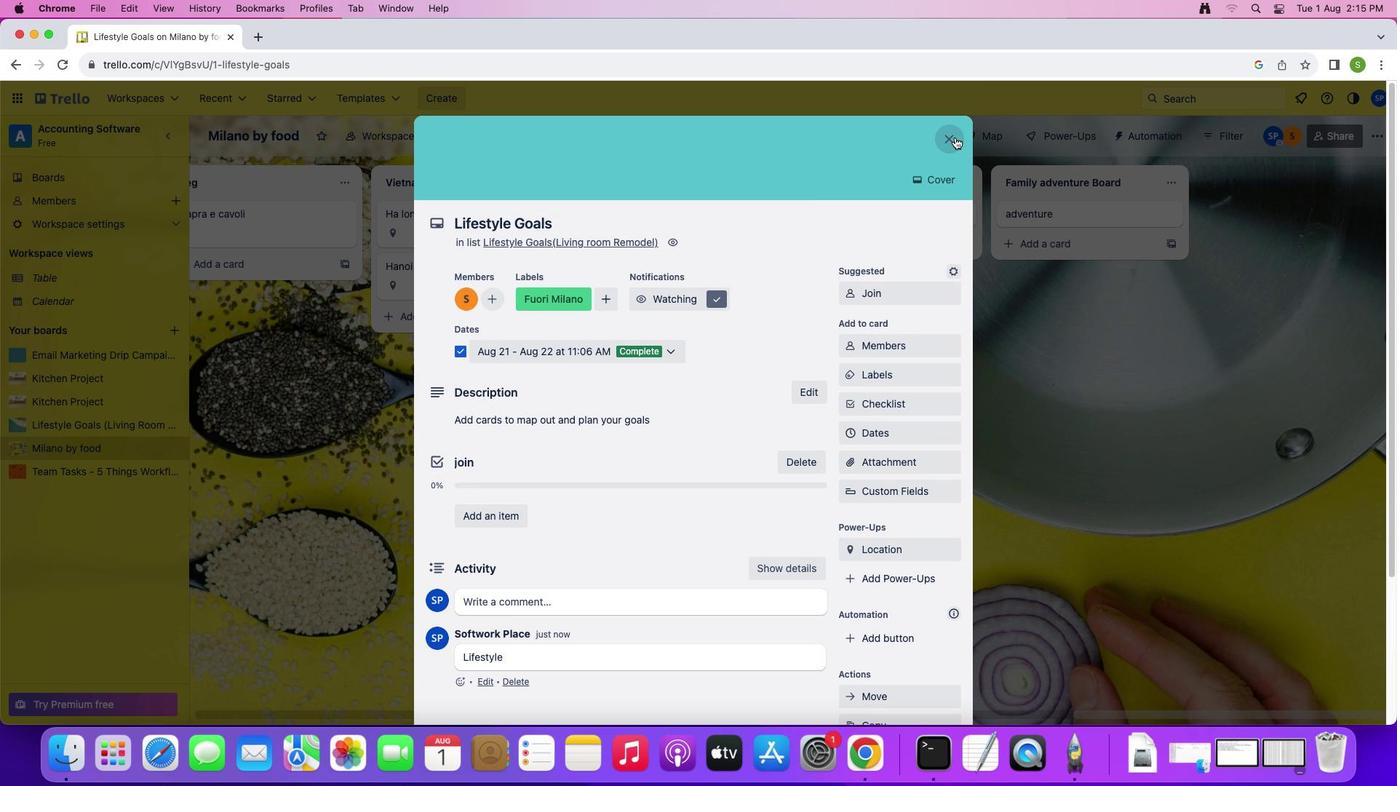 
Action: Mouse pressed left at (955, 137)
Screenshot: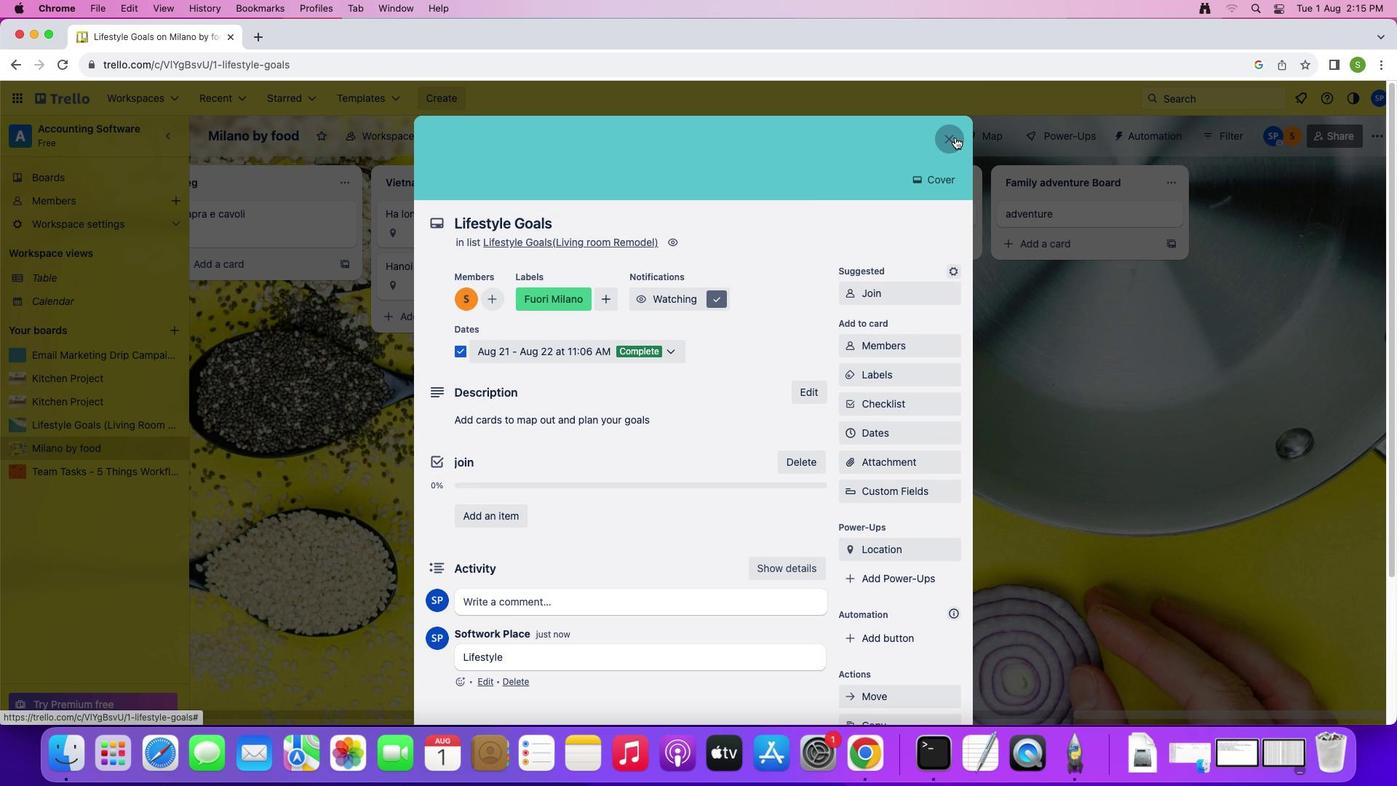 
Action: Mouse moved to (848, 215)
Screenshot: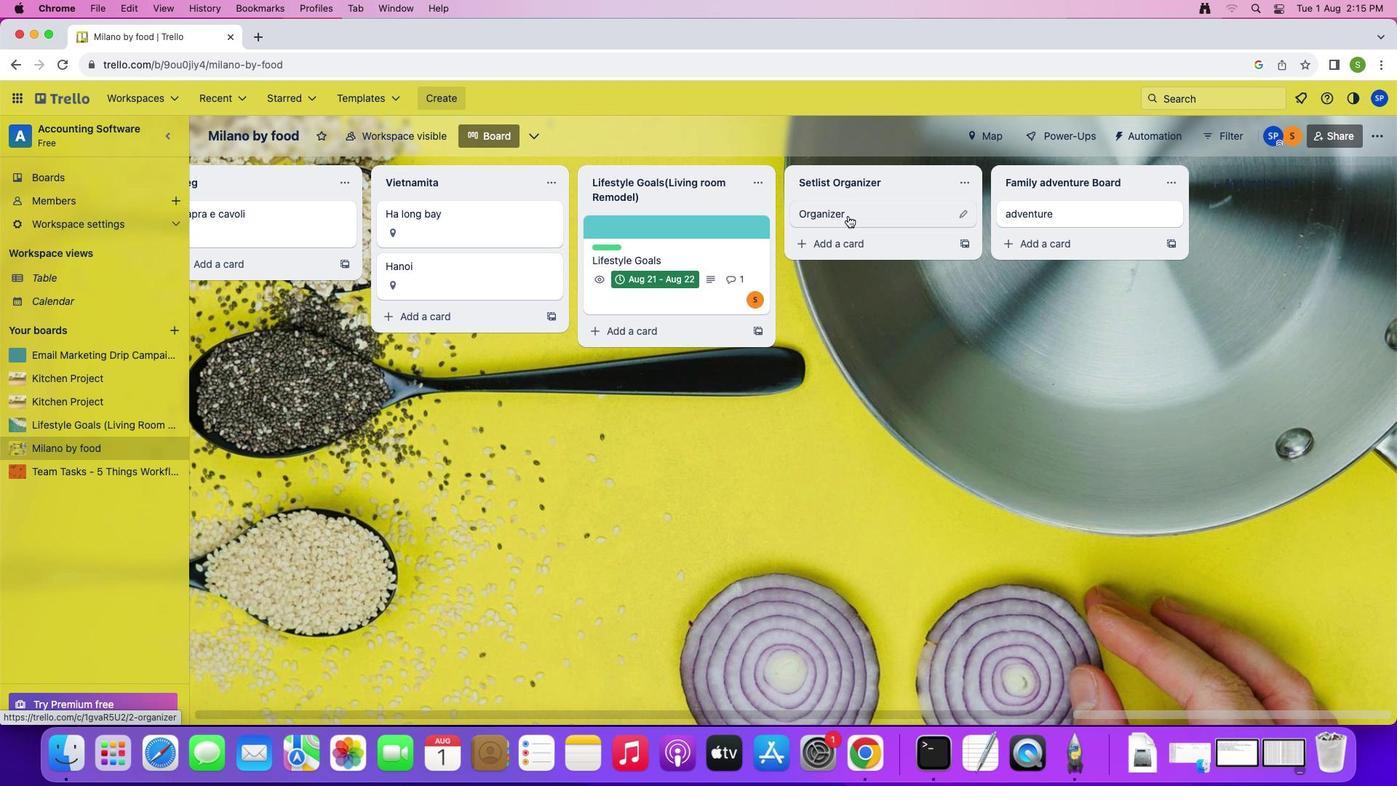 
Action: Mouse pressed left at (848, 215)
Screenshot: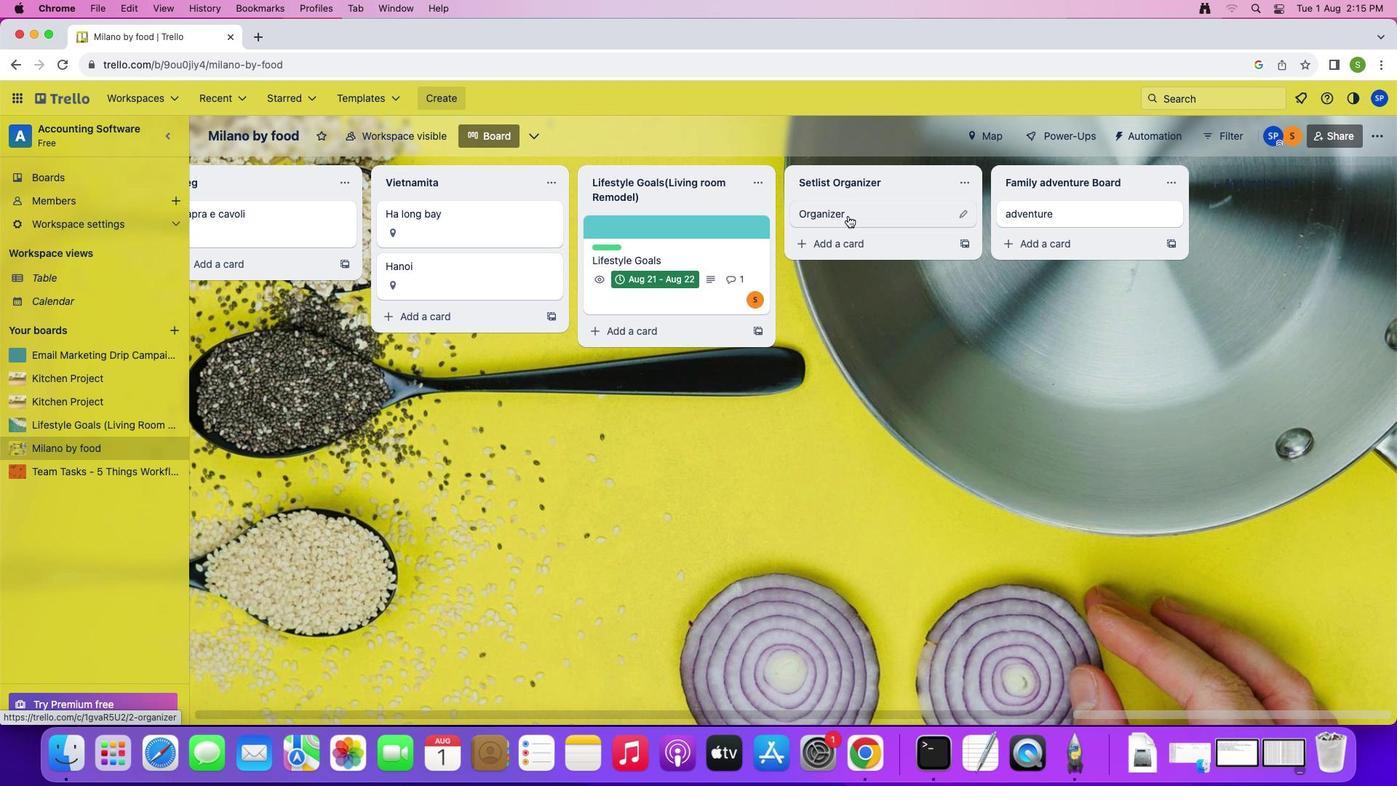 
Action: Mouse moved to (886, 264)
Screenshot: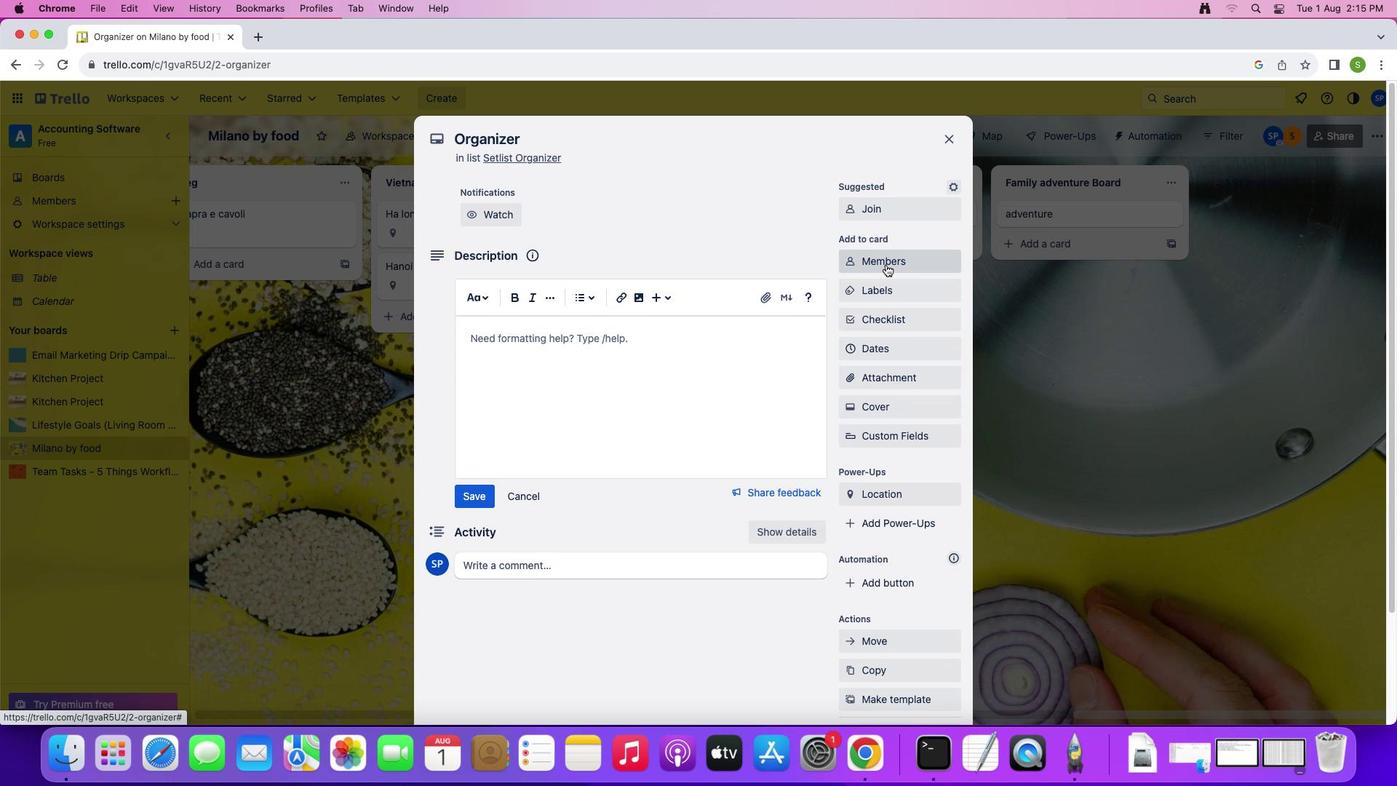 
Action: Mouse pressed left at (886, 264)
Screenshot: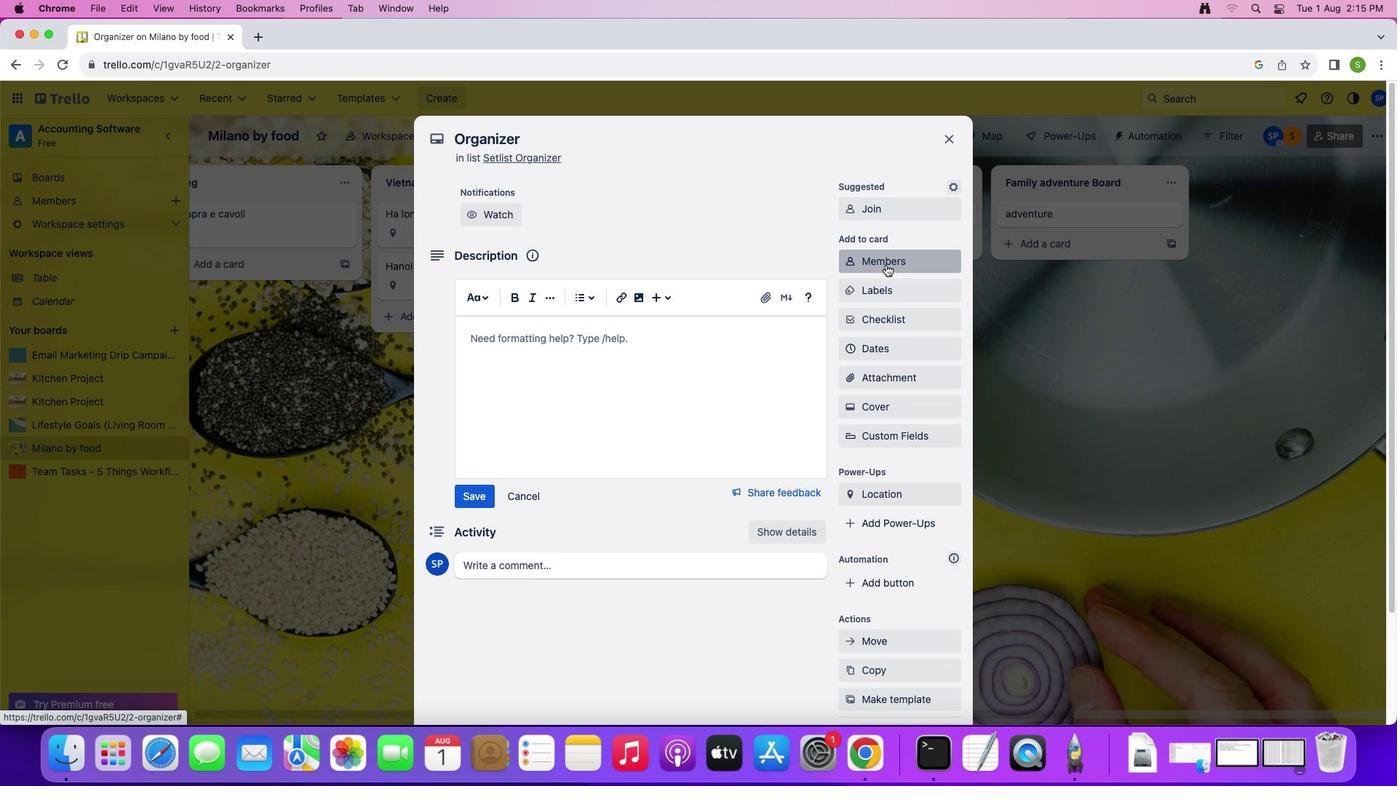 
Action: Mouse moved to (917, 266)
Screenshot: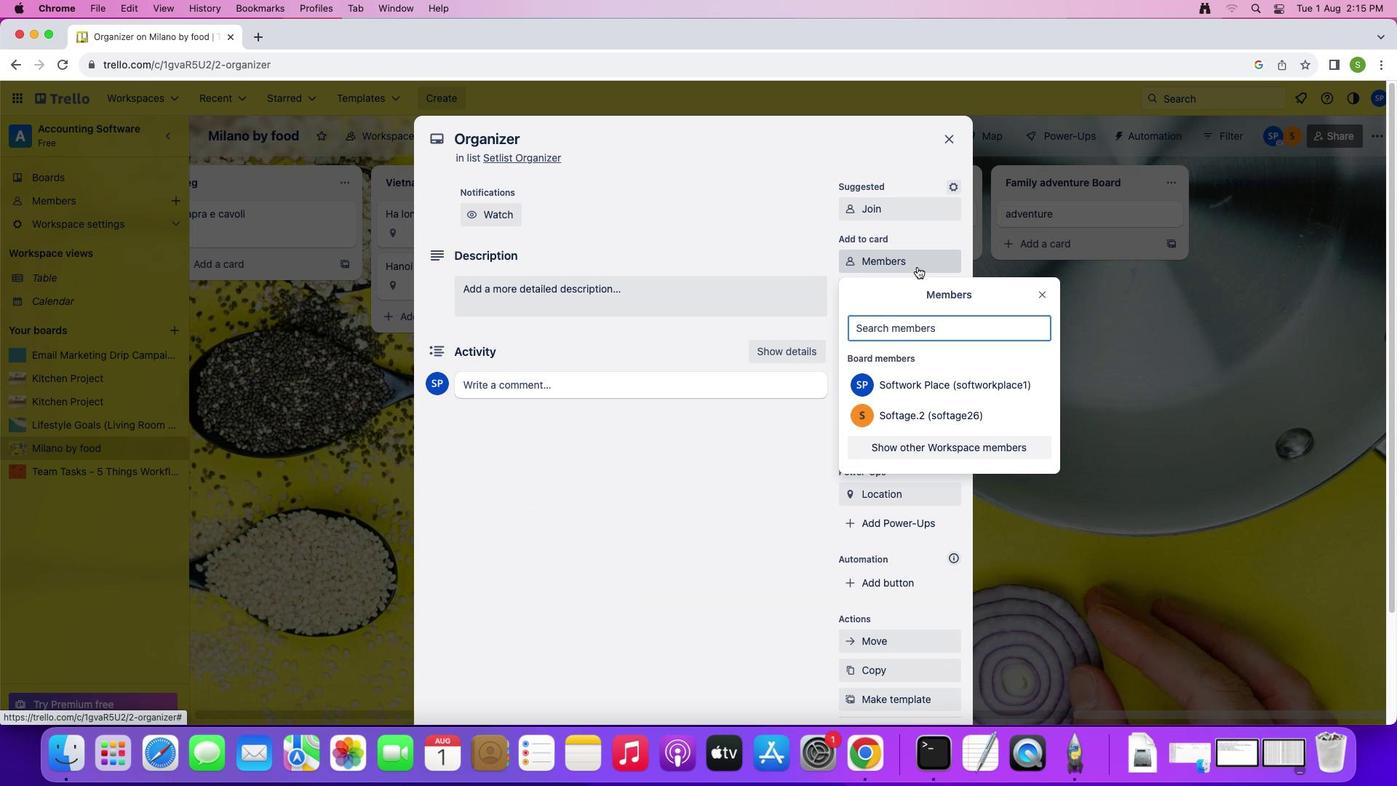
Action: Key pressed Key.shift's''o''f''t''a''g''e''.''2'Key.shift'@''s''o''f''t''a''g''e''.''n''e''t'
Screenshot: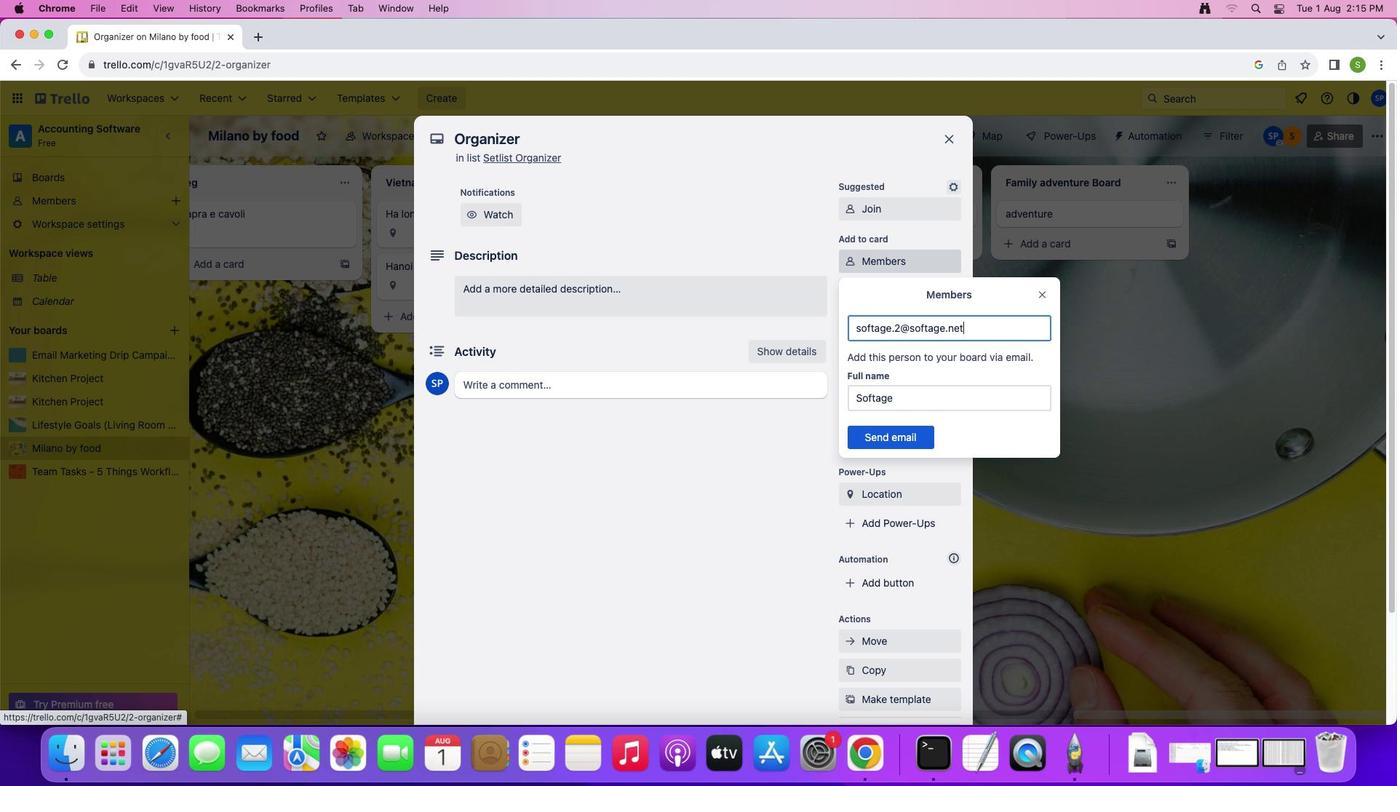 
Action: Mouse moved to (856, 438)
Screenshot: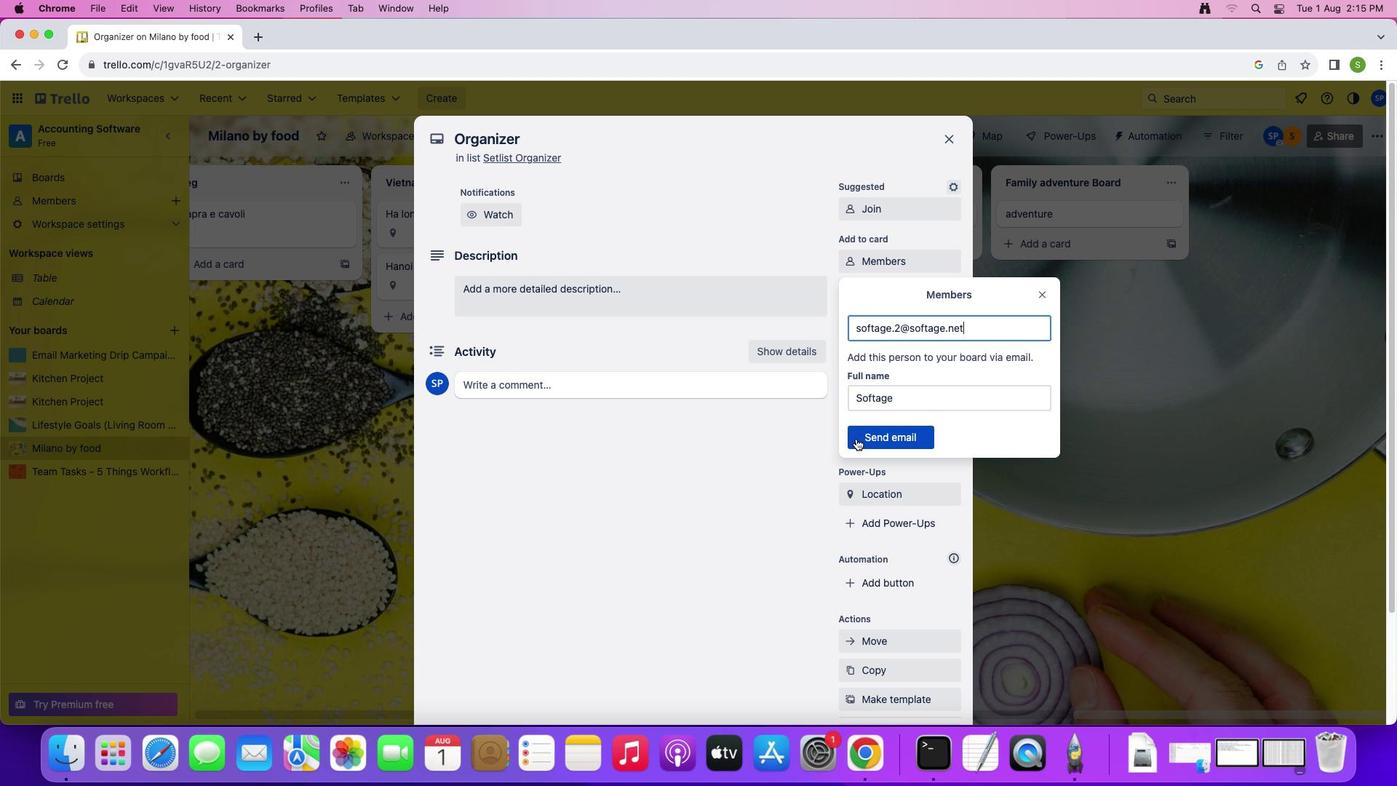 
Action: Mouse pressed left at (856, 438)
Screenshot: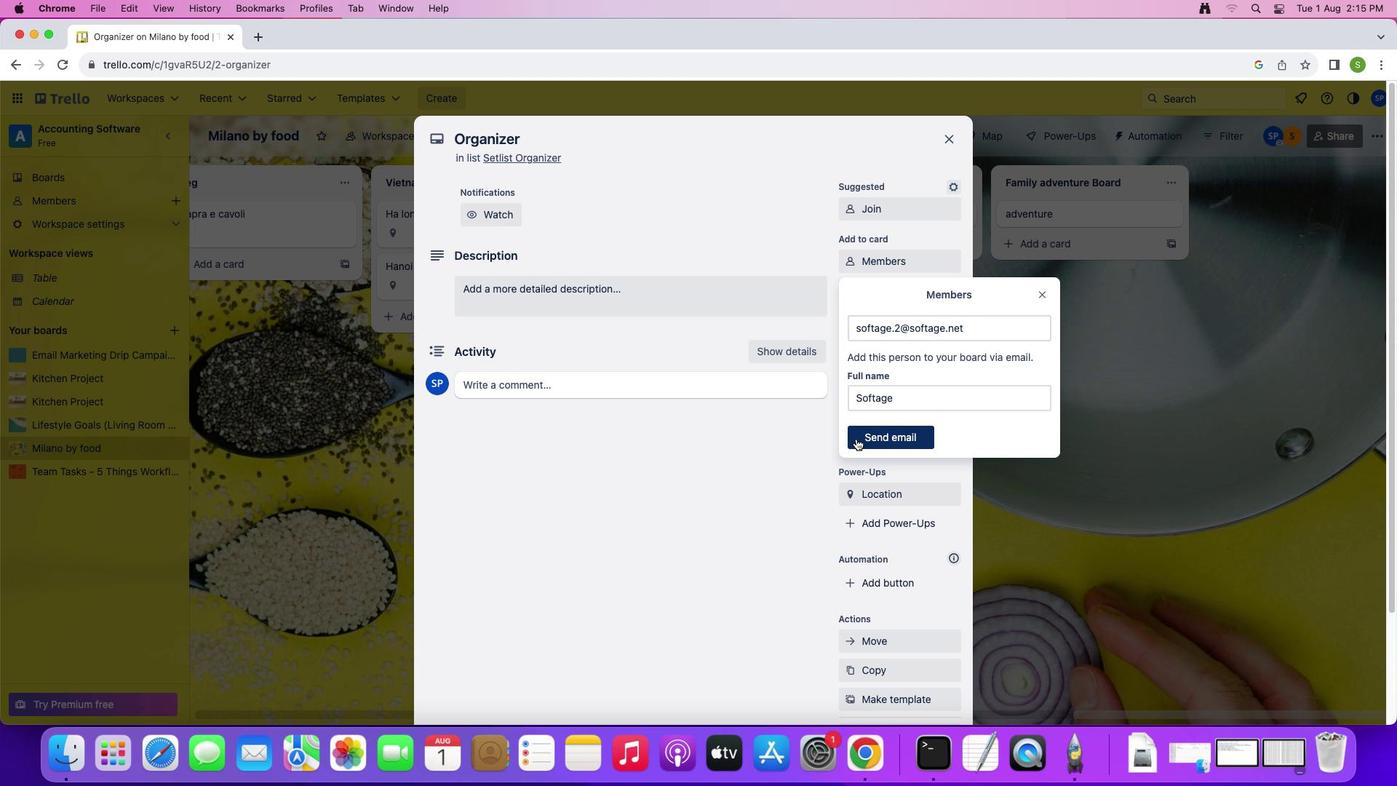 
Action: Mouse moved to (885, 294)
Screenshot: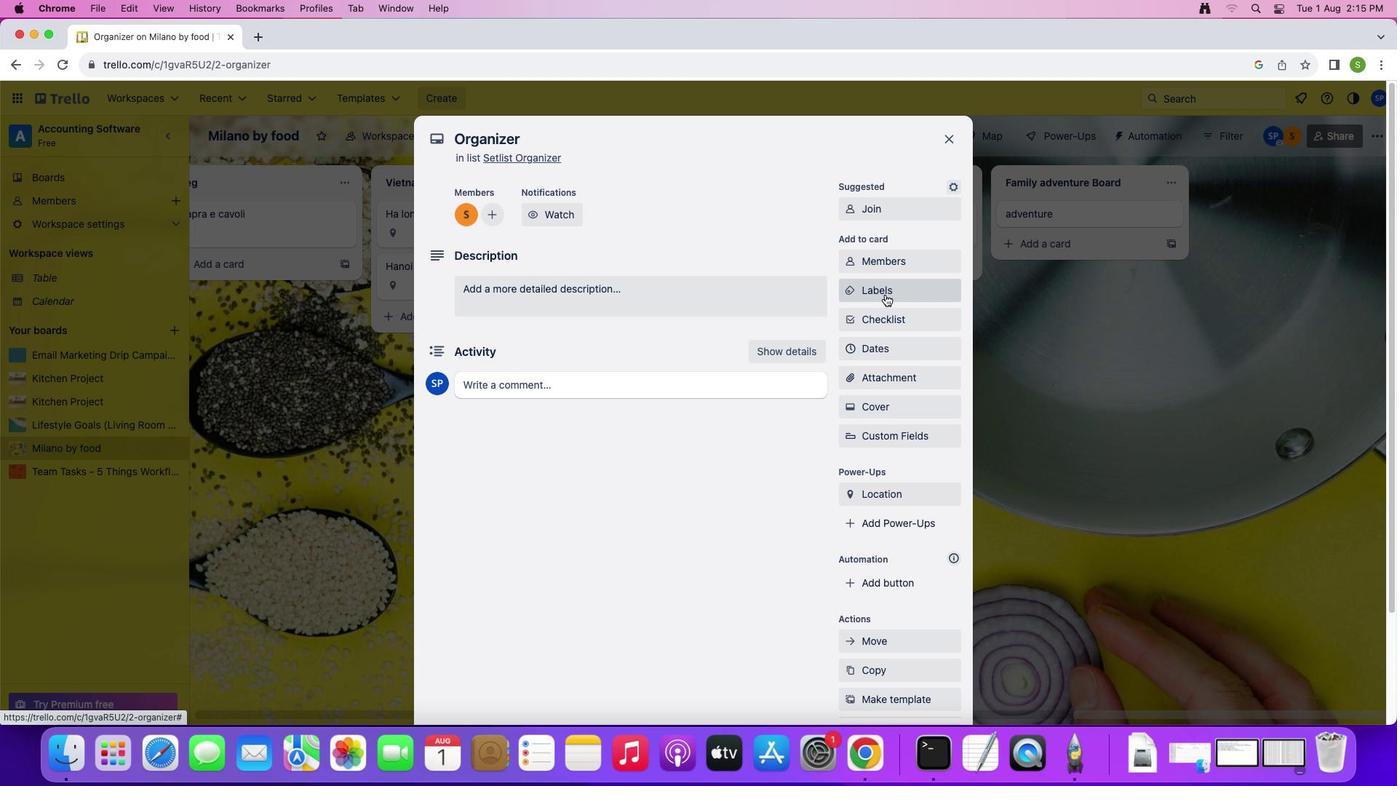 
Action: Mouse pressed left at (885, 294)
Screenshot: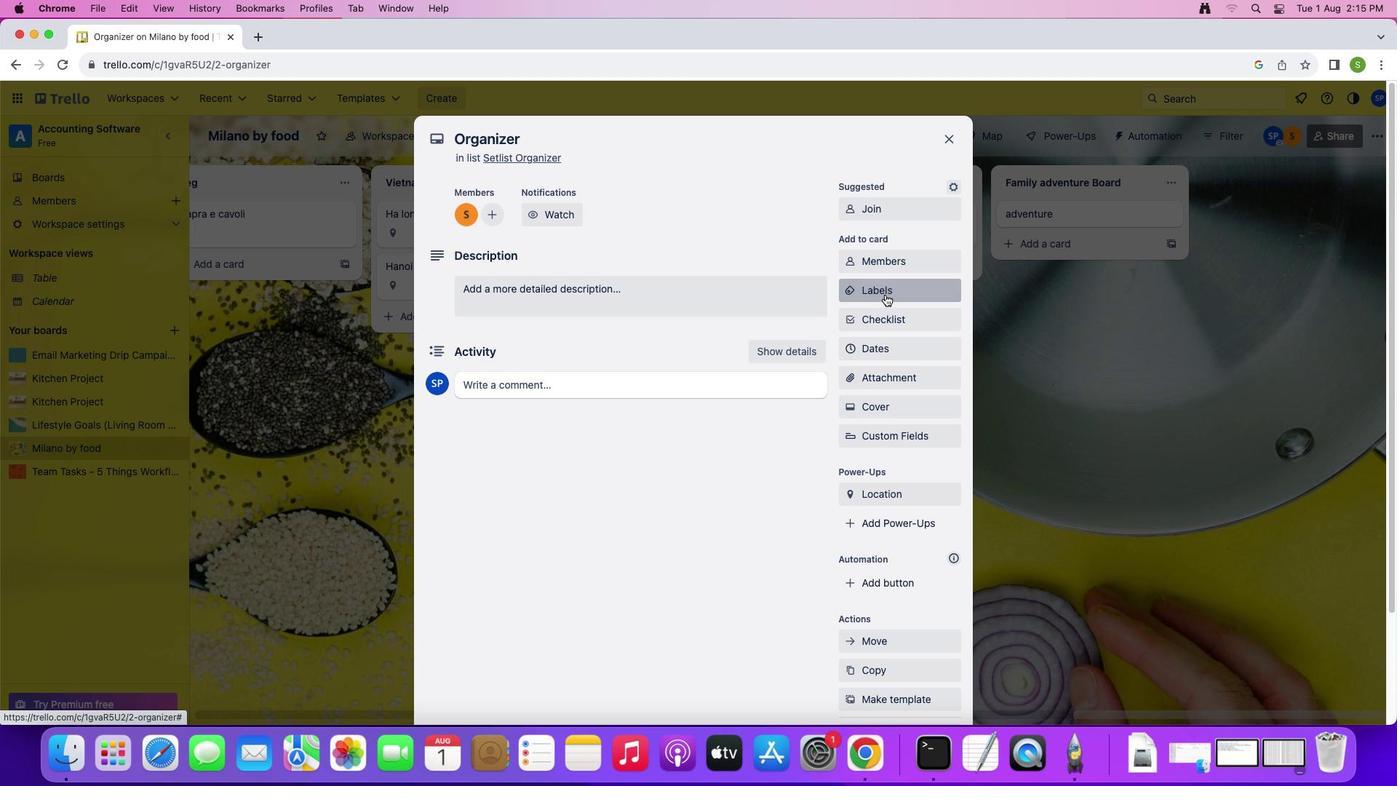 
Action: Mouse moved to (923, 433)
Screenshot: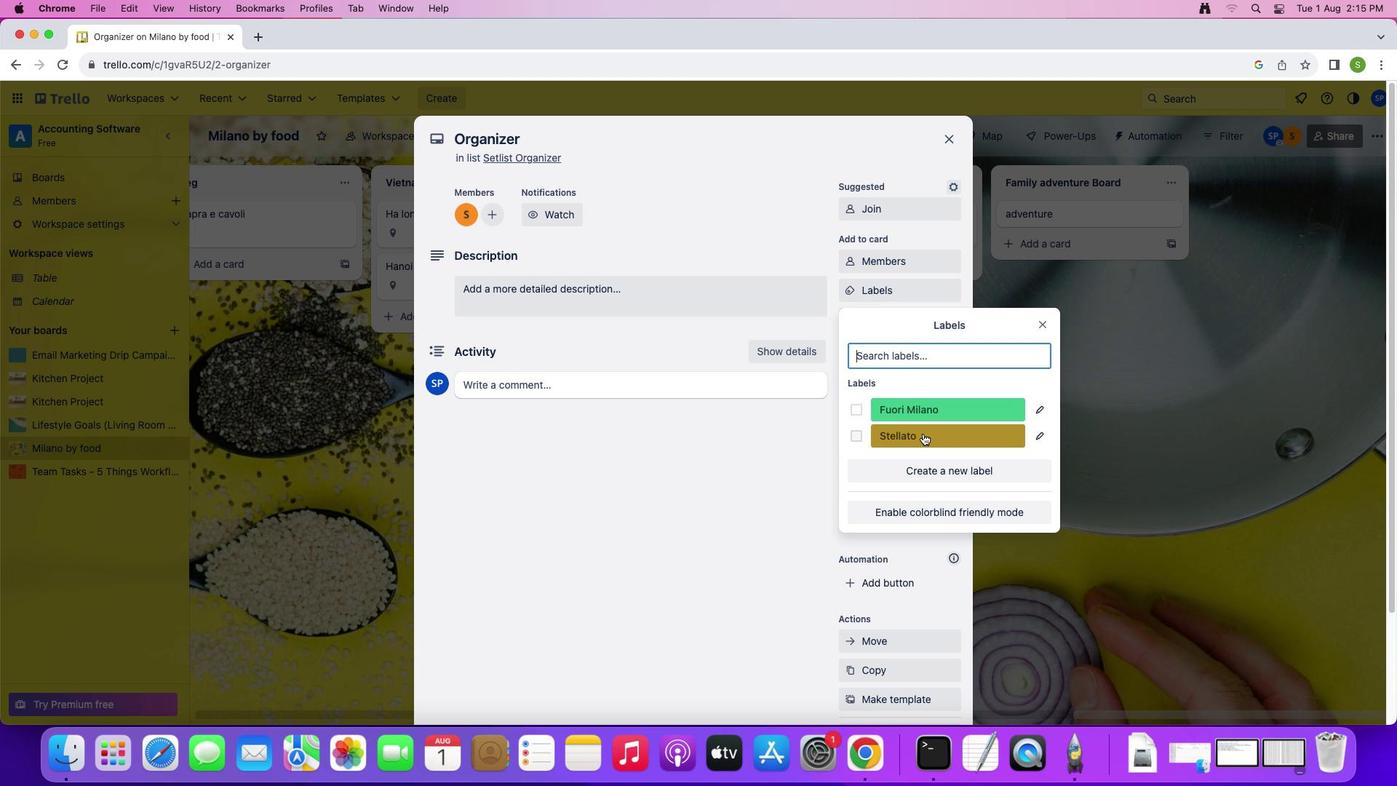 
Action: Mouse pressed left at (923, 433)
Screenshot: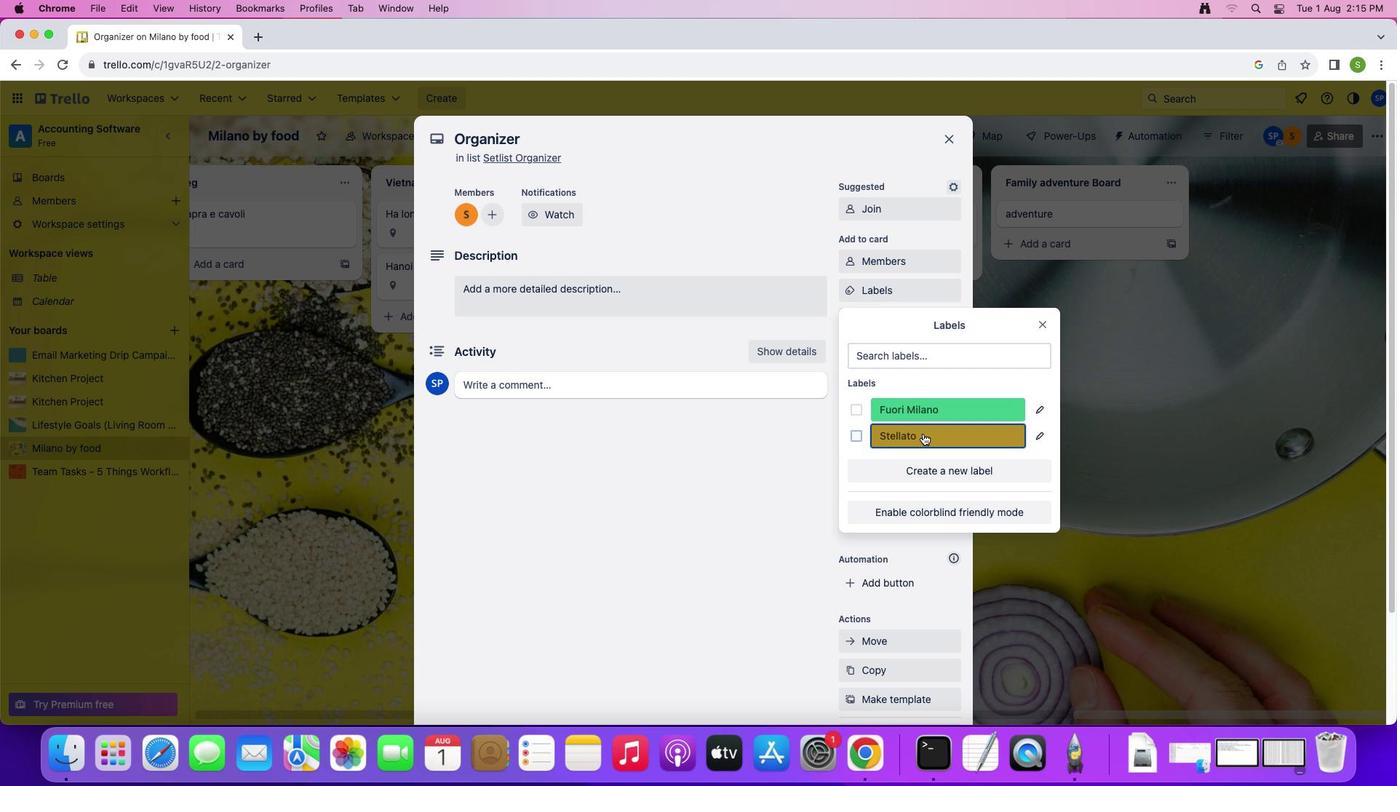 
Action: Mouse moved to (1041, 330)
Screenshot: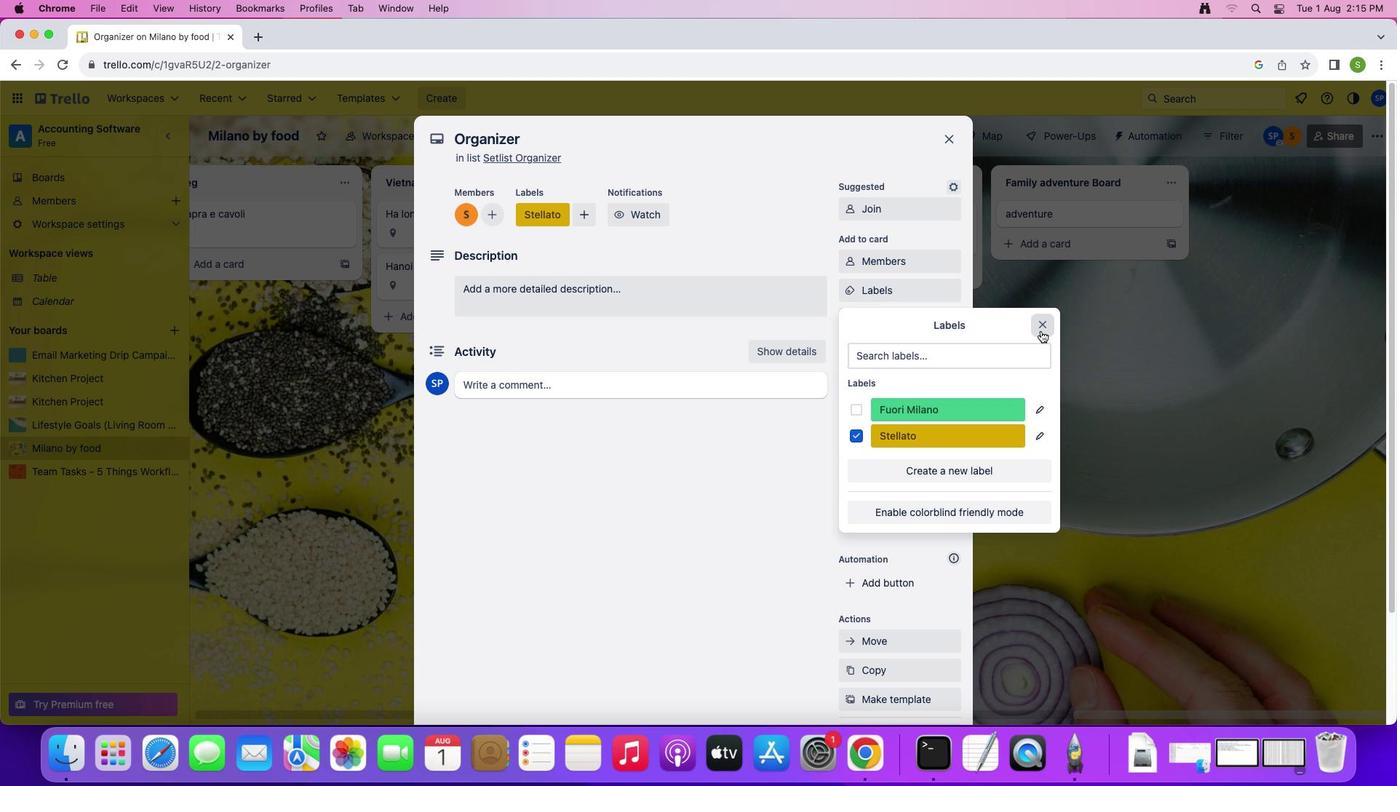 
Action: Mouse pressed left at (1041, 330)
Screenshot: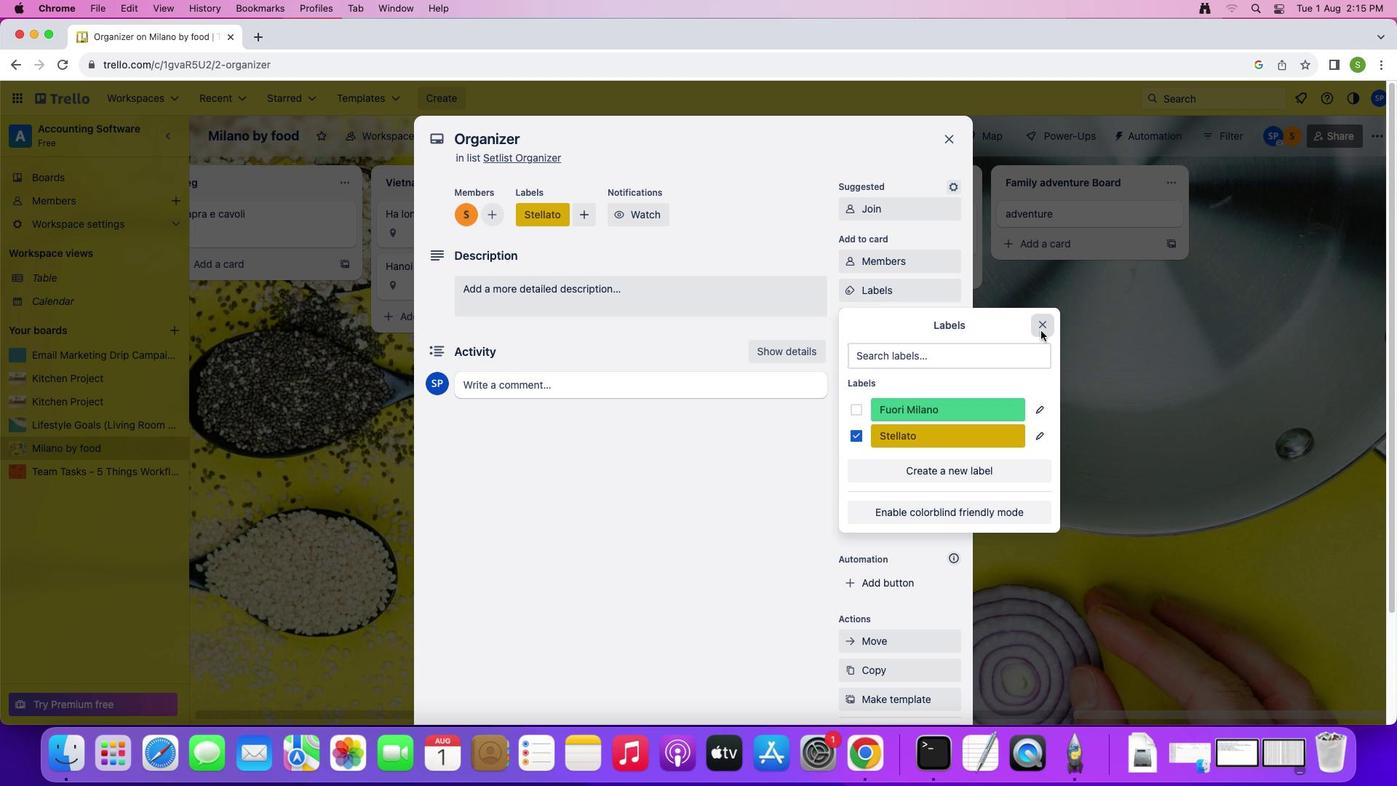 
Action: Mouse moved to (880, 314)
Screenshot: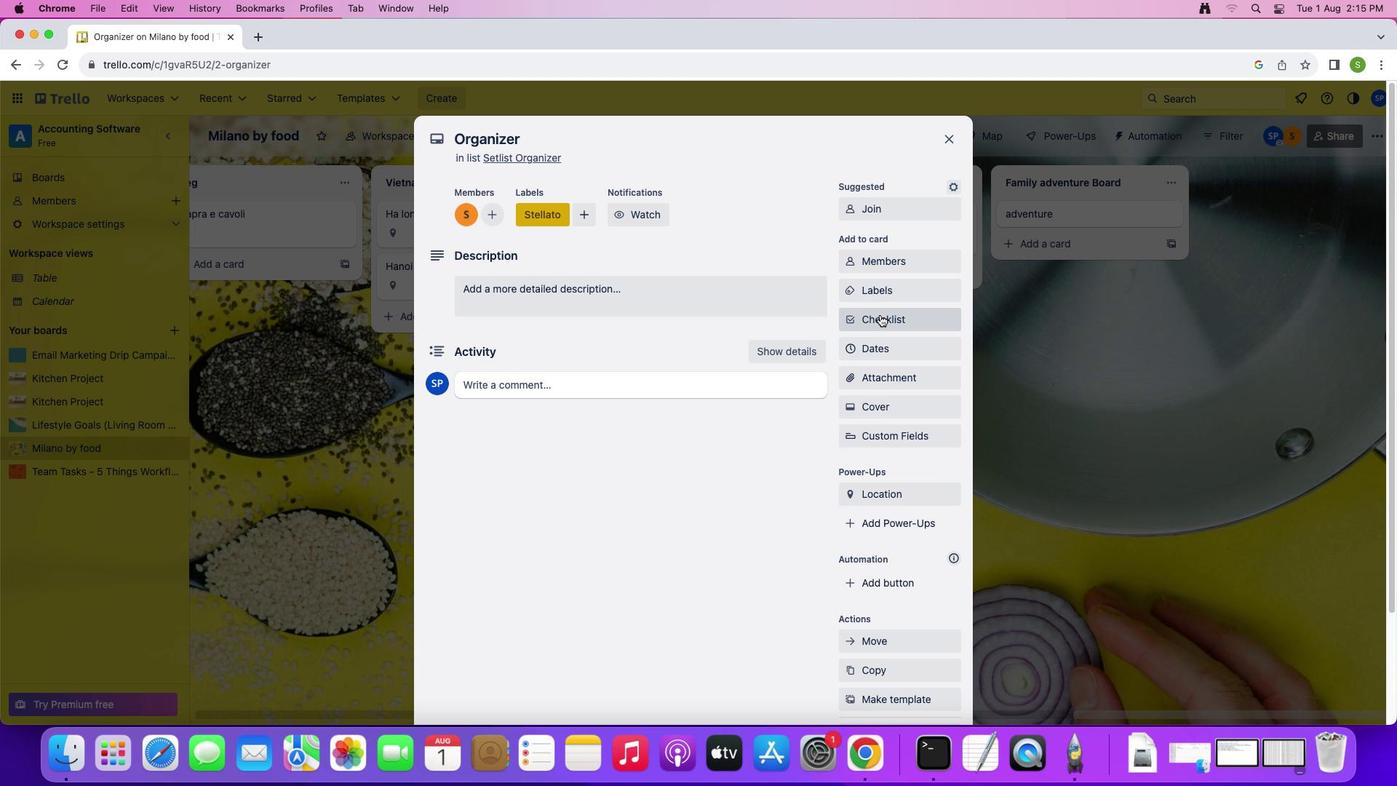 
Action: Mouse pressed left at (880, 314)
Screenshot: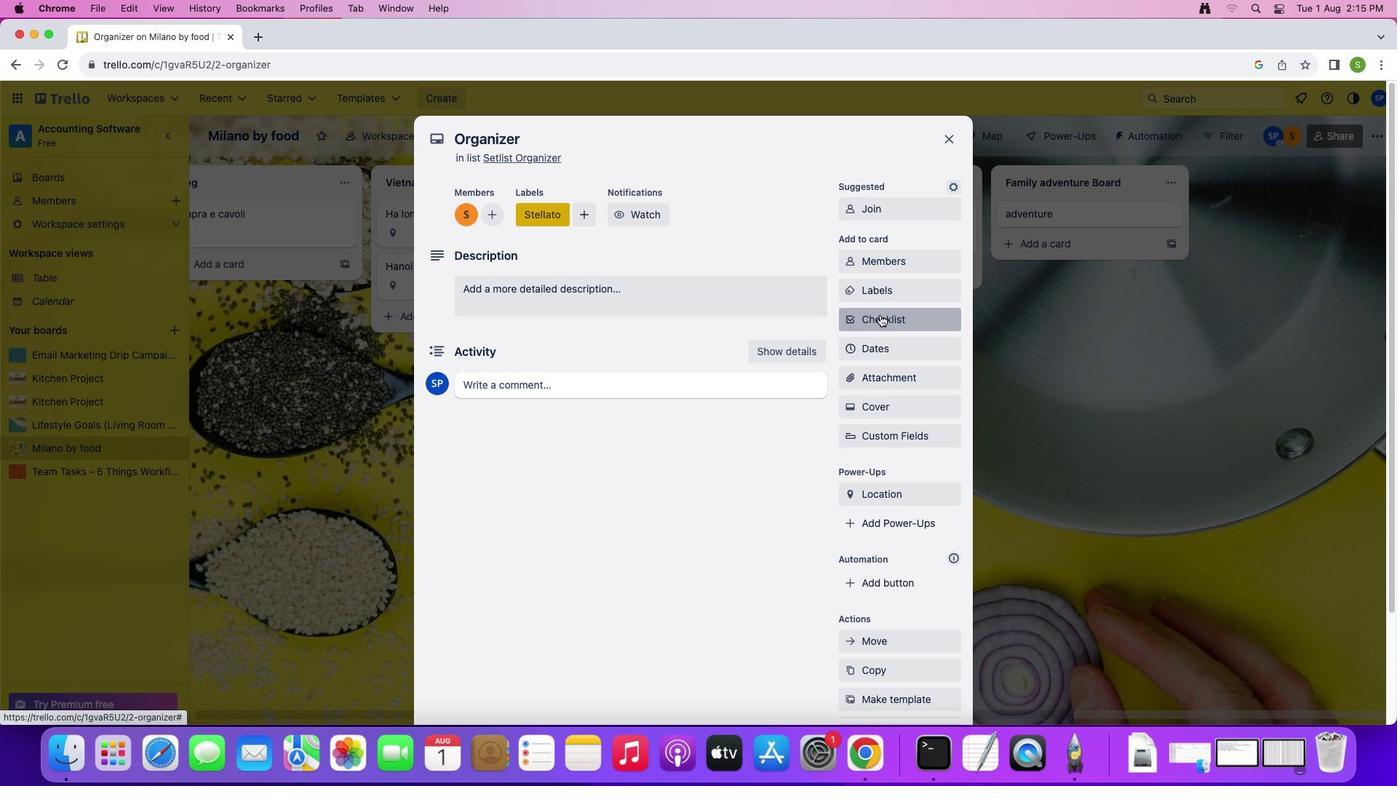 
Action: Mouse moved to (944, 396)
Screenshot: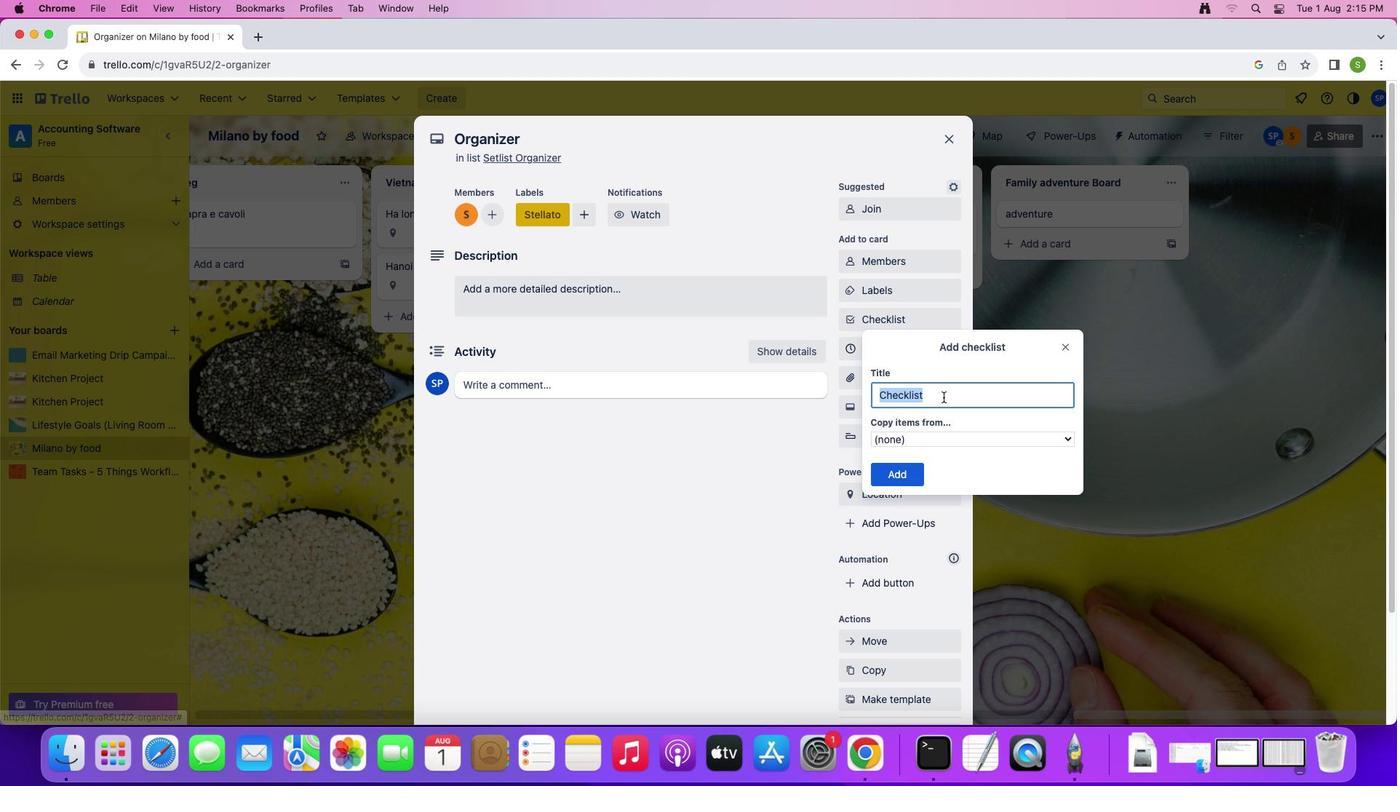 
Action: Key pressed Key.shift'm''a'Key.backspace'e''m''b''e''r'
Screenshot: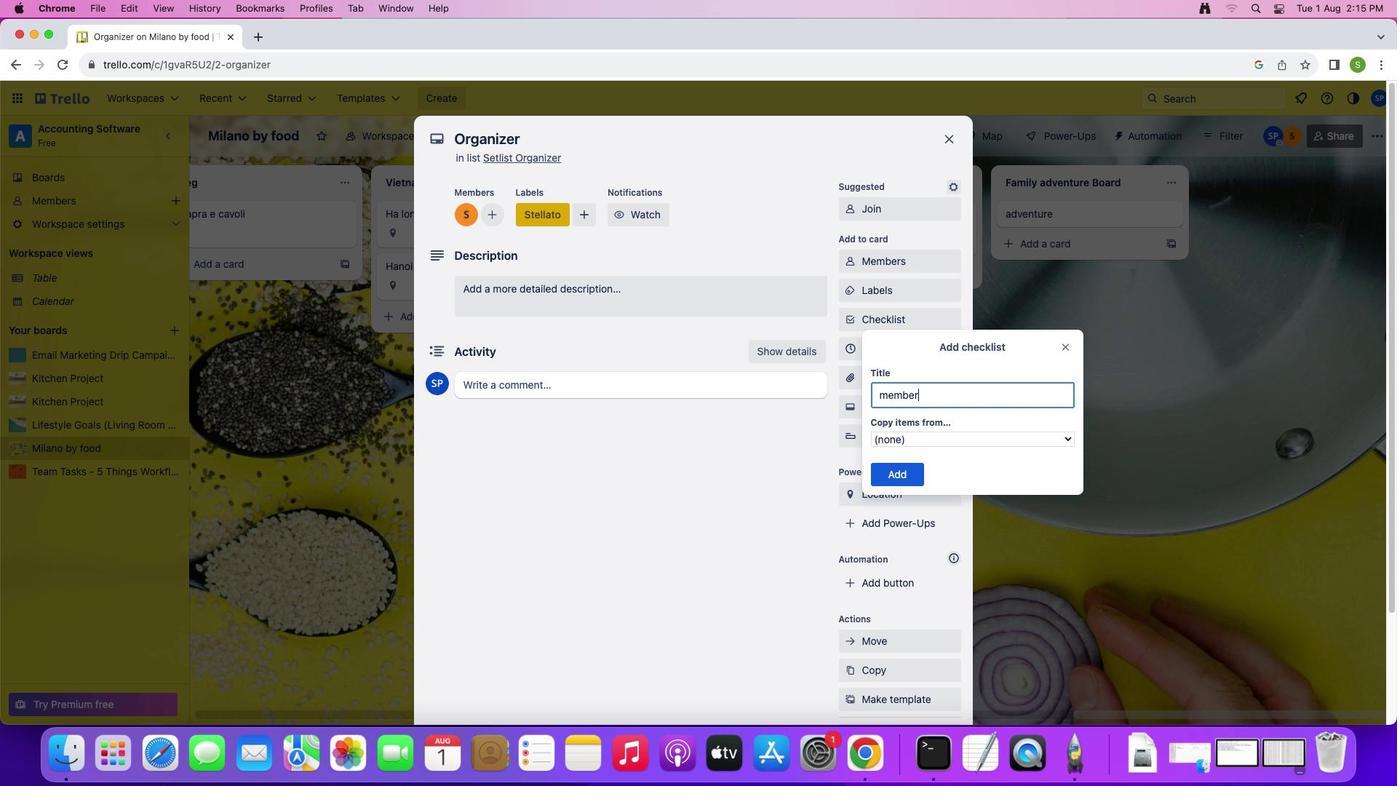 
Action: Mouse moved to (891, 481)
Screenshot: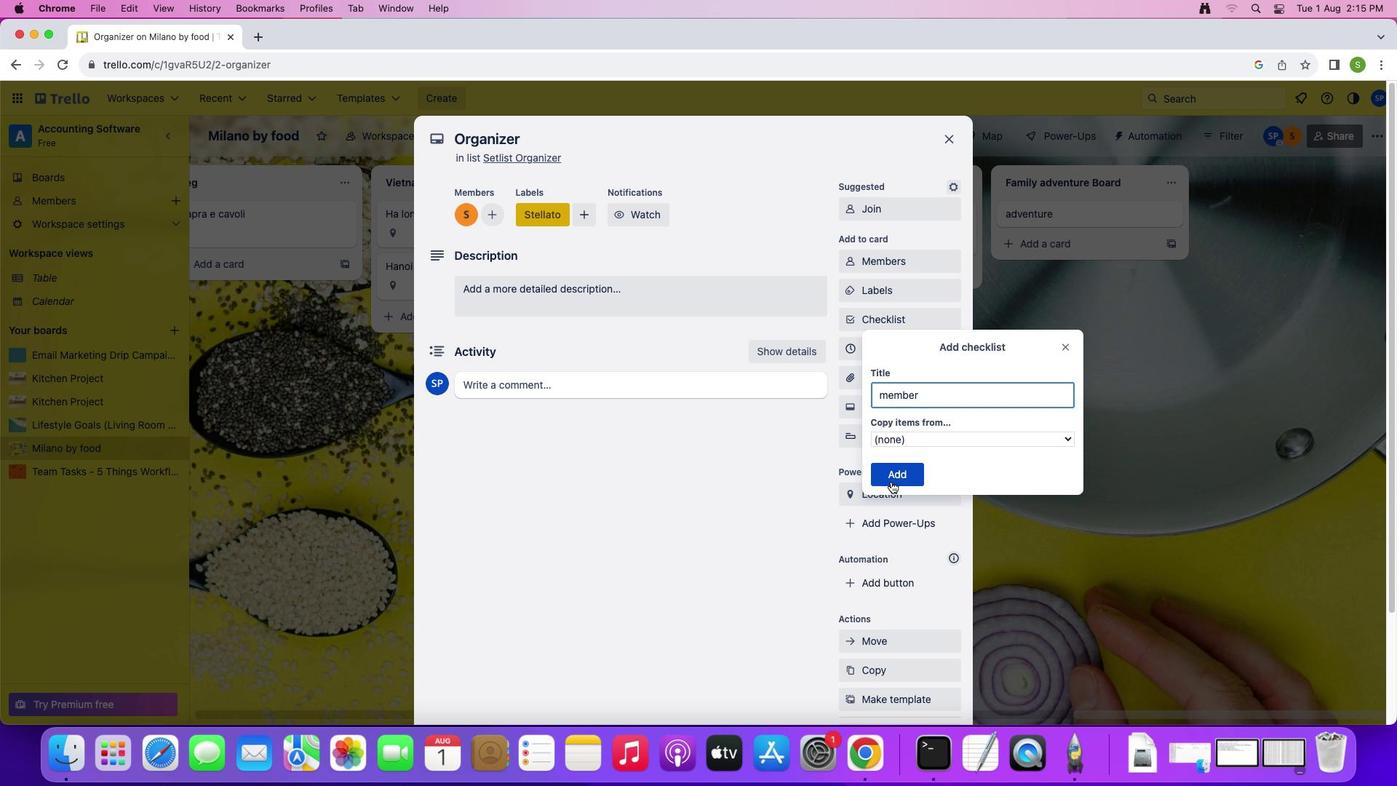 
Action: Mouse pressed left at (891, 481)
Screenshot: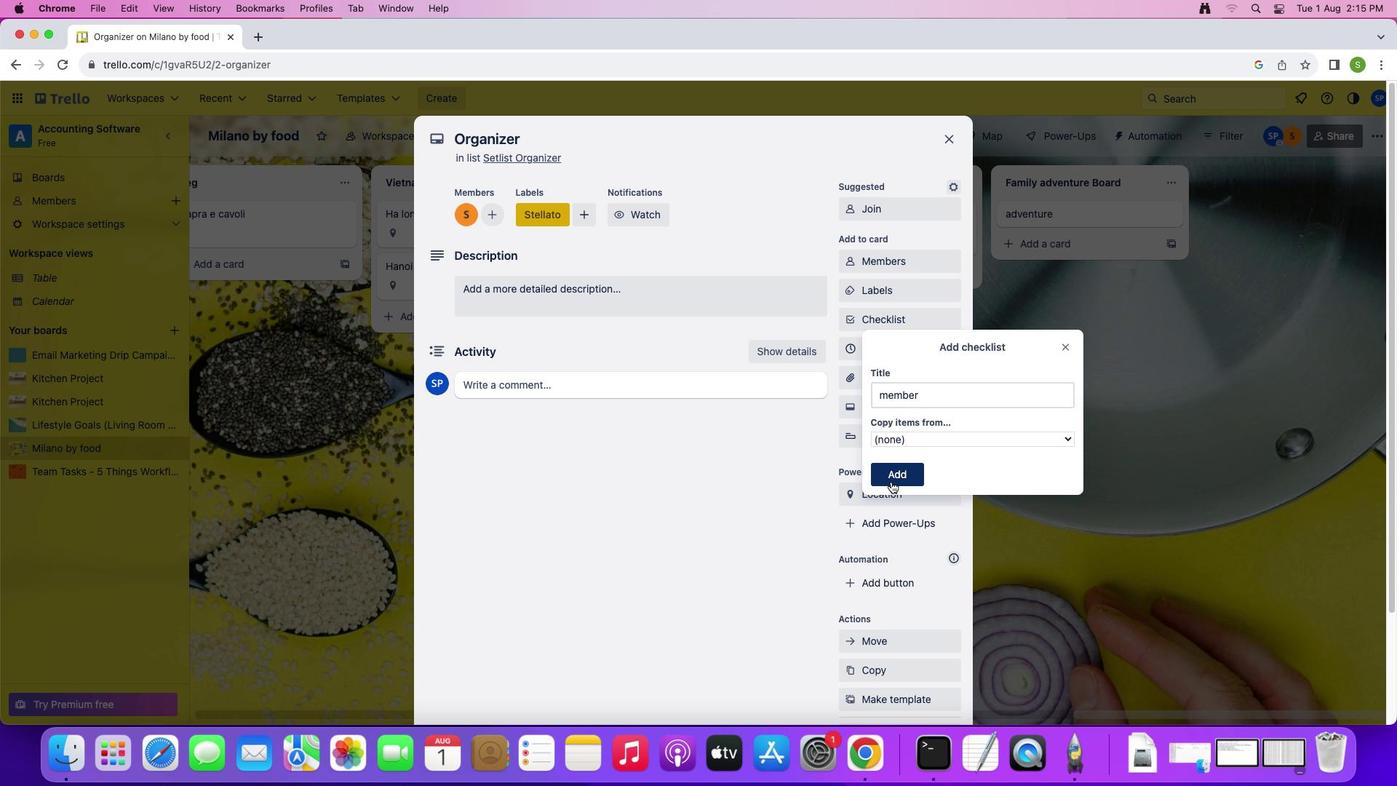 
Action: Mouse moved to (883, 348)
Screenshot: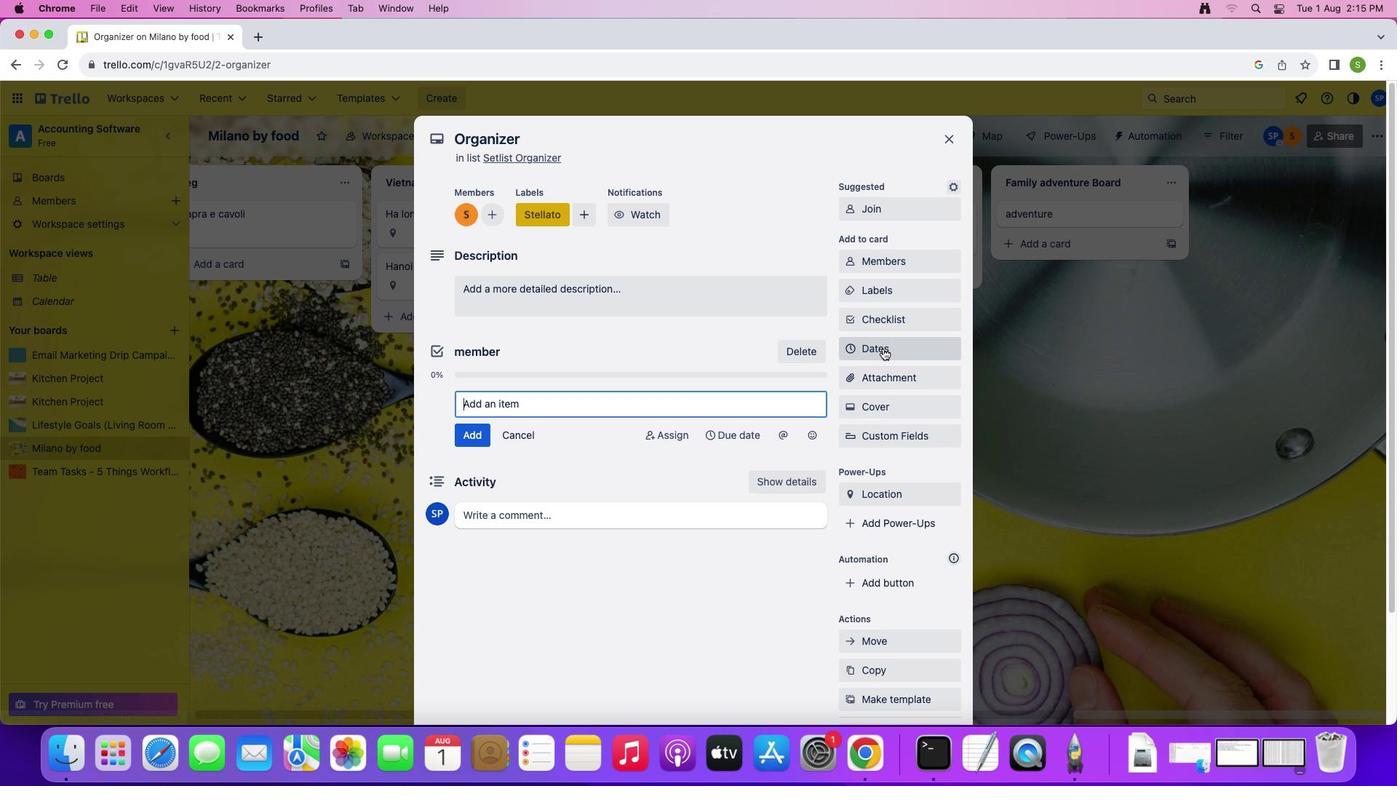 
Action: Mouse pressed left at (883, 348)
Screenshot: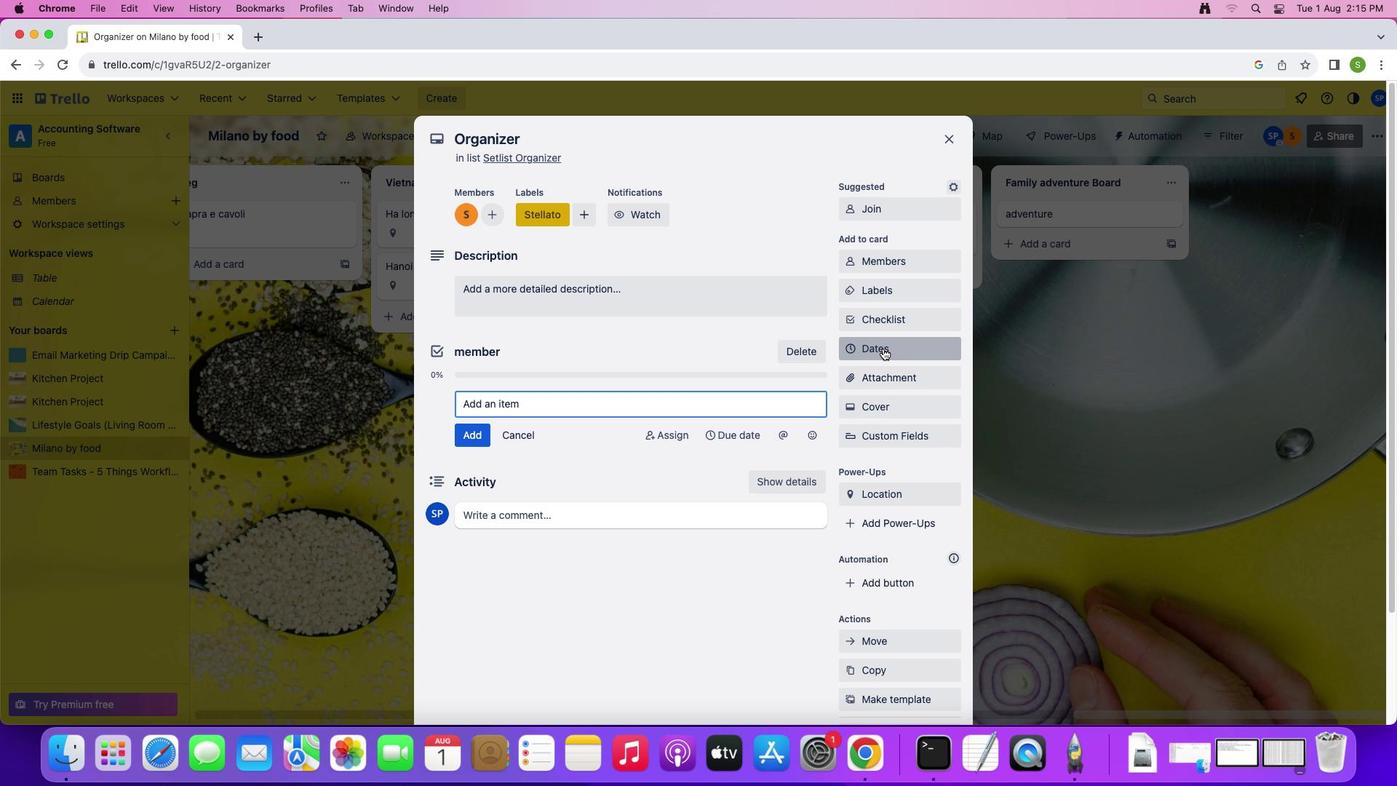 
Action: Mouse moved to (965, 302)
Screenshot: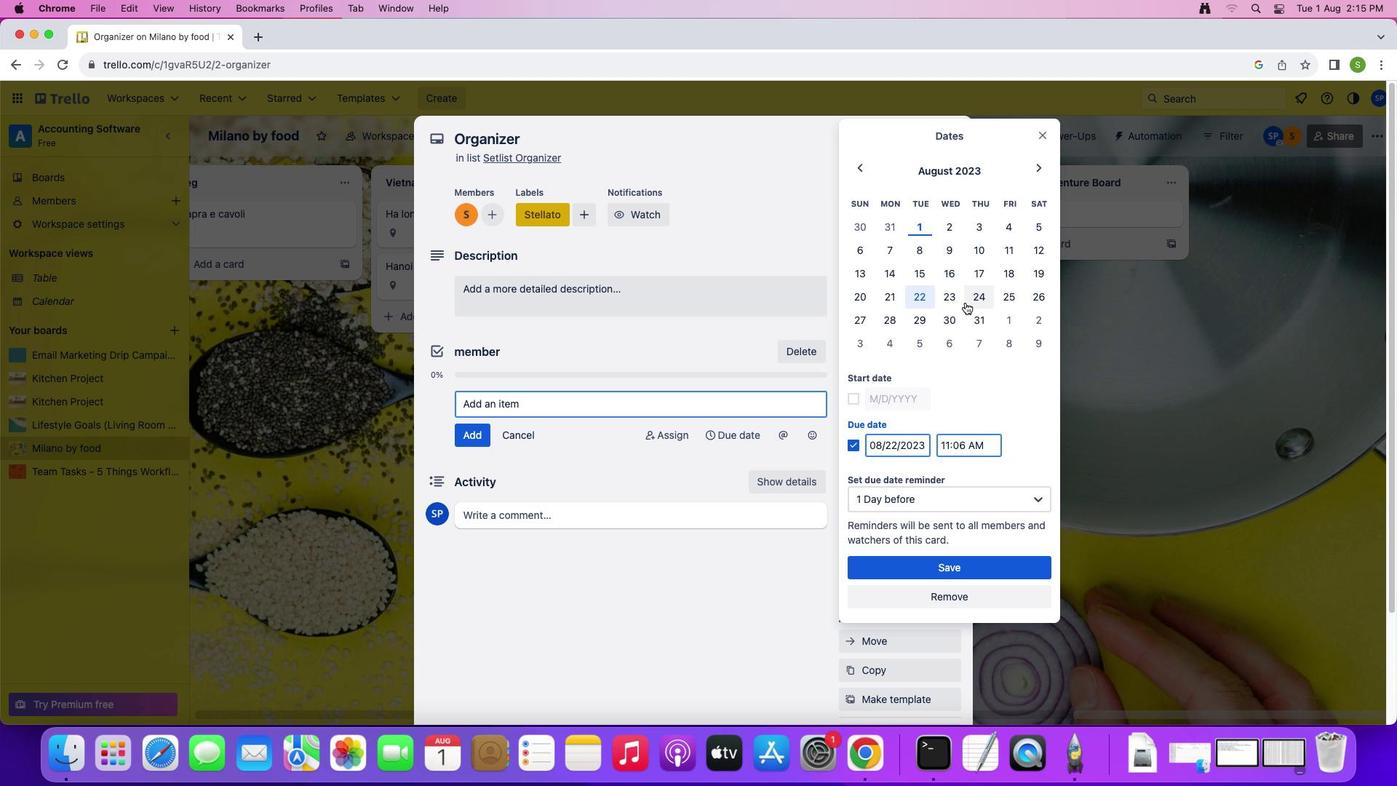 
Action: Mouse pressed left at (965, 302)
Screenshot: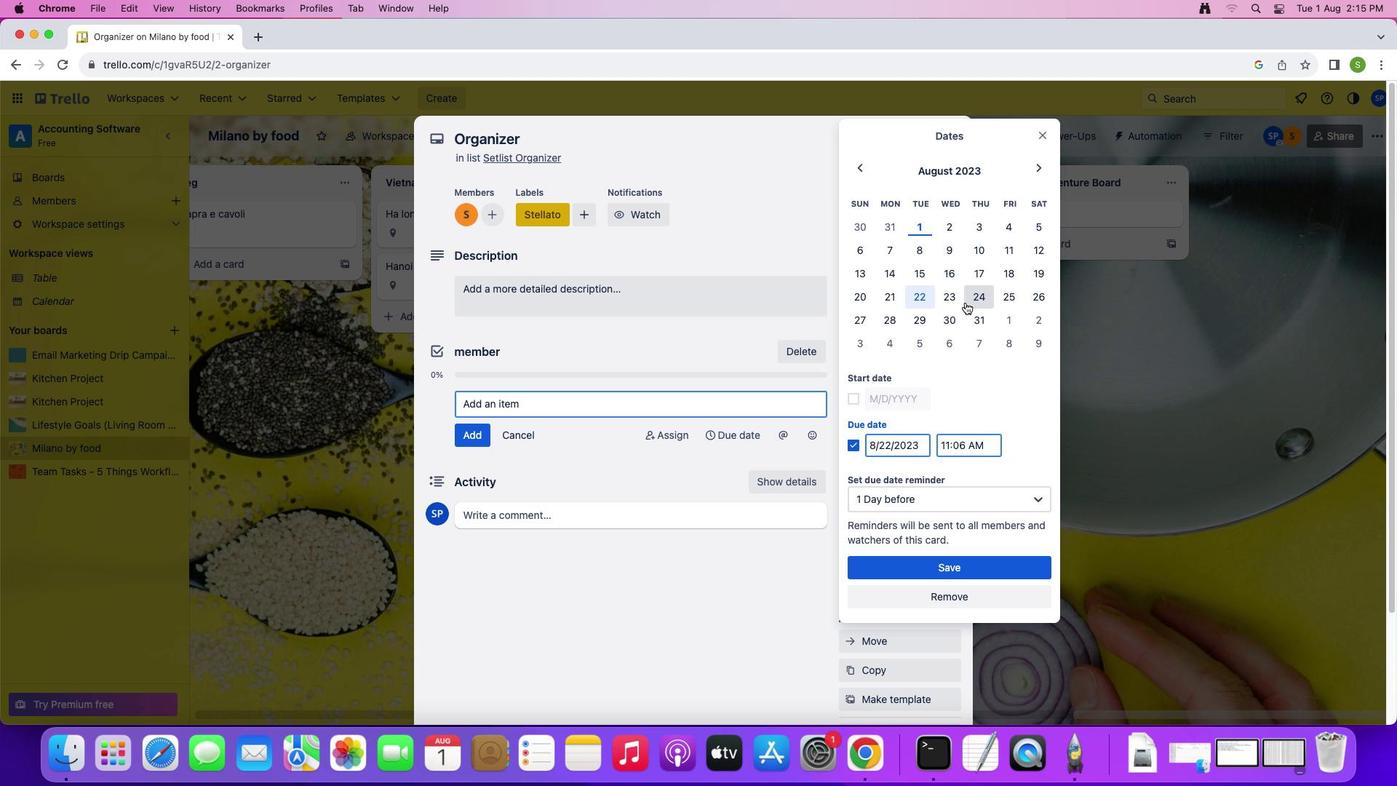 
Action: Mouse moved to (864, 392)
Screenshot: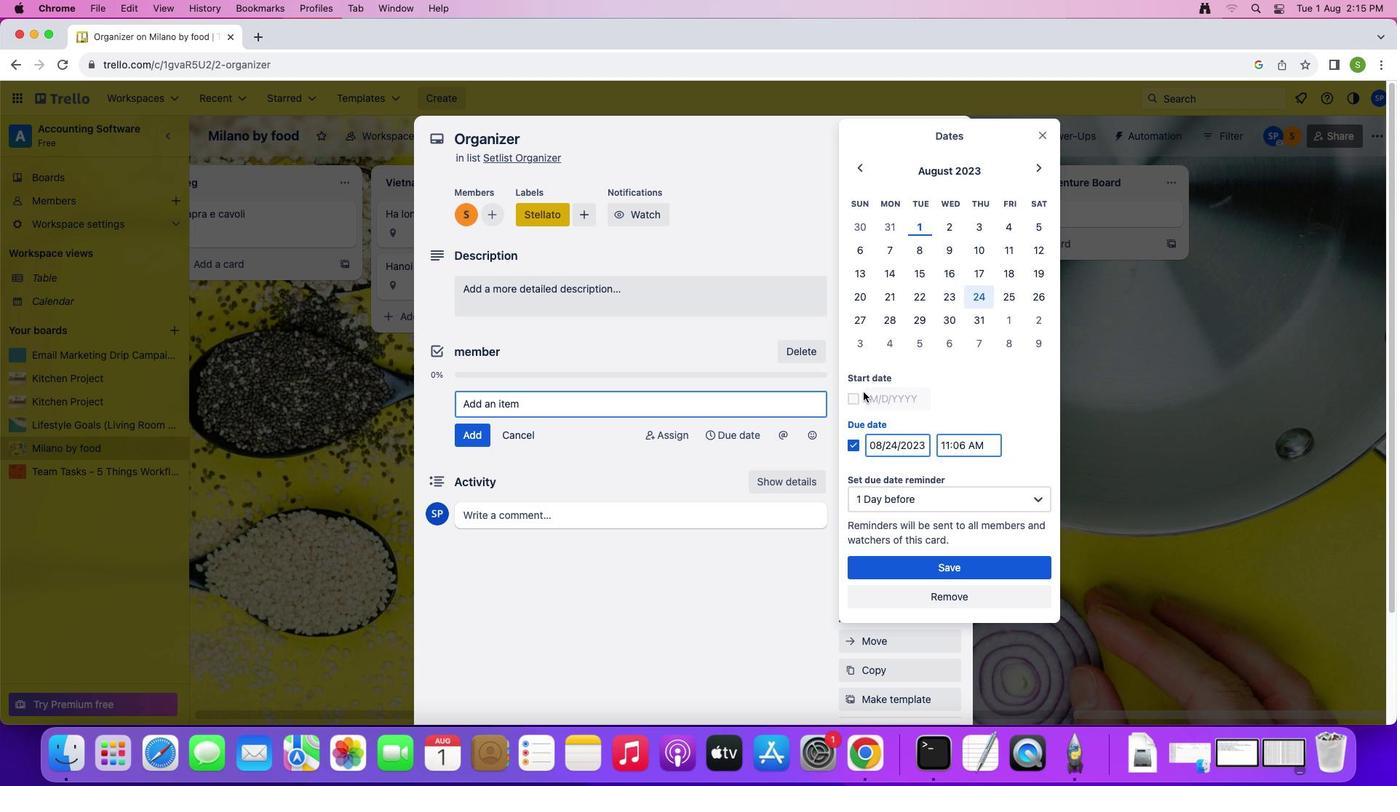 
Action: Mouse pressed left at (864, 392)
Screenshot: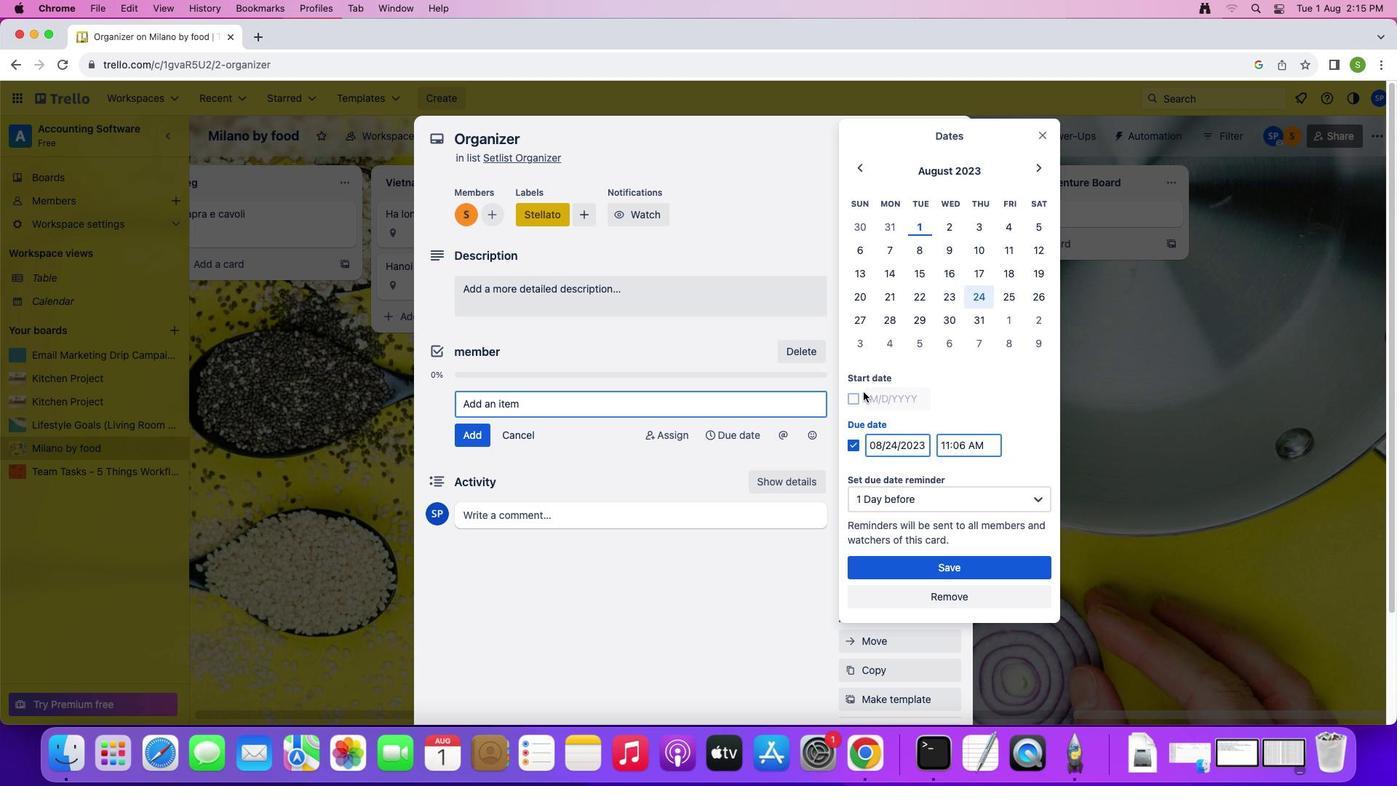 
Action: Mouse moved to (916, 571)
Screenshot: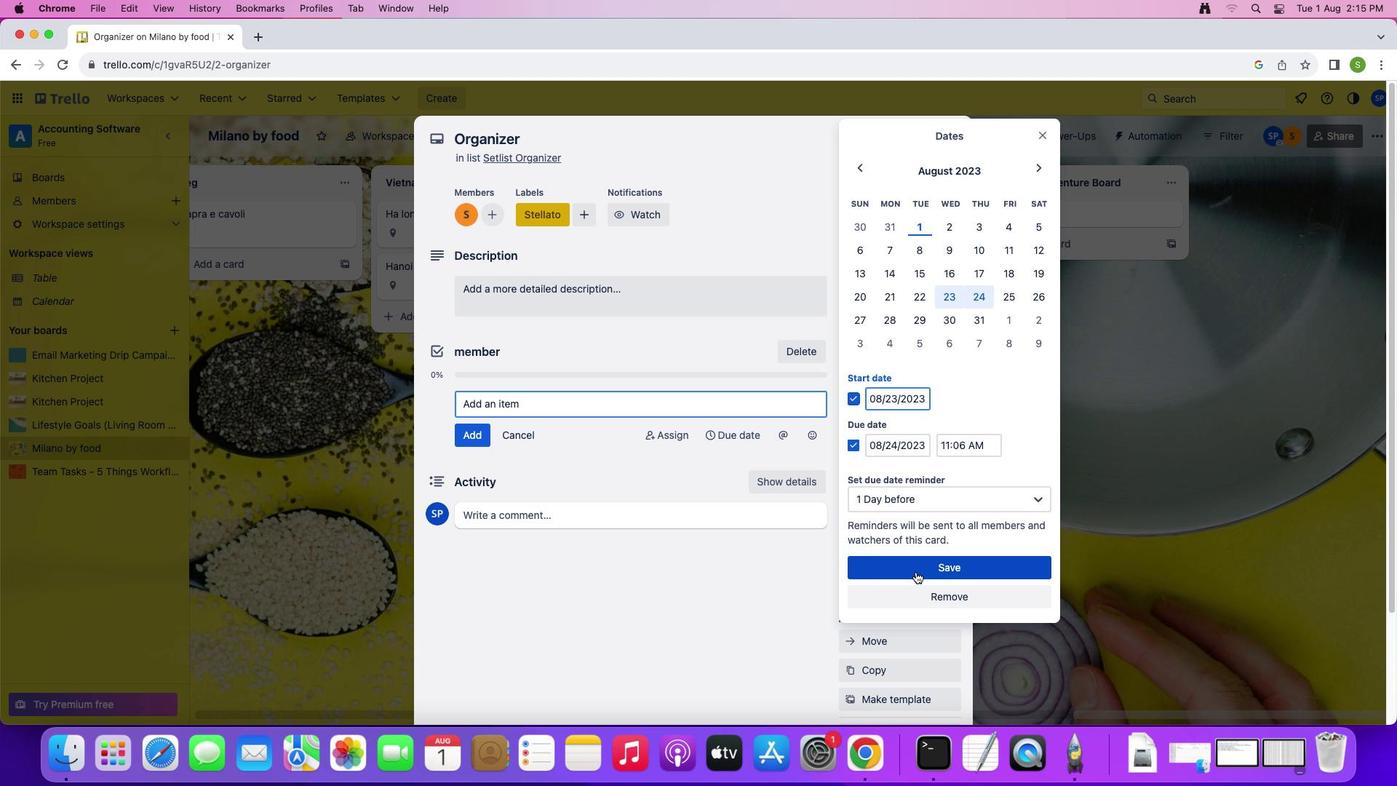 
Action: Mouse pressed left at (916, 571)
Screenshot: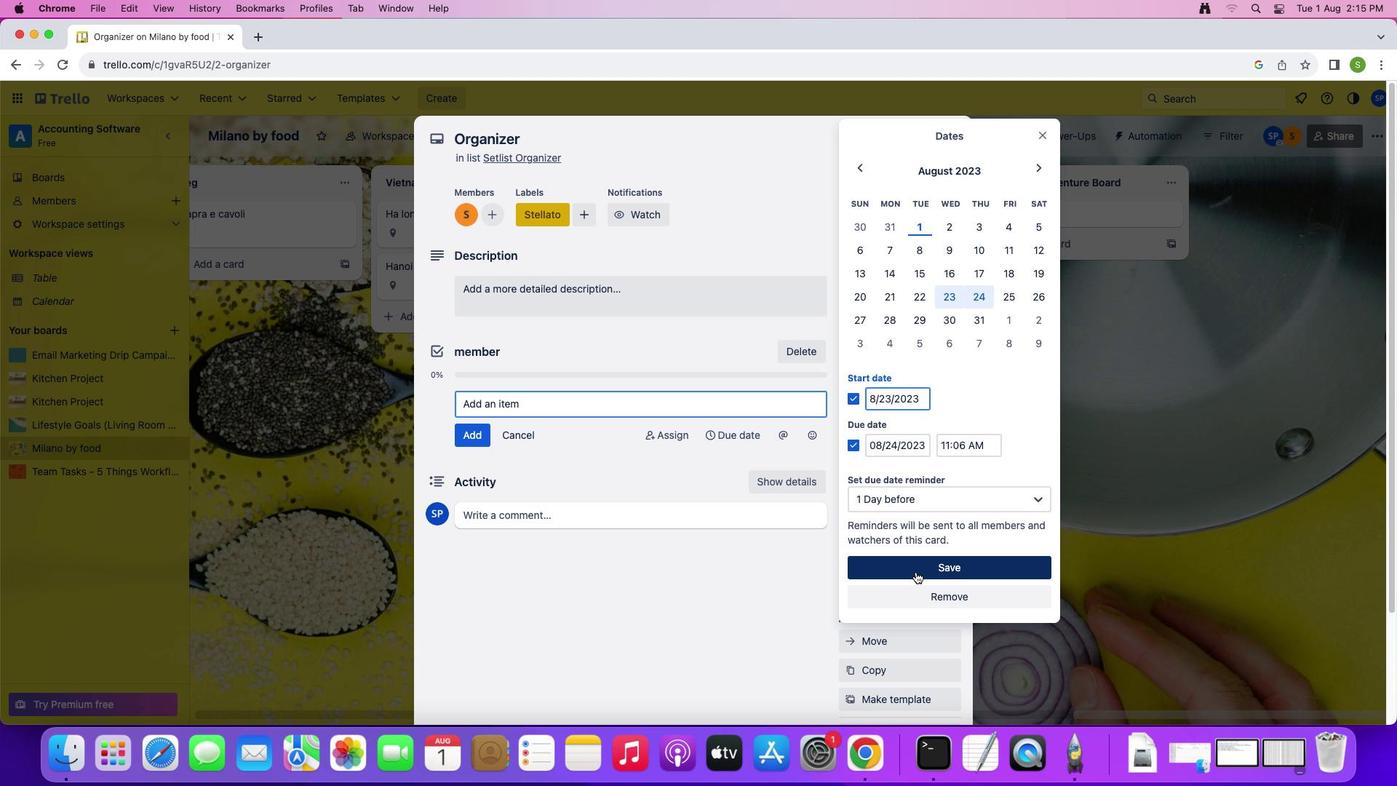 
Action: Mouse moved to (881, 405)
Screenshot: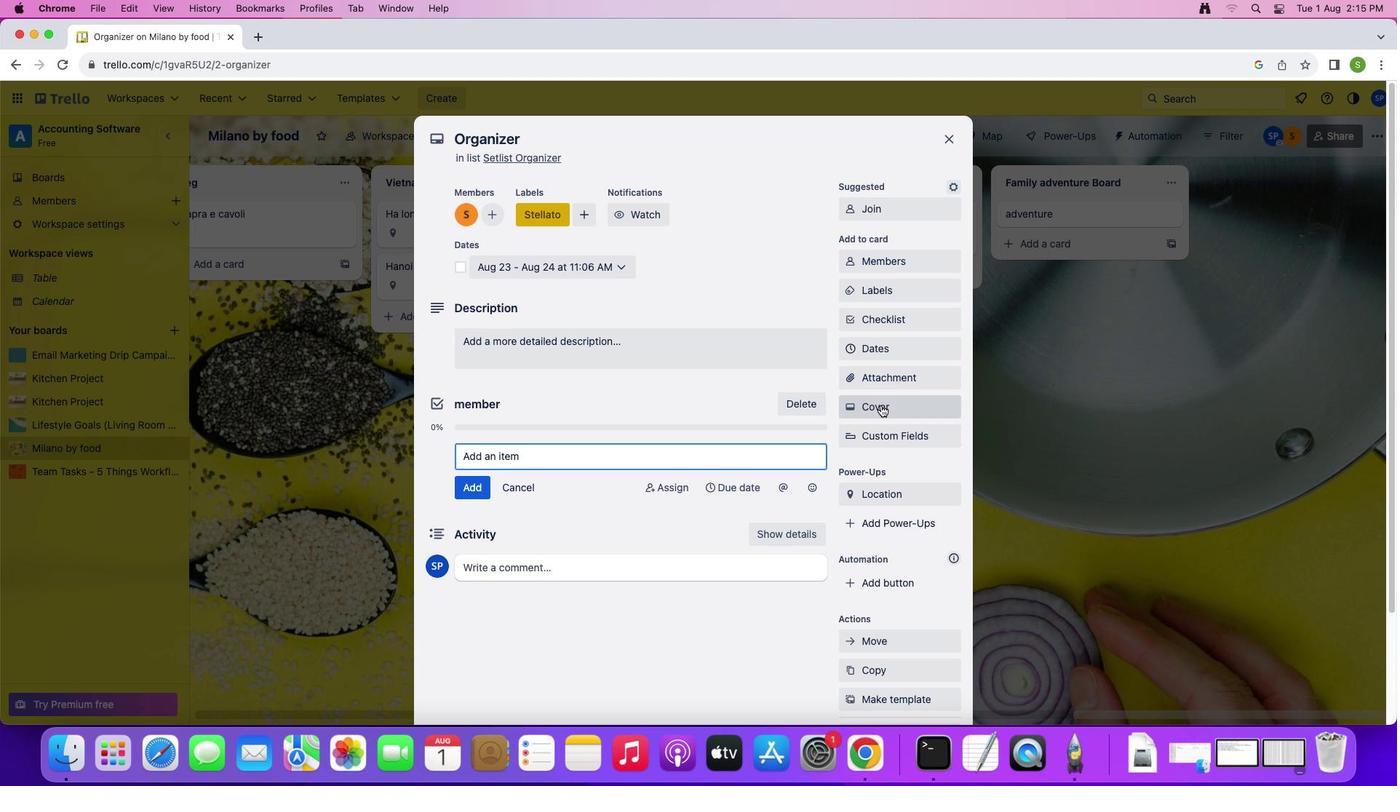 
Action: Mouse pressed left at (881, 405)
Screenshot: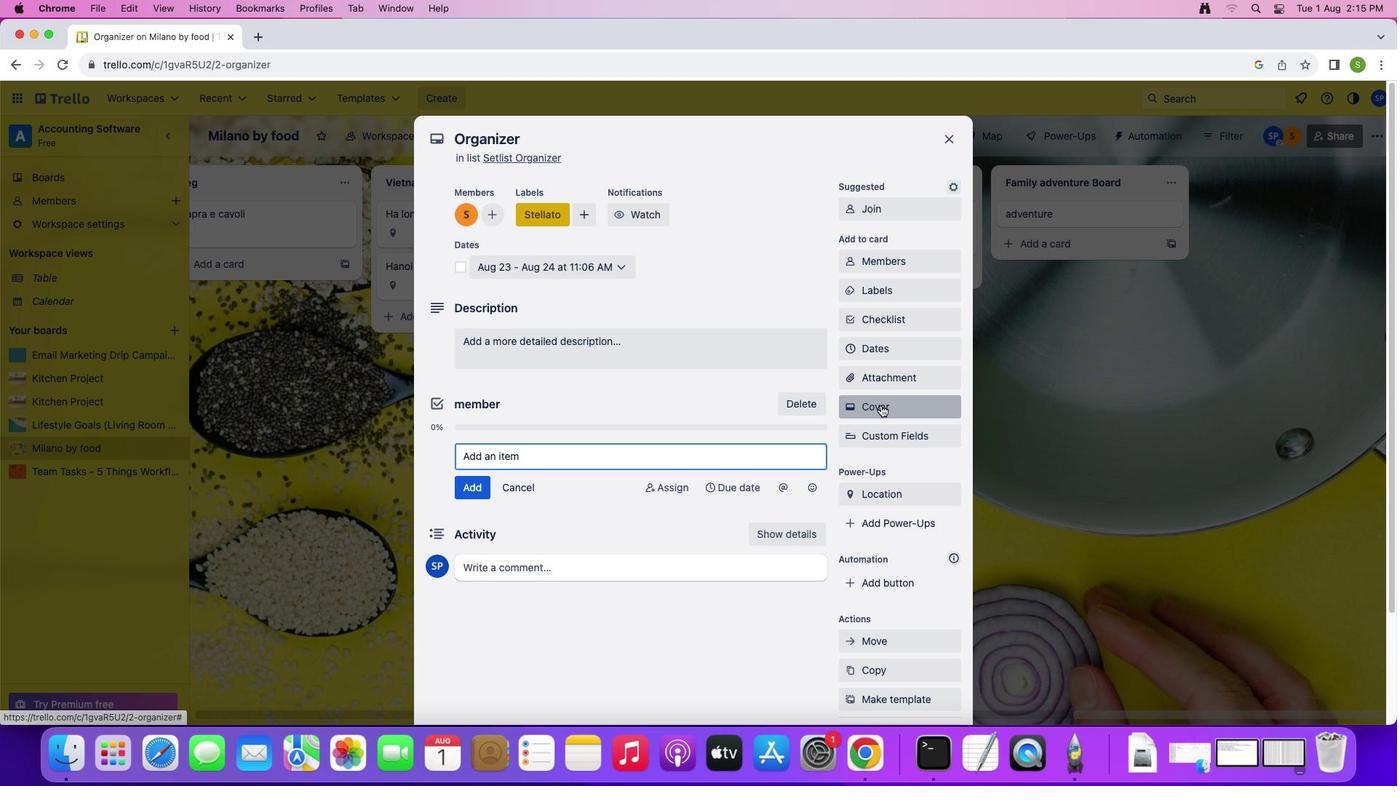 
Action: Mouse moved to (992, 457)
Screenshot: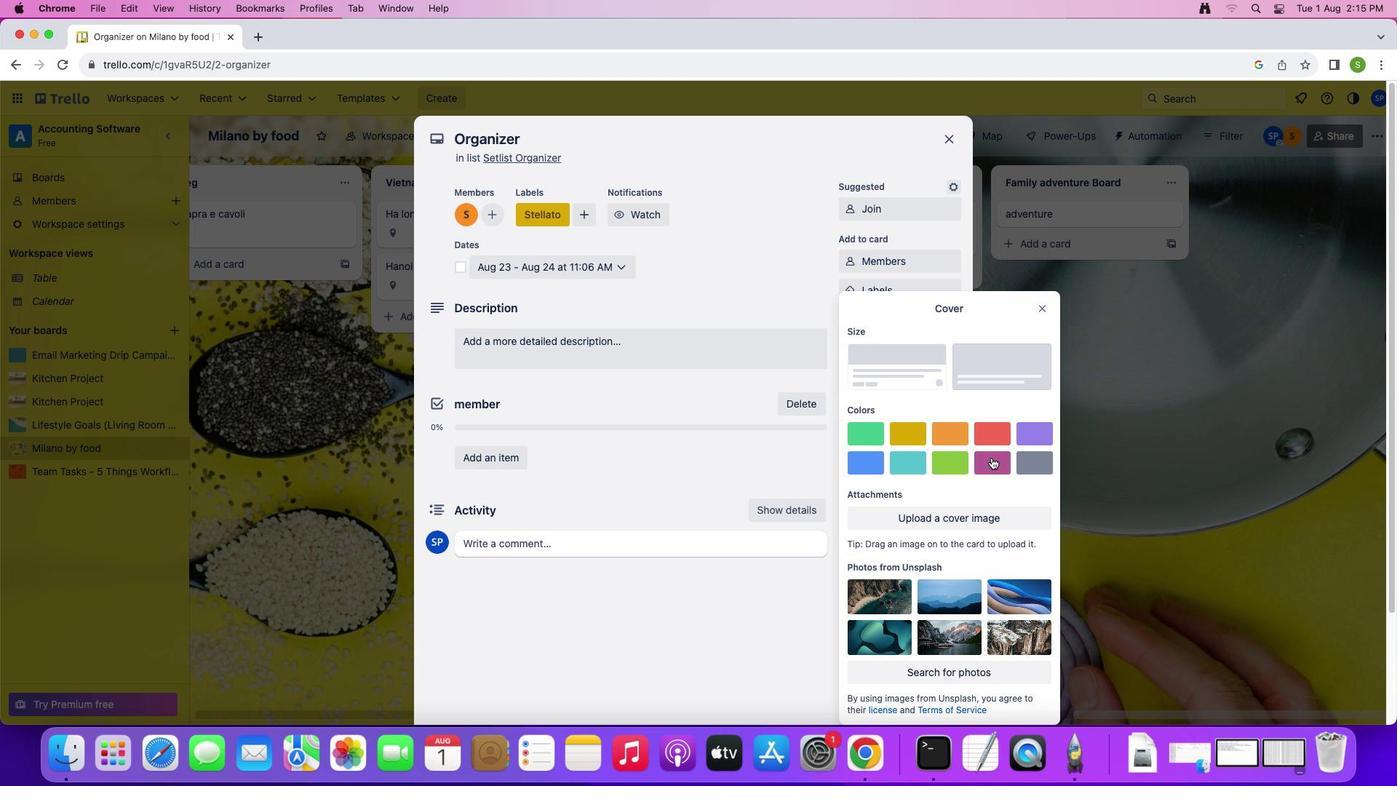 
Action: Mouse pressed left at (992, 457)
Screenshot: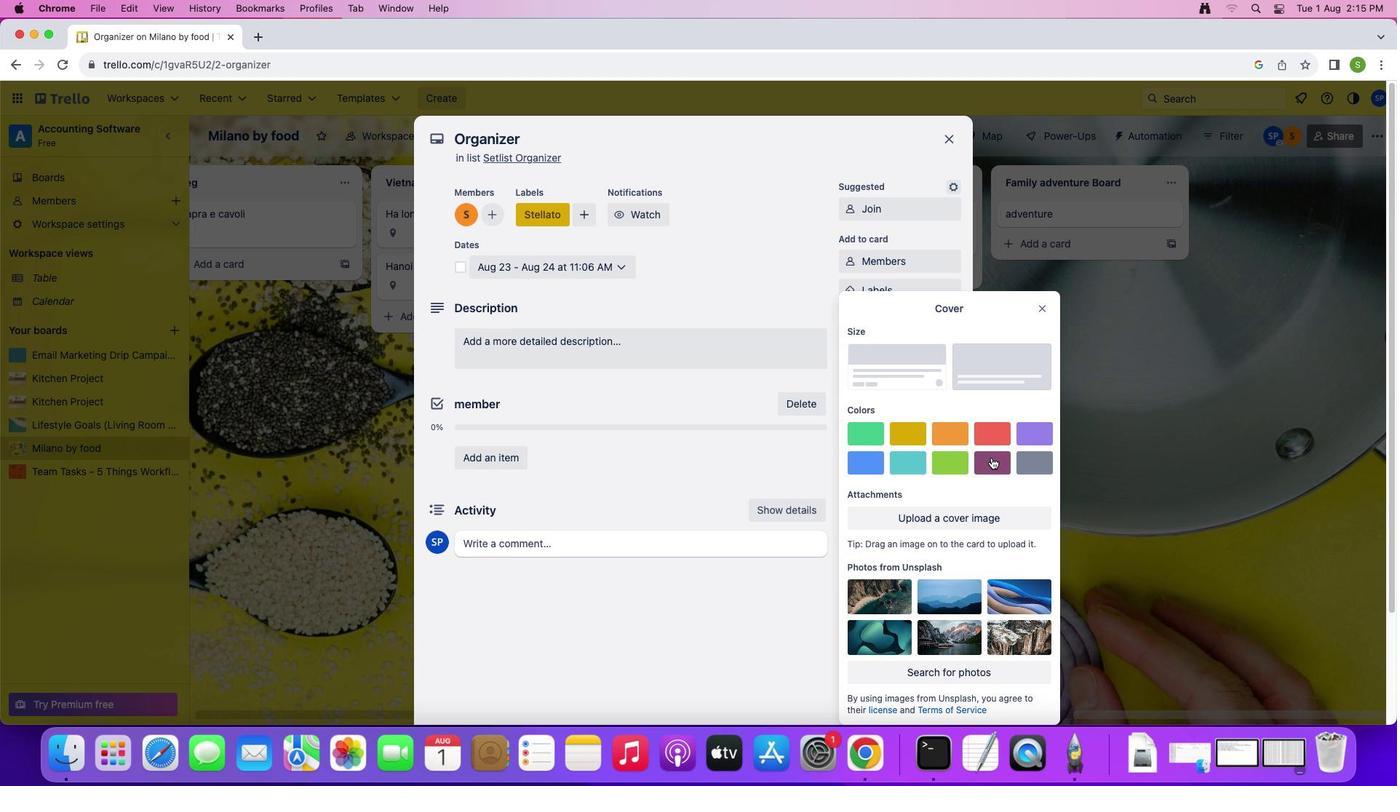 
Action: Mouse moved to (1040, 283)
Screenshot: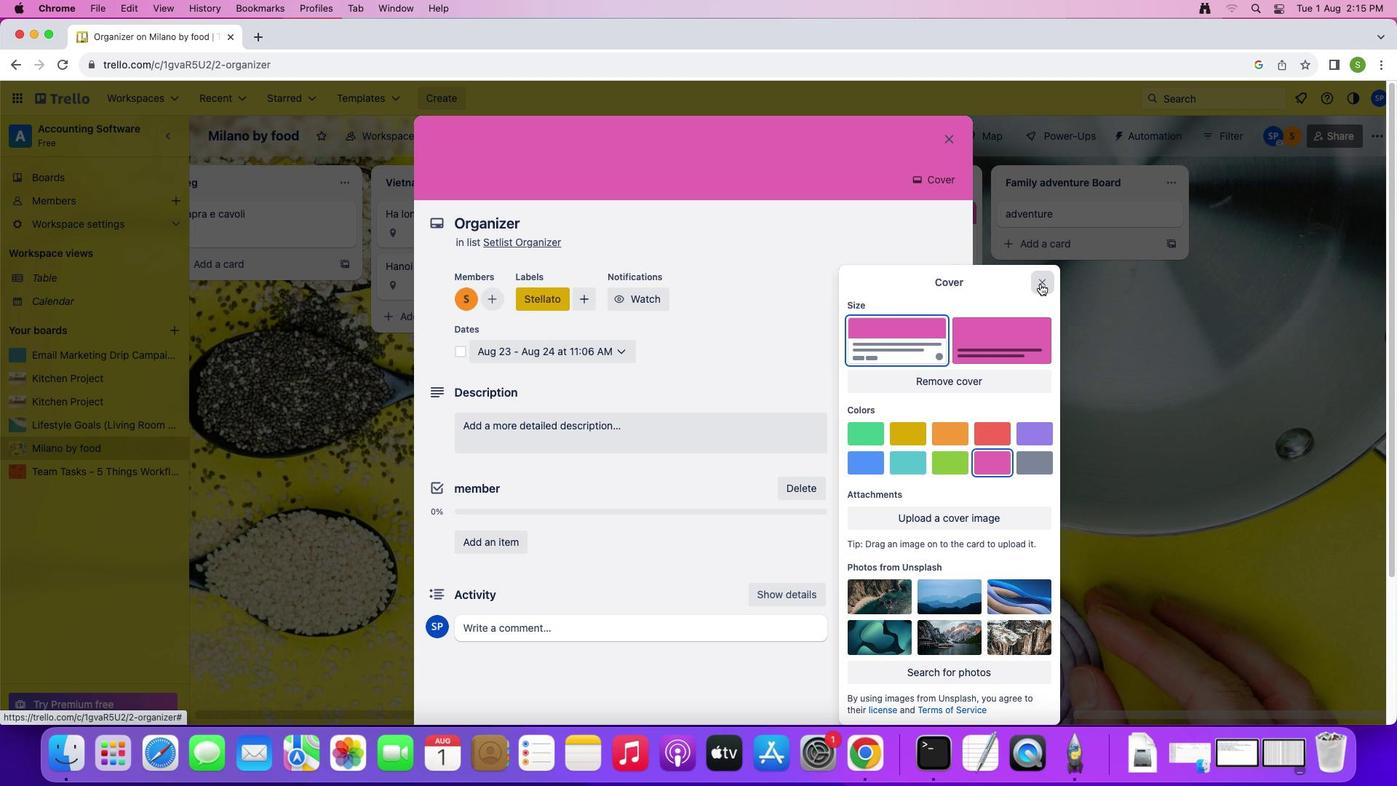 
Action: Mouse pressed left at (1040, 283)
Screenshot: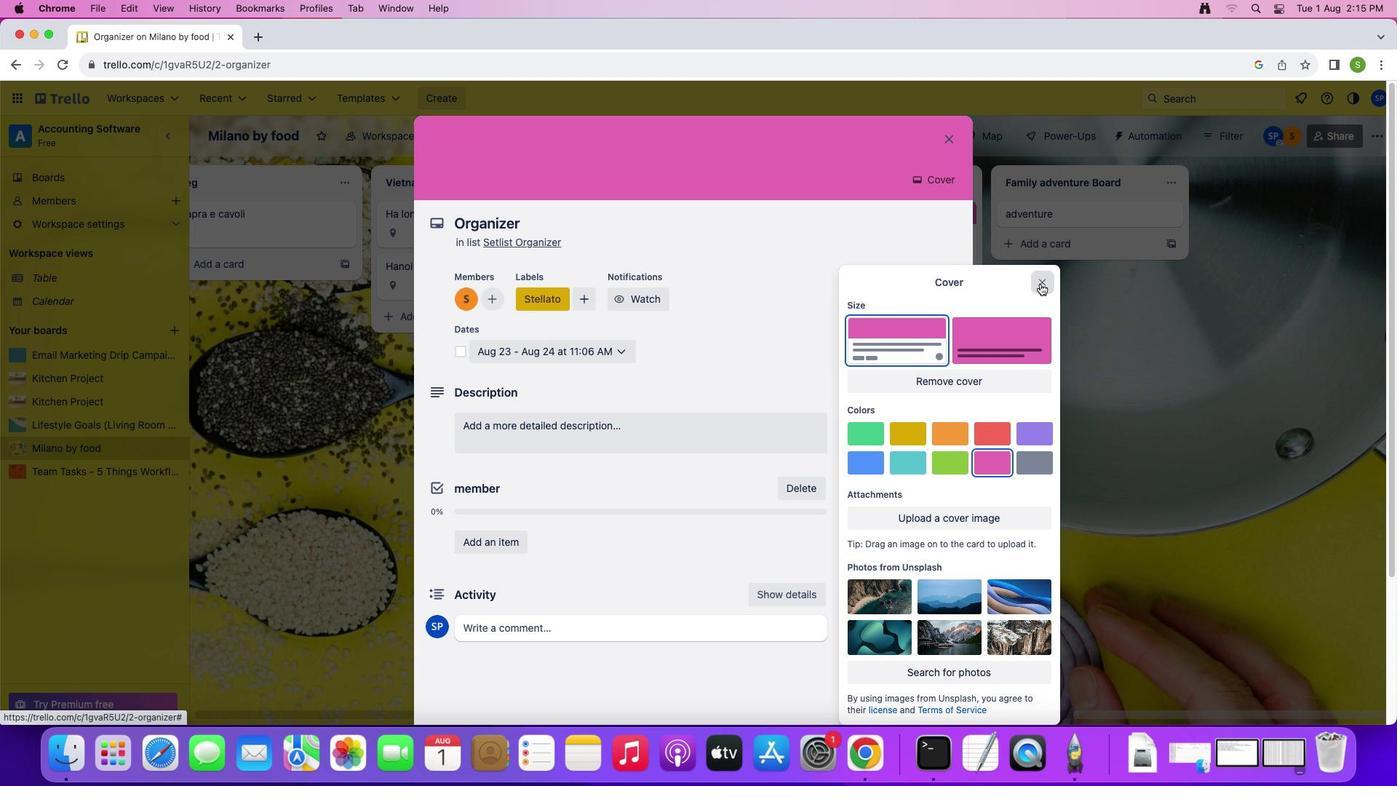 
Action: Mouse moved to (465, 351)
Screenshot: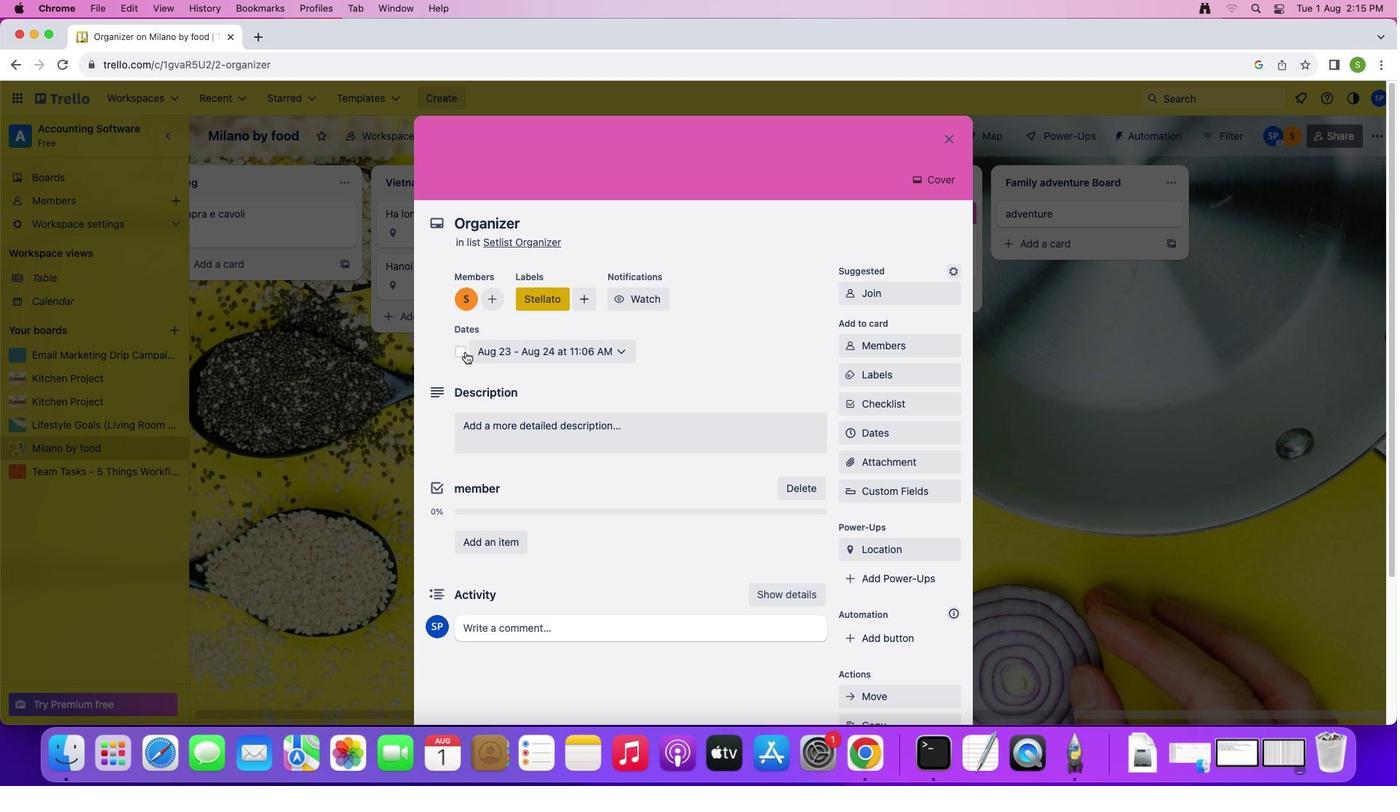 
Action: Mouse pressed left at (465, 351)
Screenshot: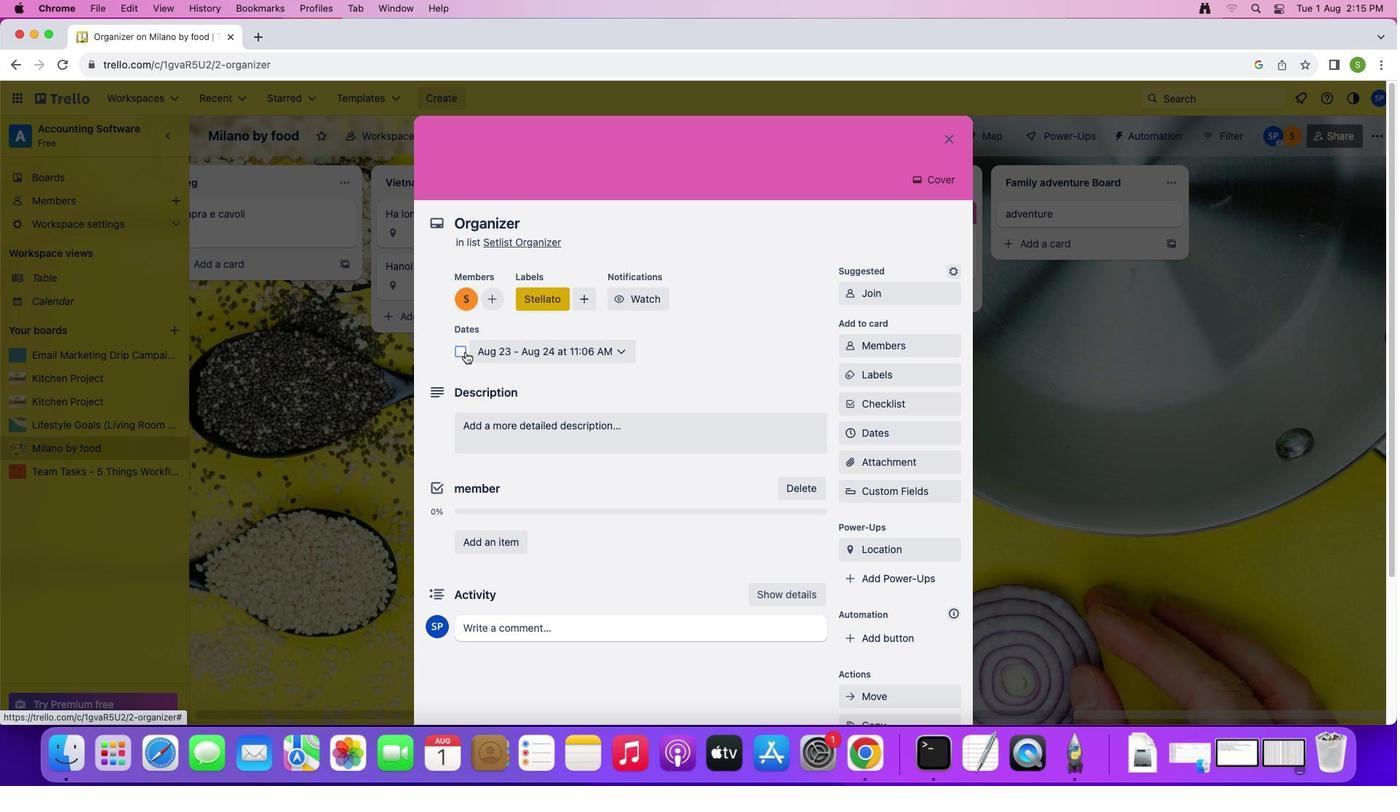 
Action: Mouse moved to (635, 300)
Screenshot: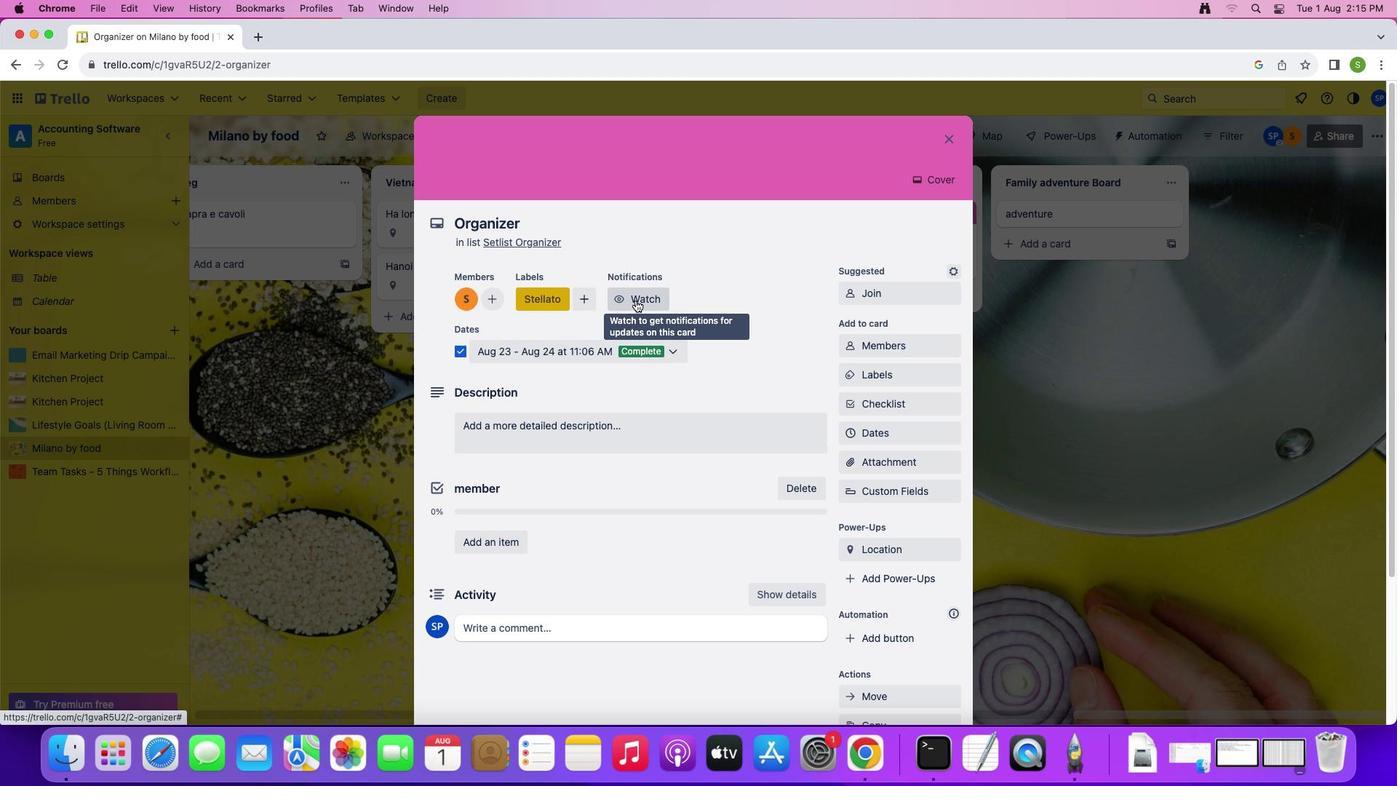 
Action: Mouse pressed left at (635, 300)
Screenshot: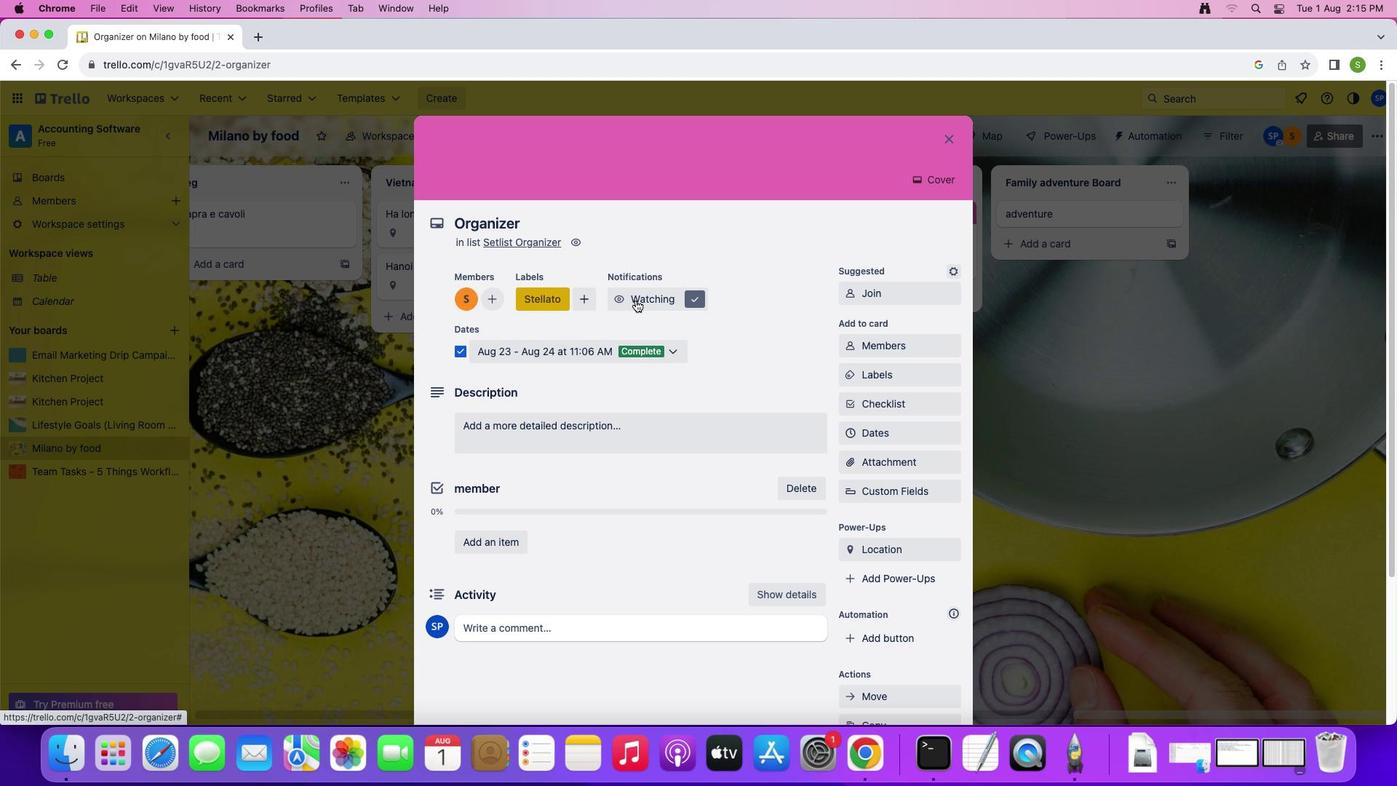 
Action: Mouse moved to (615, 422)
Screenshot: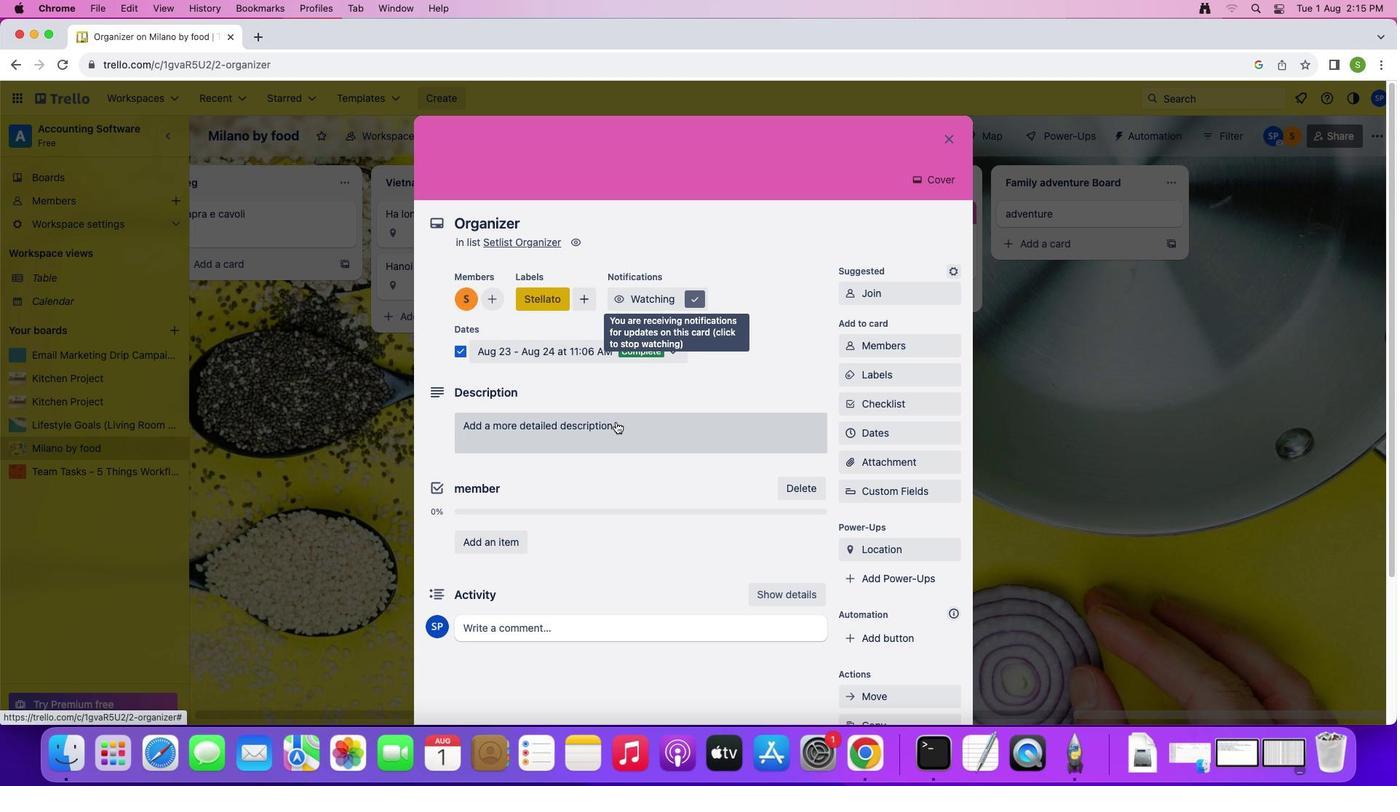 
Action: Mouse pressed left at (615, 422)
Screenshot: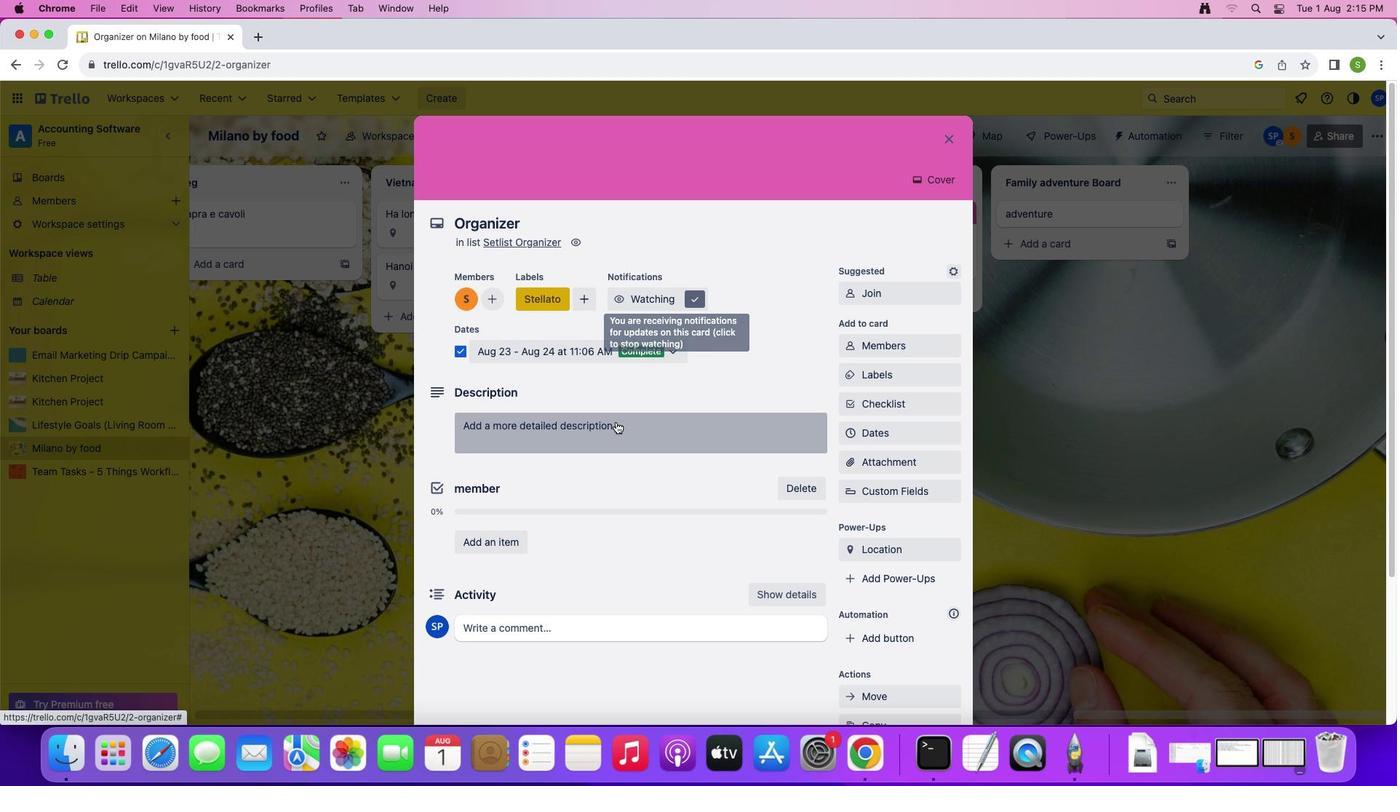 
Action: Mouse moved to (685, 472)
Screenshot: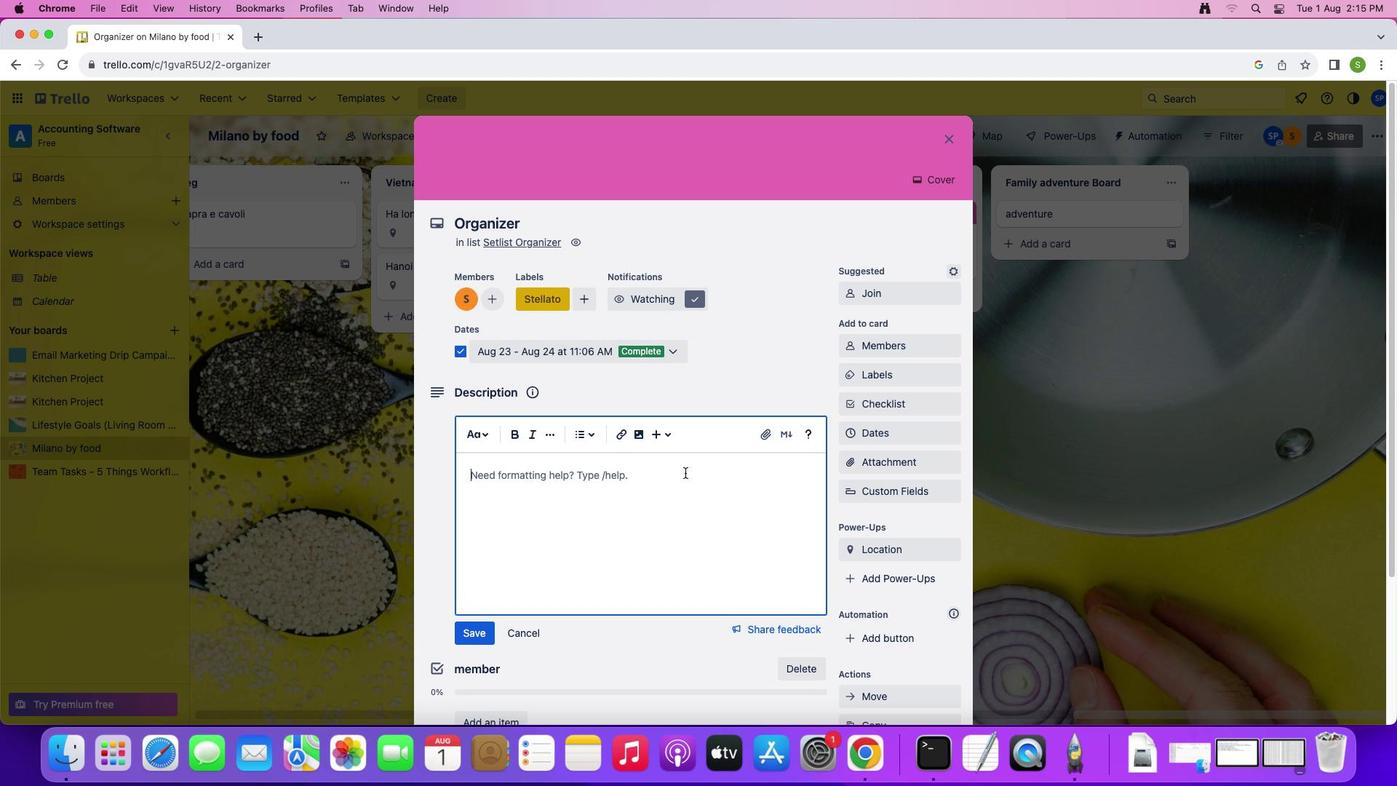 
Action: Key pressed Key.shift'U''s''e'Key.space't''h''i''s'Key.space't''e''m''p''l''a''t''e'Key.space't''o'Key.space'p''l''a''n'Key.space'y''o''u''r'Key.space'b''a''n''d'Key.space'u''p''c''o''m''i''n''g'Key.space'g''i''g''s'','Key.space's''t''o''r''e'Key.space'y''o''u''r'Key.space'c''h''o''r''d'Key.space'c''h''a''r''t''s'','Key.space'a''n''d'Key.space'e''v''e''r''y''t''h''i''n''g''s'Key.space'y''o''u''r'
Screenshot: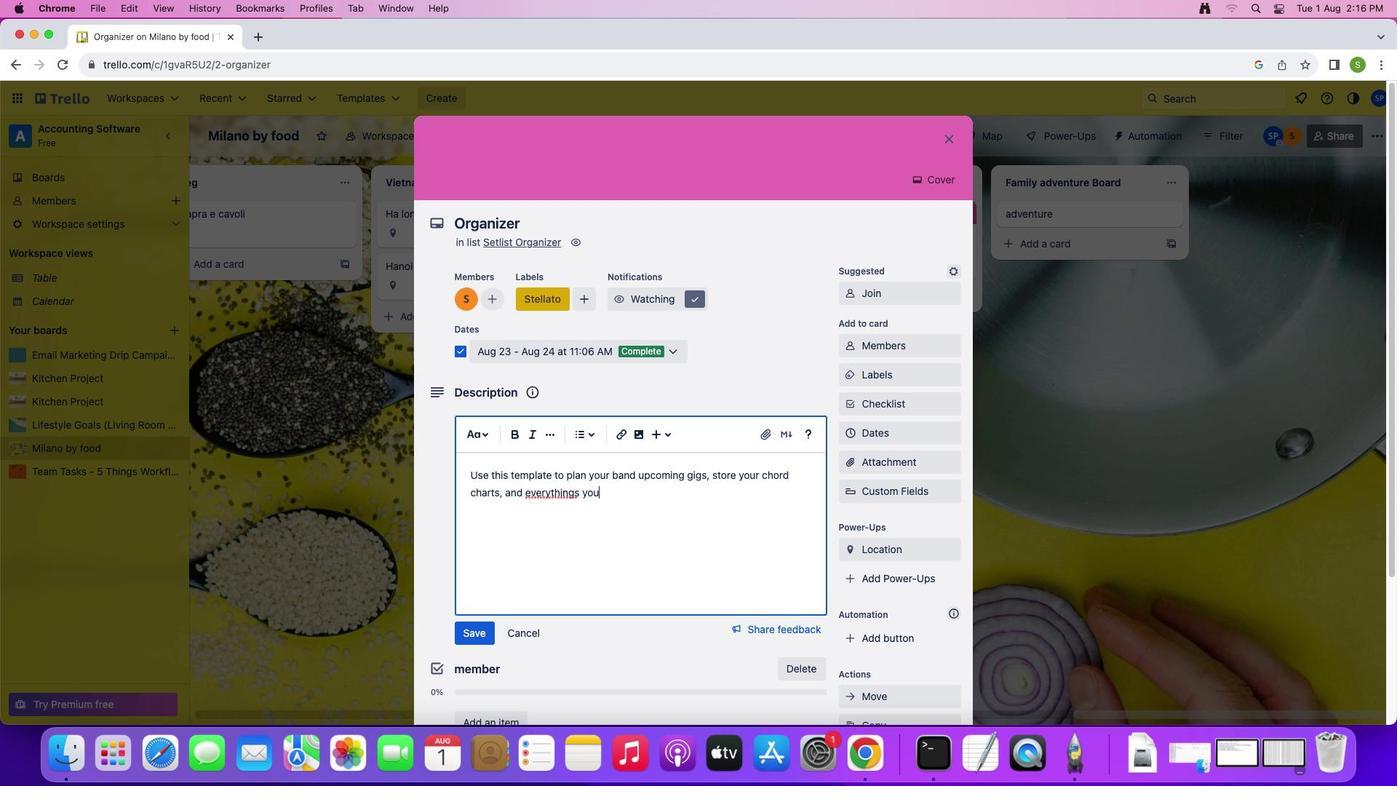 
Action: Mouse moved to (583, 496)
Screenshot: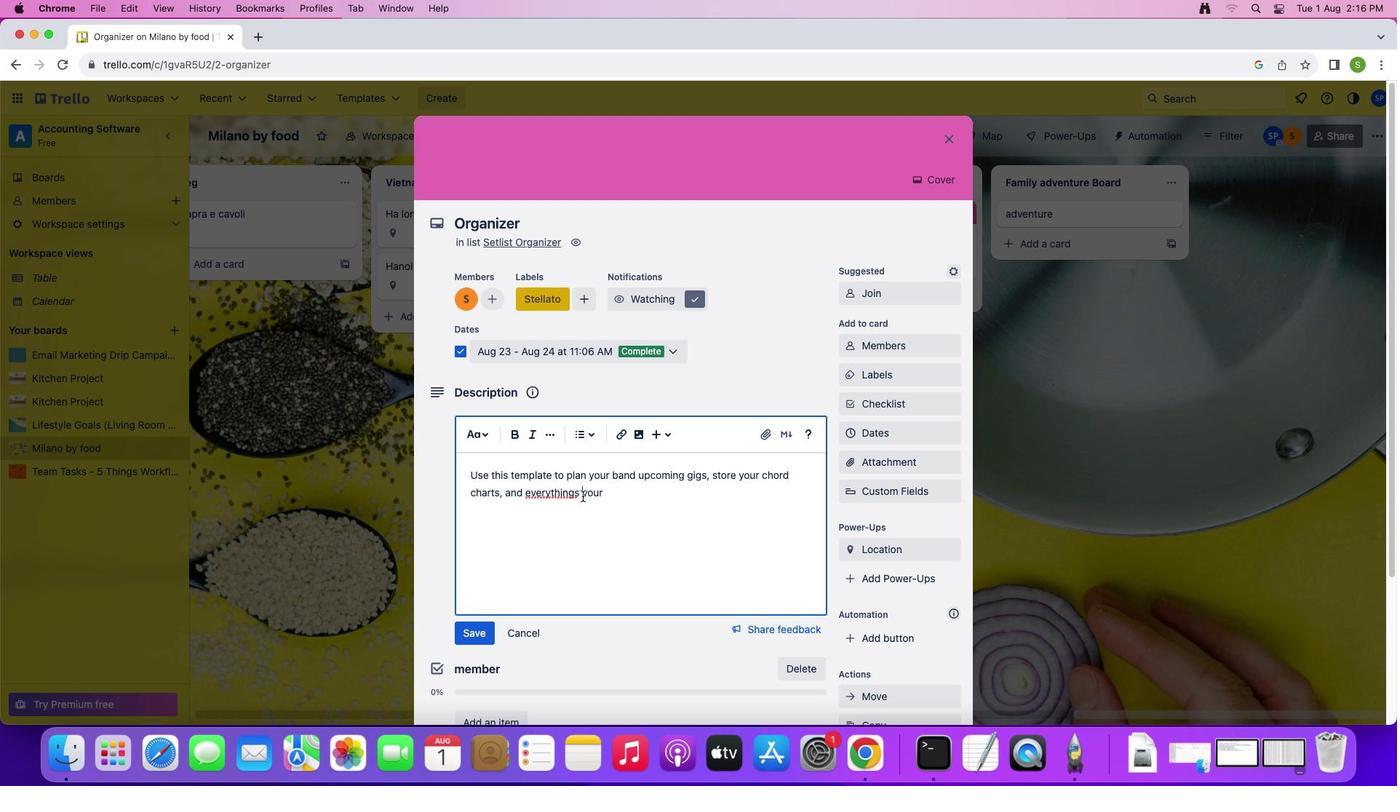
Action: Mouse pressed left at (583, 496)
Screenshot: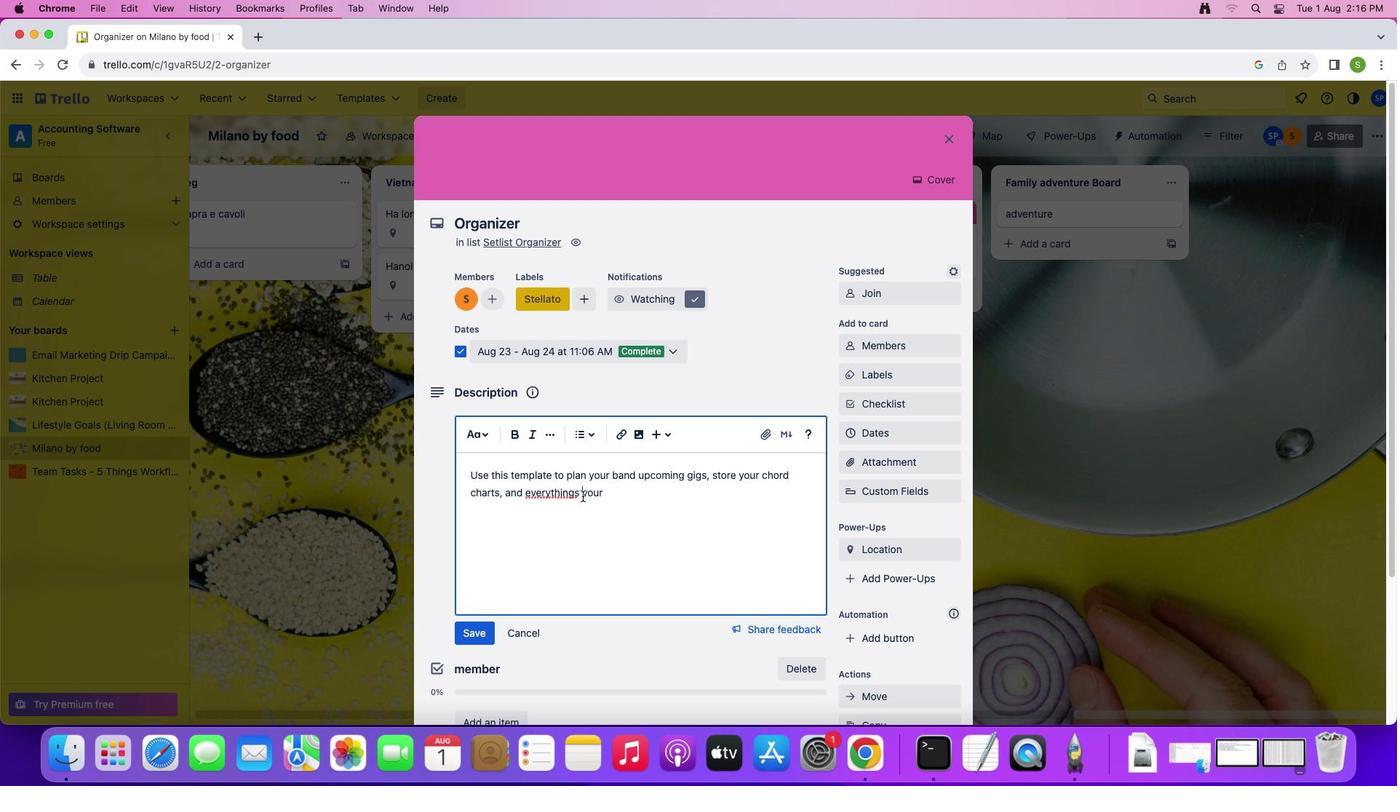 
Action: Mouse moved to (579, 495)
Screenshot: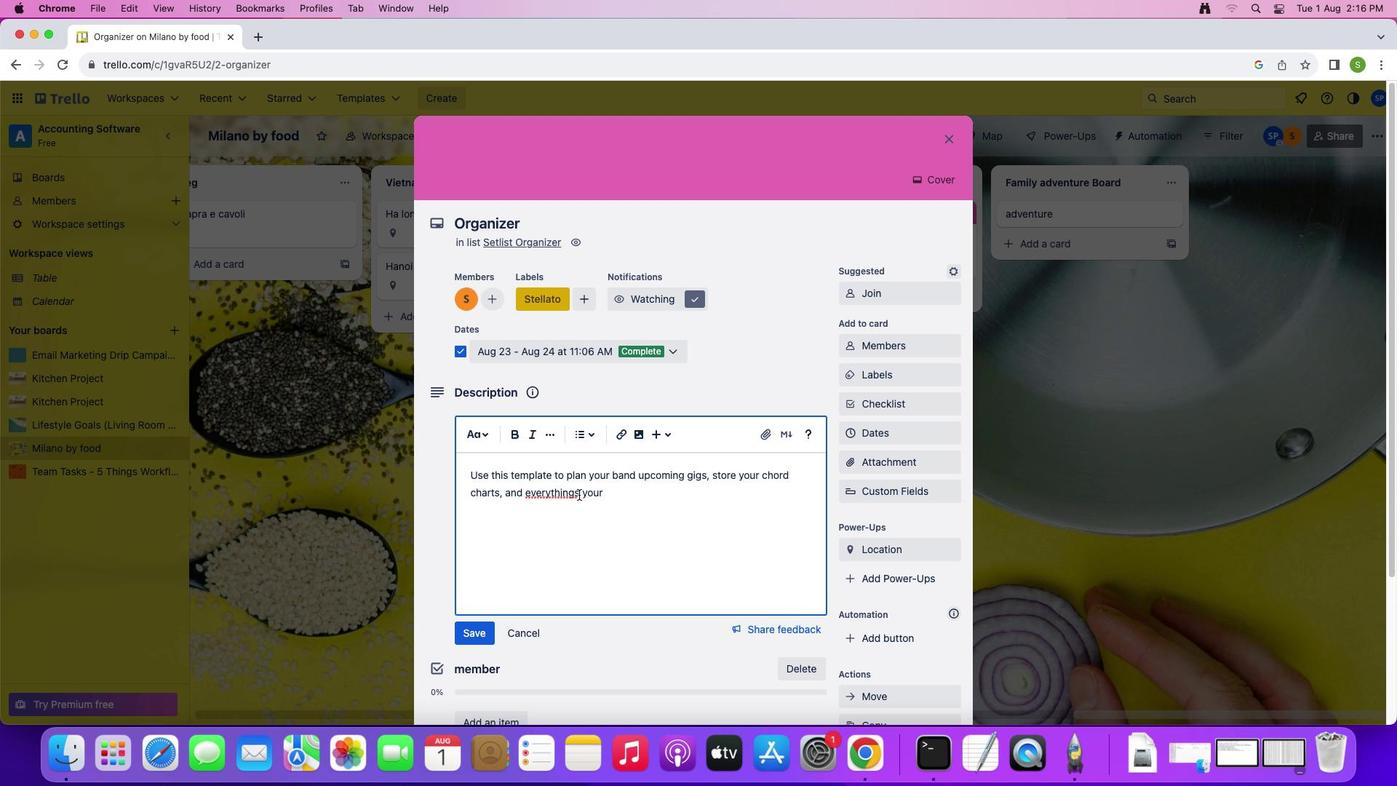 
Action: Mouse pressed left at (579, 495)
Screenshot: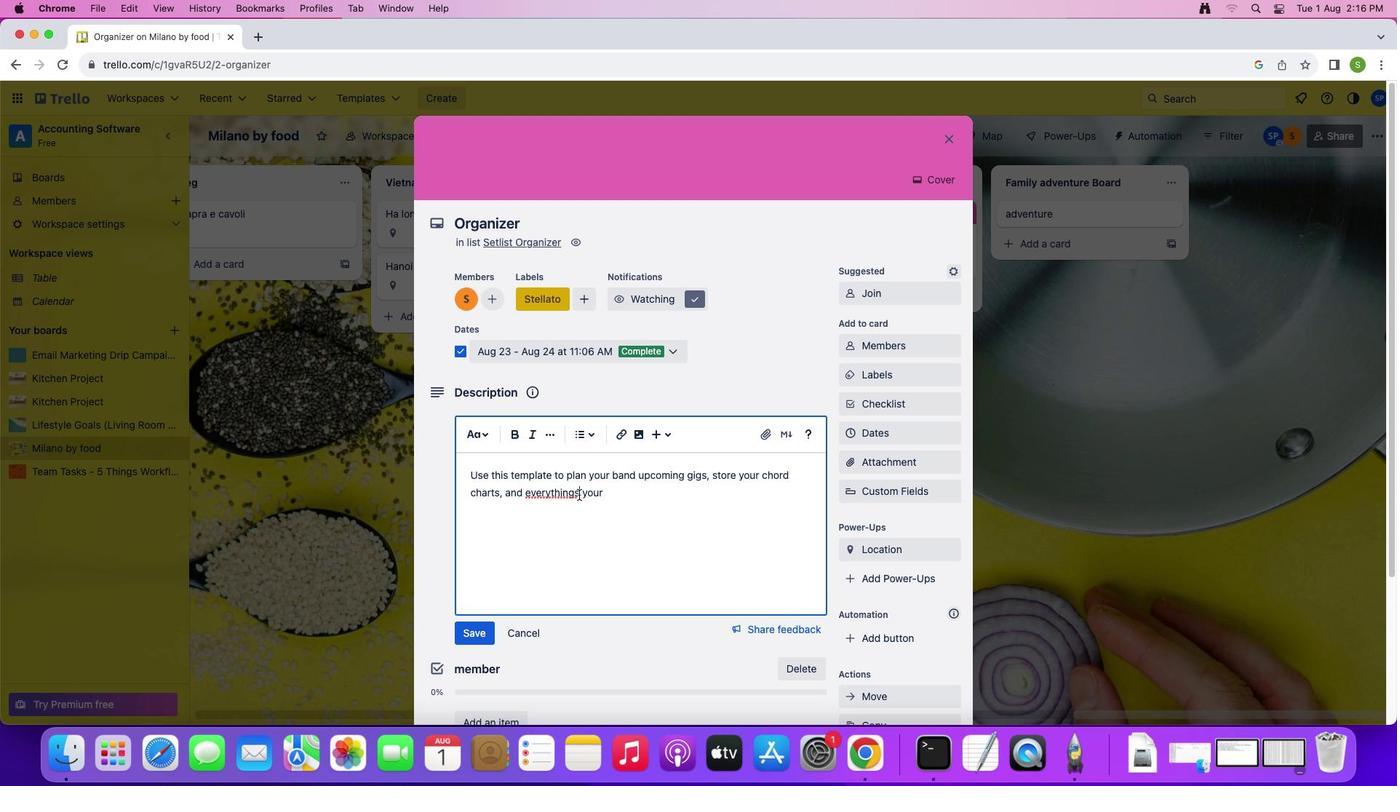 
Action: Mouse moved to (711, 514)
Screenshot: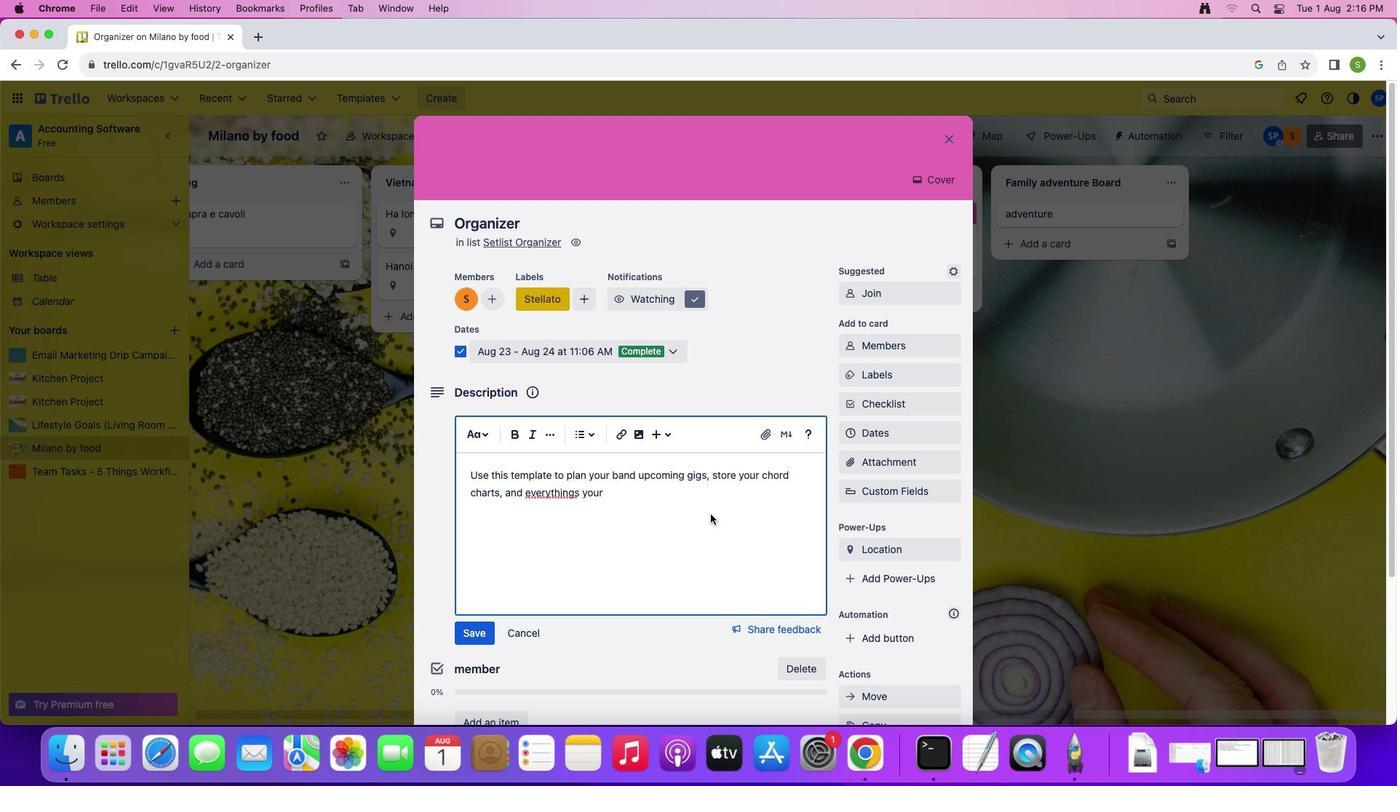 
Action: Key pressed Key.backspace
Screenshot: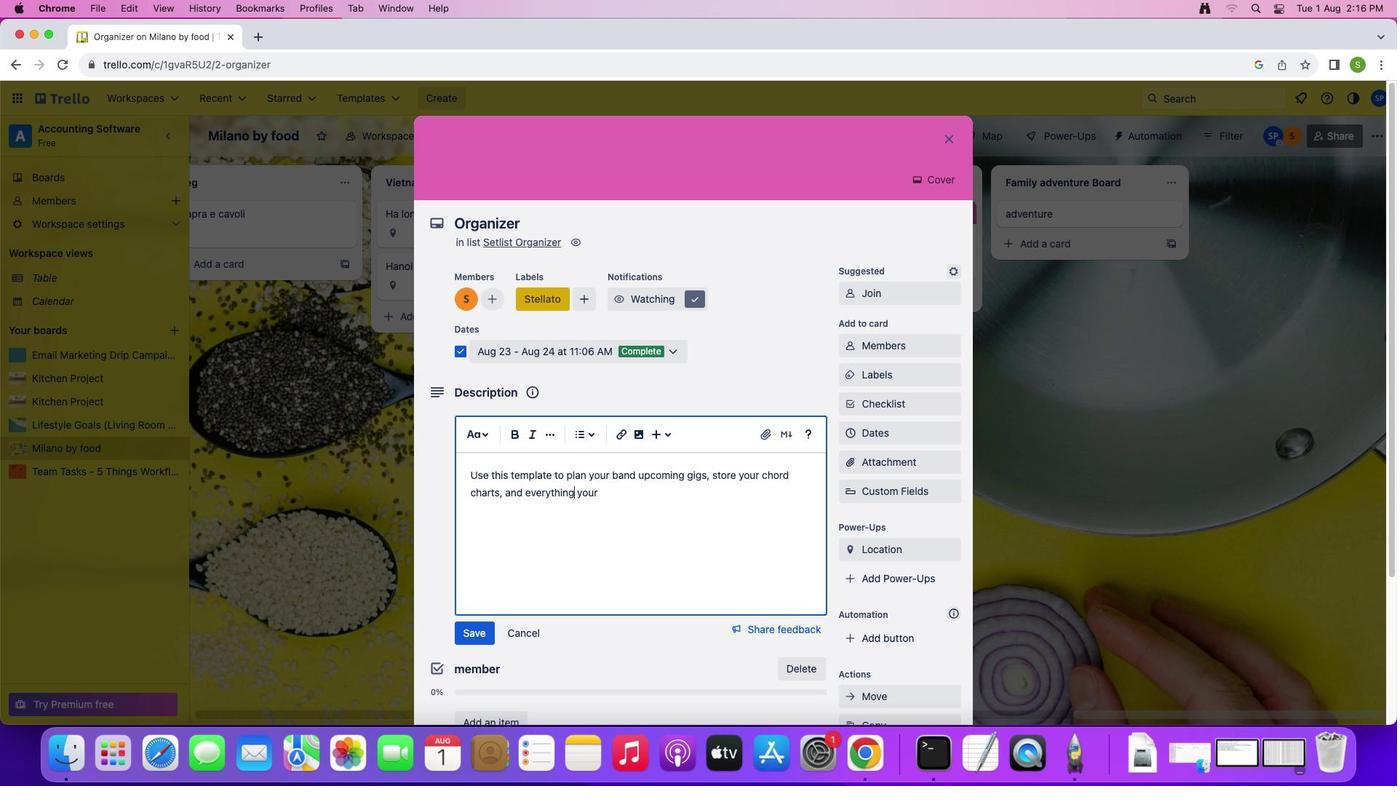 
Action: Mouse moved to (603, 489)
Screenshot: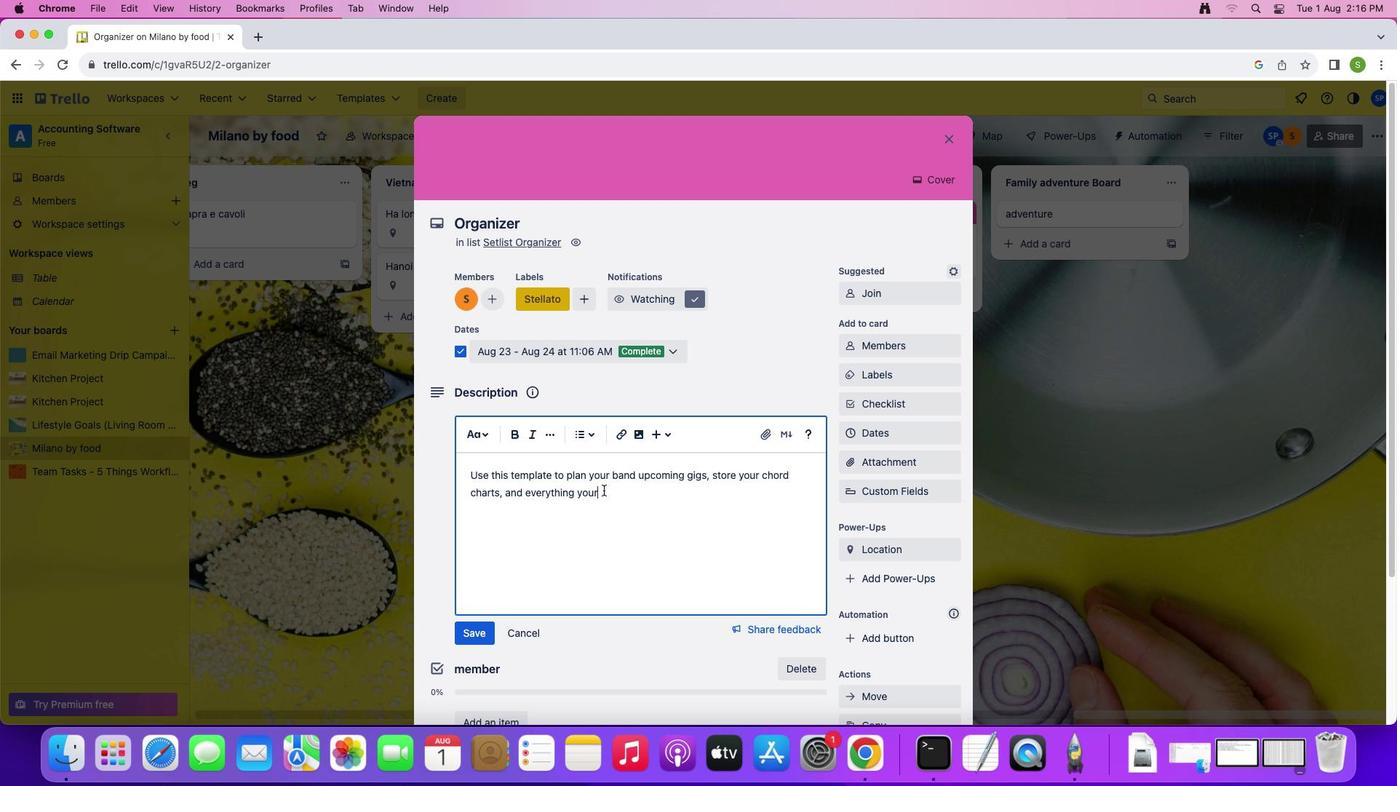 
Action: Mouse pressed left at (603, 489)
Screenshot: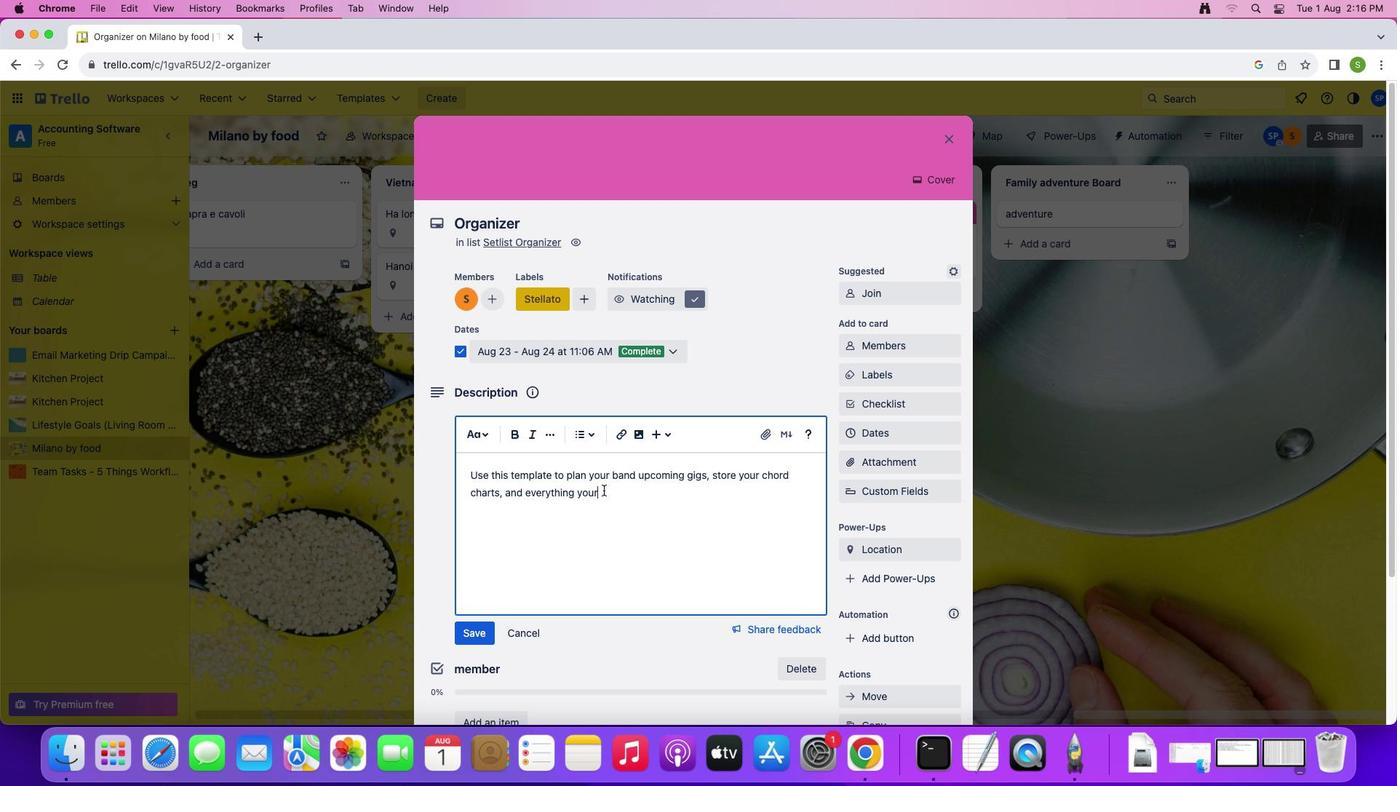 
Action: Mouse moved to (666, 502)
Screenshot: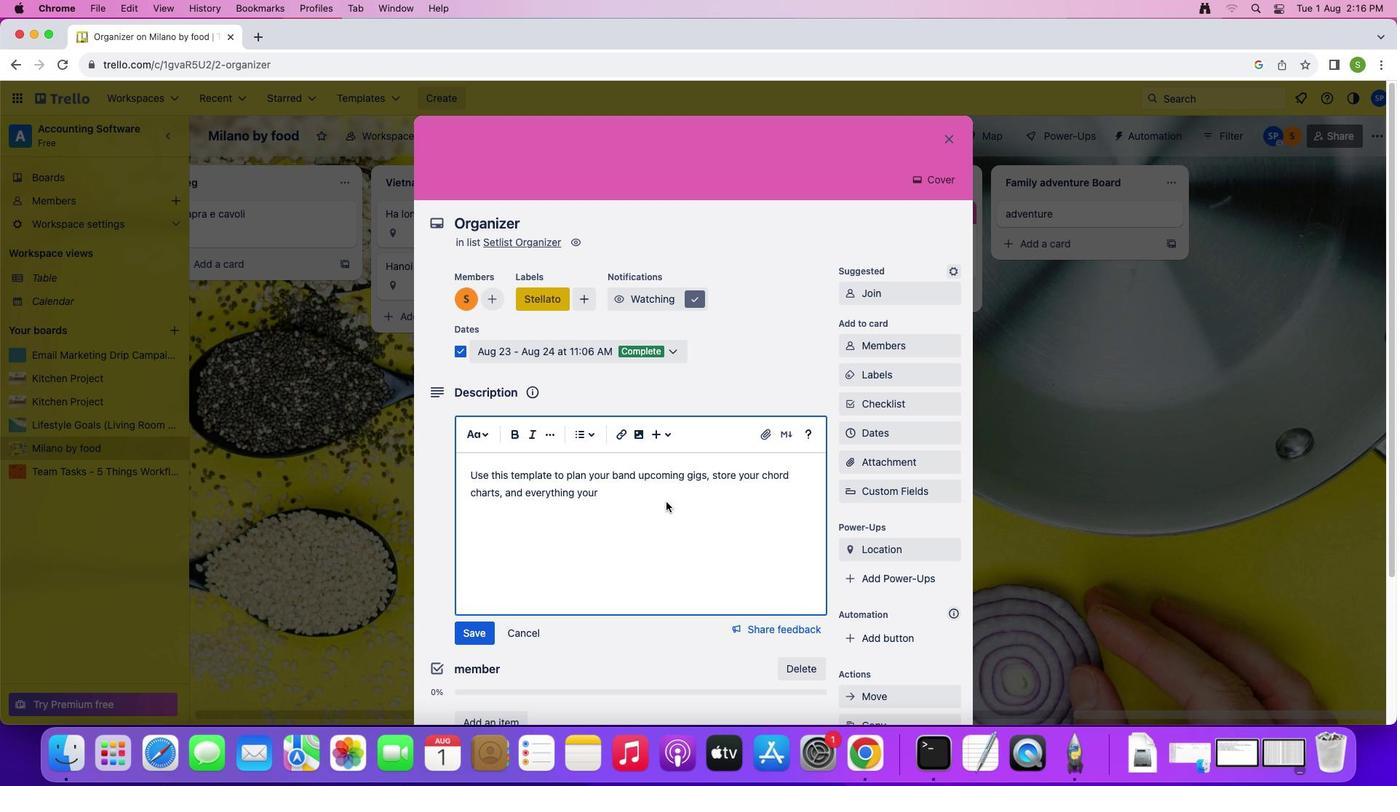
Action: Key pressed Key.space
Screenshot: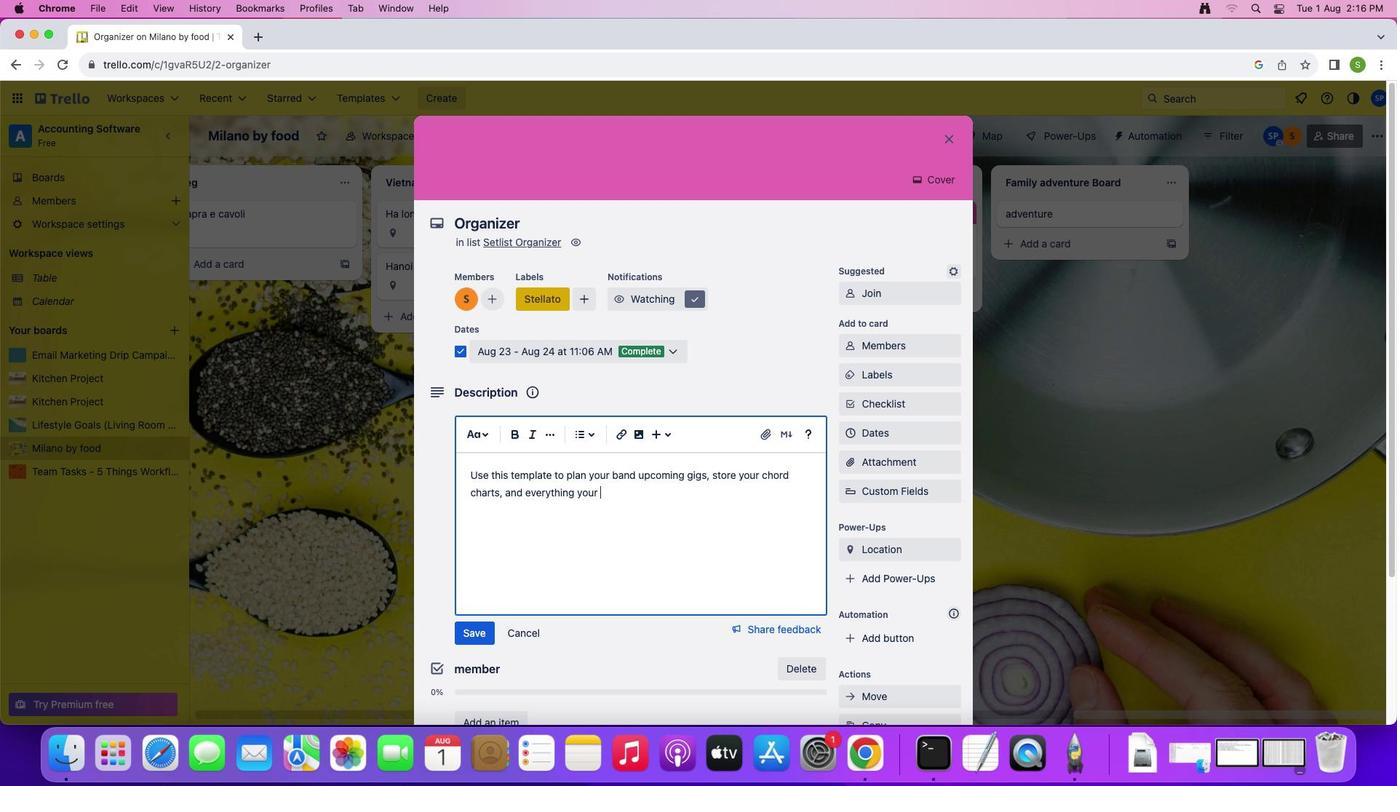 
Action: Mouse moved to (667, 508)
Screenshot: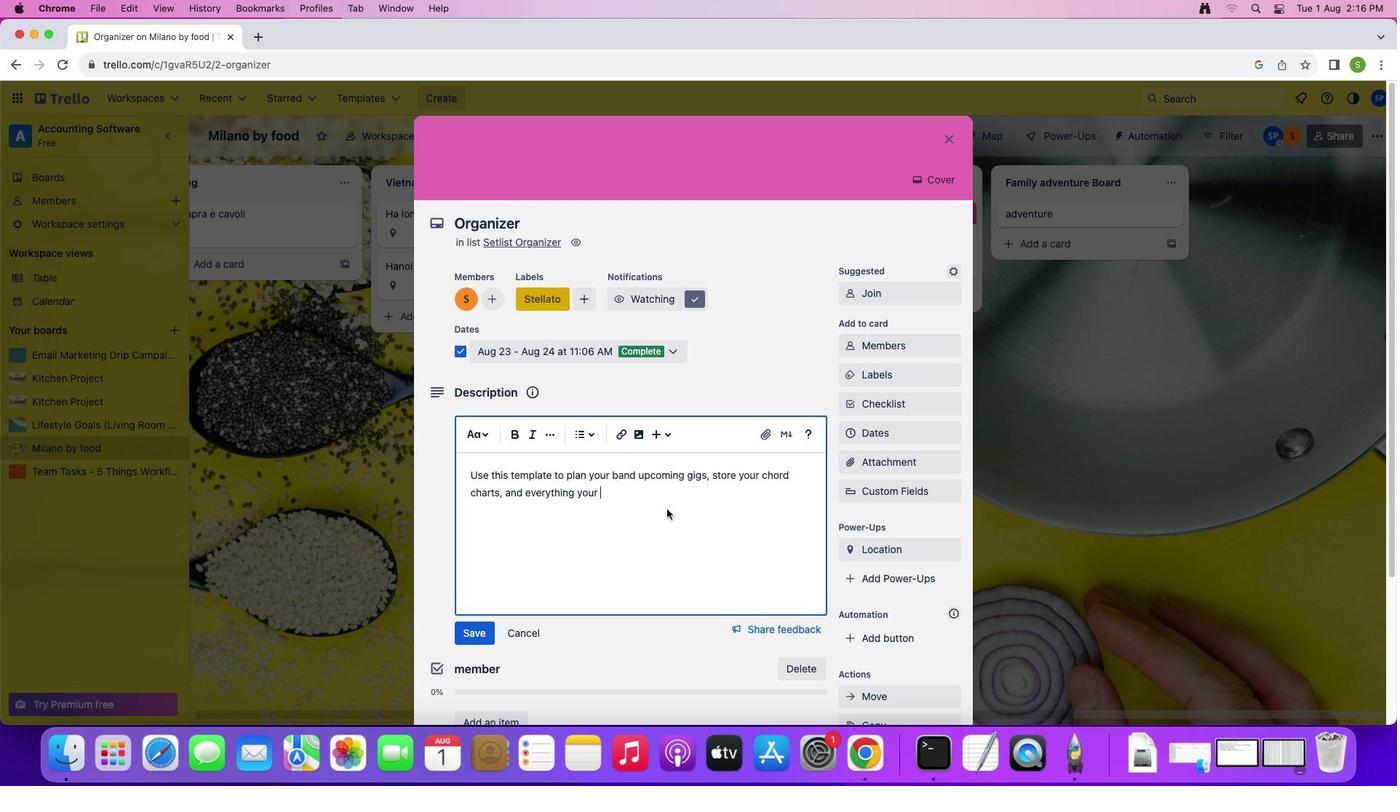 
Action: Key pressed 'b''a''n''d'Key.space'n''e''e''d''s'Key.space't''o'Key.space'b''e'Key.space's''u''c''c''e''s''s''f''u''l''.'
Screenshot: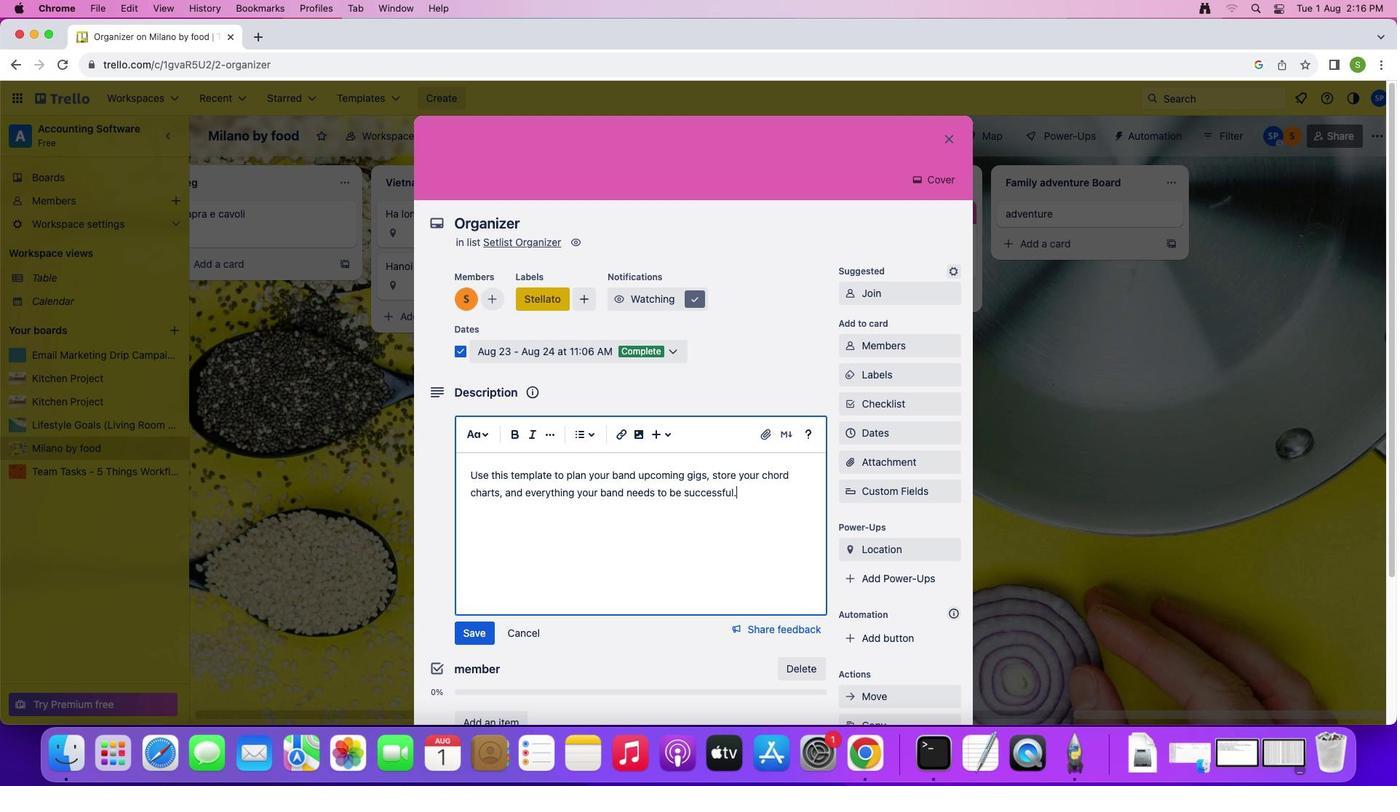 
Action: Mouse moved to (465, 628)
Screenshot: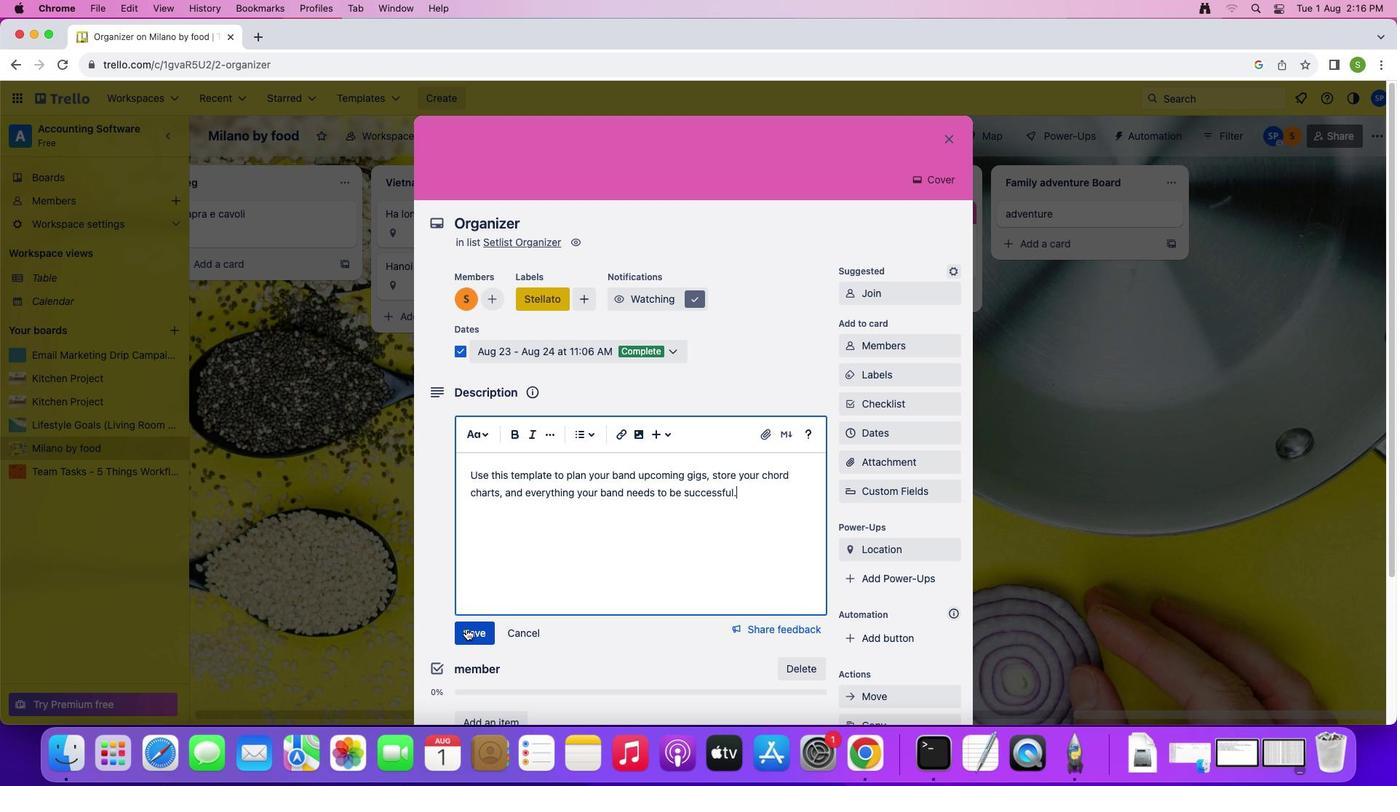 
Action: Mouse pressed left at (465, 628)
Screenshot: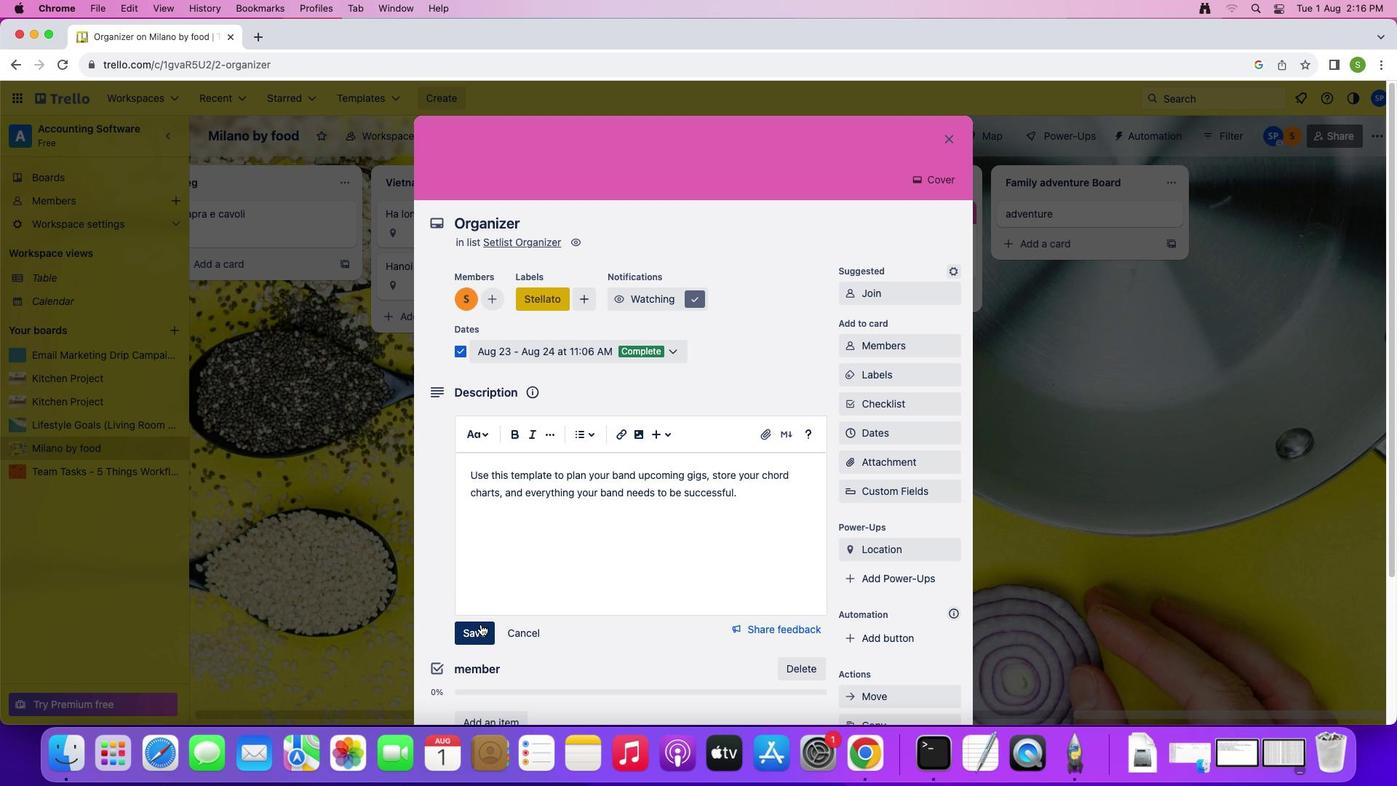 
Action: Mouse moved to (503, 613)
Screenshot: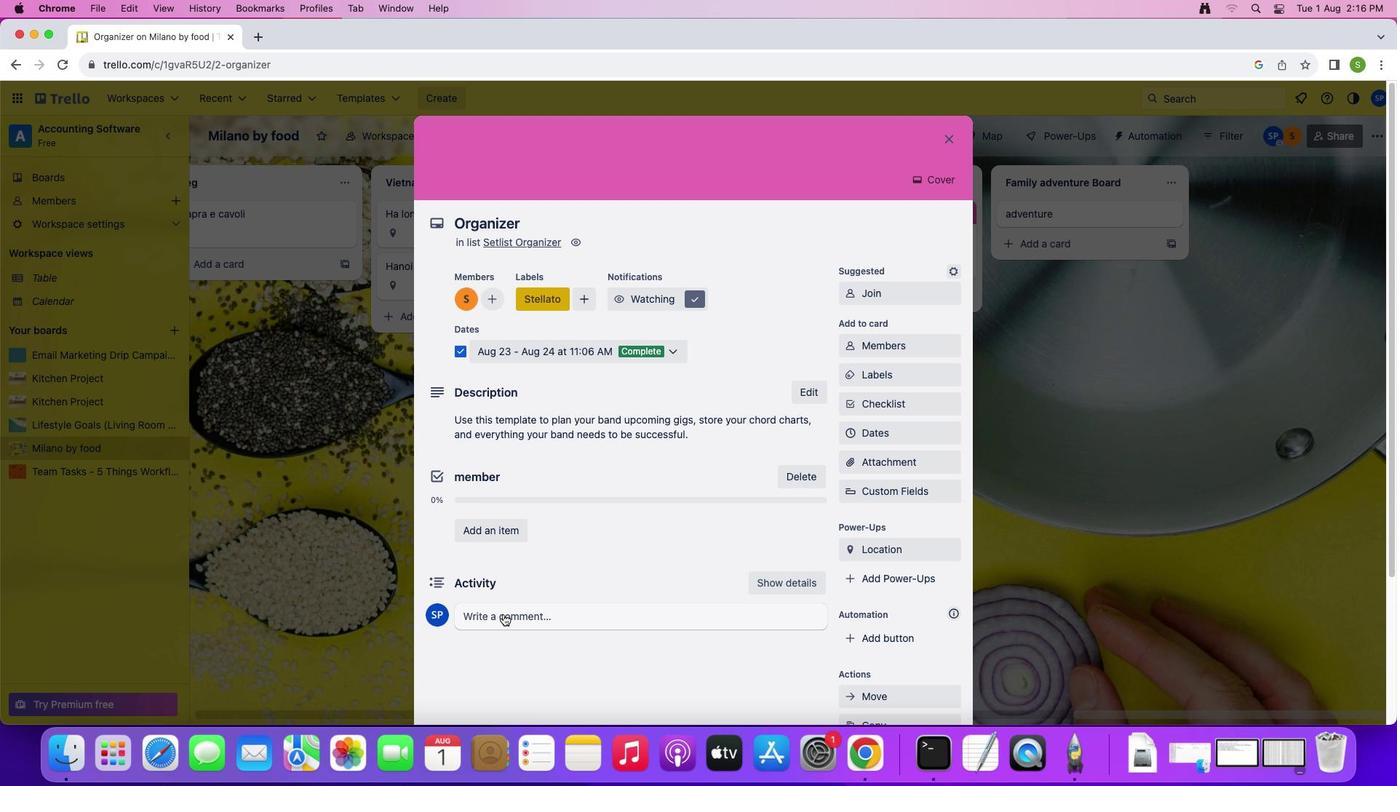 
Action: Mouse pressed left at (503, 613)
Screenshot: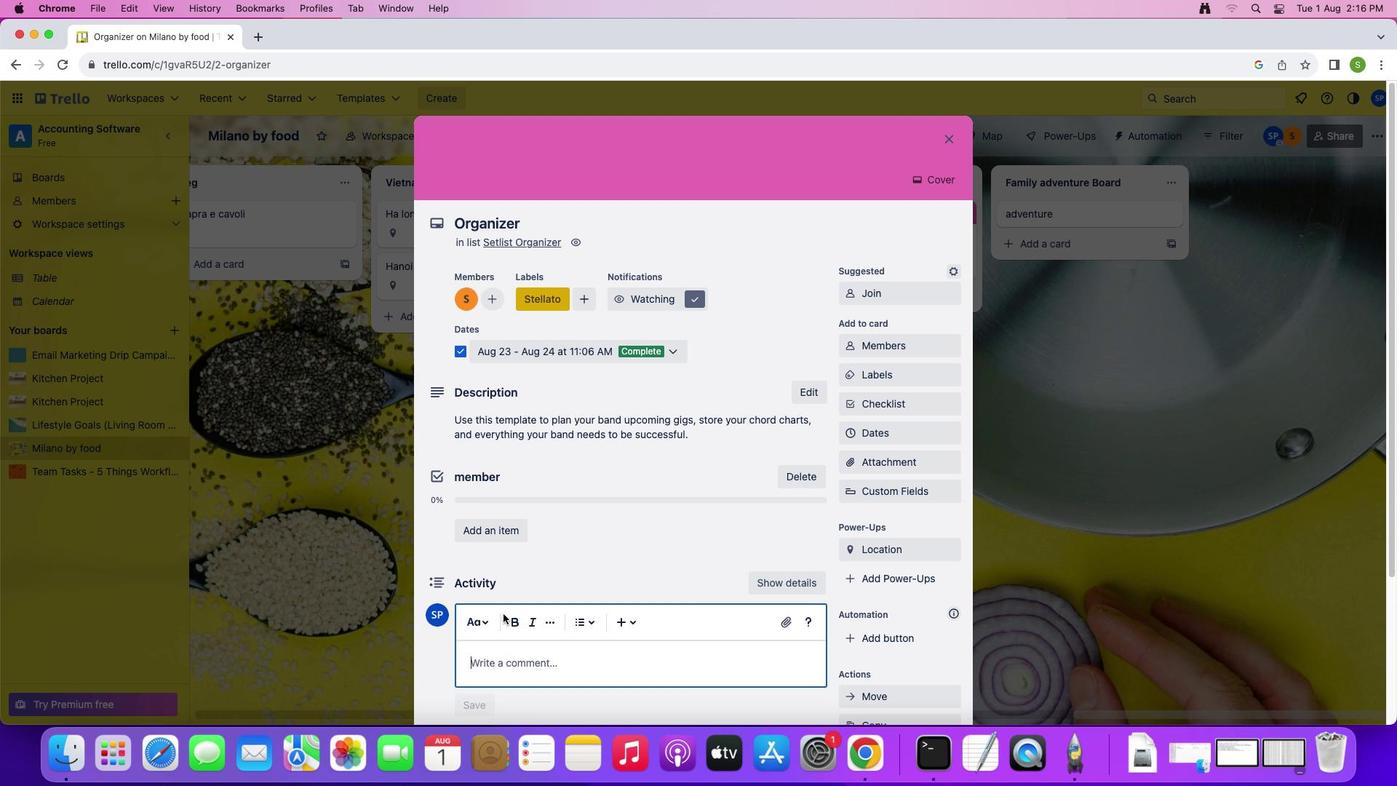 
Action: Mouse moved to (675, 547)
Screenshot: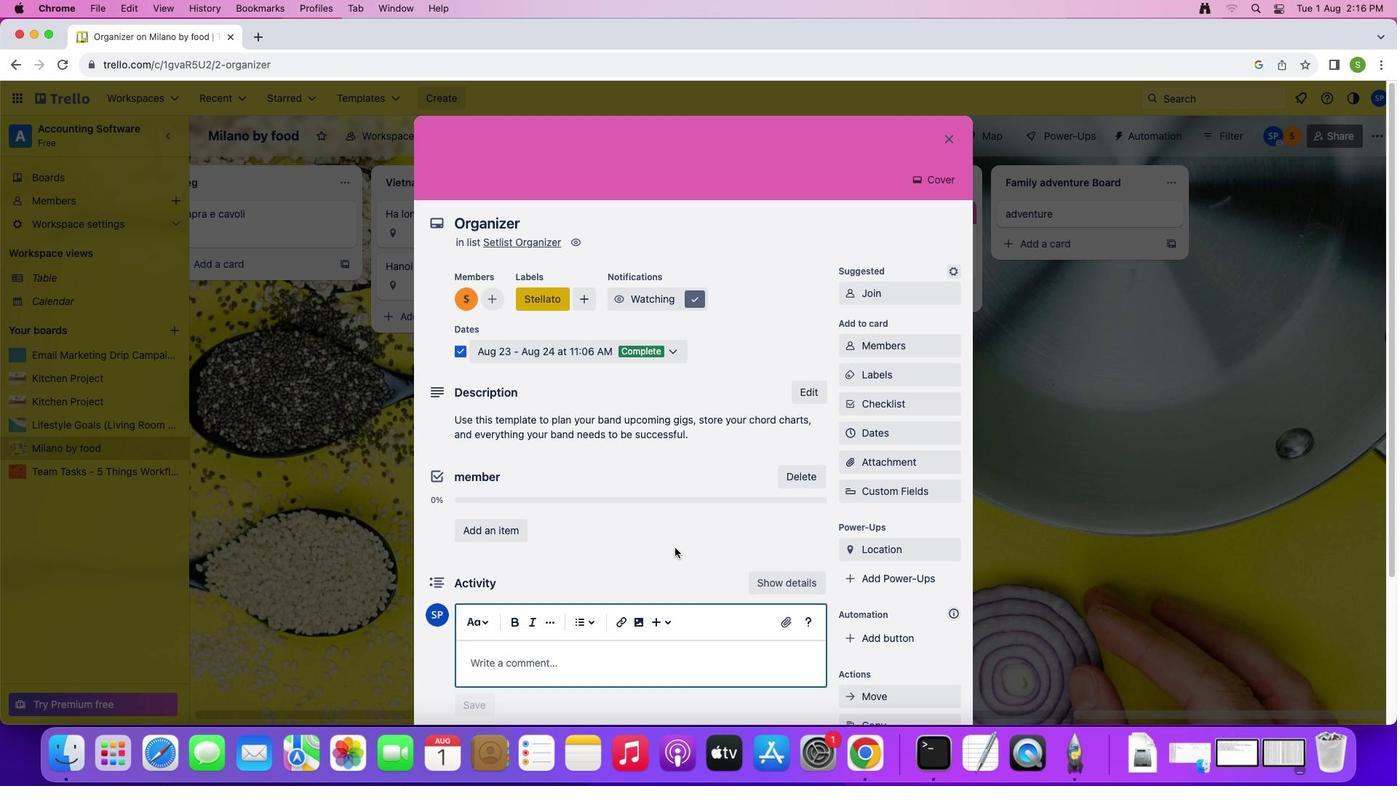 
Action: Key pressed Key.shift'D''e''s''i''g''n''e''r'
Screenshot: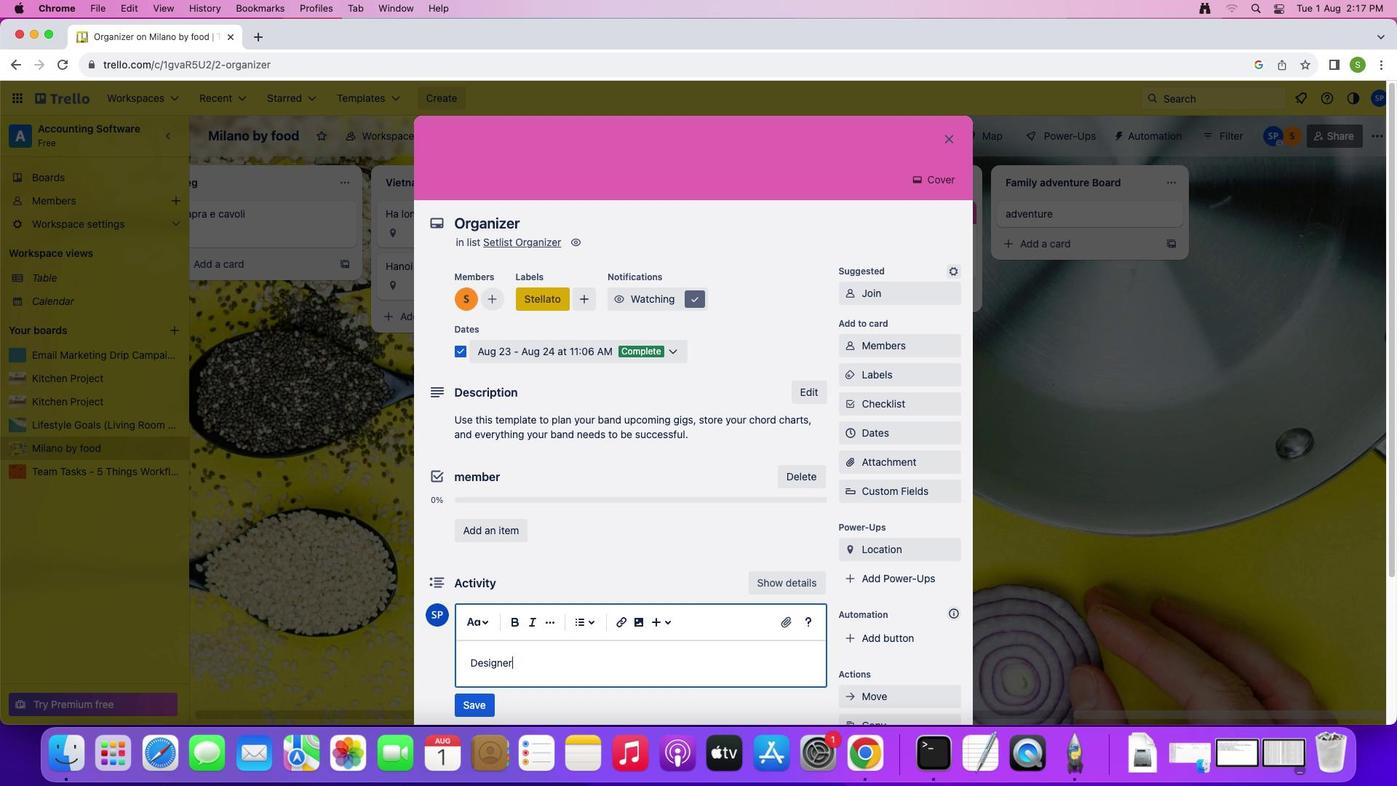 
Action: Mouse moved to (468, 703)
Screenshot: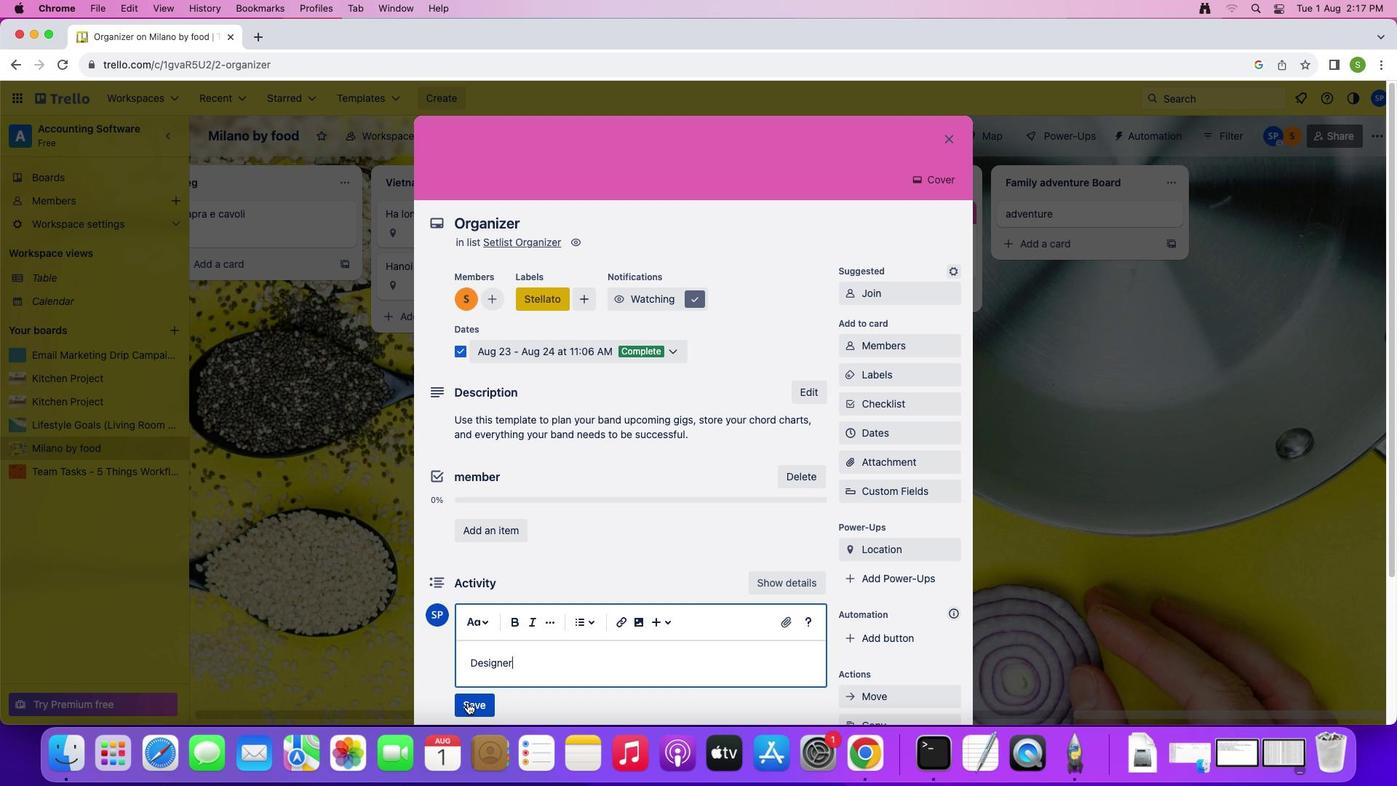 
Action: Mouse pressed left at (468, 703)
Screenshot: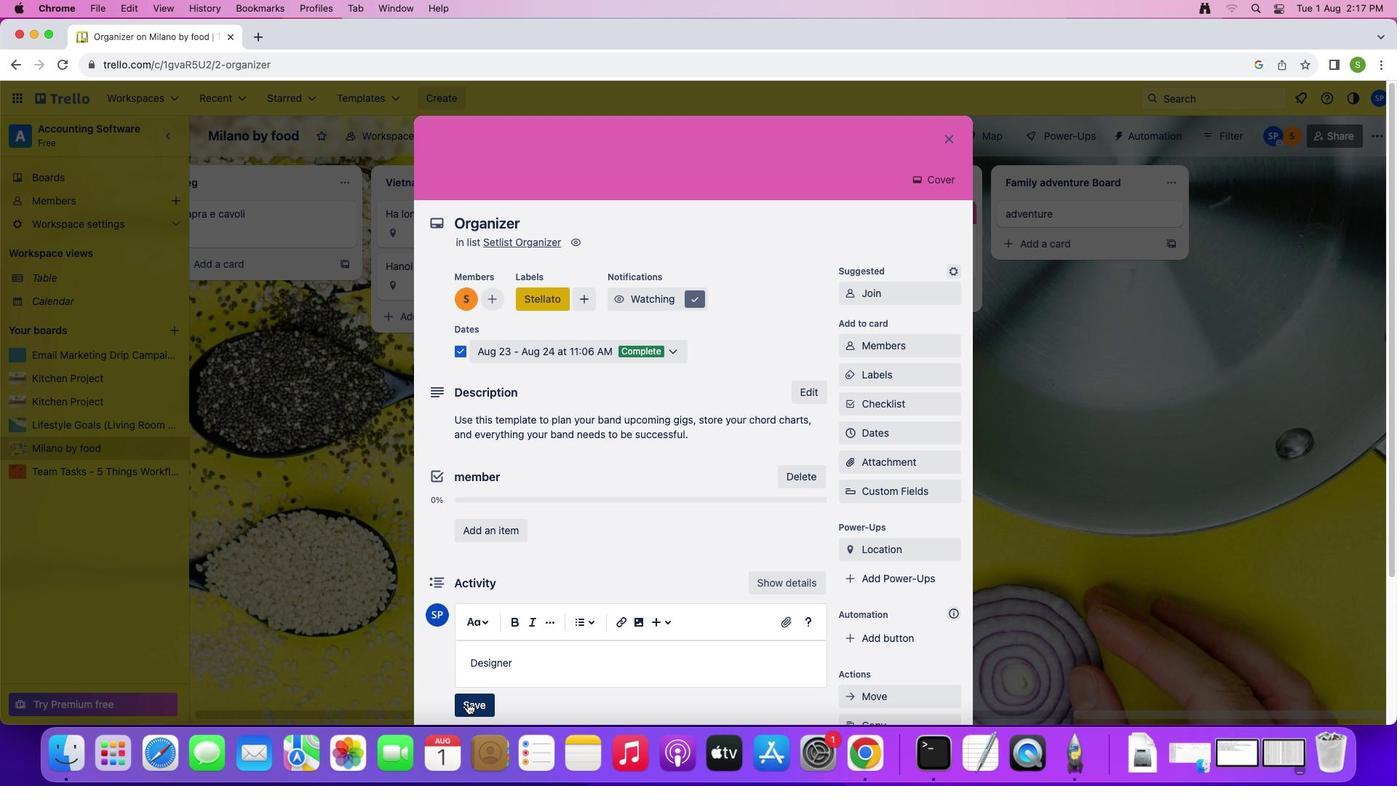 
Action: Mouse moved to (953, 133)
Screenshot: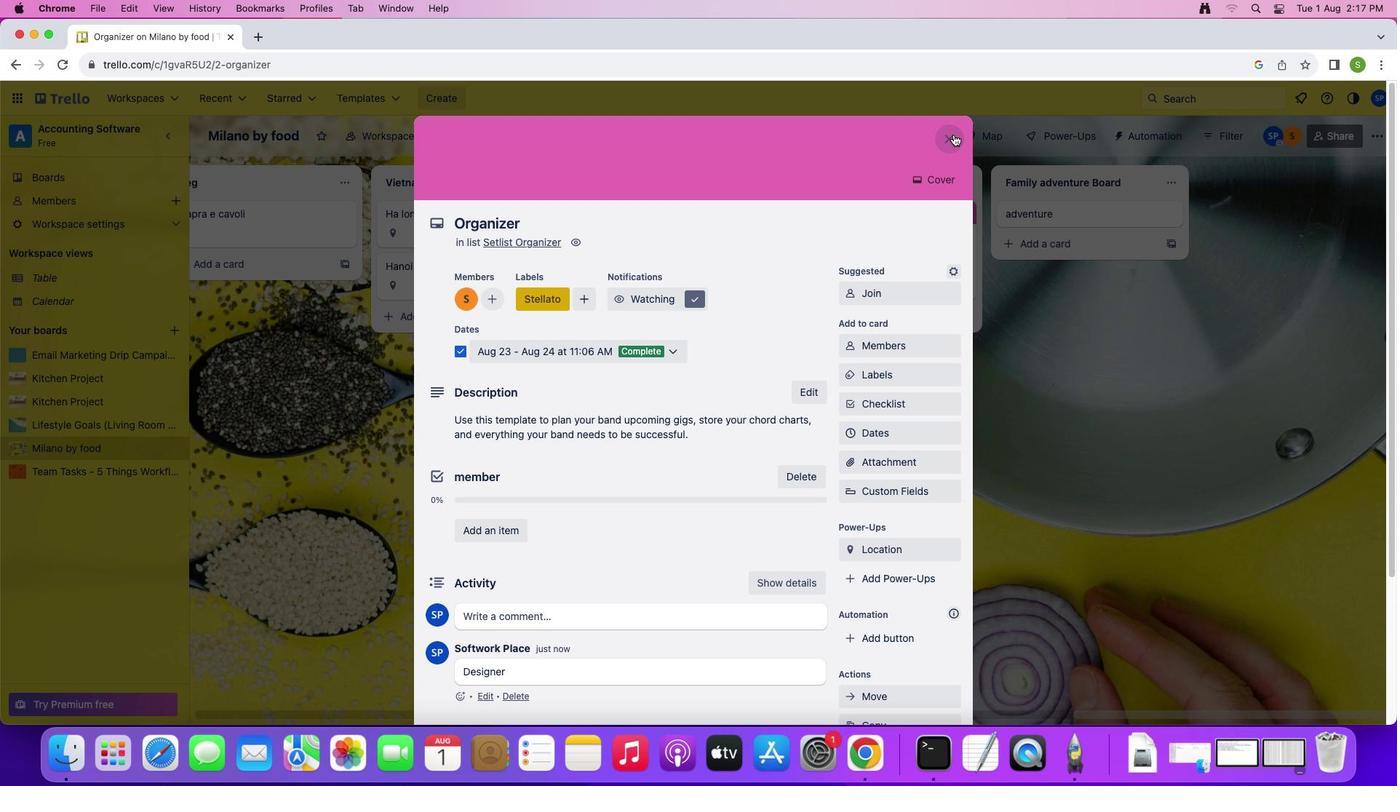 
Action: Mouse pressed left at (953, 133)
Screenshot: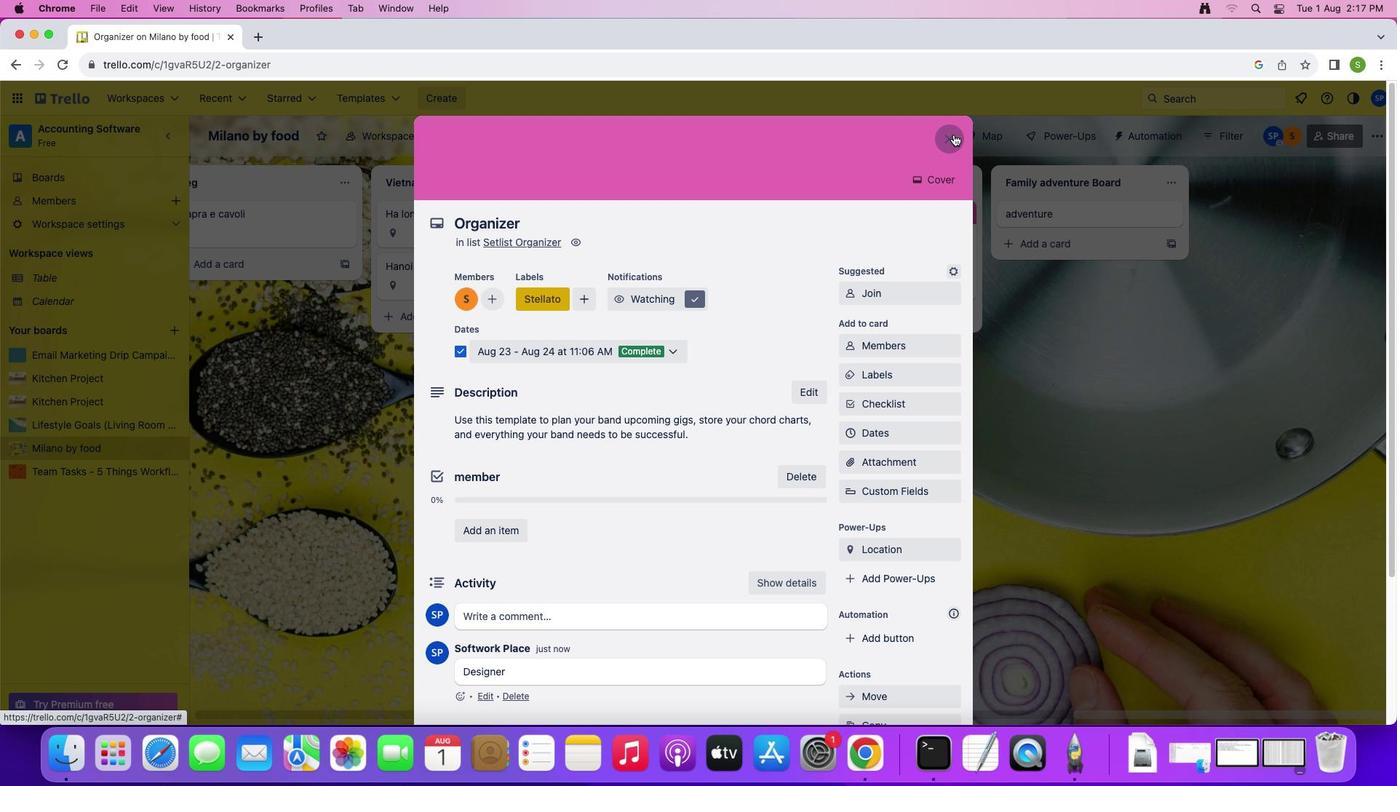 
Action: Mouse moved to (1051, 208)
Screenshot: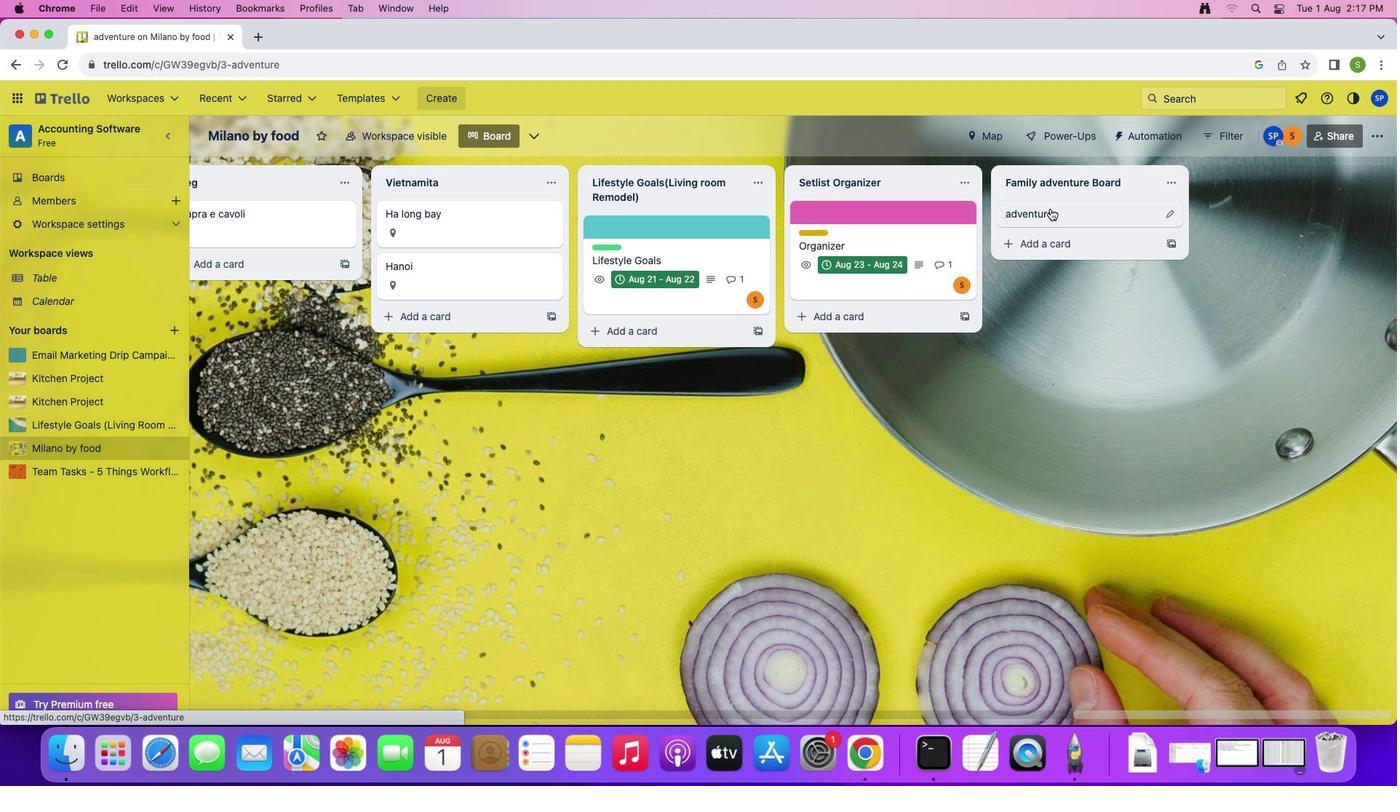 
Action: Mouse pressed left at (1051, 208)
Screenshot: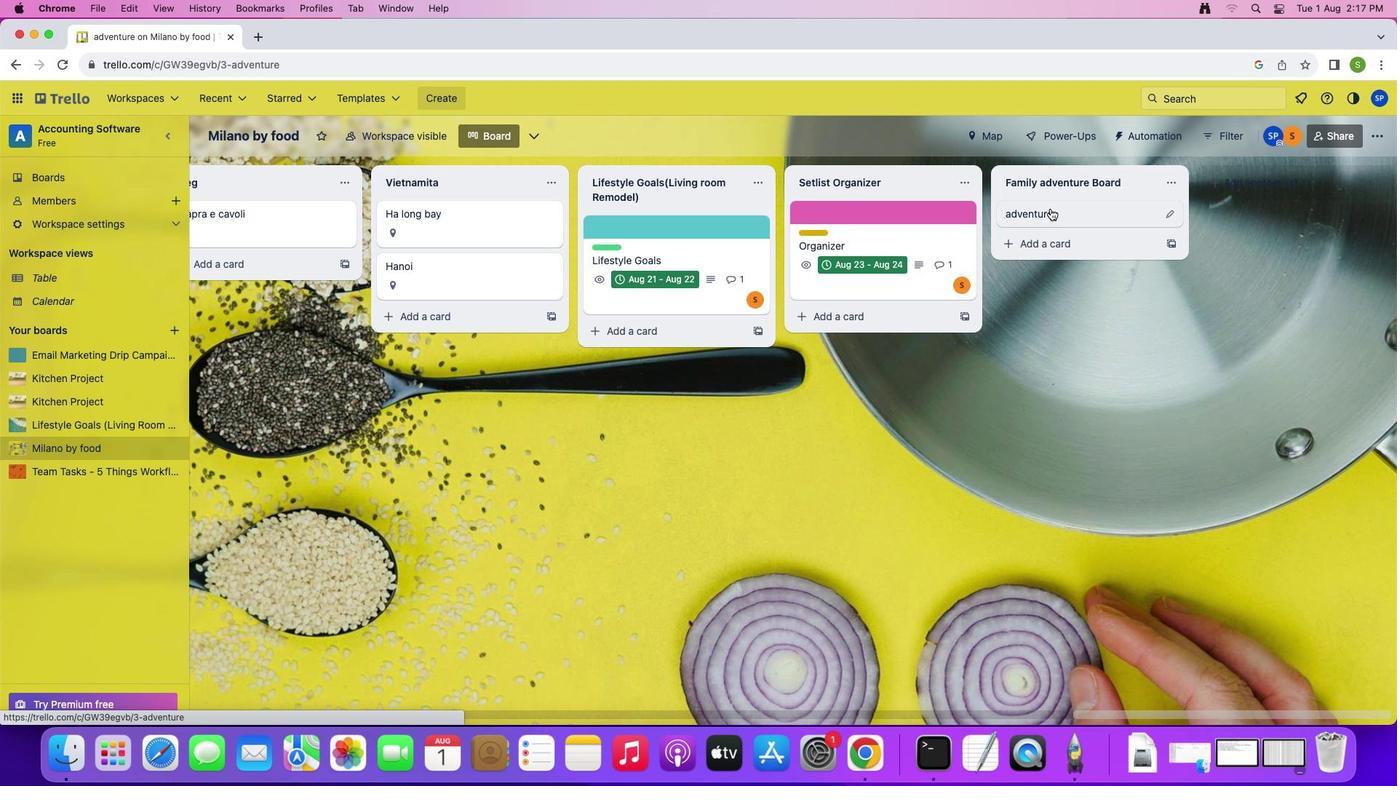 
Action: Mouse moved to (872, 259)
Screenshot: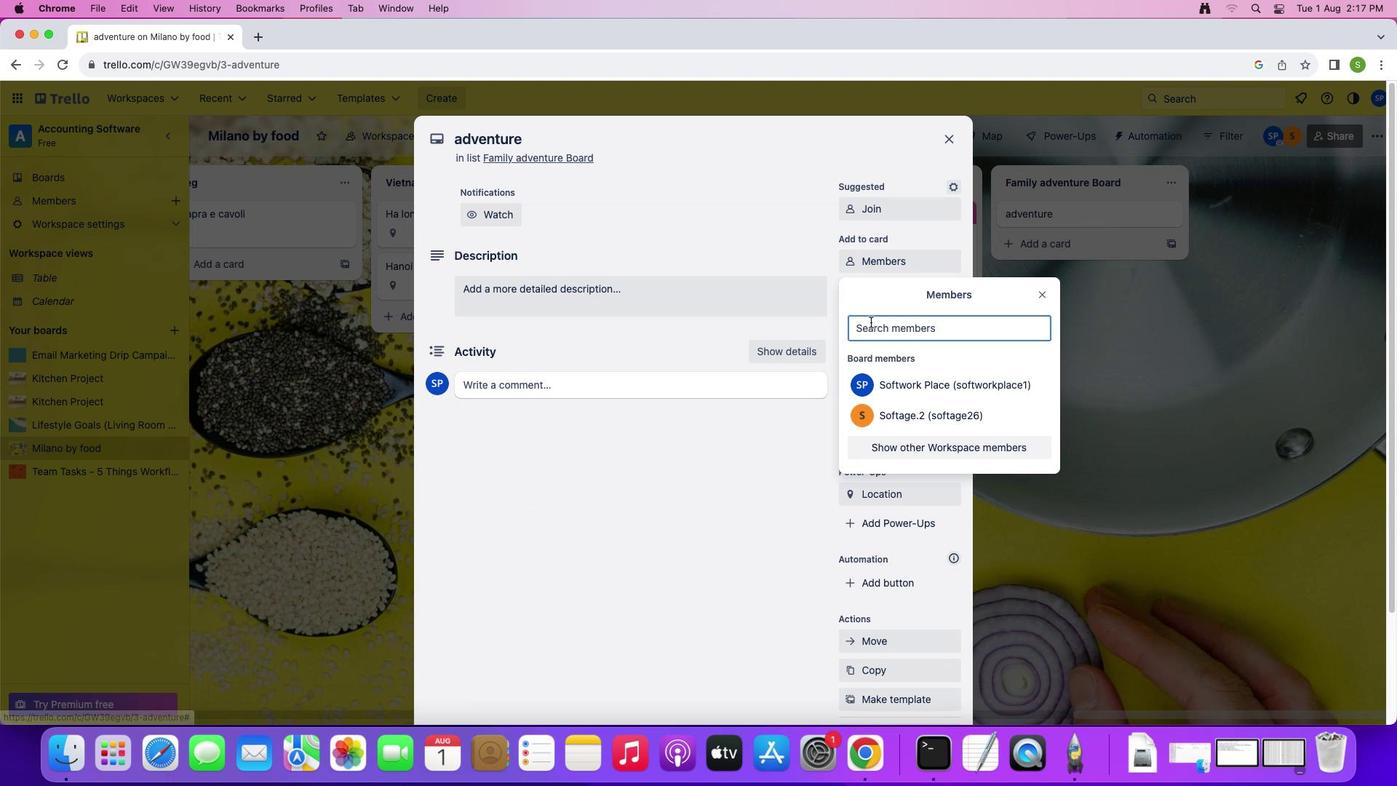 
Action: Mouse pressed left at (872, 259)
Screenshot: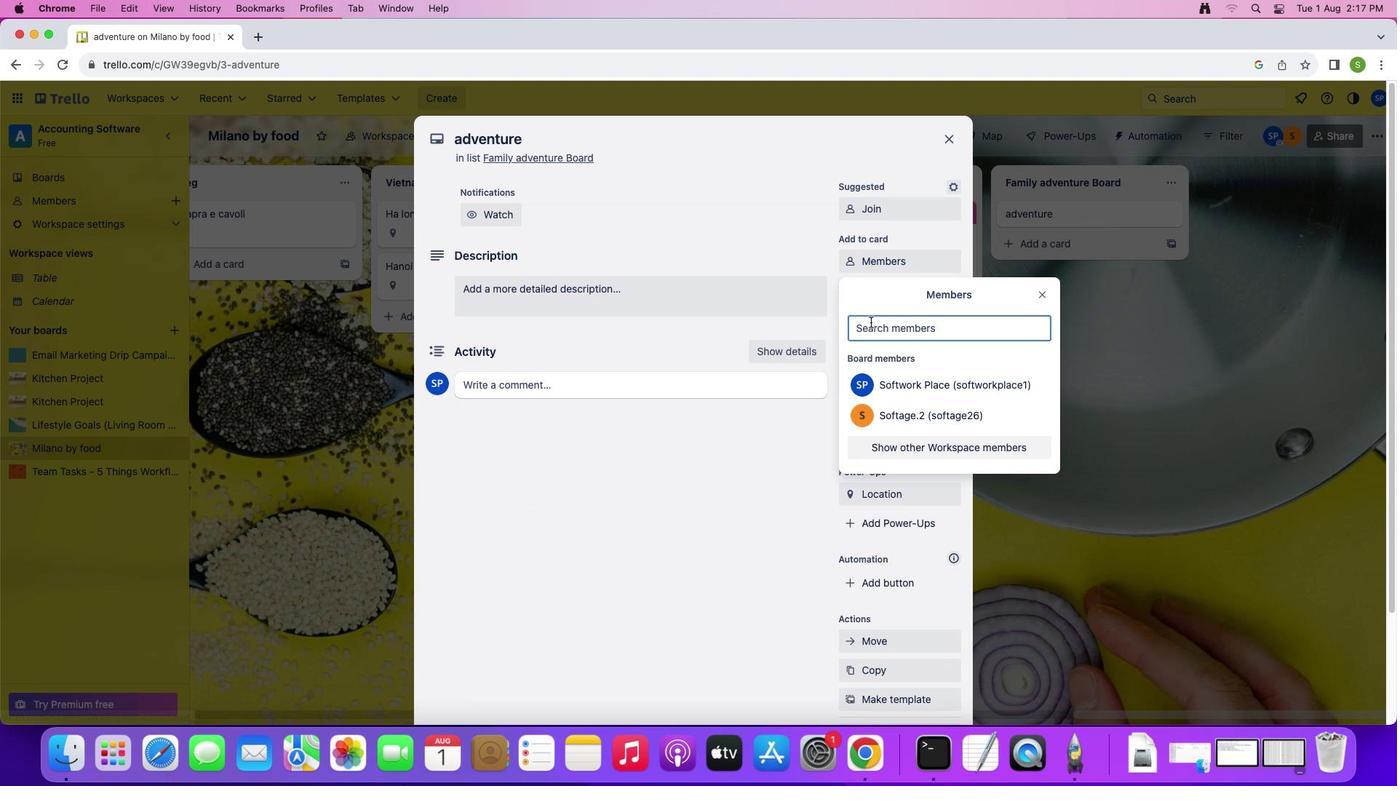 
Action: Mouse moved to (871, 322)
Screenshot: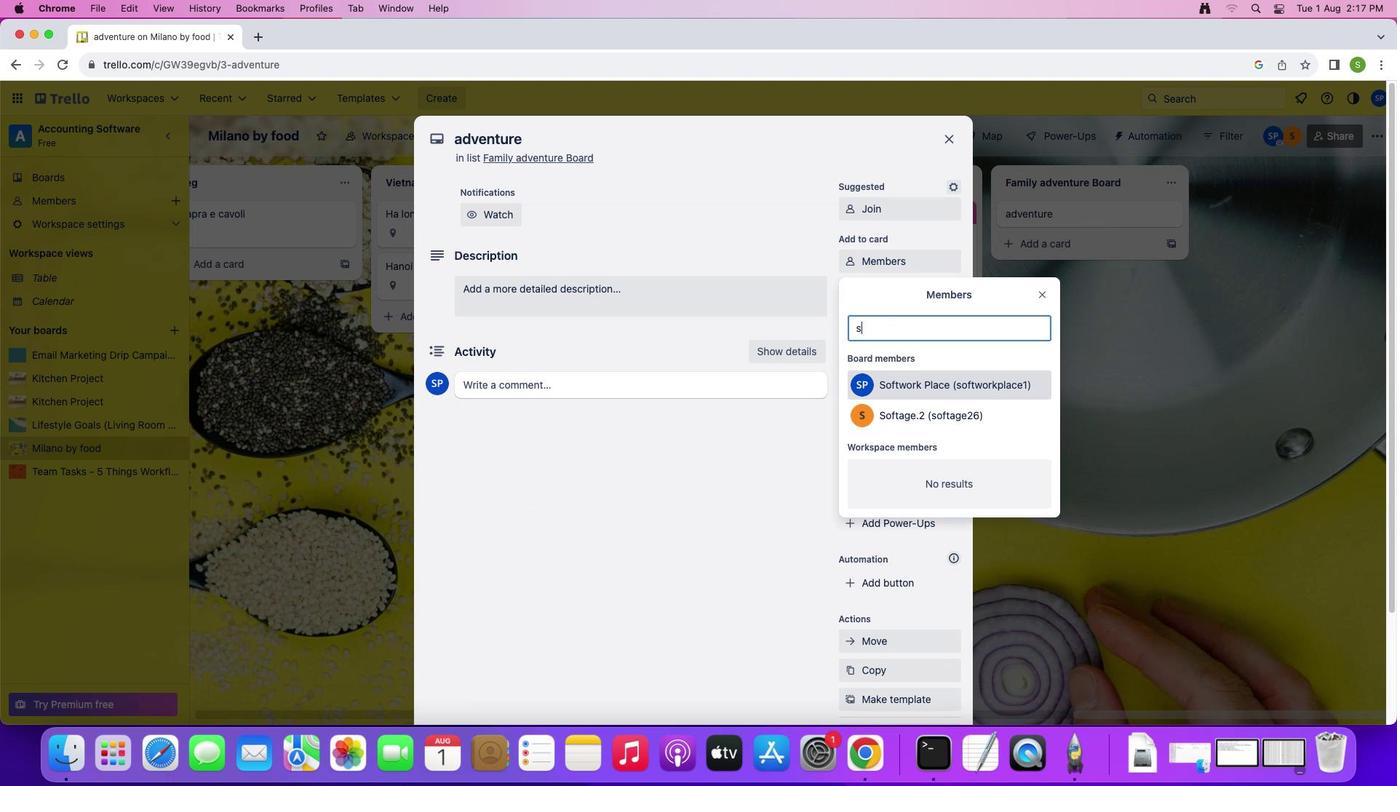 
Action: Key pressed 's''o''f''t''a''g''e''.''3'Key.shift'@''s''o''f''t''a''g''e''.''n''e''t'
Screenshot: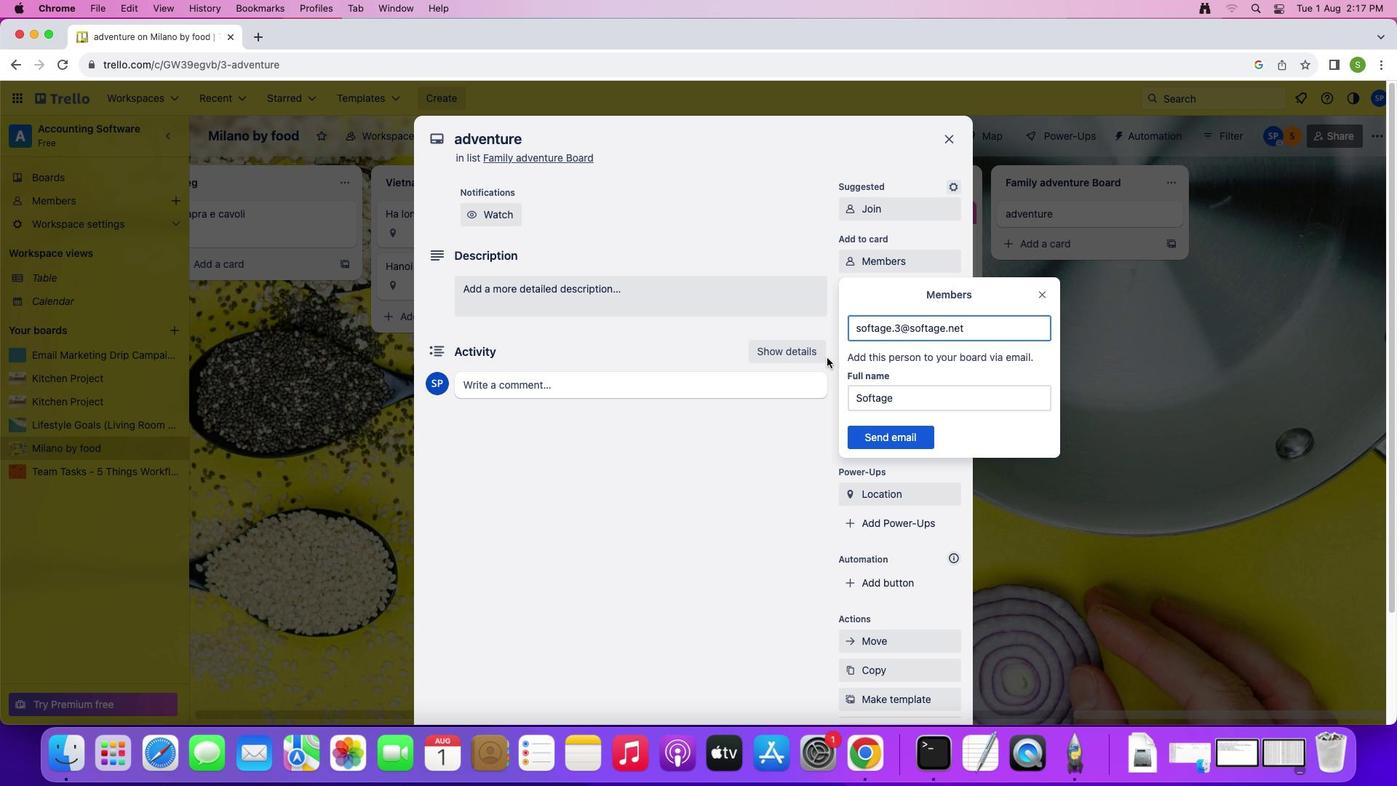 
Action: Mouse moved to (870, 432)
Screenshot: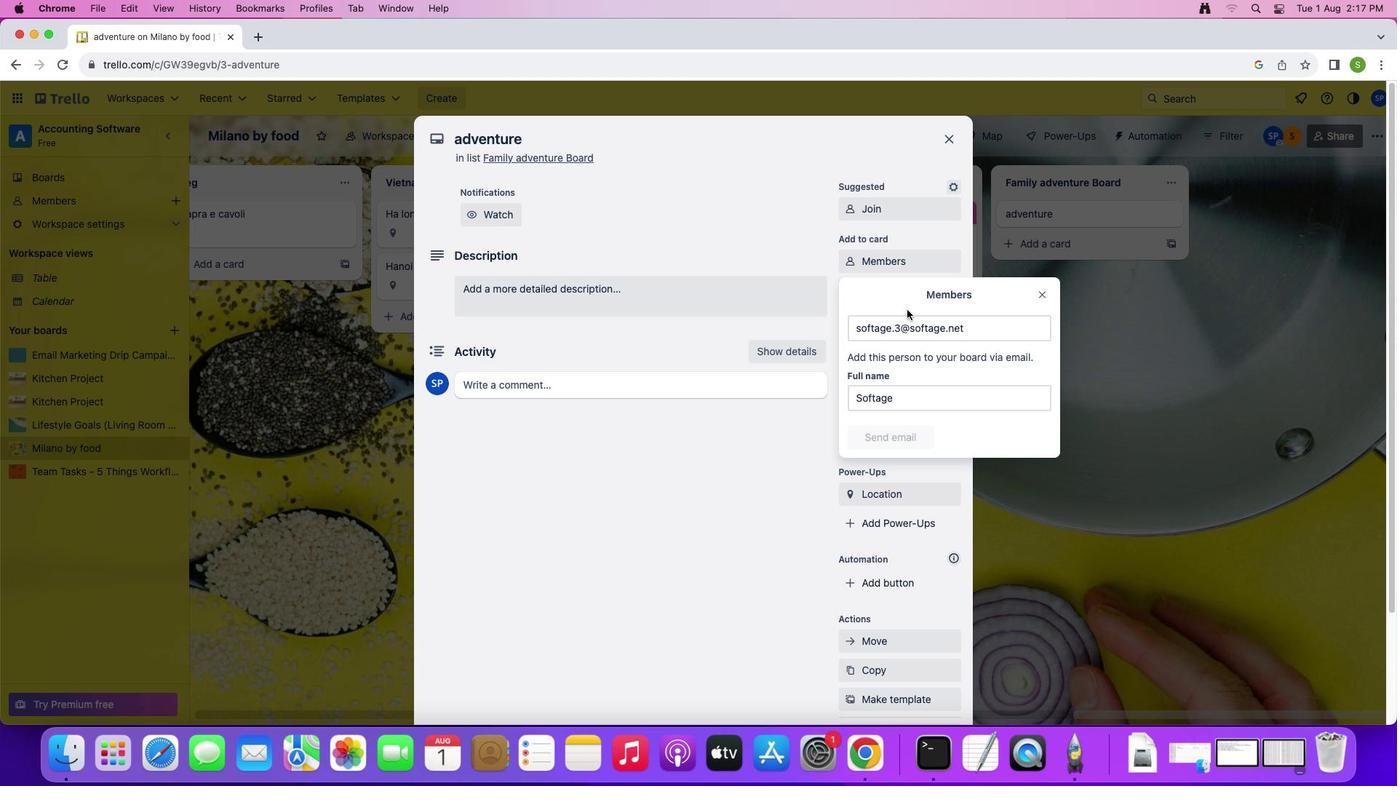 
Action: Mouse pressed left at (870, 432)
Screenshot: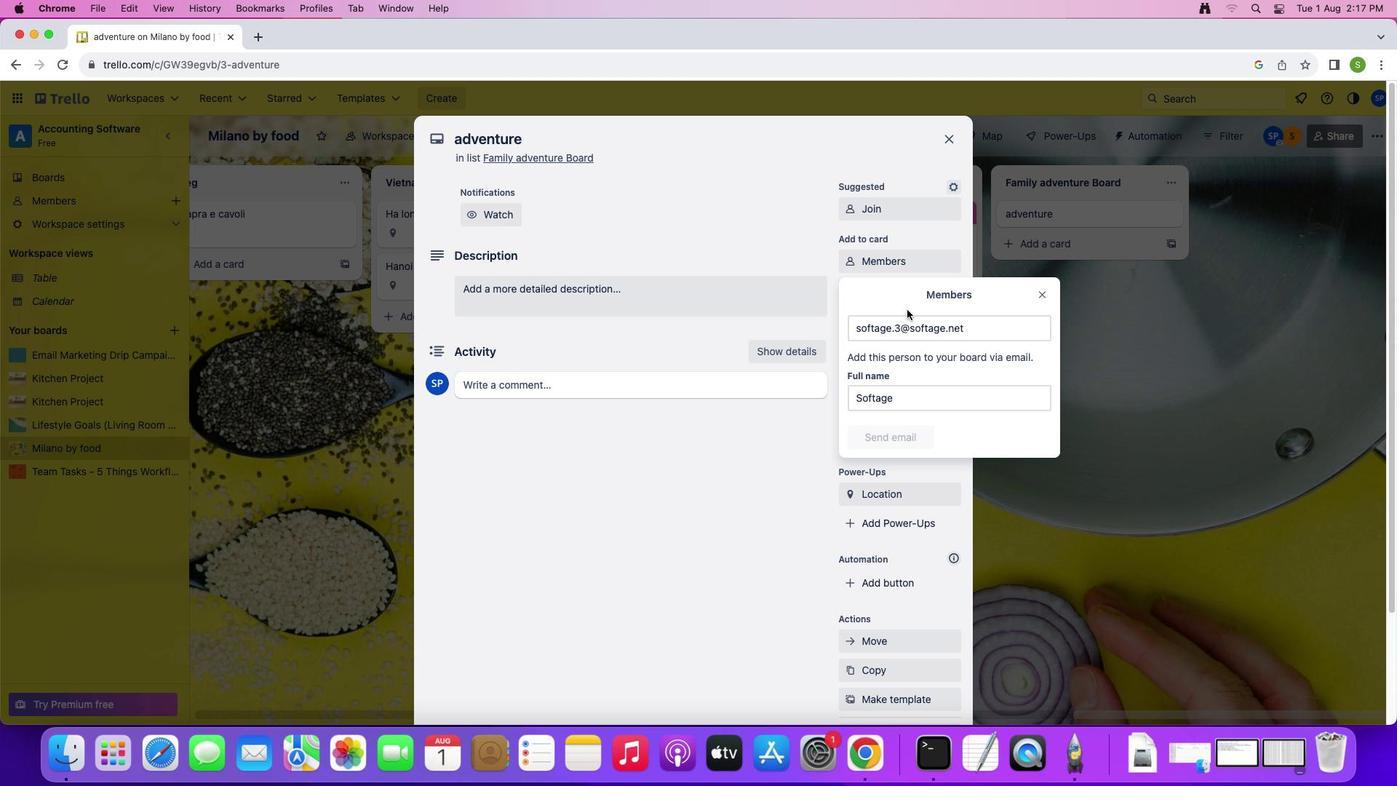 
Action: Mouse moved to (894, 291)
Screenshot: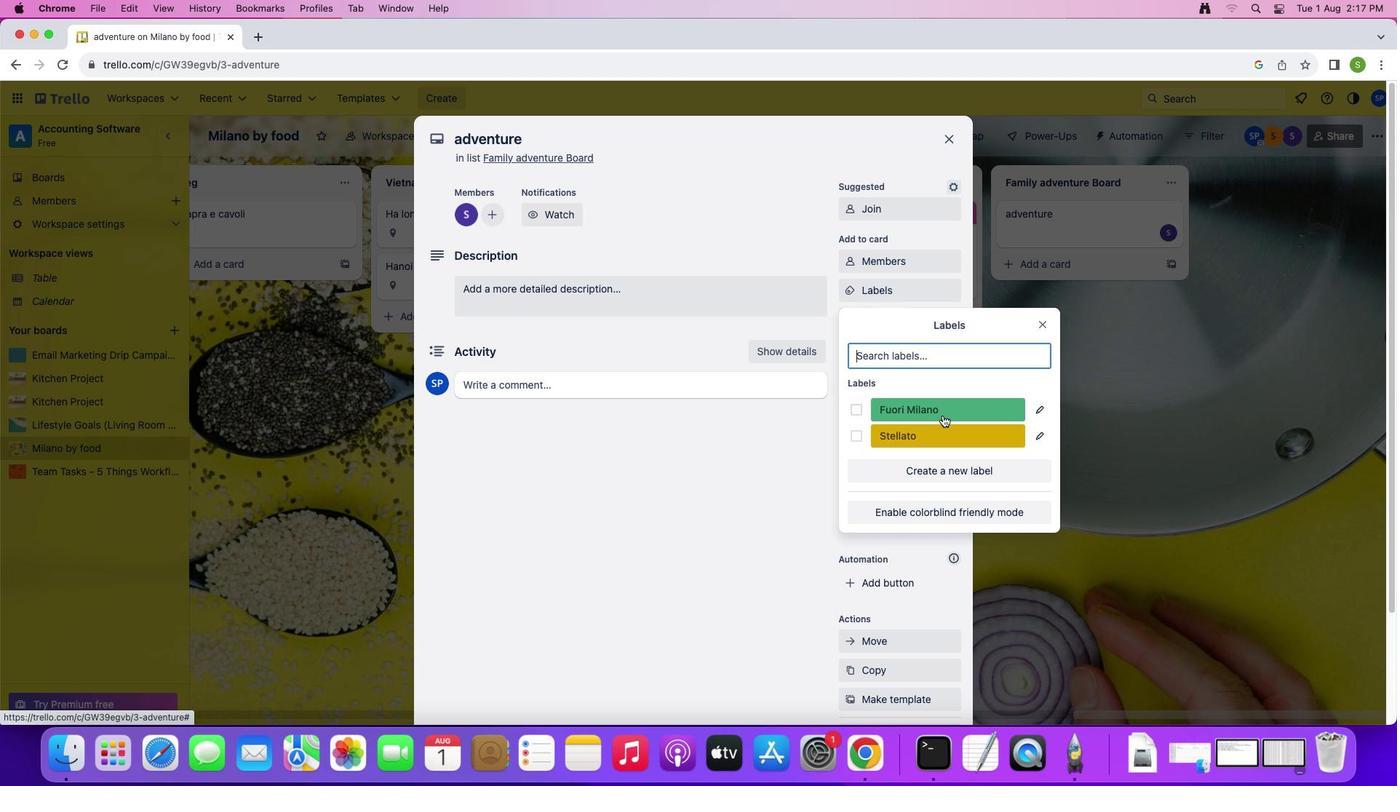 
Action: Mouse pressed left at (894, 291)
Screenshot: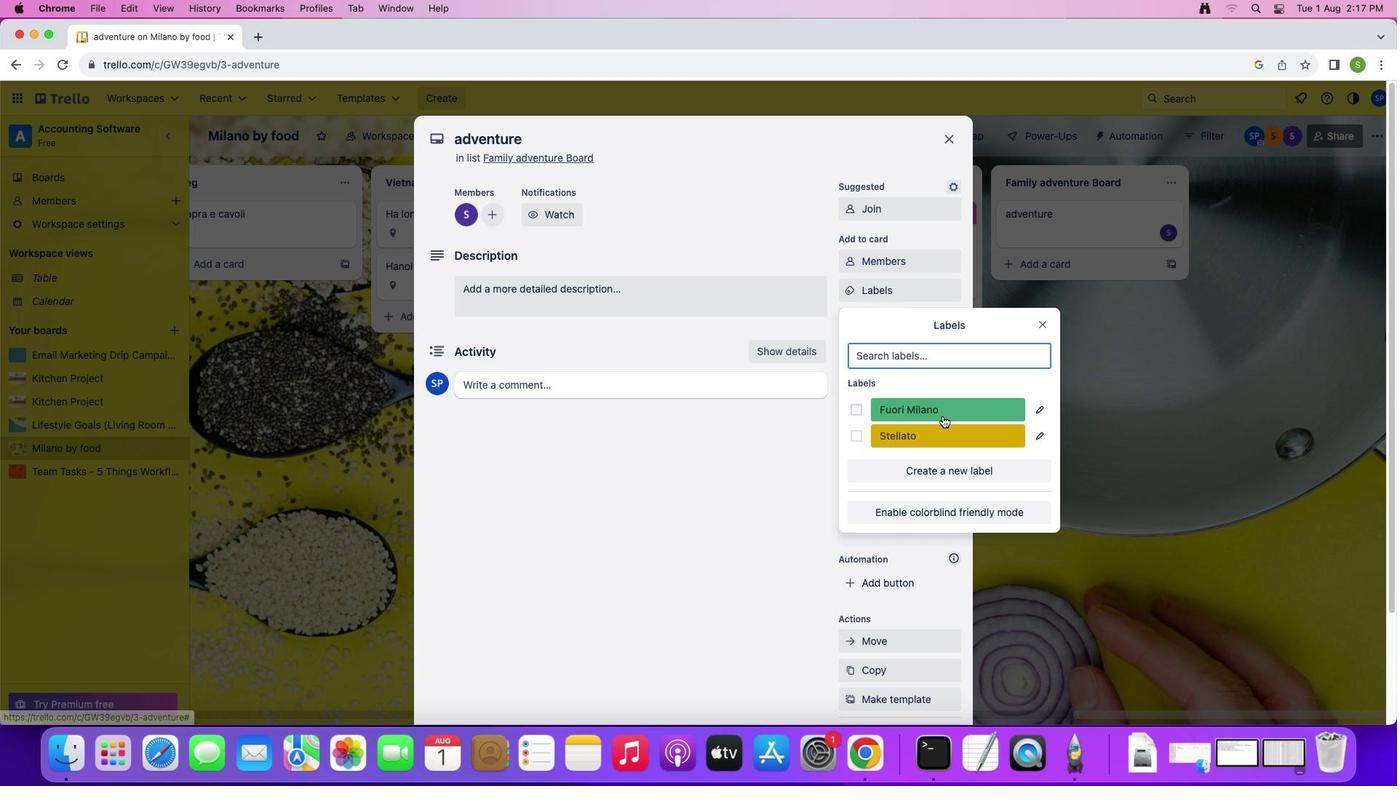 
Action: Mouse moved to (933, 438)
Screenshot: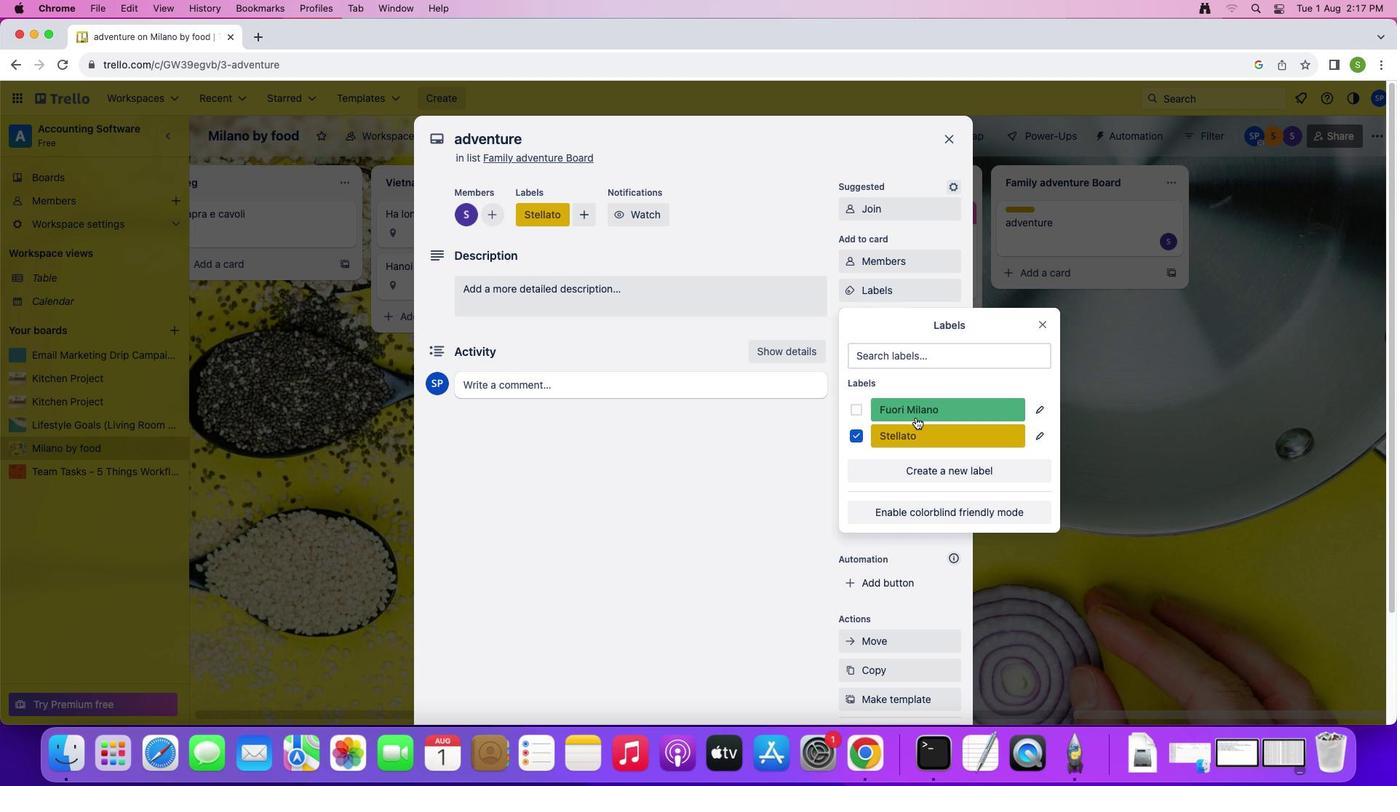 
Action: Mouse pressed left at (933, 438)
Screenshot: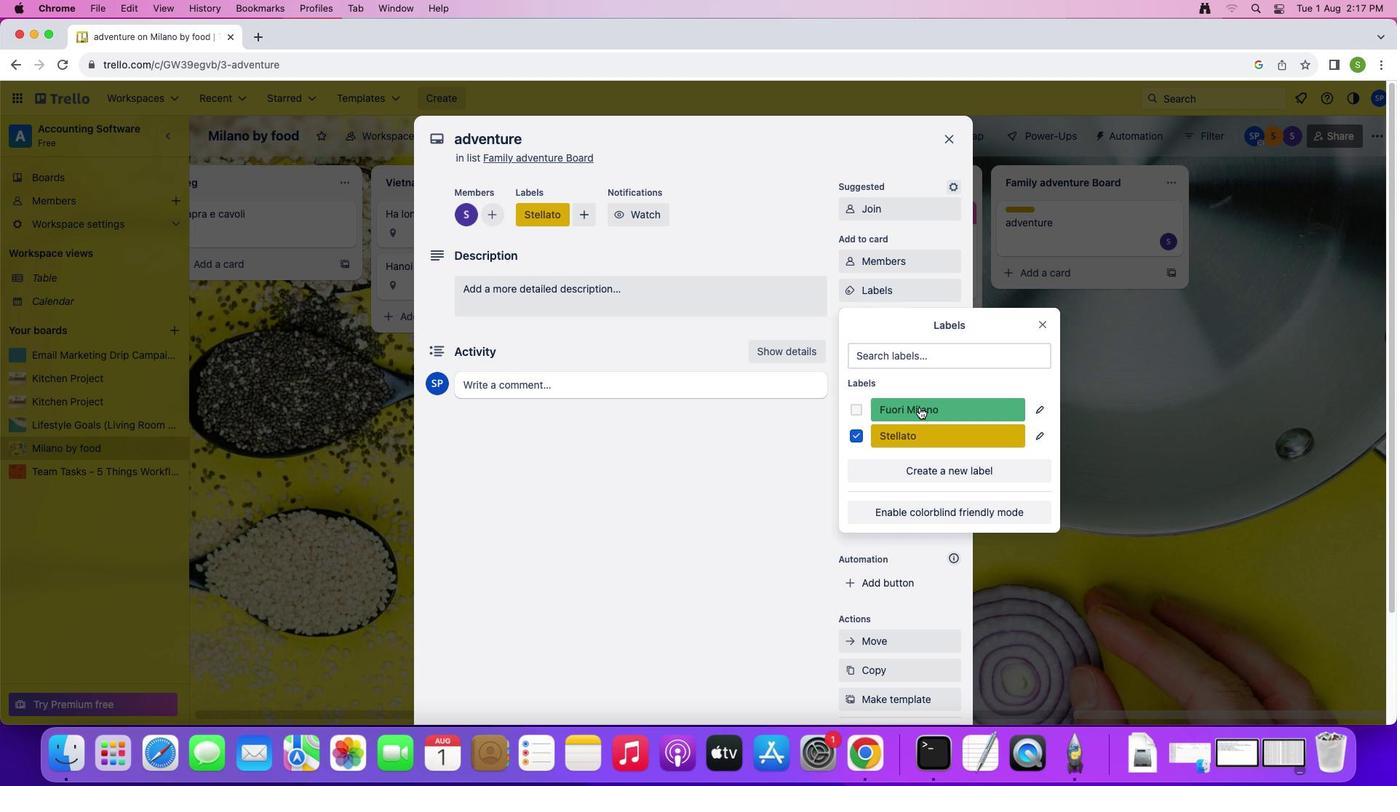 
Action: Mouse moved to (1039, 324)
Screenshot: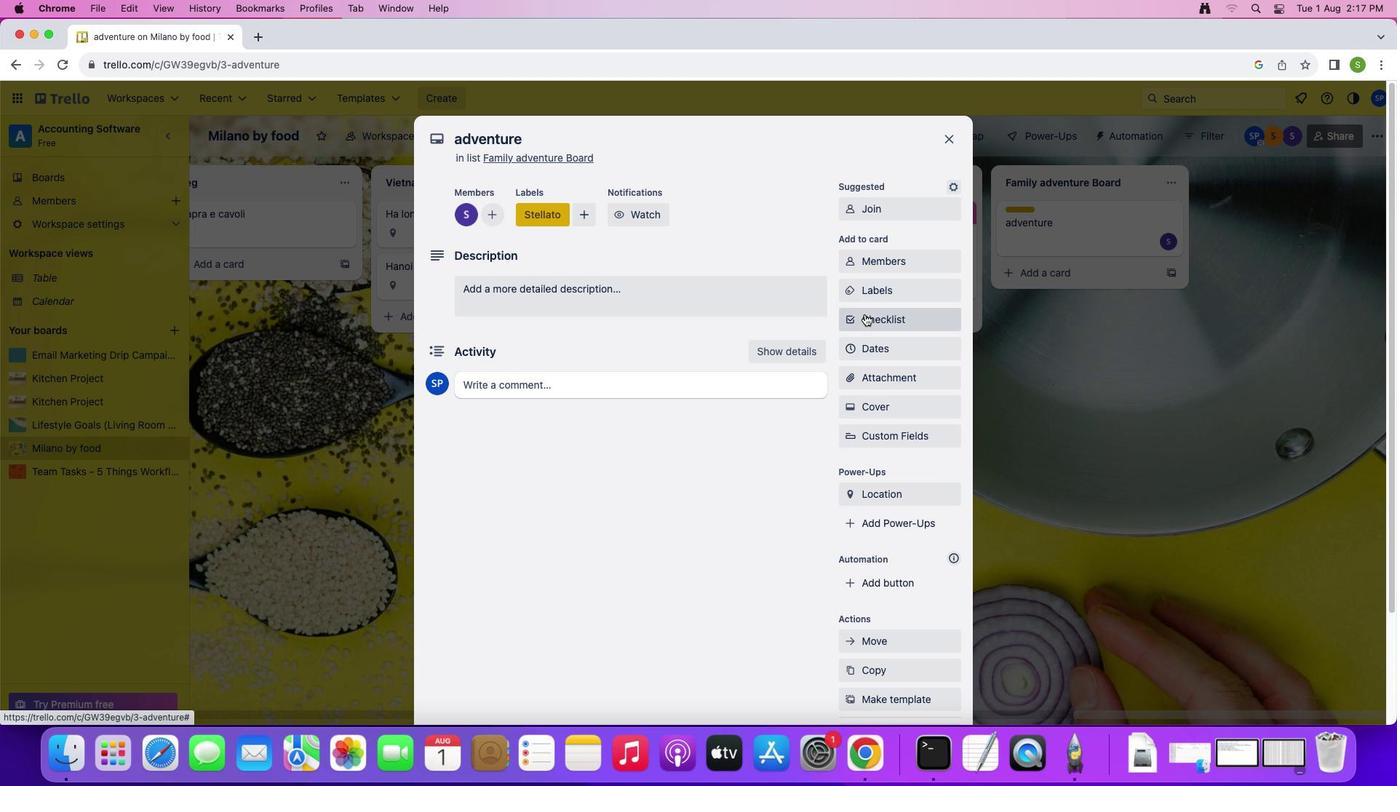 
Action: Mouse pressed left at (1039, 324)
Screenshot: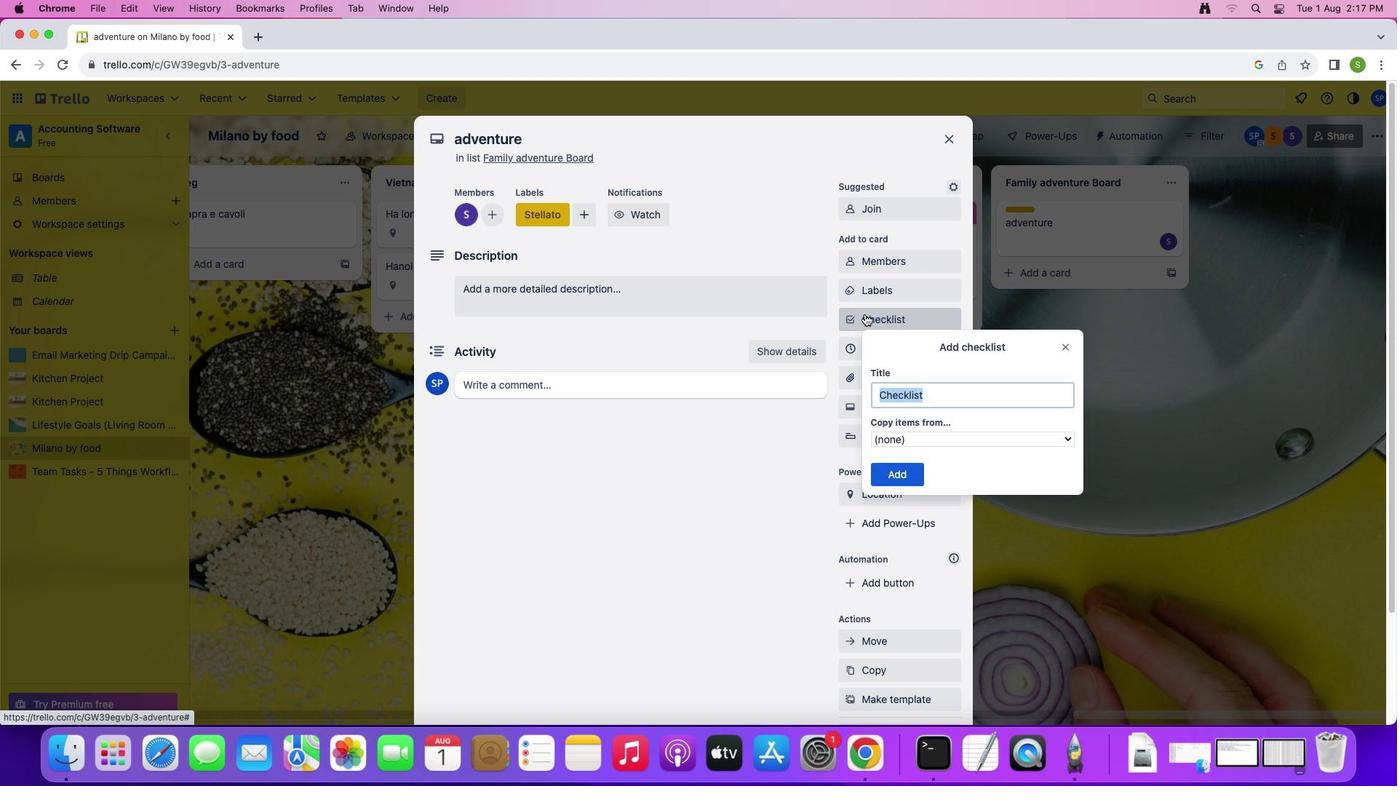 
Action: Mouse moved to (864, 313)
Screenshot: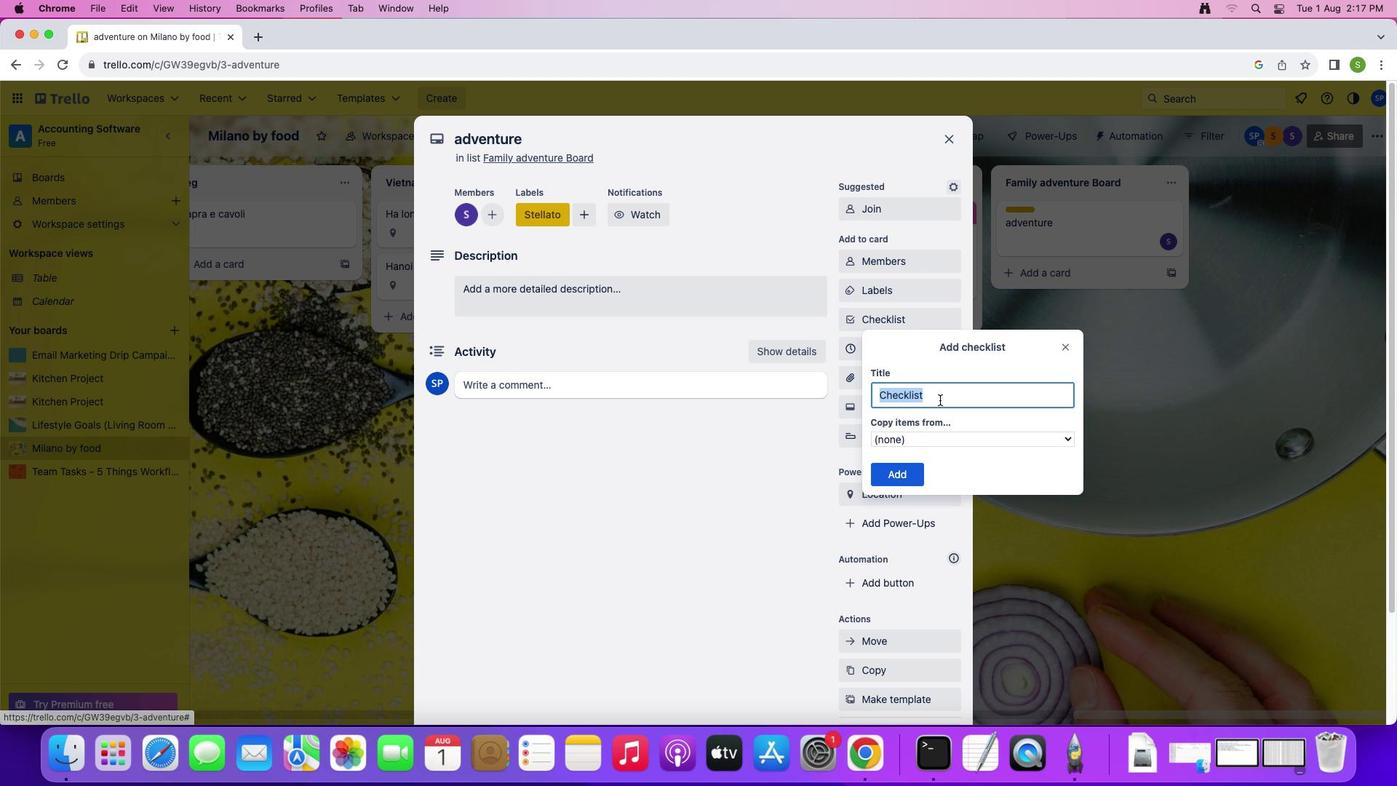 
Action: Mouse pressed left at (864, 313)
Screenshot: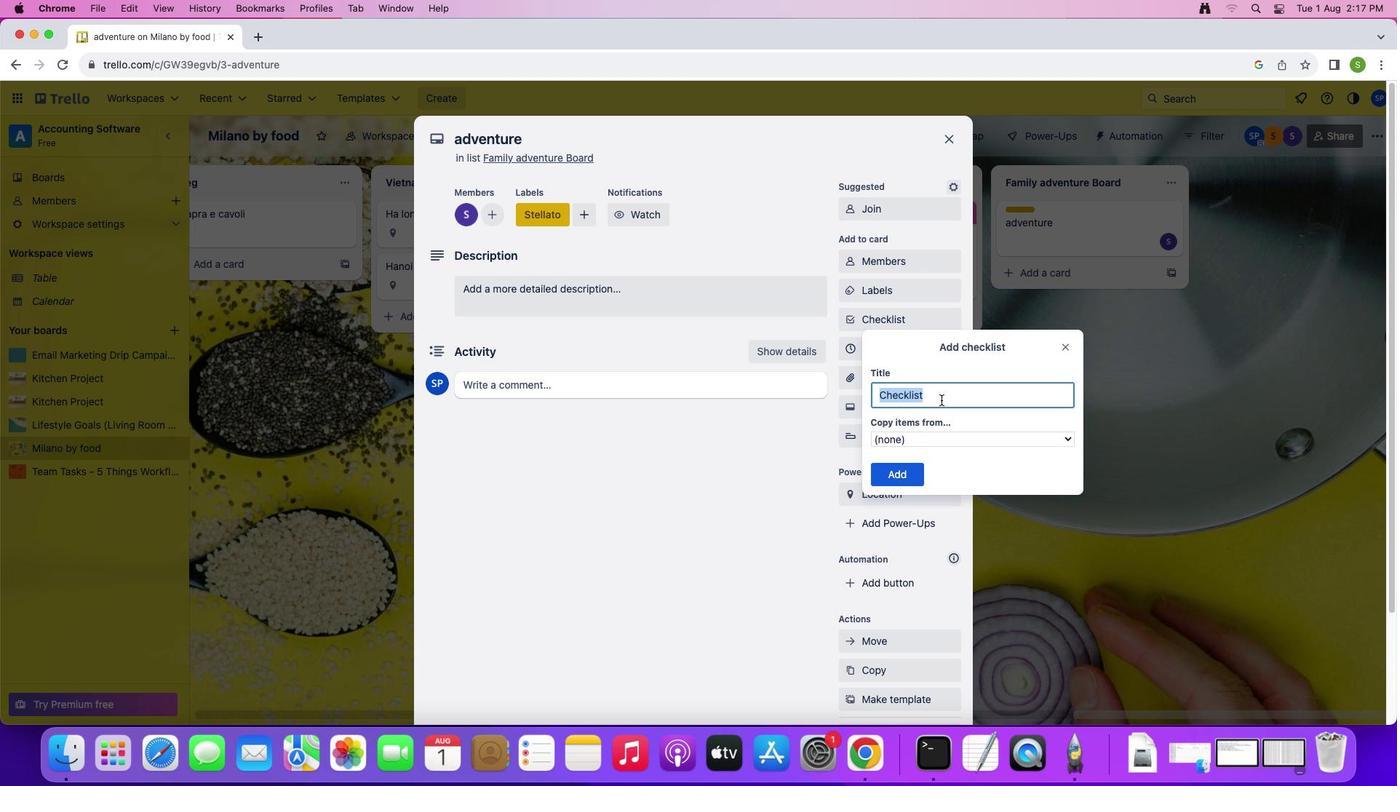 
Action: Mouse moved to (947, 398)
Screenshot: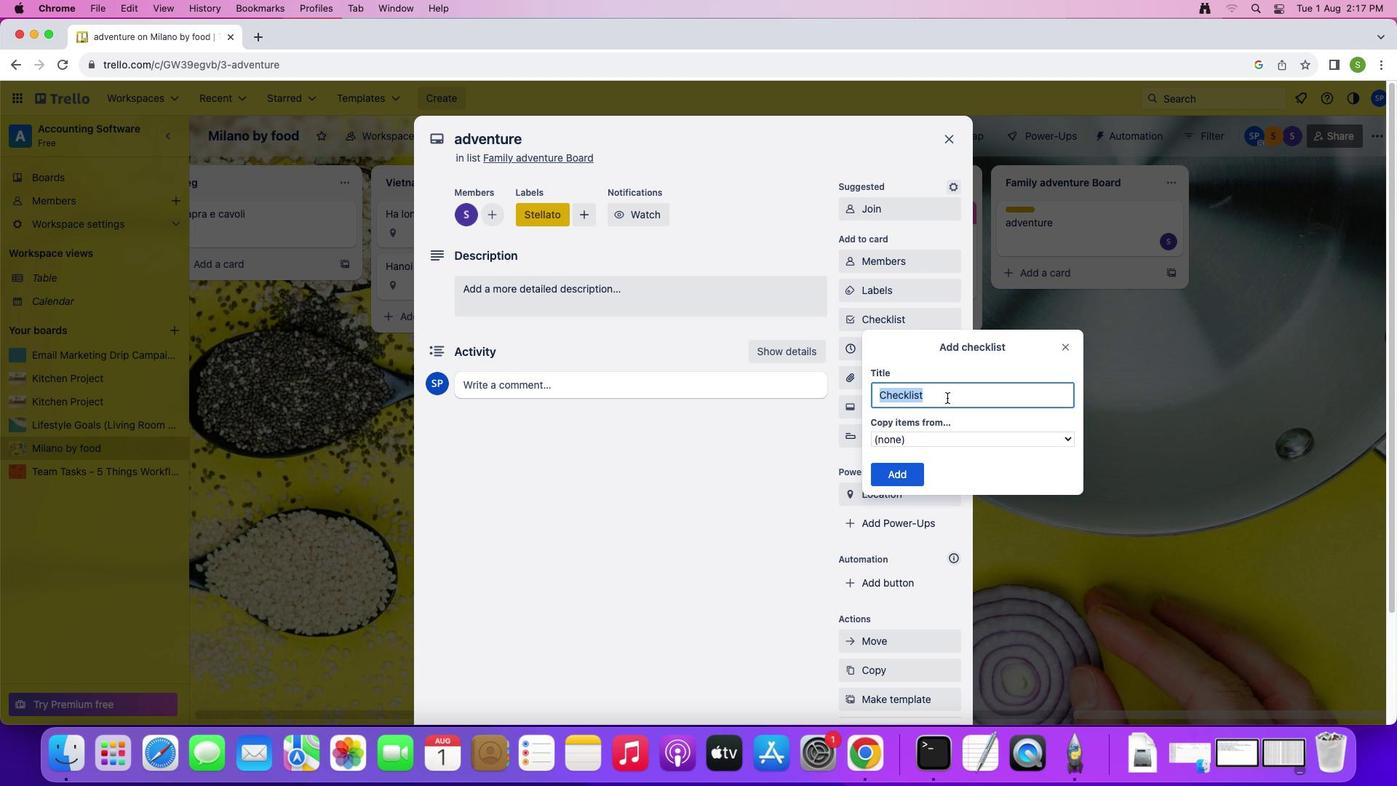 
Action: Key pressed Key.shift'O''r''g''a''n''i''g''e''r'
Screenshot: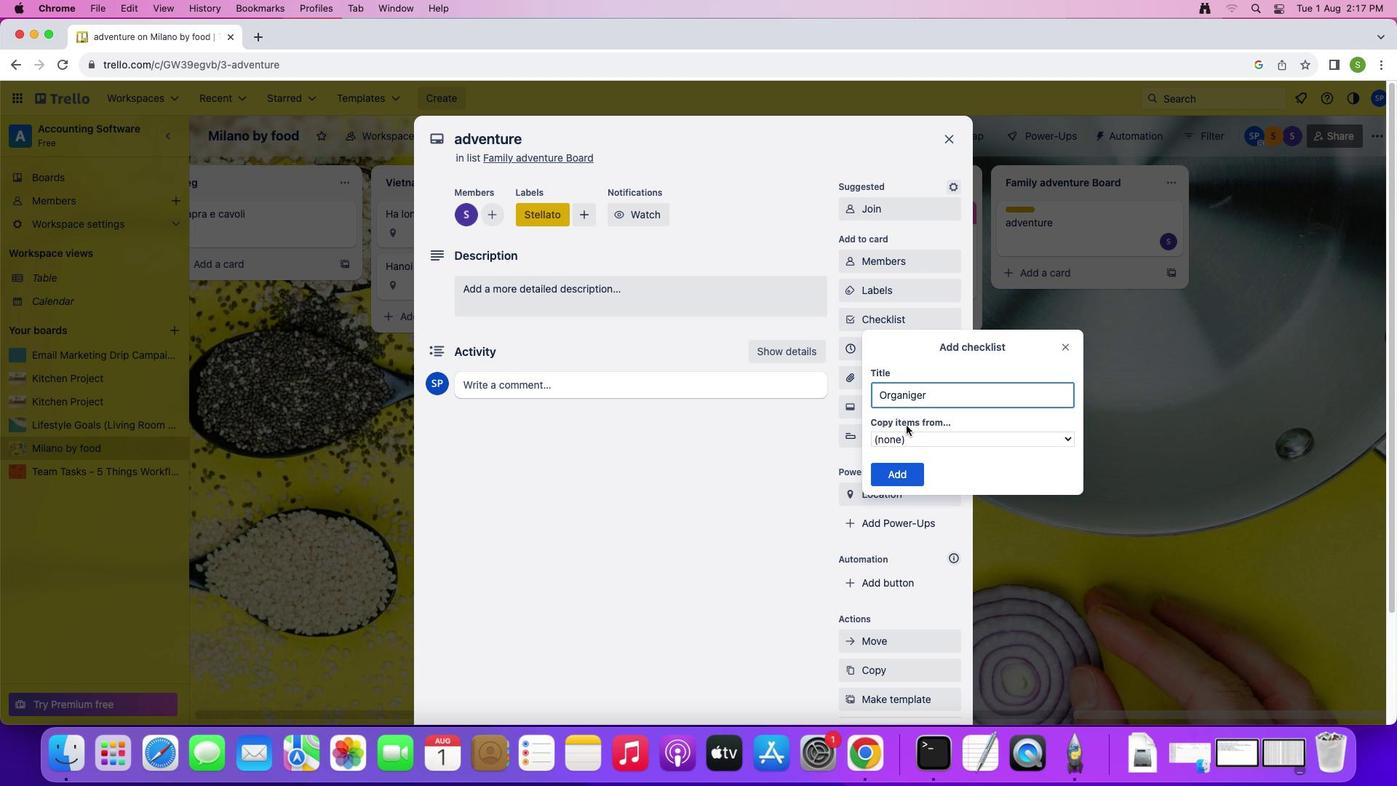 
Action: Mouse moved to (890, 465)
Screenshot: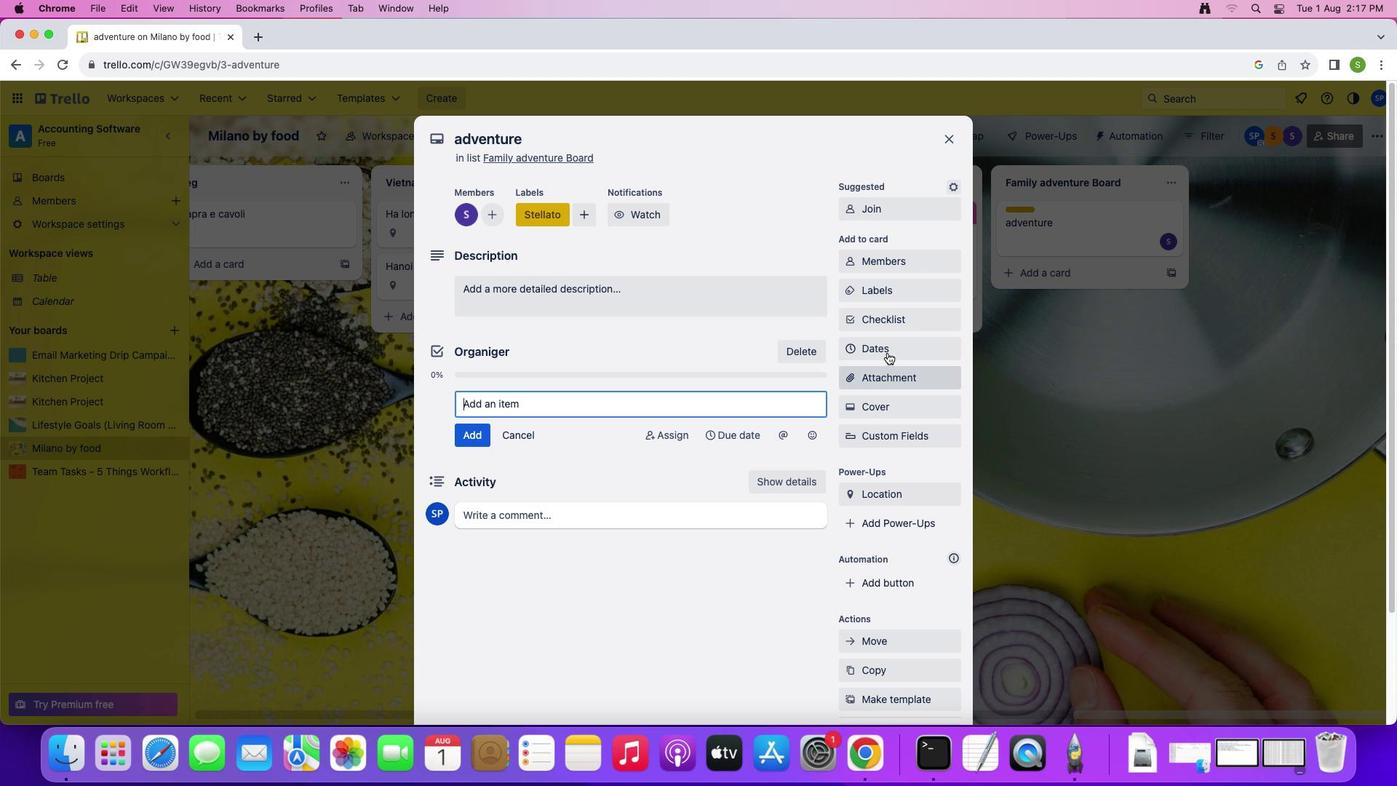 
Action: Mouse pressed left at (890, 465)
Screenshot: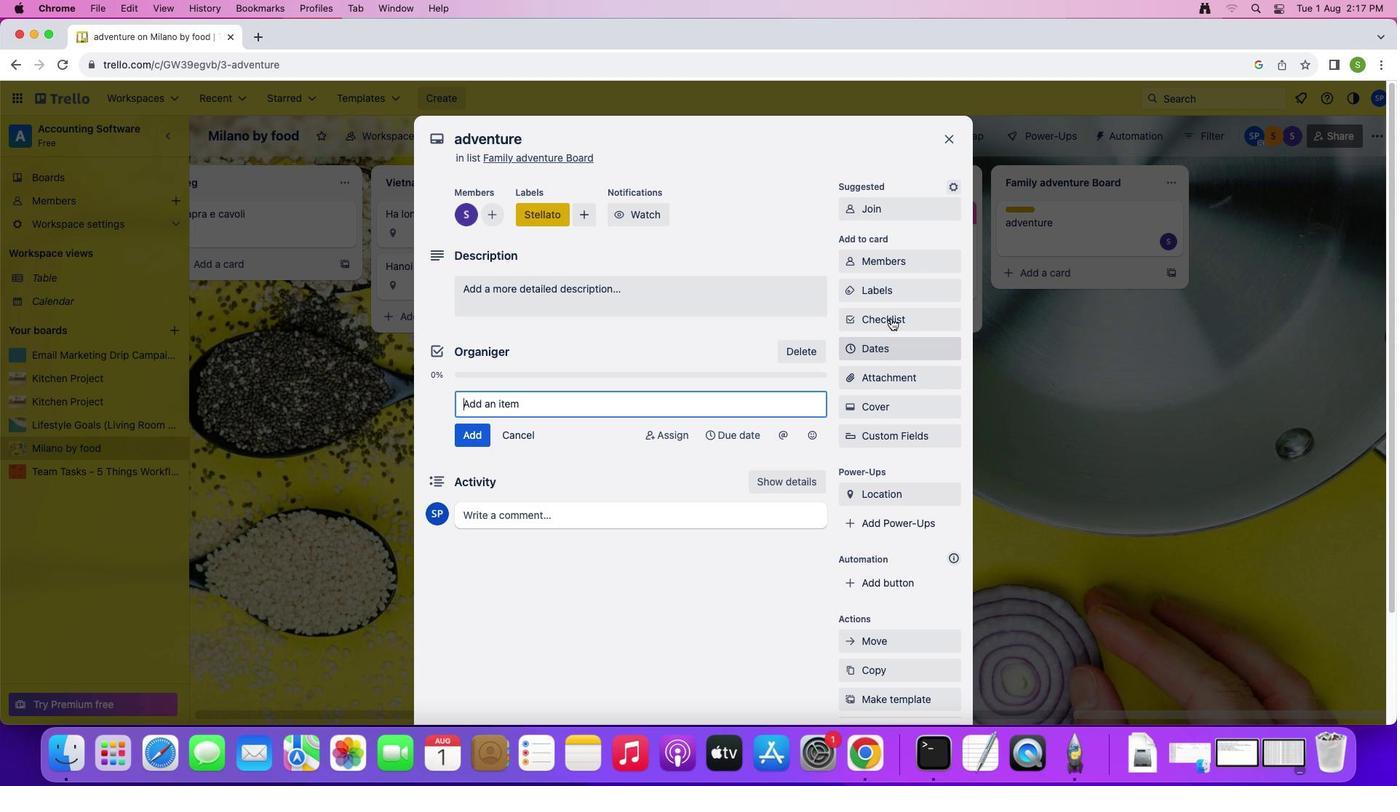 
Action: Mouse moved to (888, 352)
Screenshot: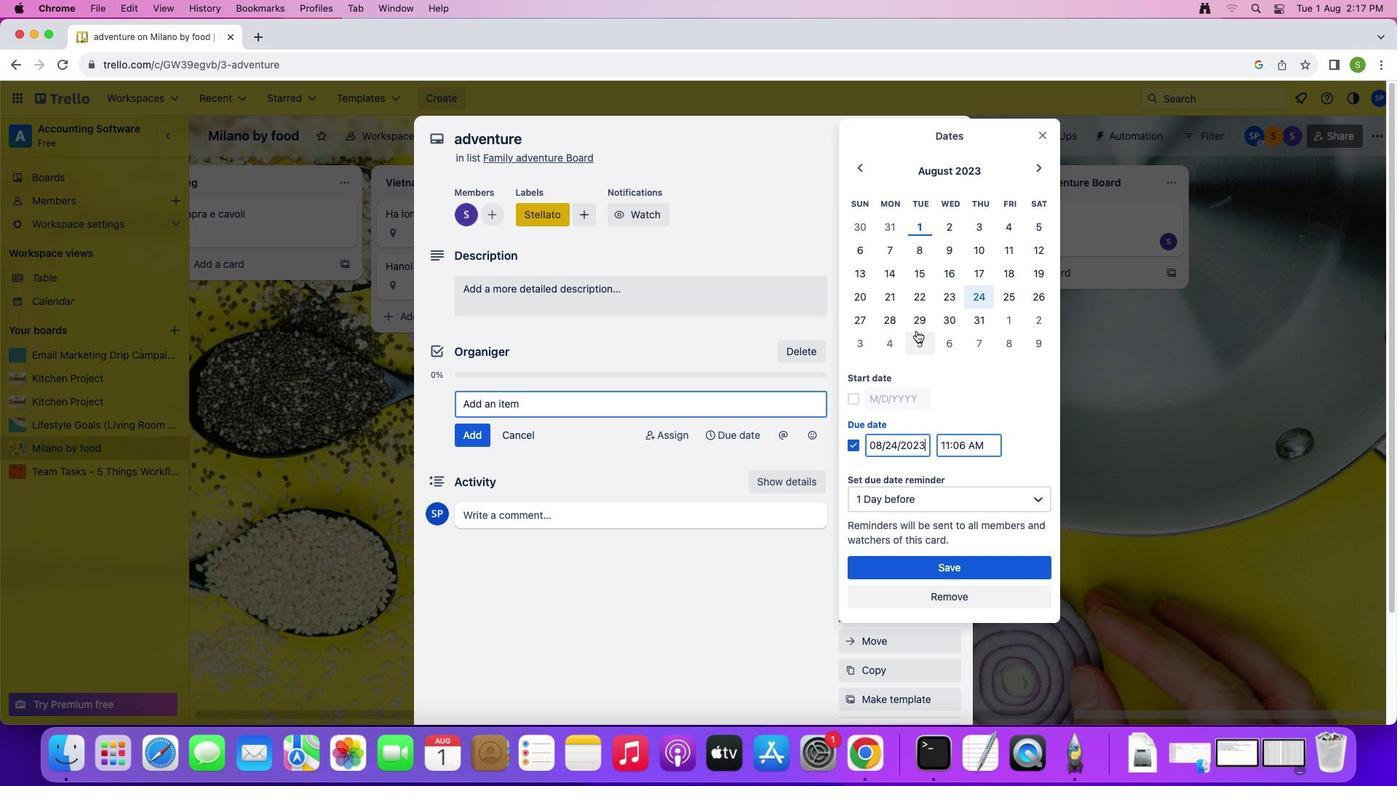 
Action: Mouse pressed left at (888, 352)
Screenshot: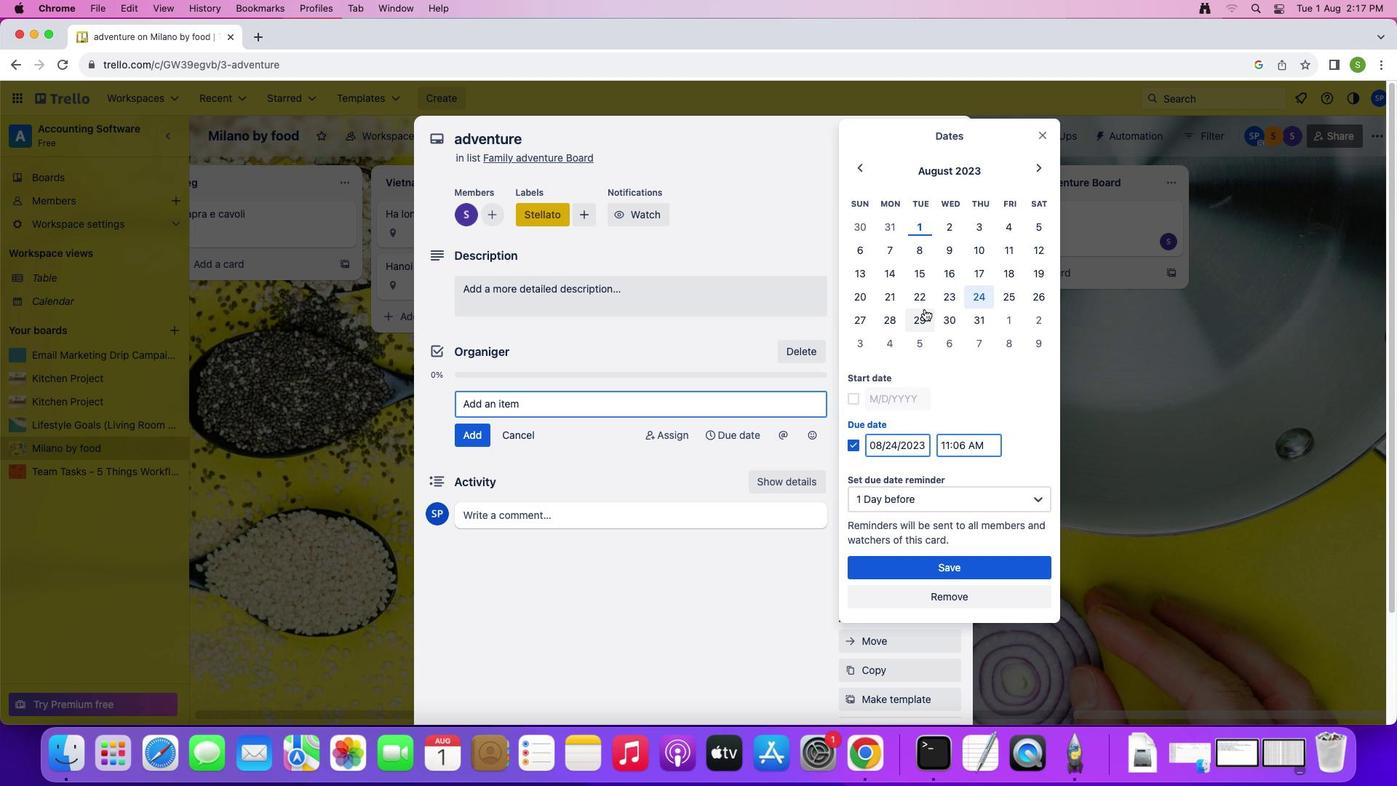 
Action: Mouse moved to (924, 304)
Screenshot: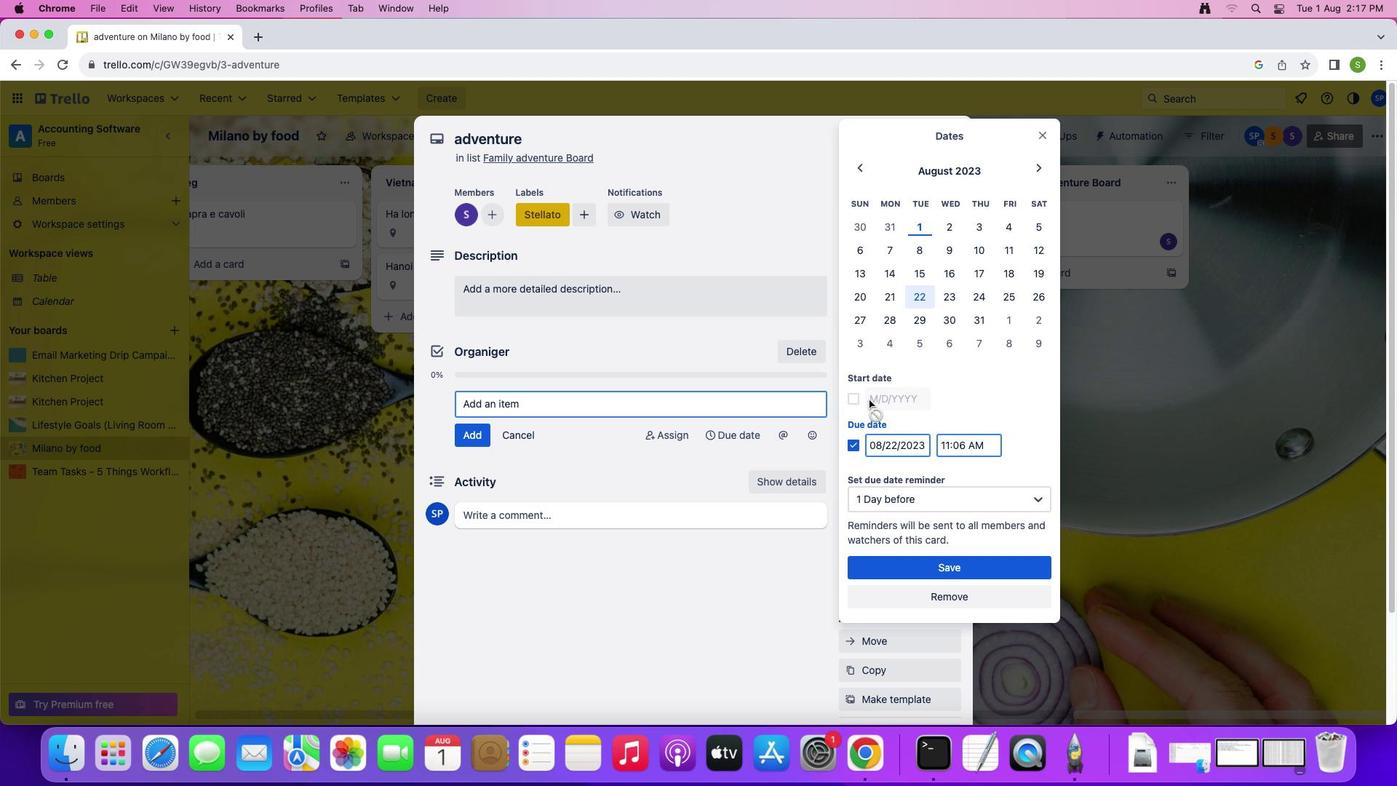 
Action: Mouse pressed left at (924, 304)
Screenshot: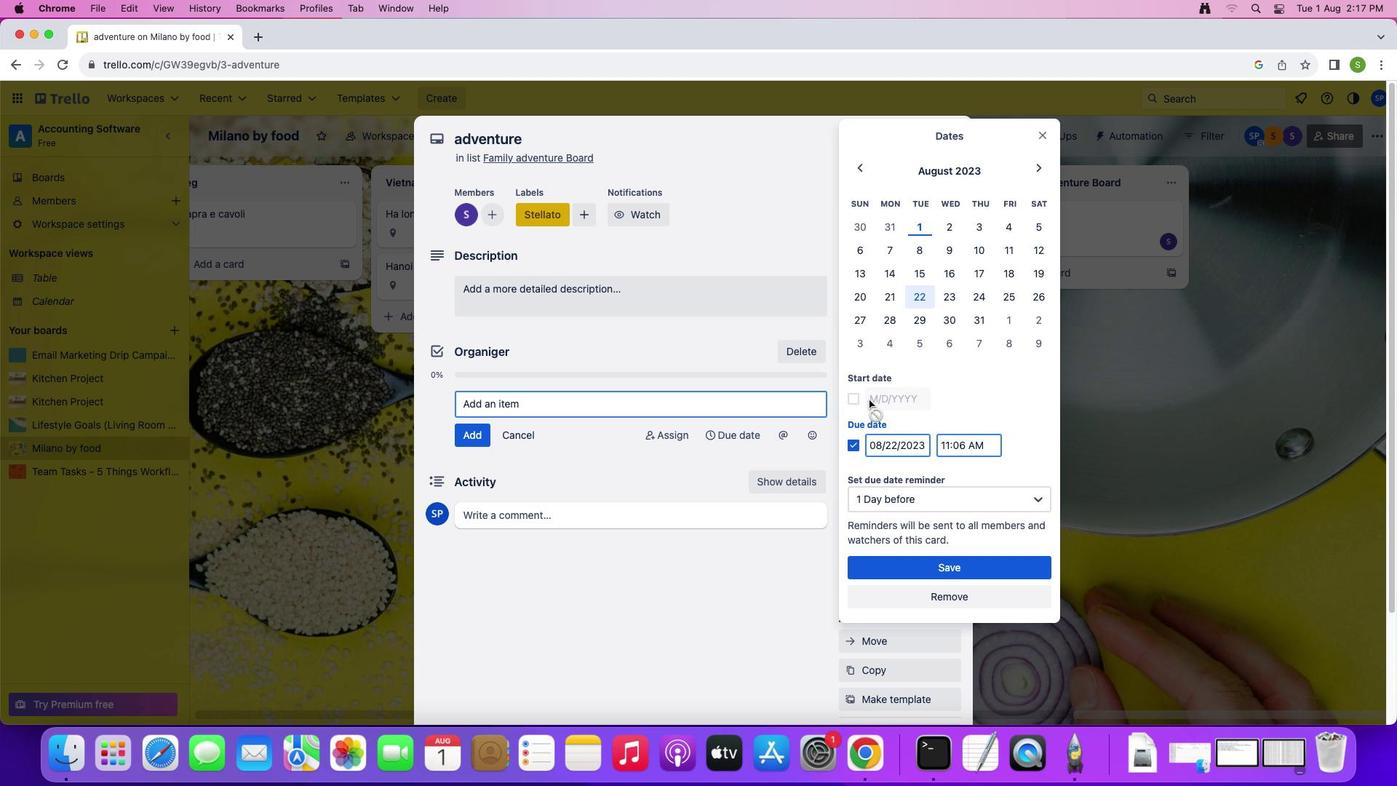 
Action: Mouse moved to (869, 400)
Screenshot: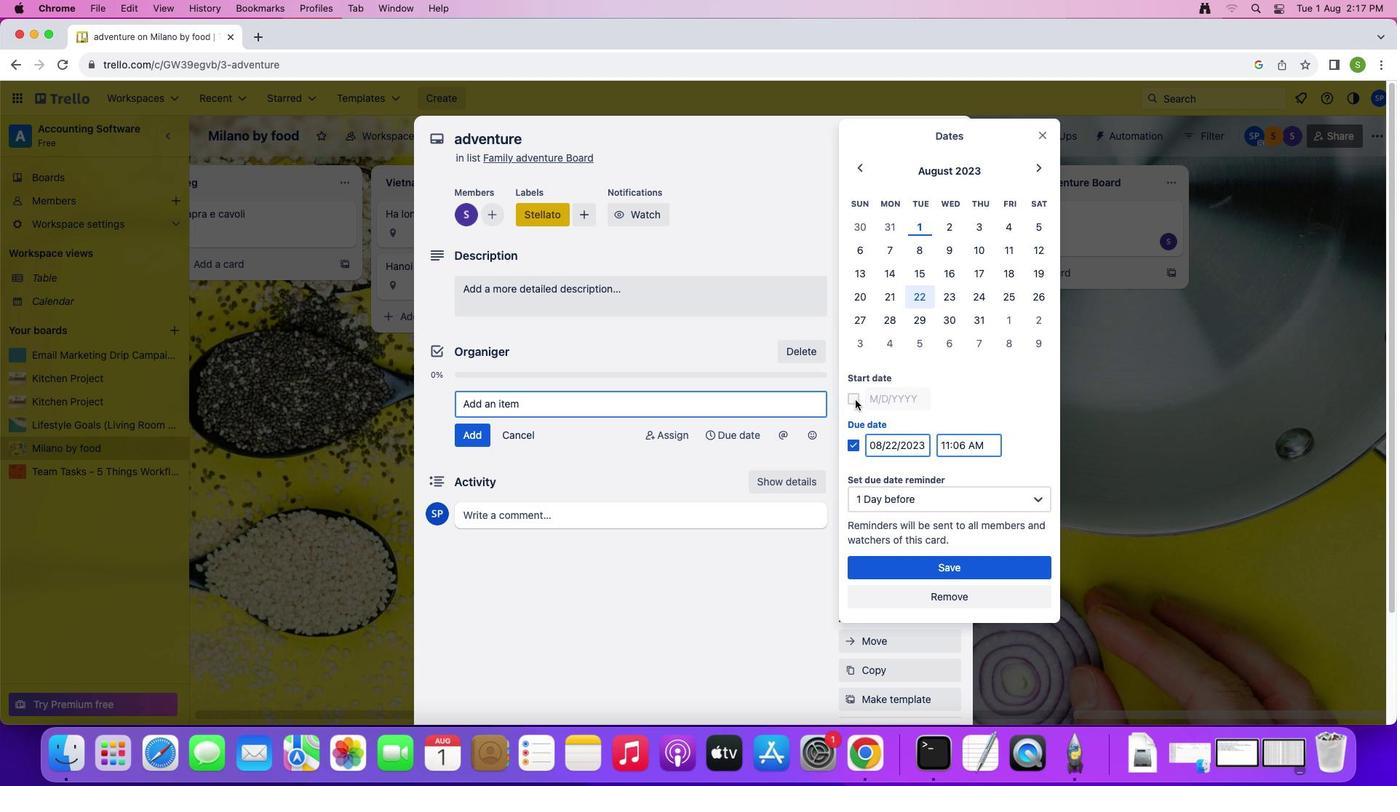 
Action: Mouse pressed left at (869, 400)
Screenshot: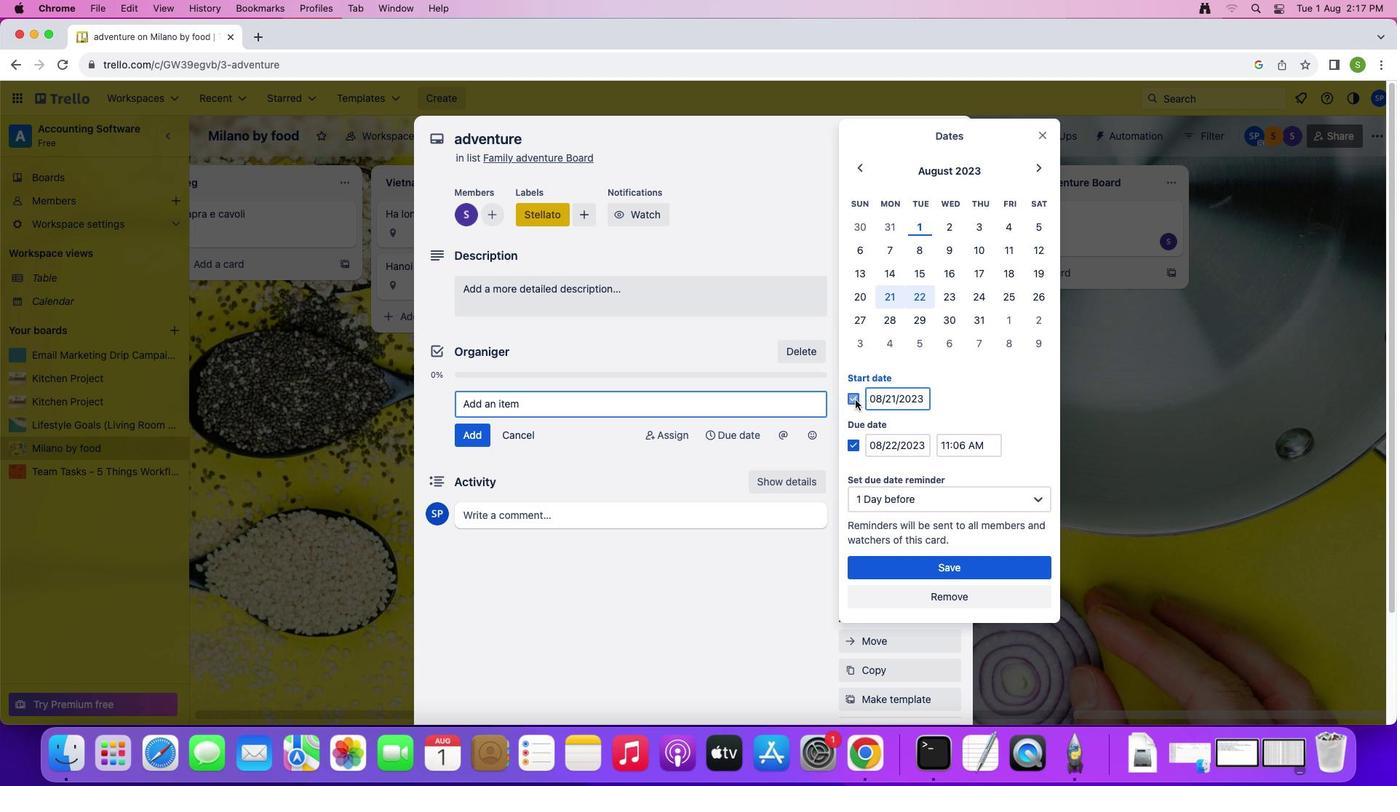 
Action: Mouse moved to (856, 400)
Screenshot: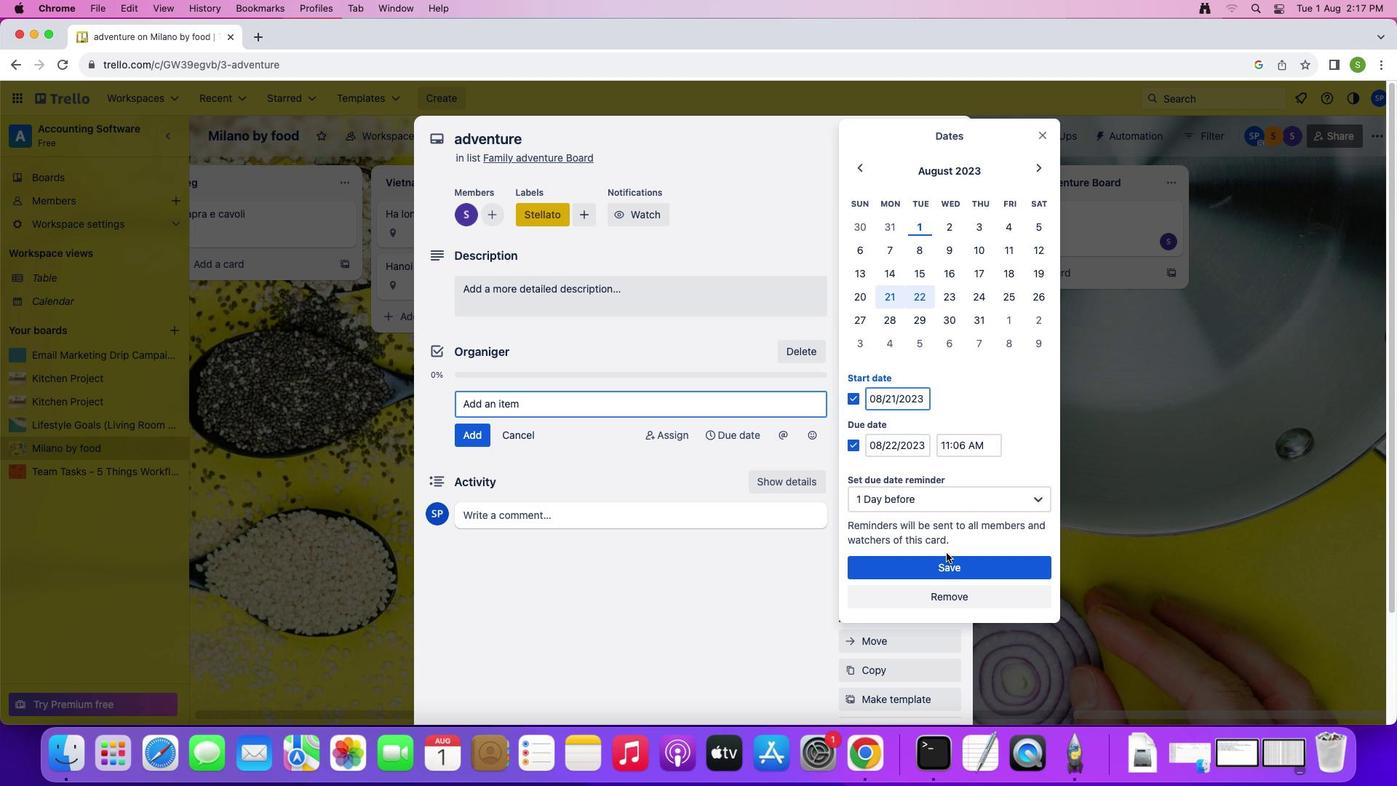
Action: Mouse pressed left at (856, 400)
Screenshot: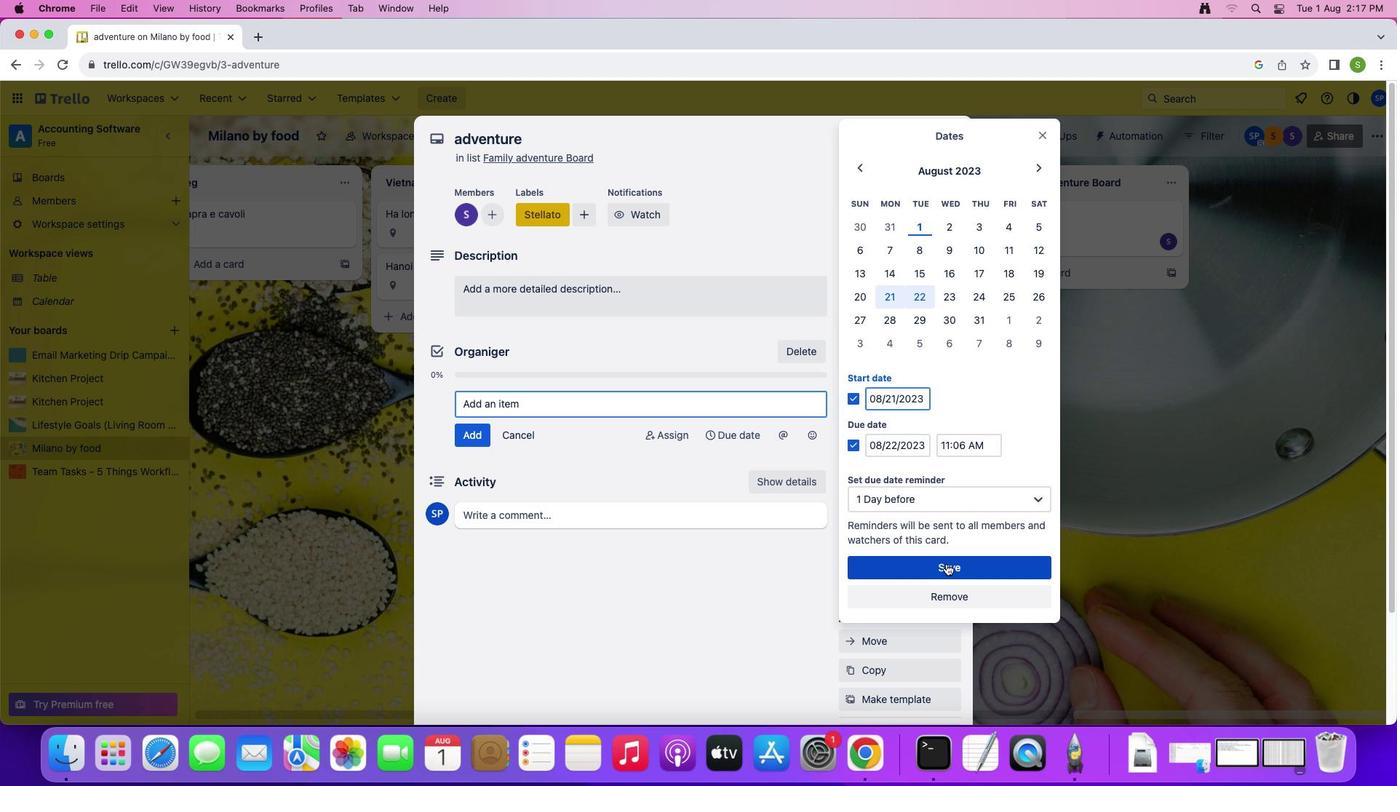 
Action: Mouse moved to (945, 567)
Screenshot: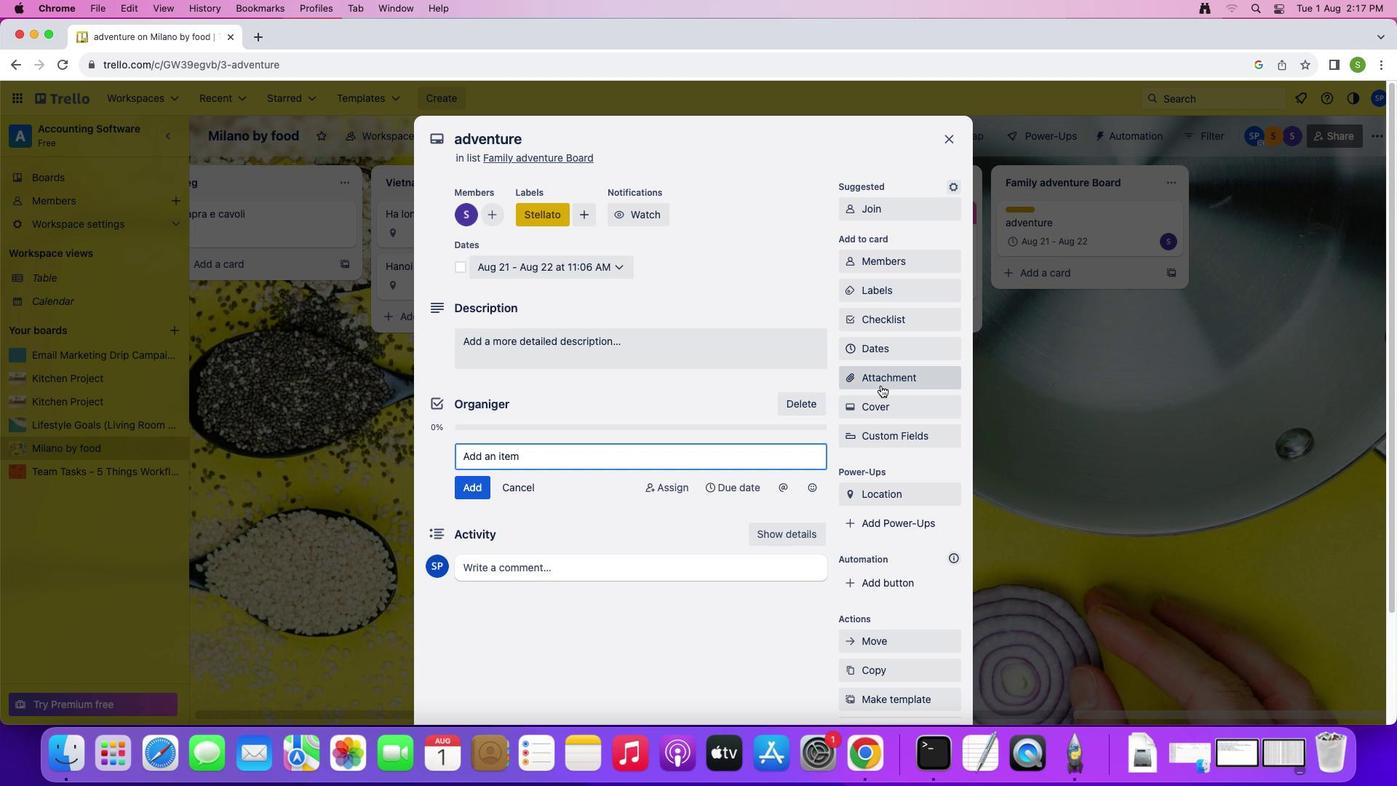 
Action: Mouse pressed left at (945, 567)
Screenshot: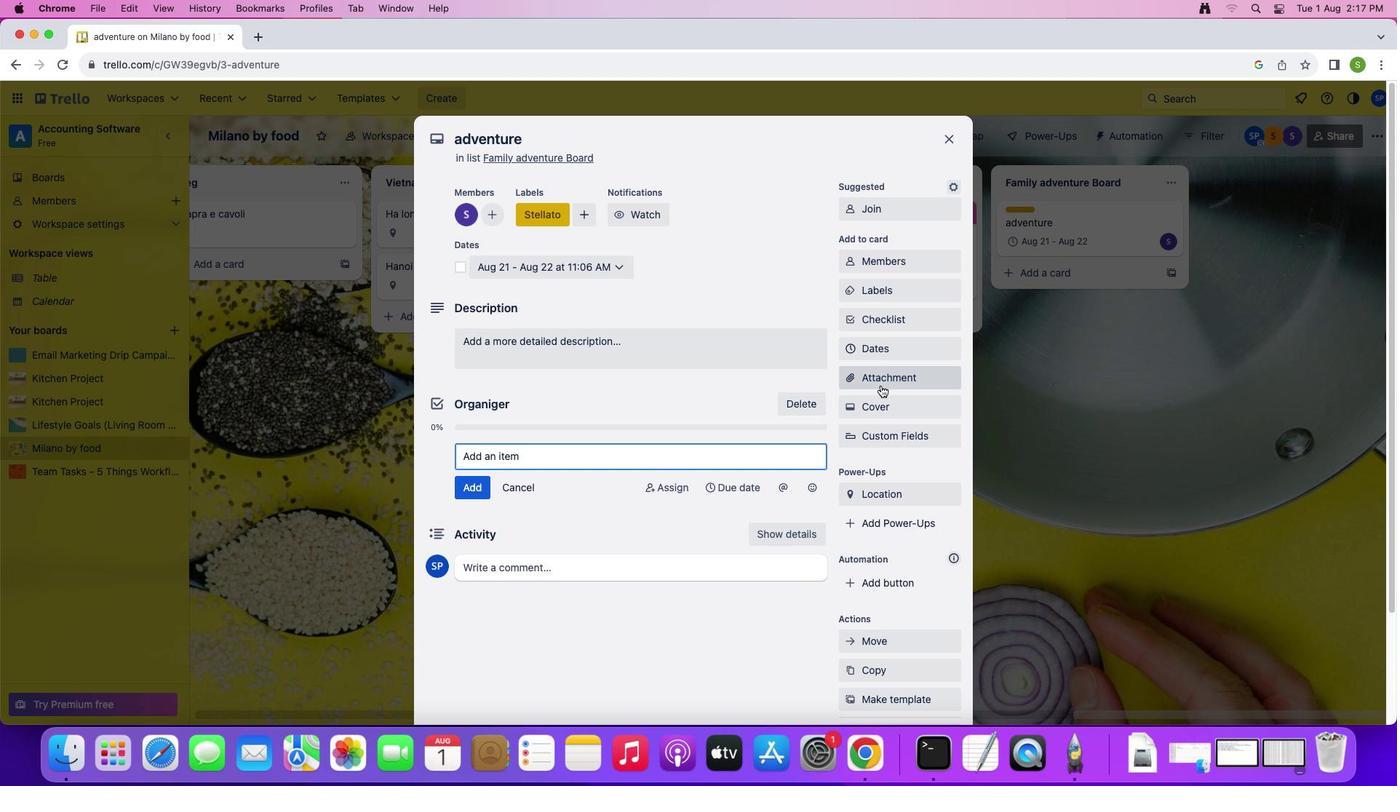 
Action: Mouse moved to (879, 409)
Screenshot: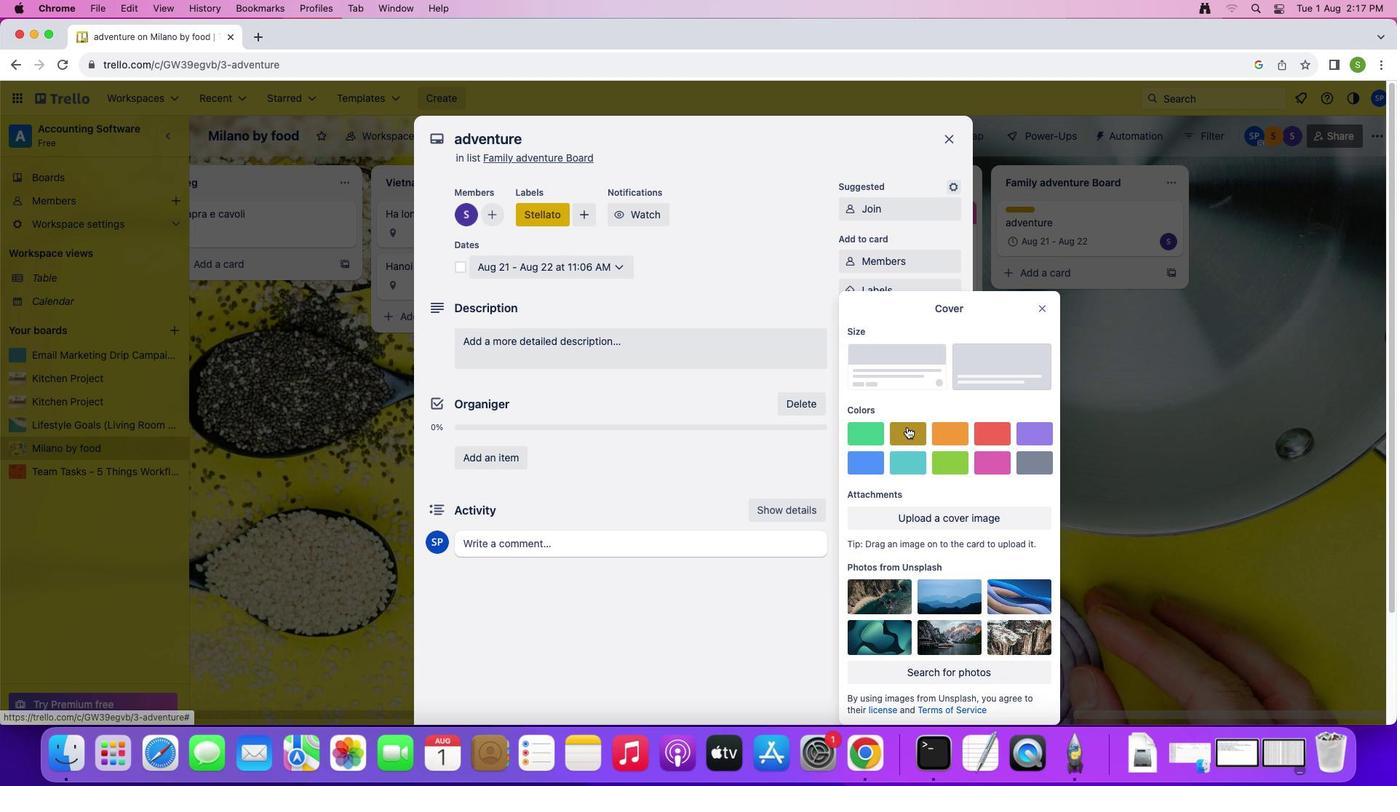 
Action: Mouse pressed left at (879, 409)
Screenshot: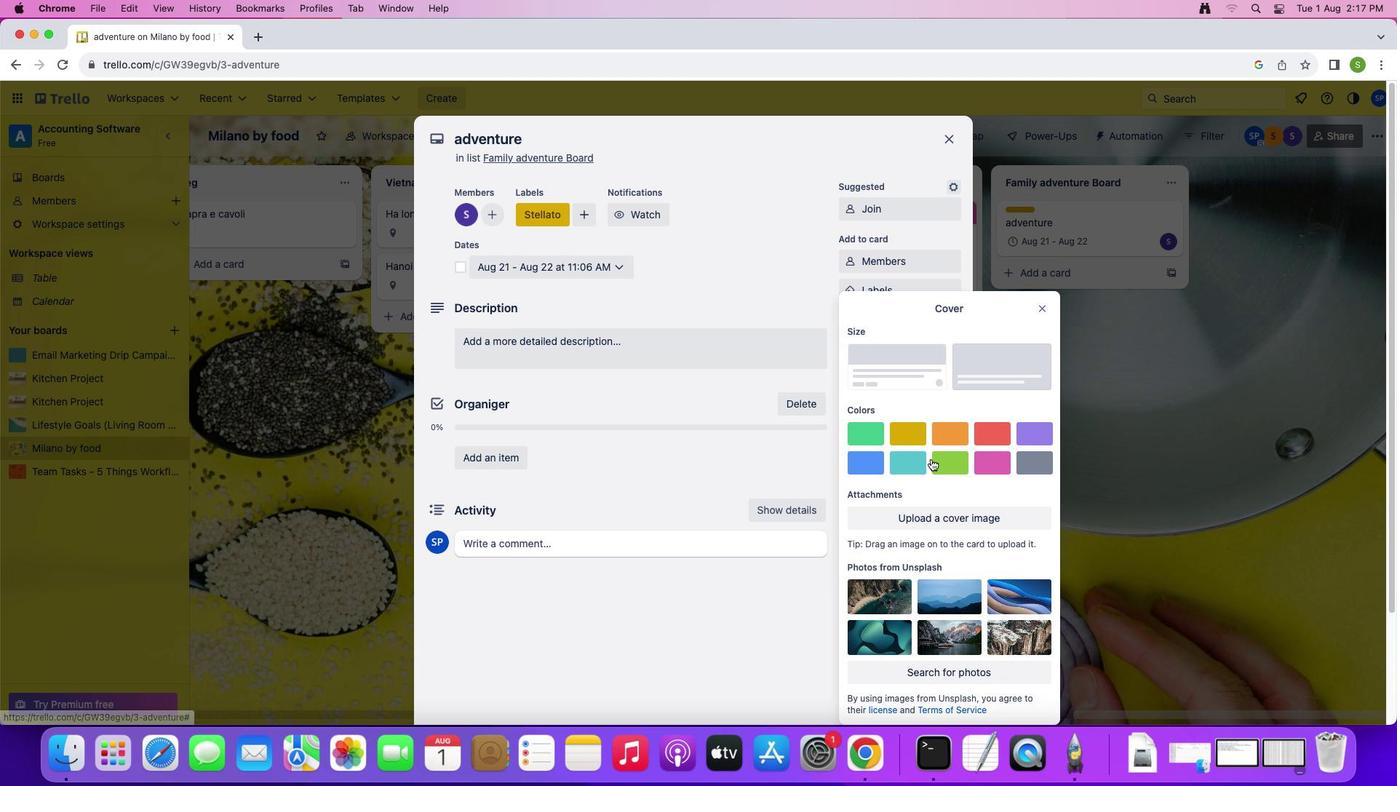 
Action: Mouse moved to (867, 471)
Screenshot: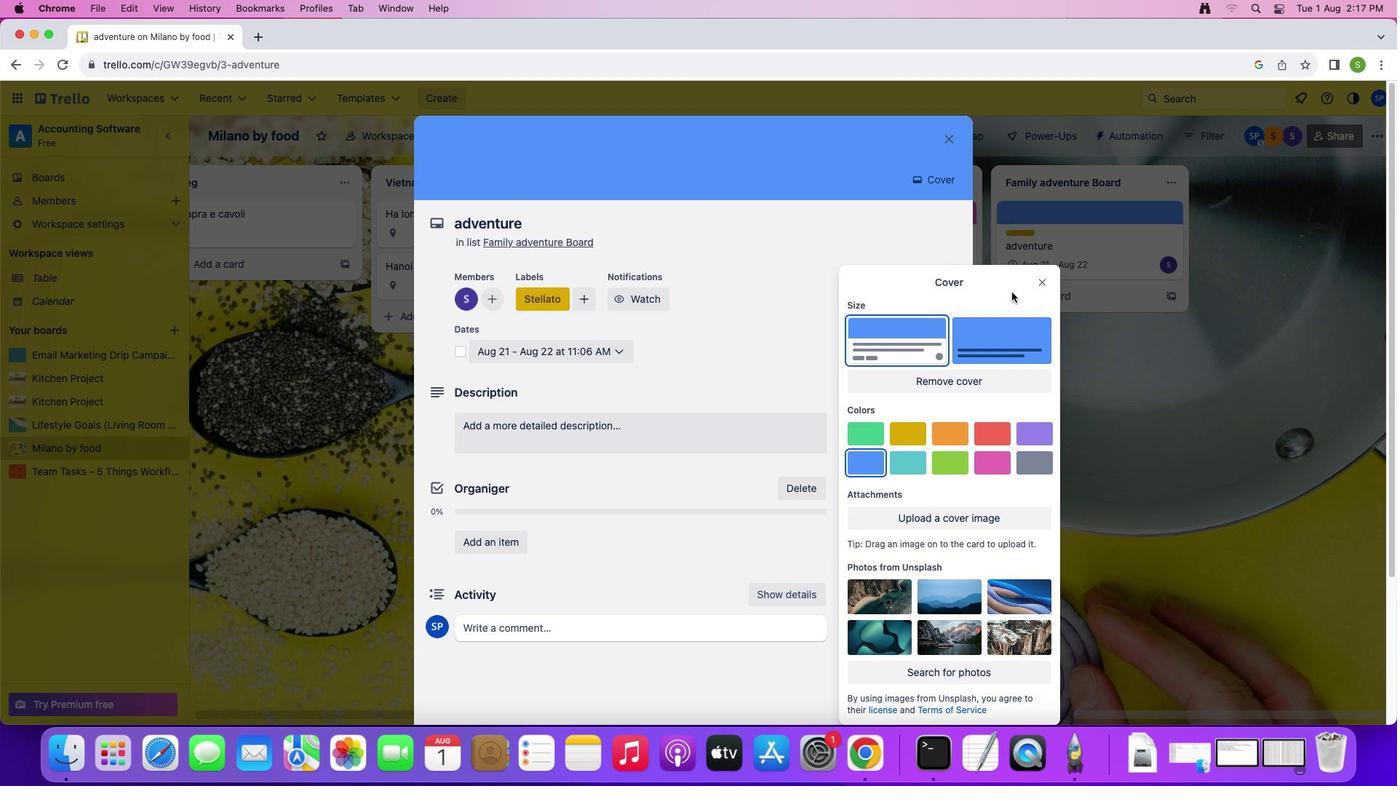 
Action: Mouse pressed left at (867, 471)
Screenshot: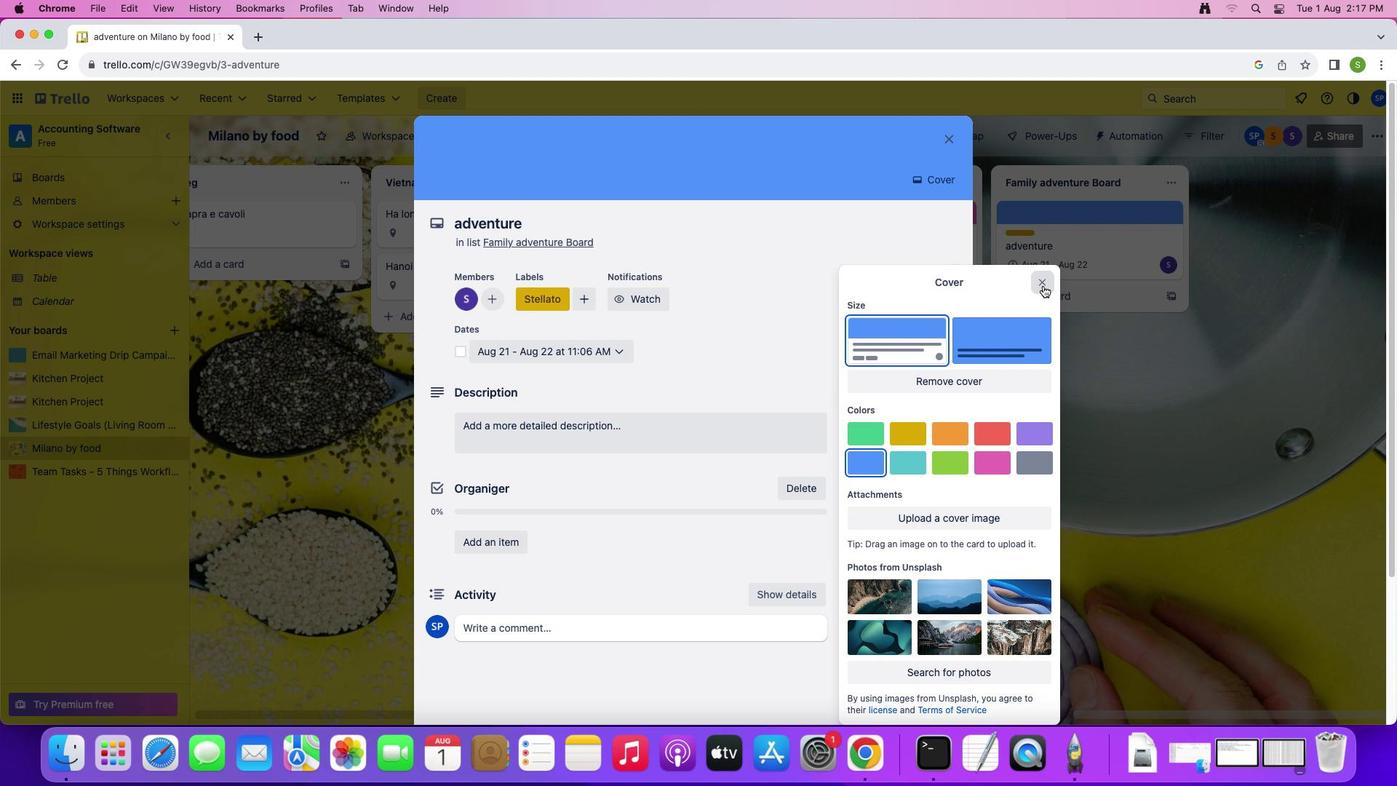 
Action: Mouse moved to (1043, 285)
Screenshot: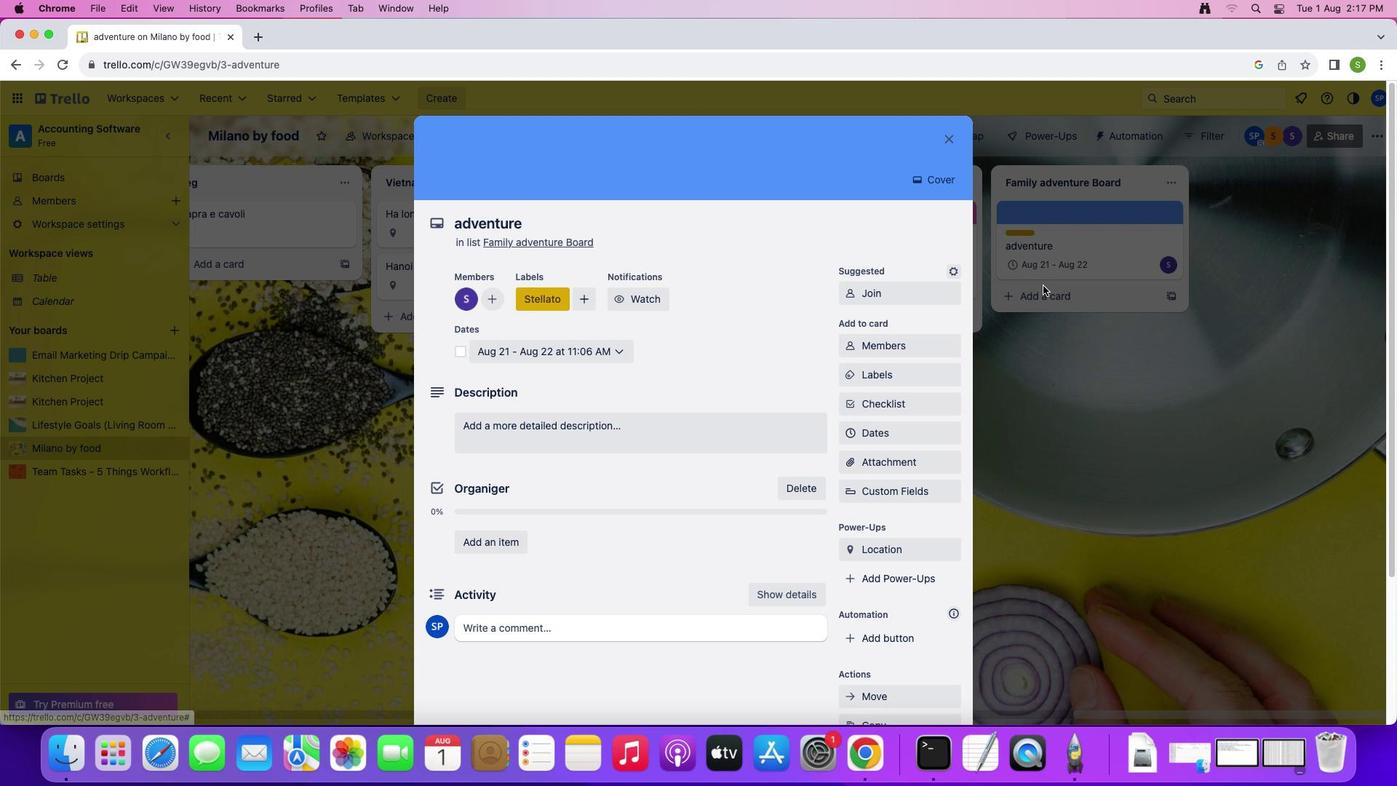 
Action: Mouse pressed left at (1043, 285)
Screenshot: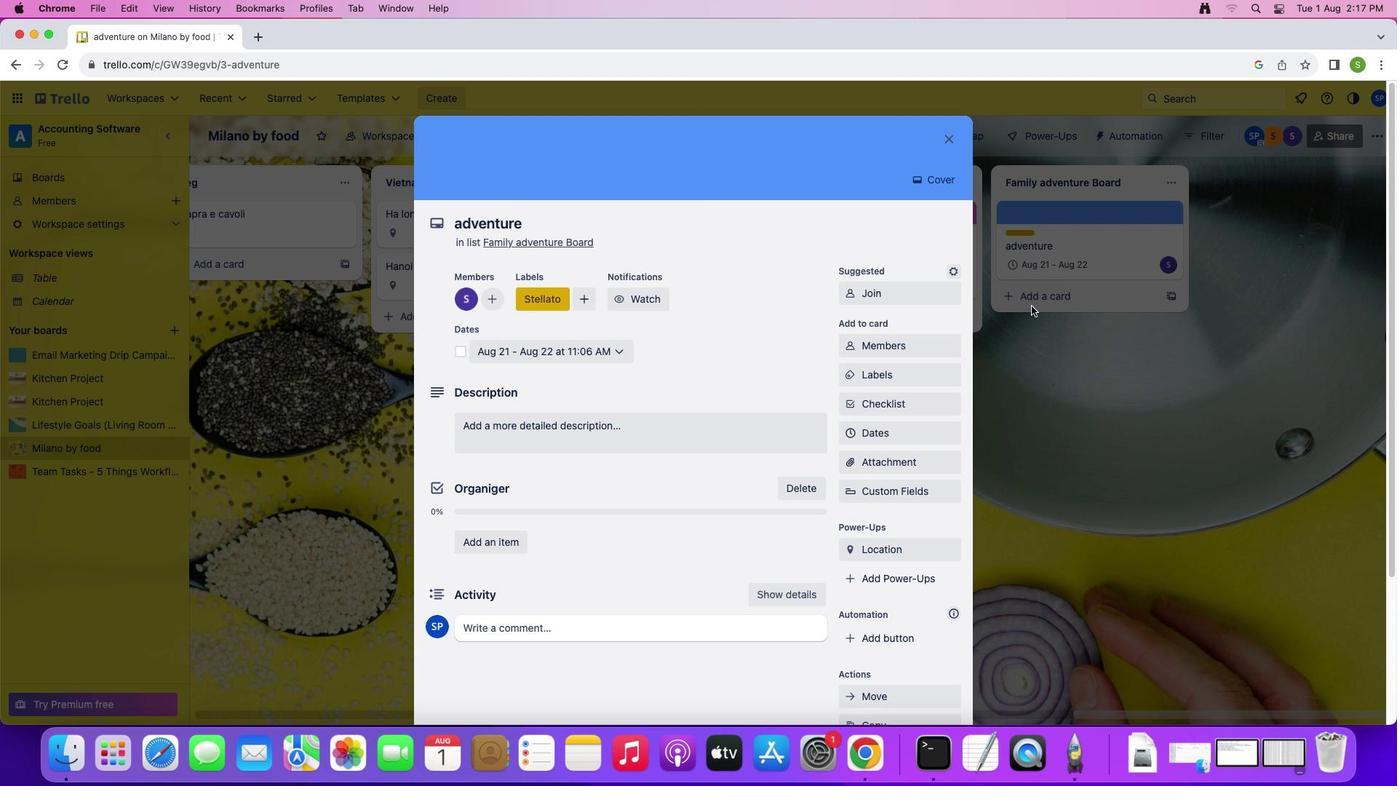 
Action: Mouse moved to (903, 495)
Screenshot: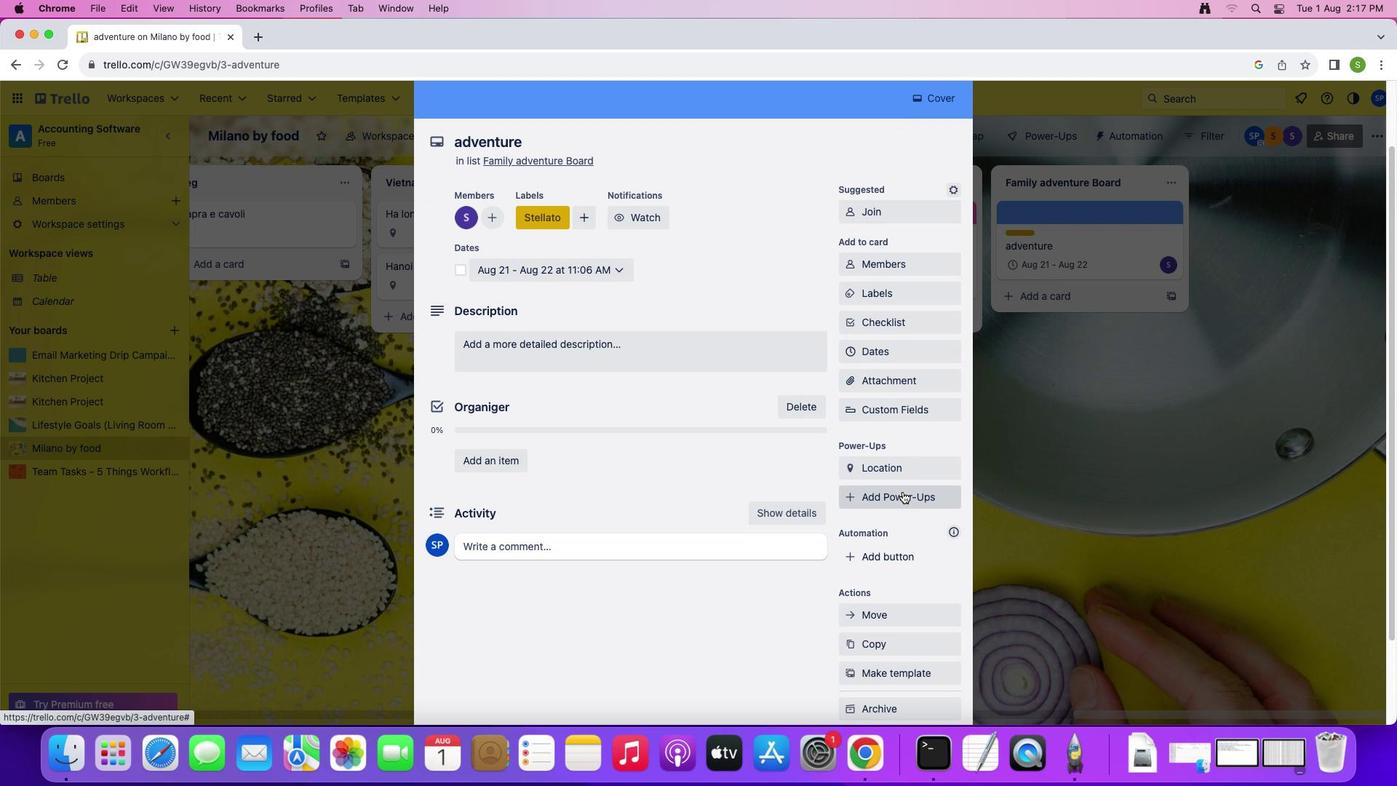 
Action: Mouse scrolled (903, 495) with delta (0, 0)
Screenshot: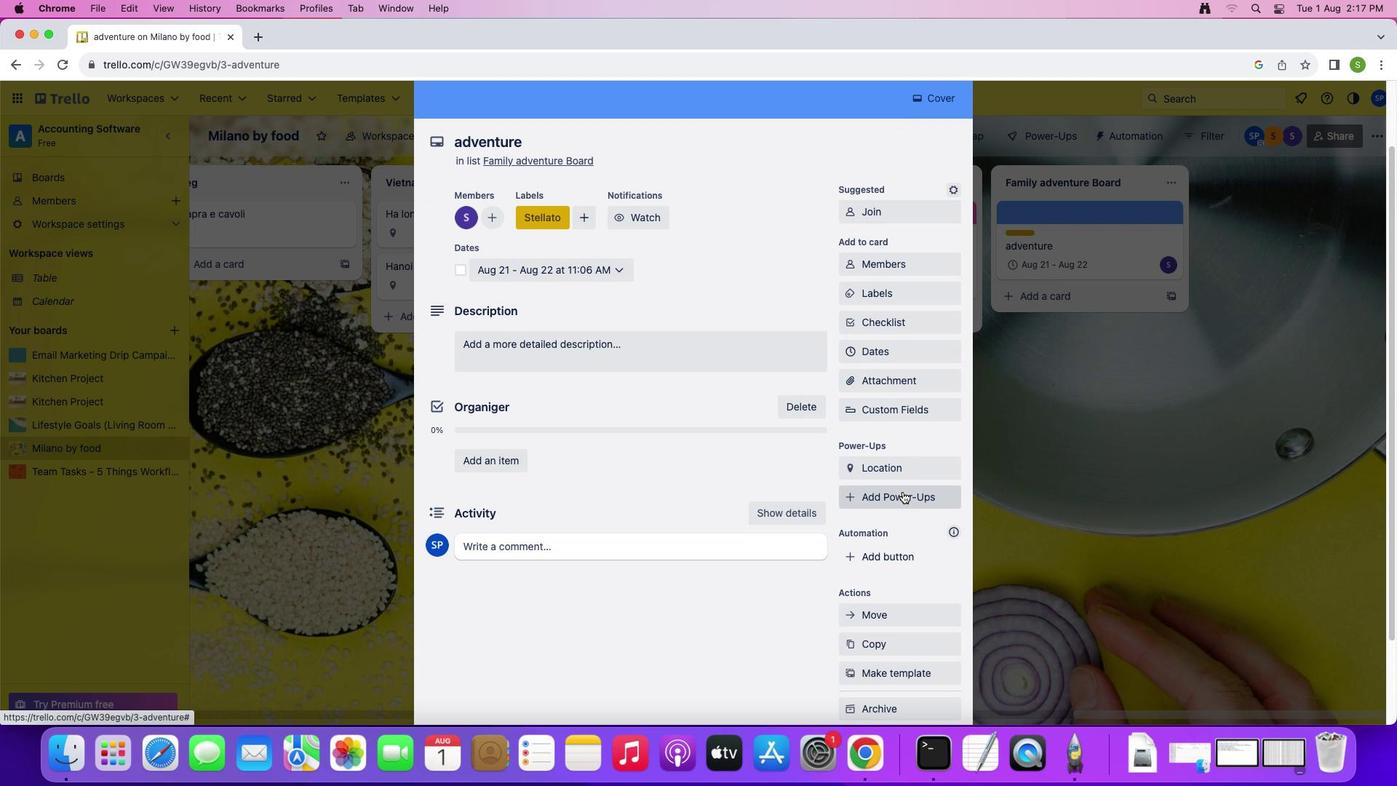 
Action: Mouse moved to (902, 492)
Screenshot: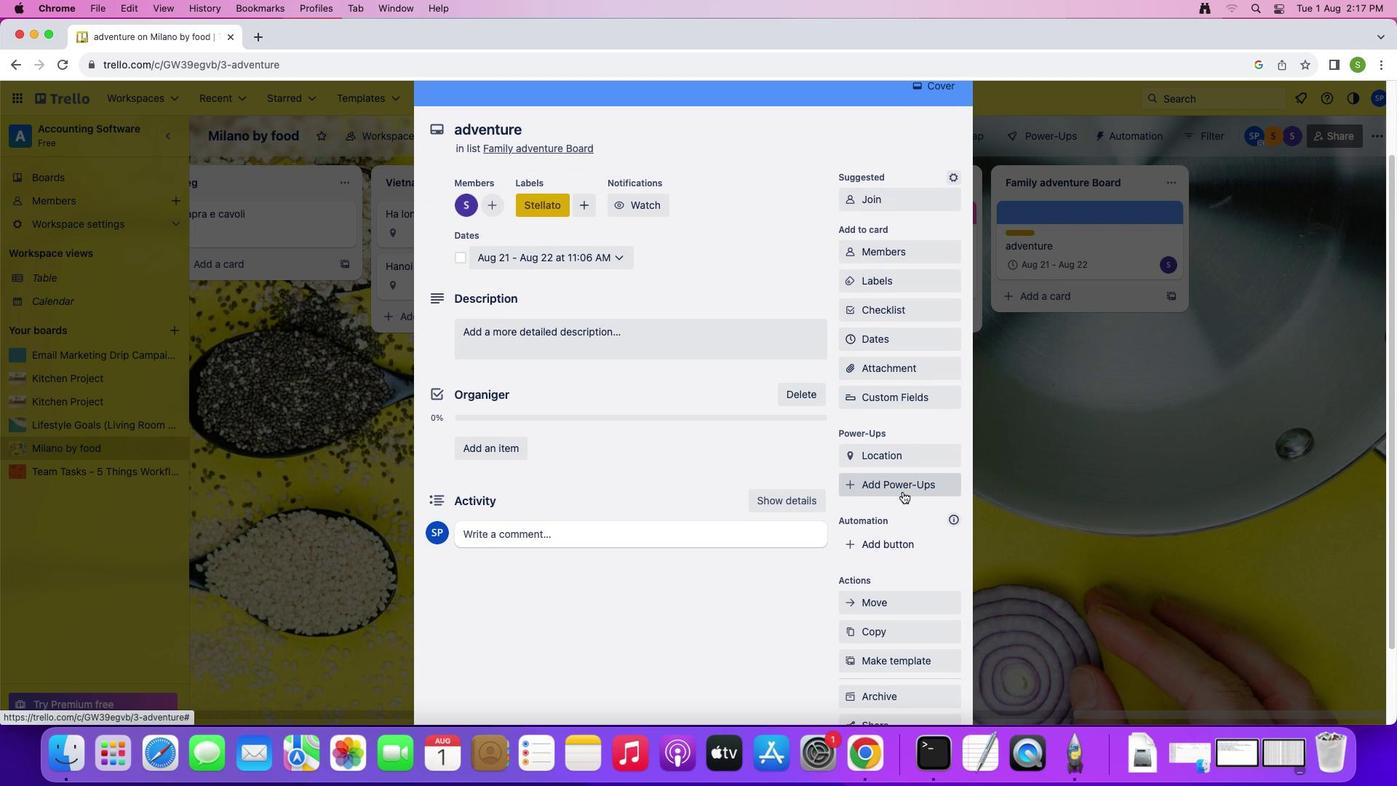 
Action: Mouse scrolled (902, 492) with delta (0, 0)
Screenshot: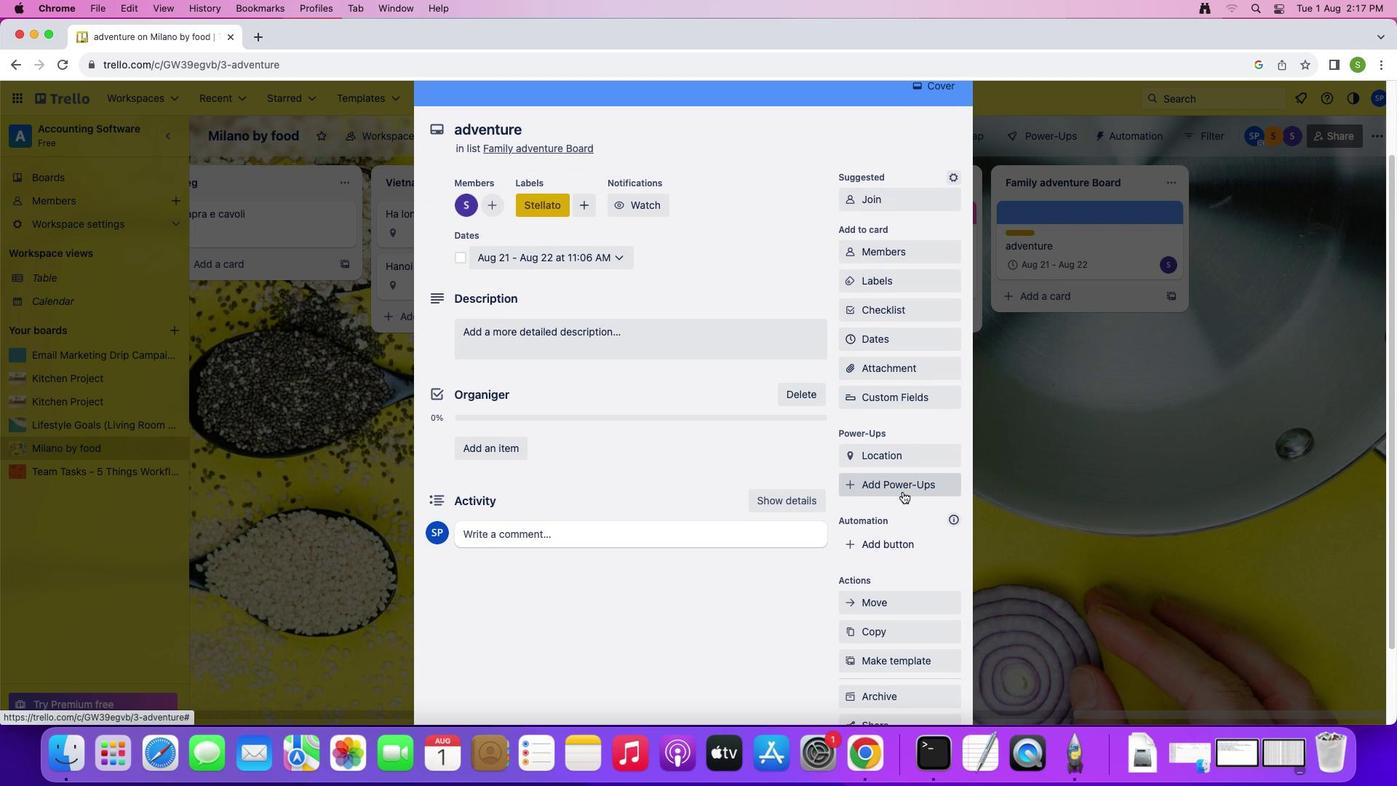 
Action: Mouse moved to (902, 492)
Screenshot: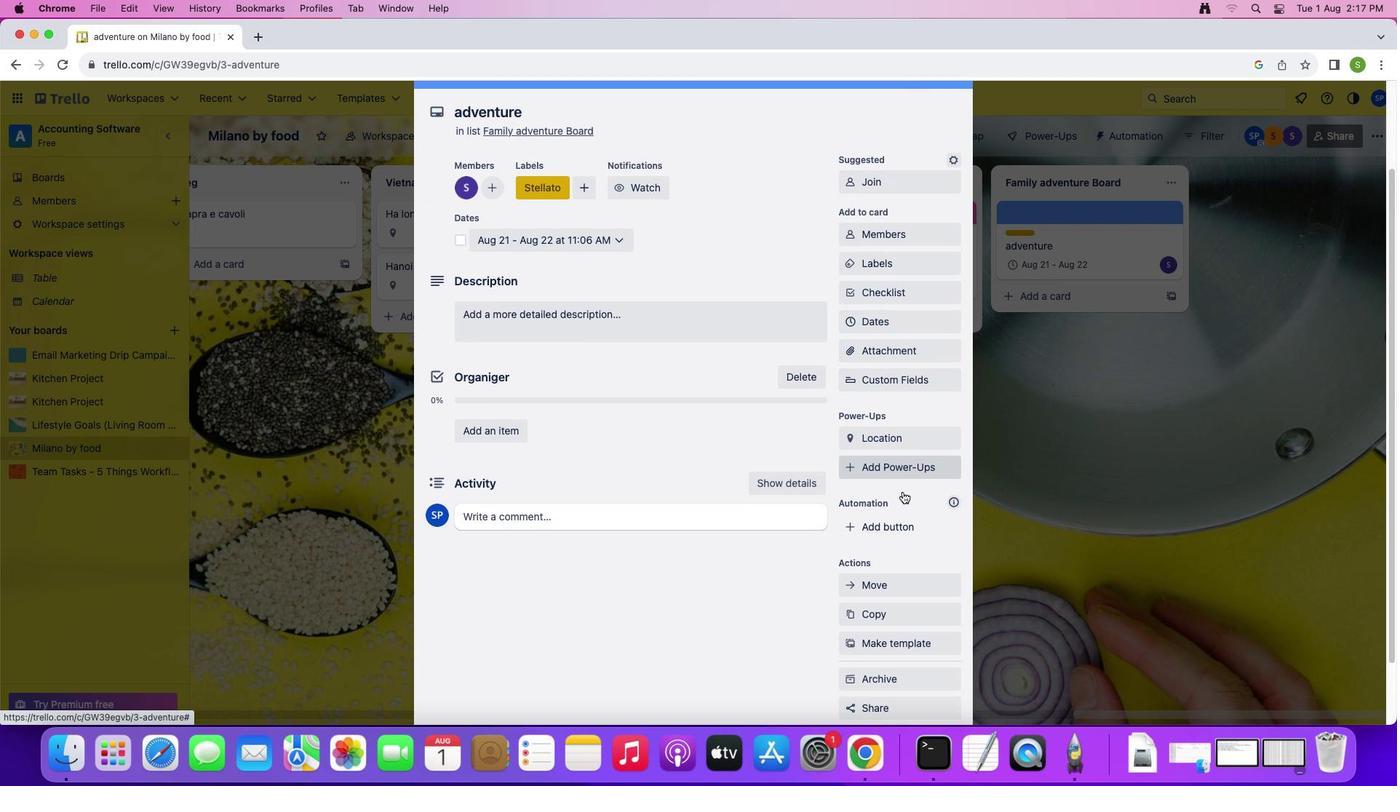 
Action: Mouse scrolled (902, 492) with delta (0, -1)
Screenshot: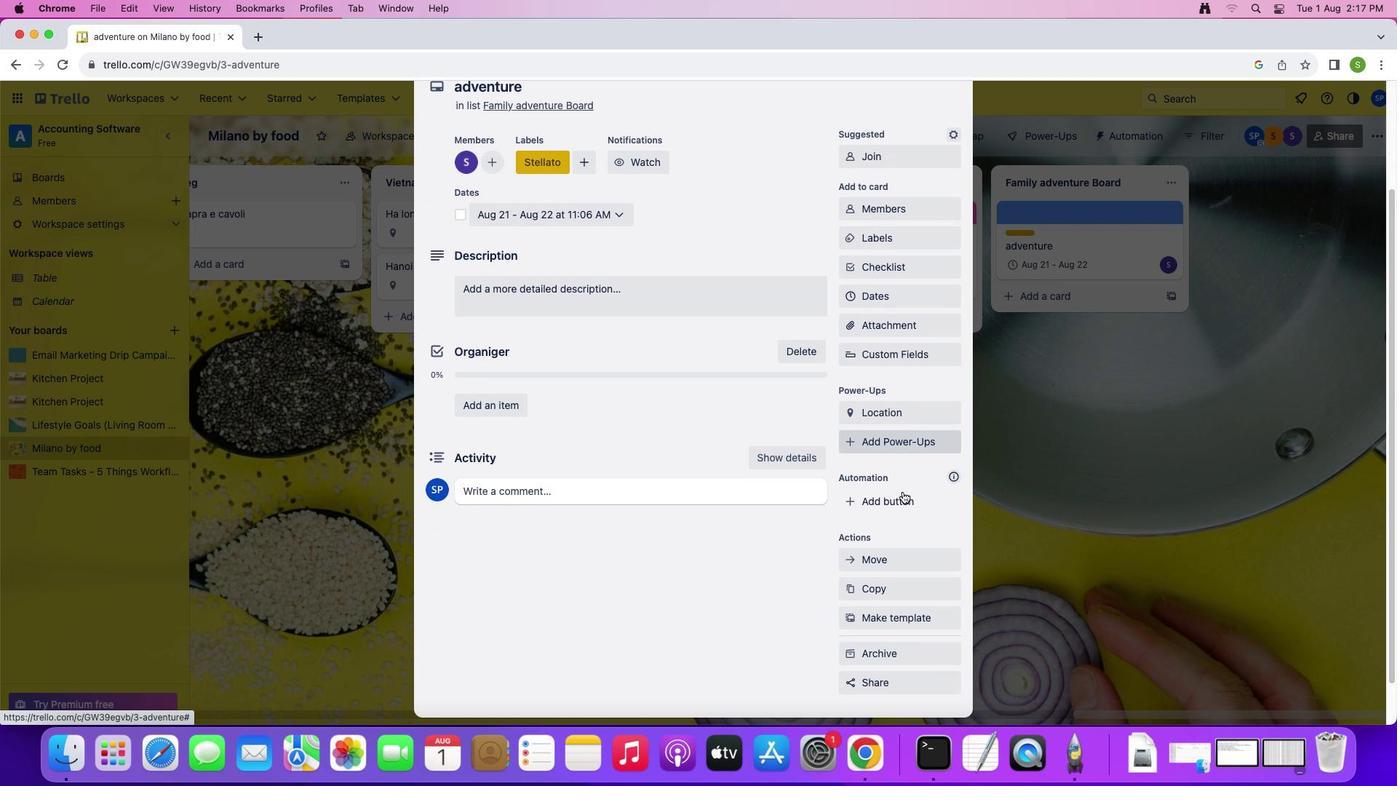 
Action: Mouse scrolled (902, 492) with delta (0, 0)
Screenshot: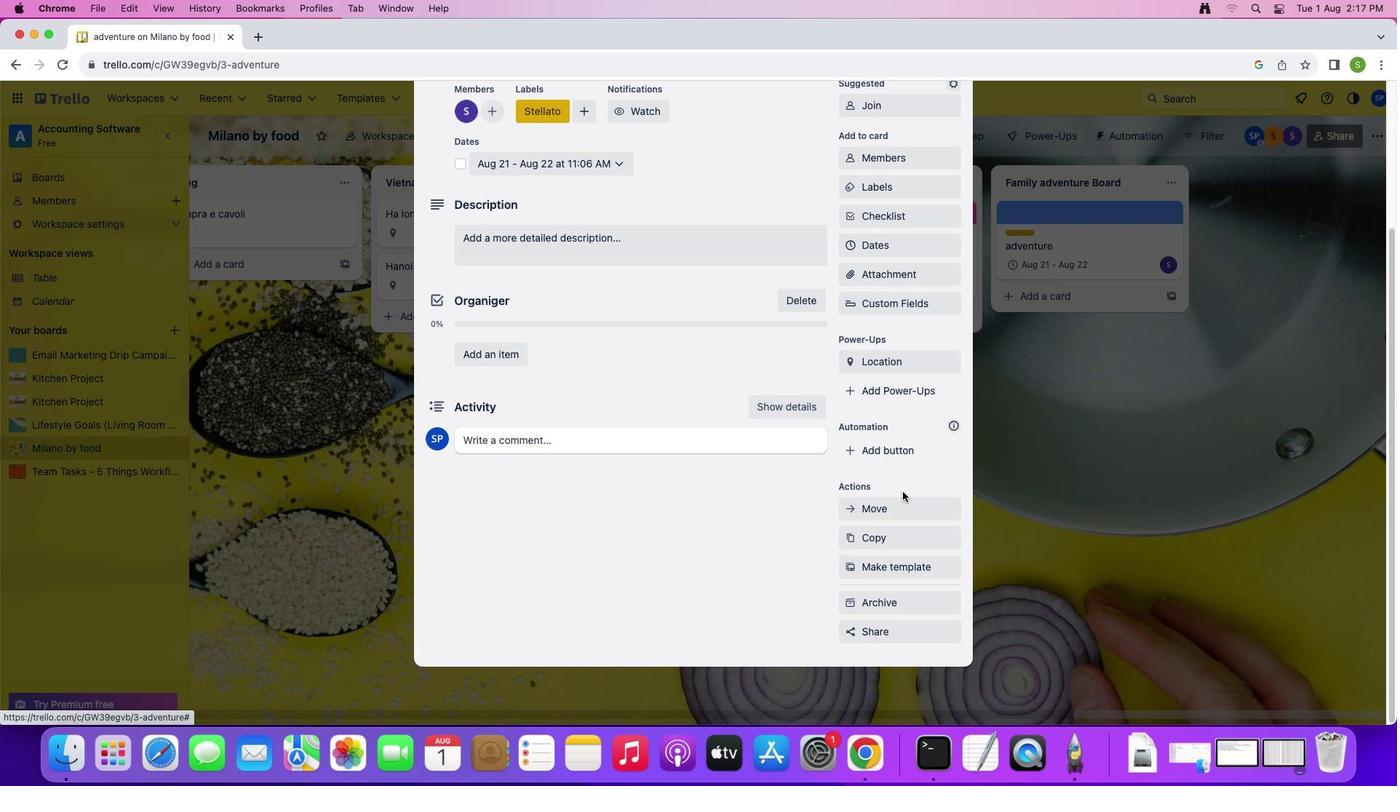
Action: Mouse scrolled (902, 492) with delta (0, 0)
Screenshot: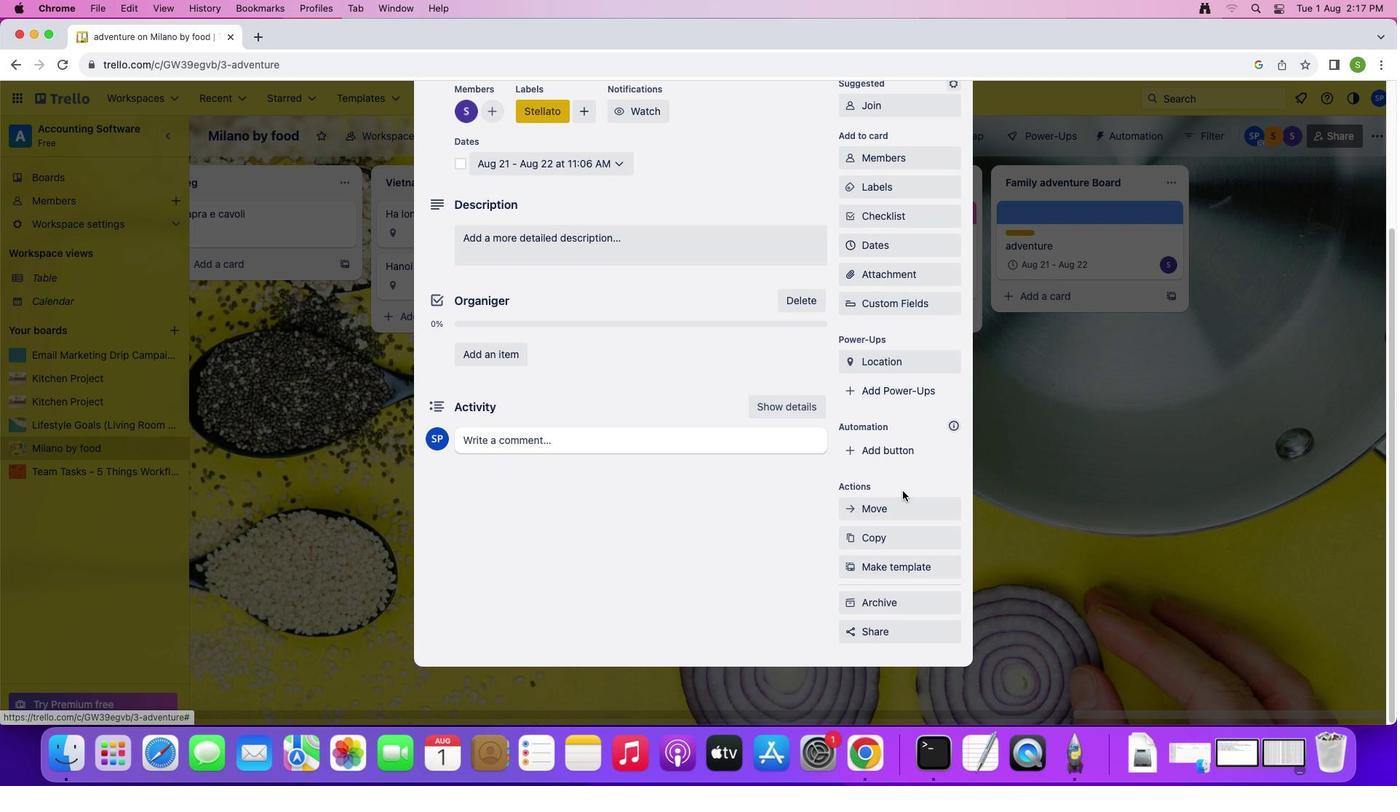 
Action: Mouse scrolled (902, 492) with delta (0, -1)
Screenshot: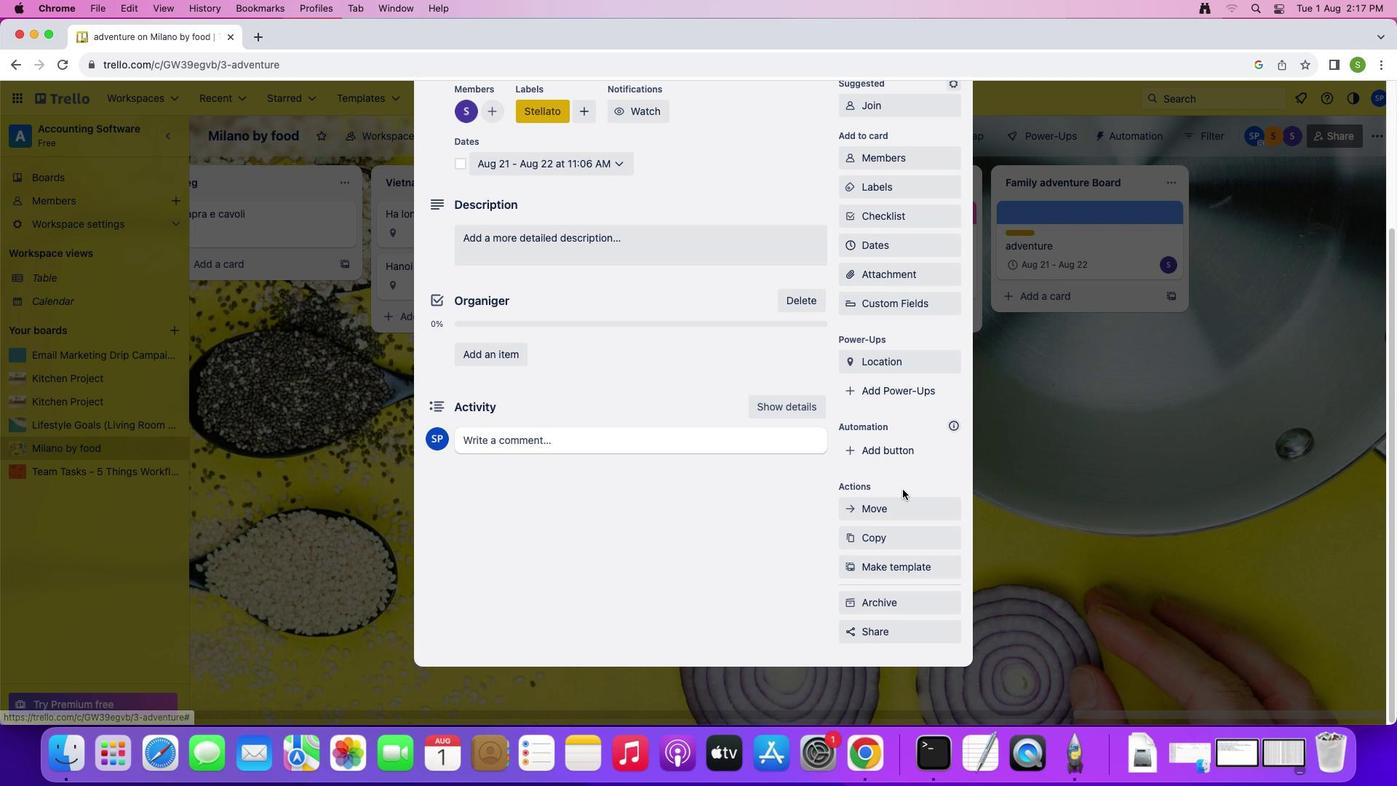 
Action: Mouse moved to (897, 455)
Screenshot: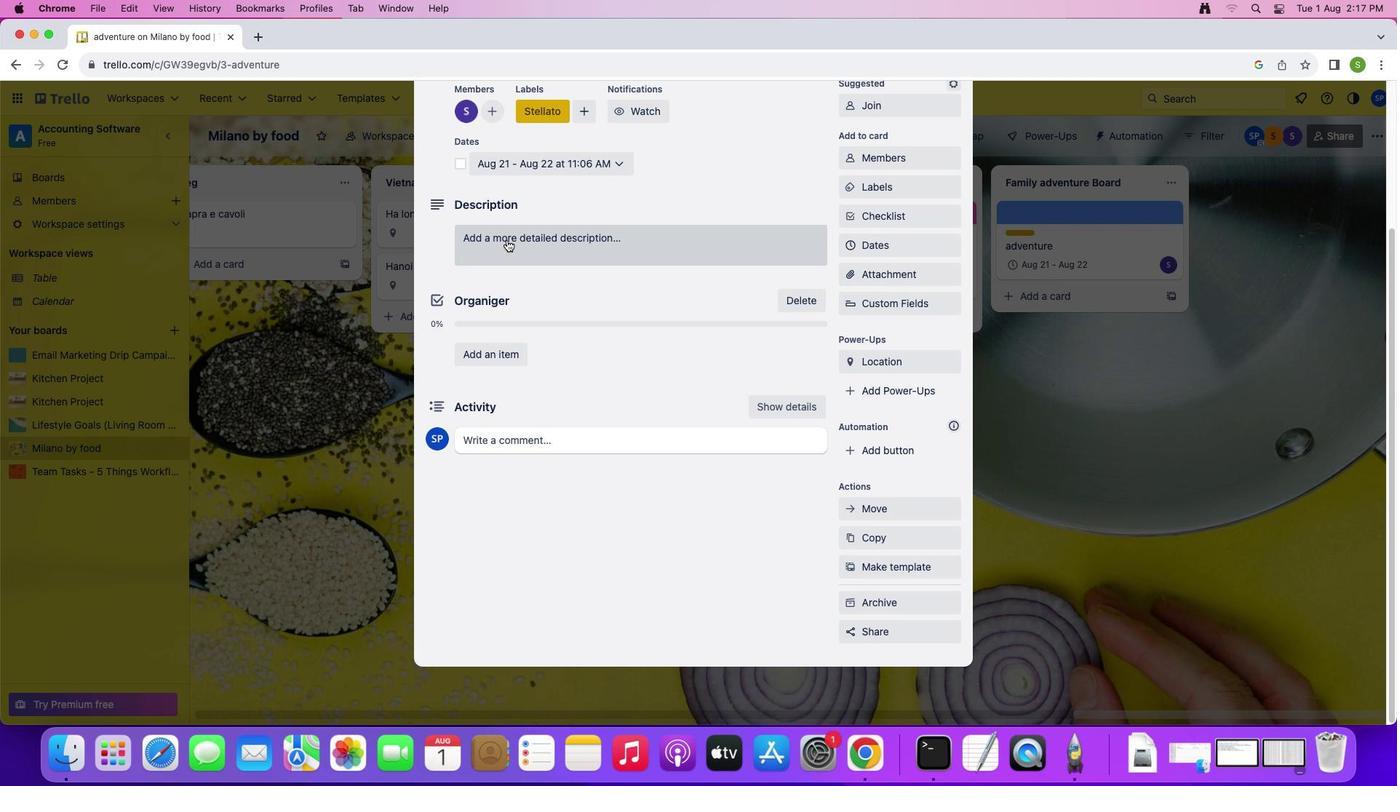 
Action: Mouse scrolled (897, 455) with delta (0, 0)
Screenshot: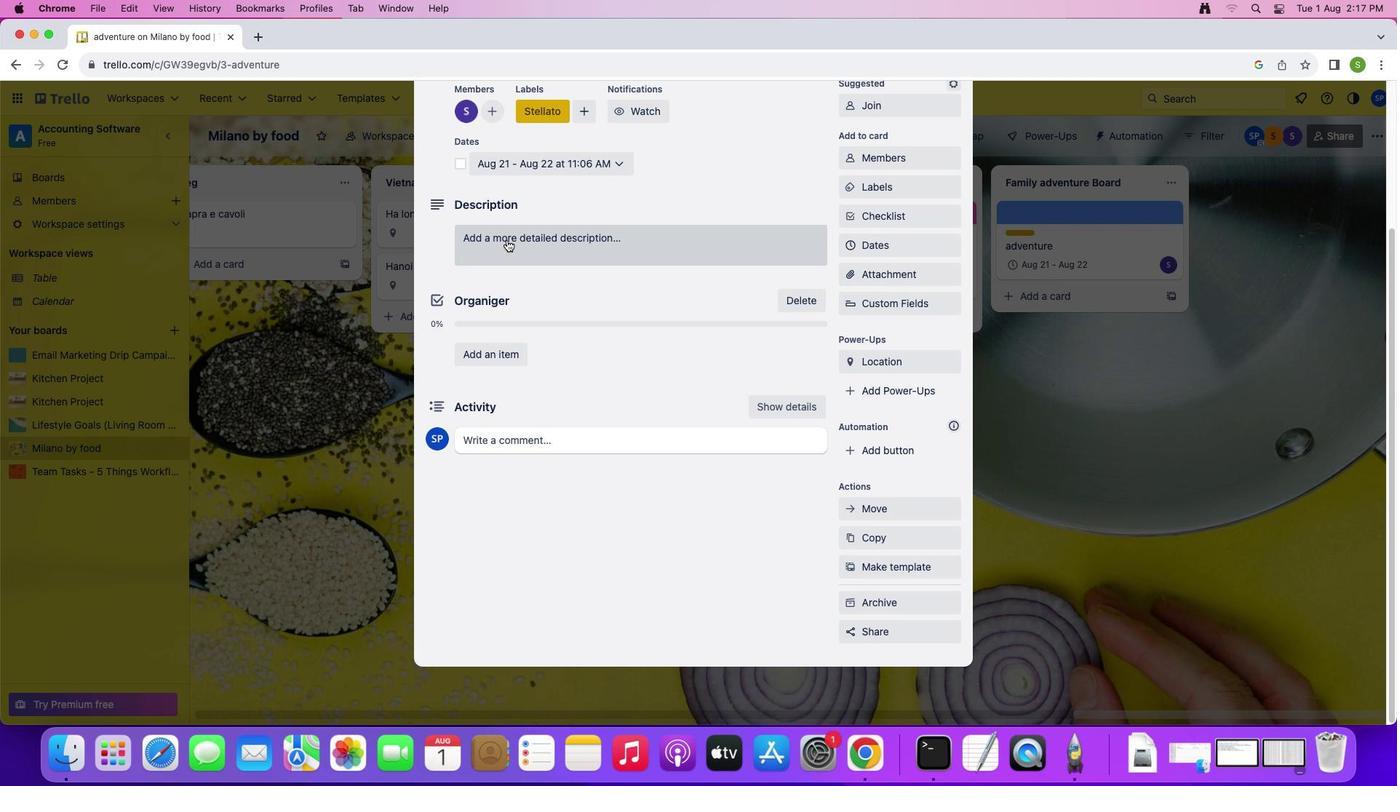 
Action: Mouse scrolled (897, 455) with delta (0, 0)
Screenshot: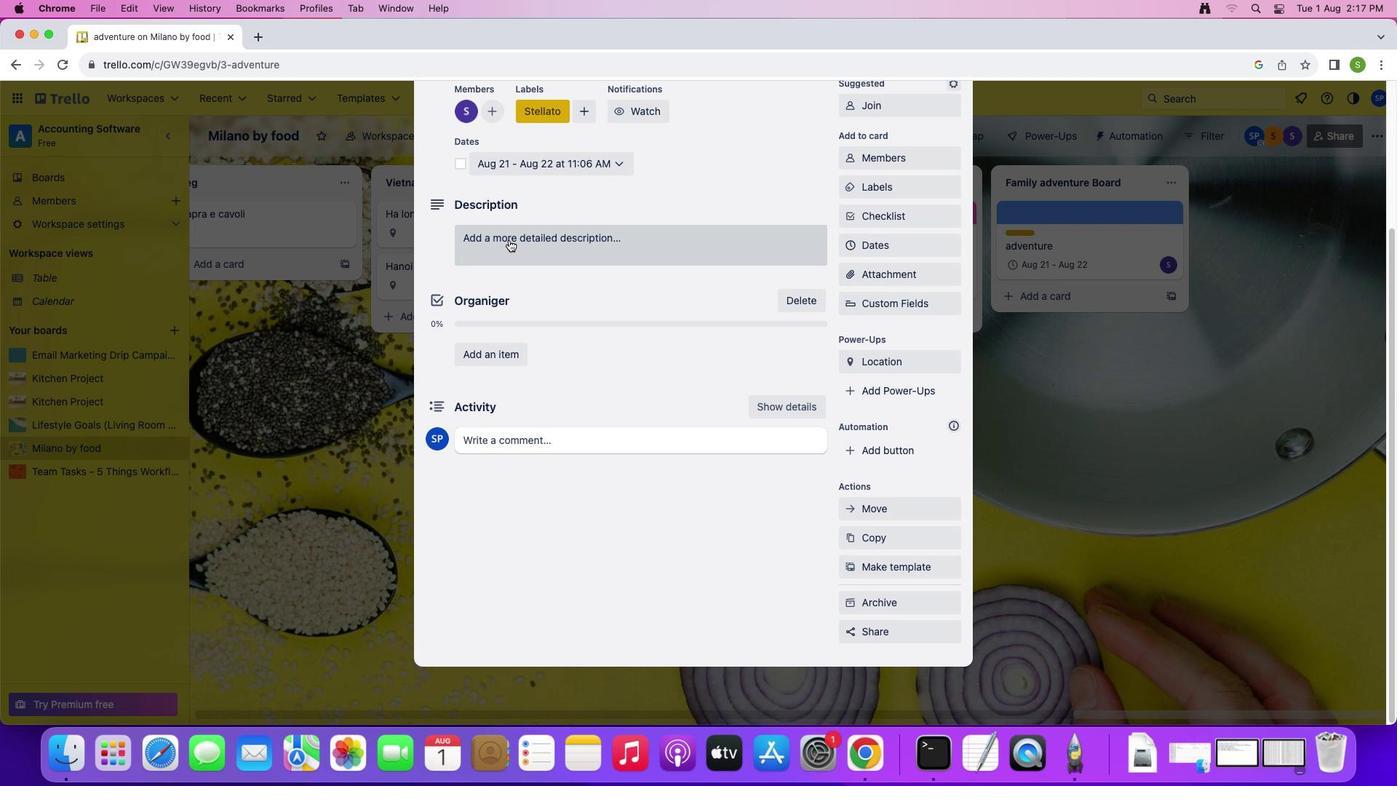 
Action: Mouse scrolled (897, 455) with delta (0, 0)
Screenshot: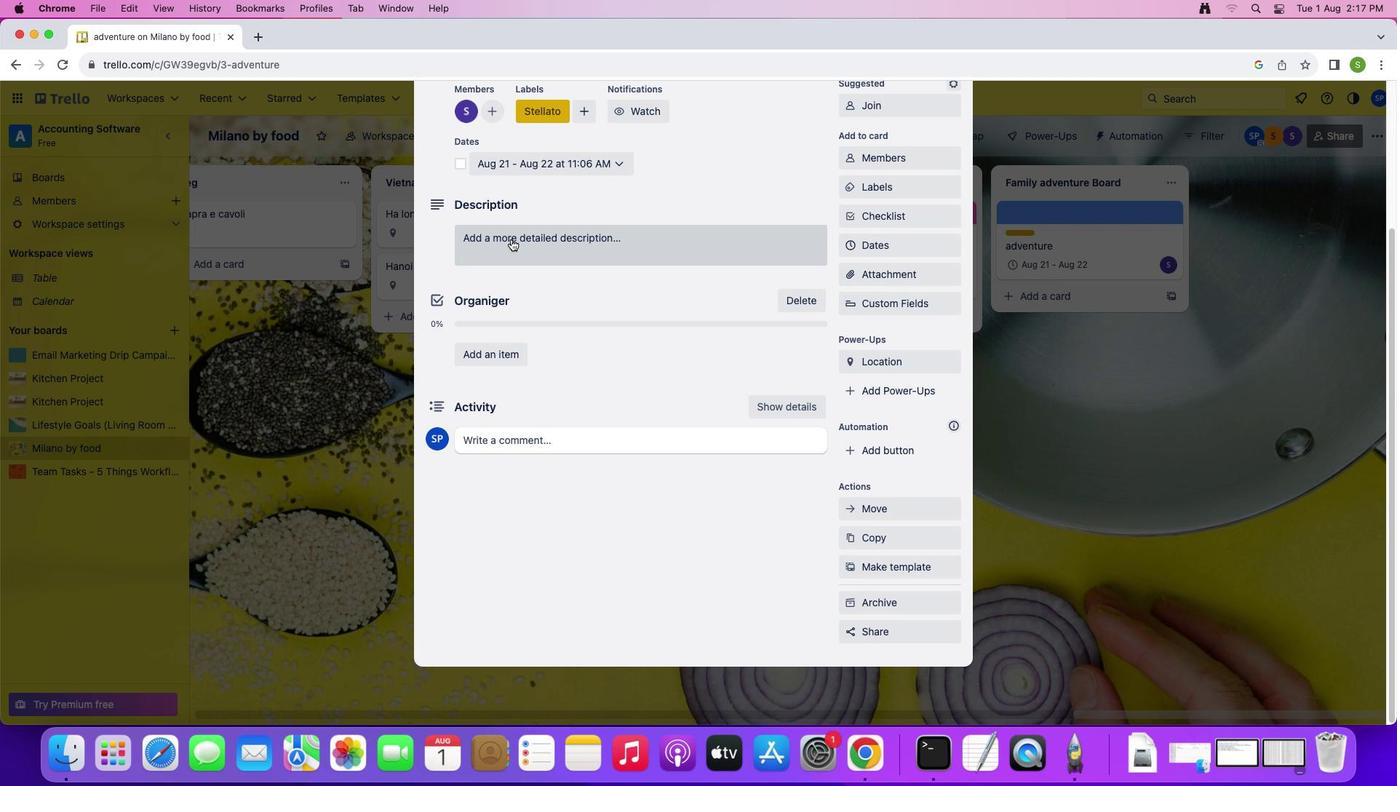 
Action: Mouse moved to (511, 239)
Screenshot: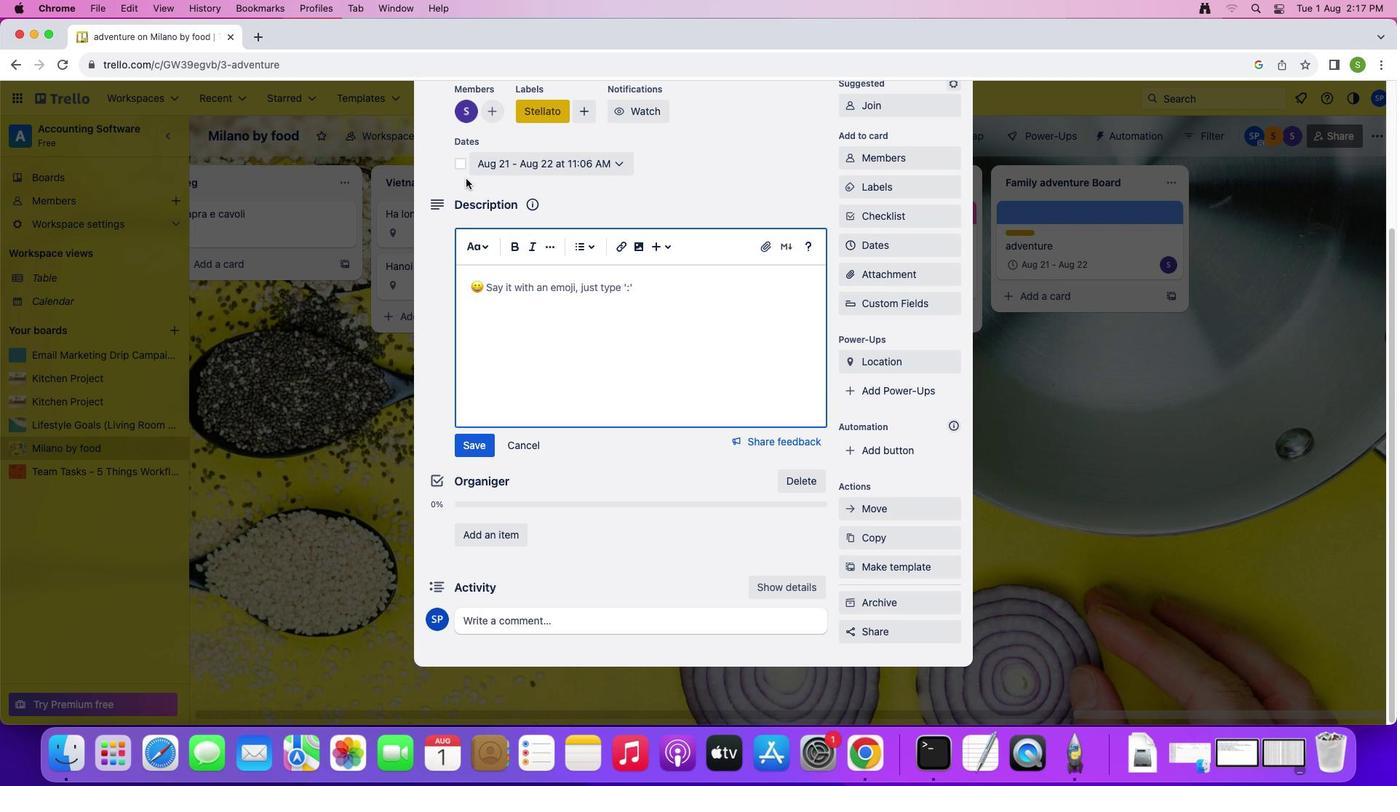 
Action: Mouse pressed left at (511, 239)
Screenshot: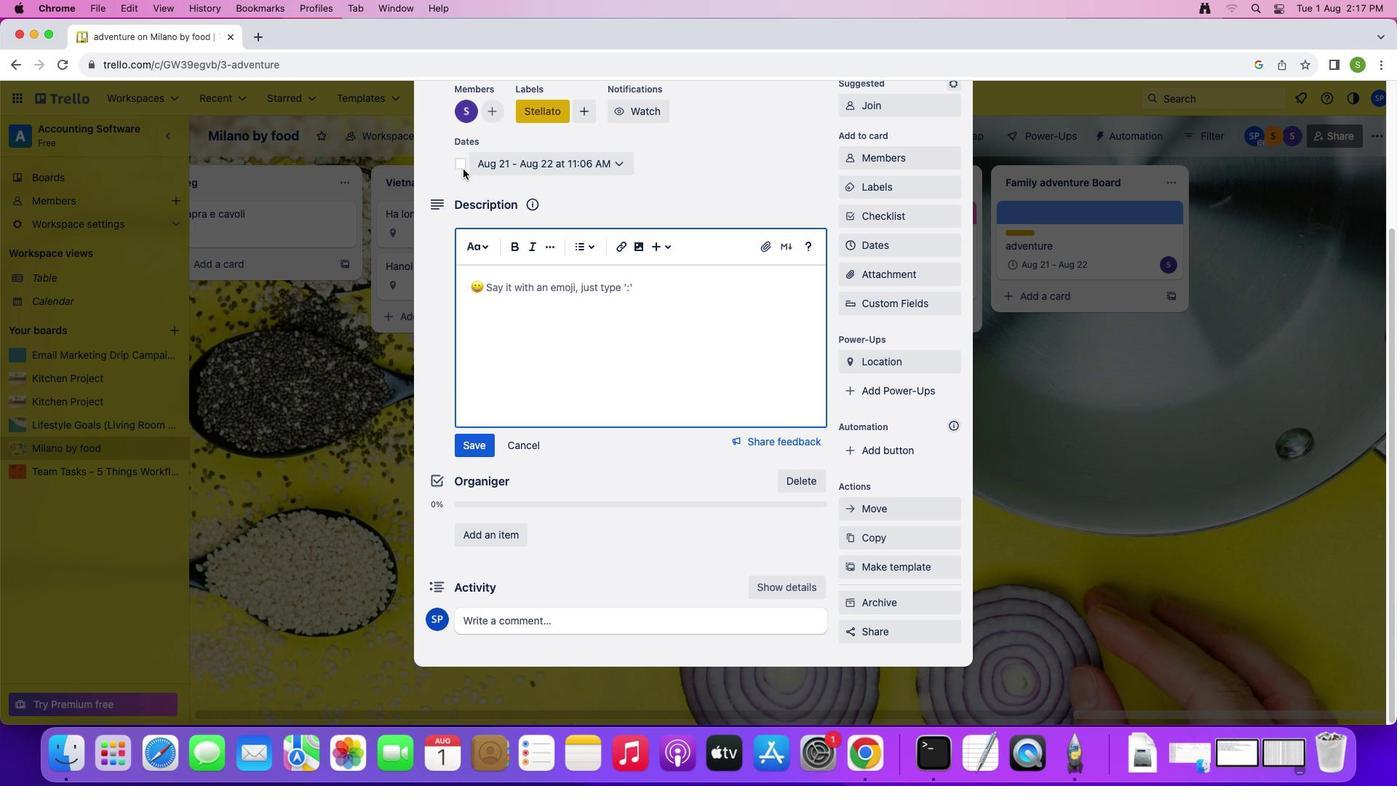 
Action: Mouse moved to (462, 165)
Screenshot: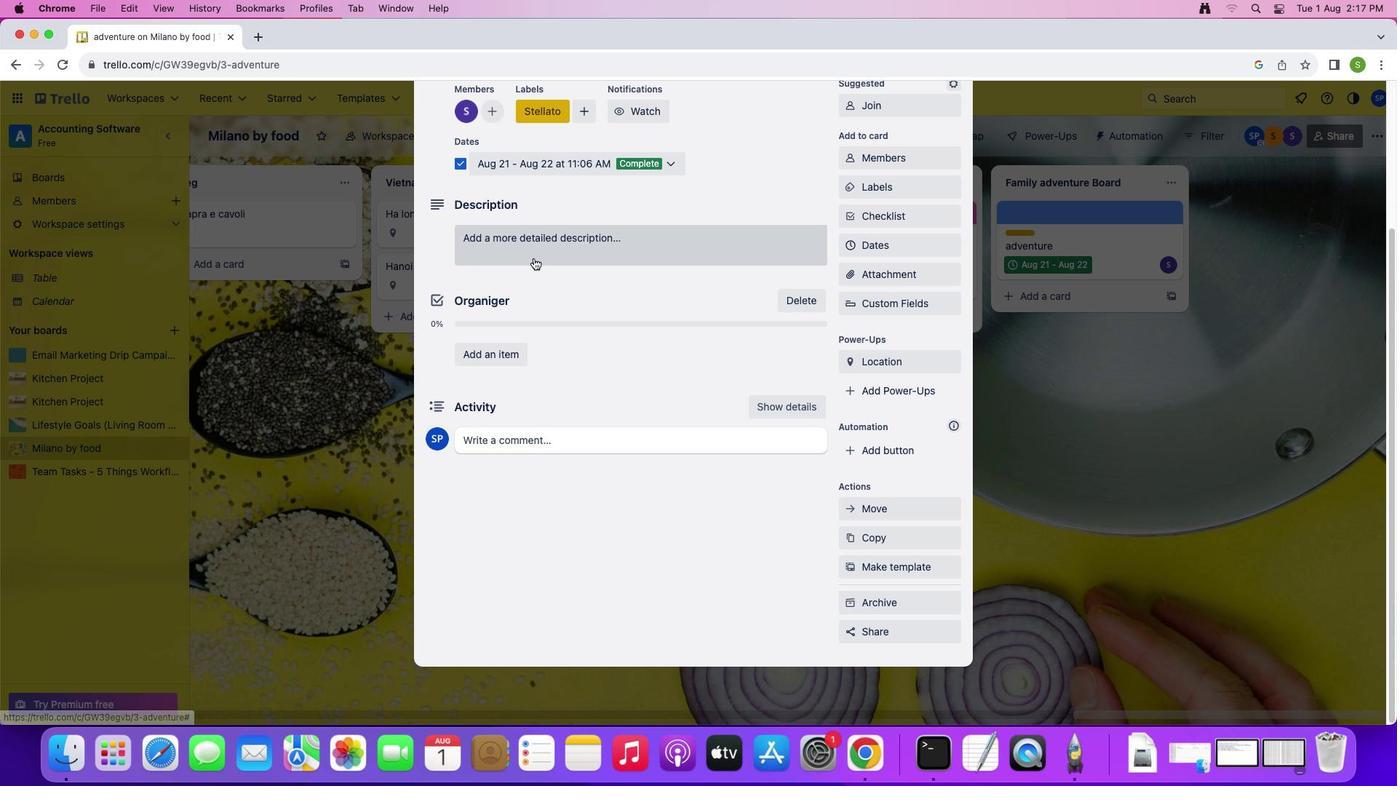 
Action: Mouse pressed left at (462, 165)
Screenshot: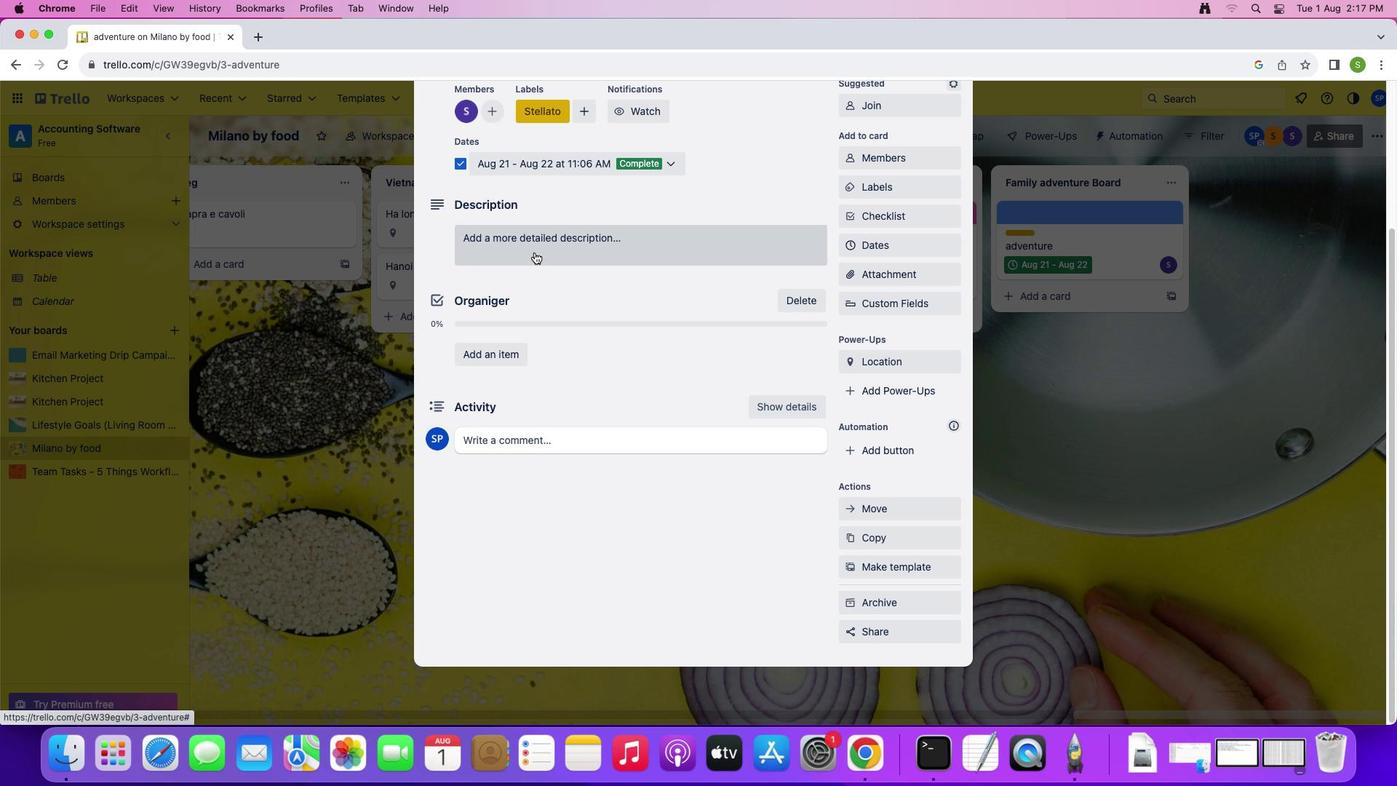 
Action: Mouse moved to (534, 252)
Screenshot: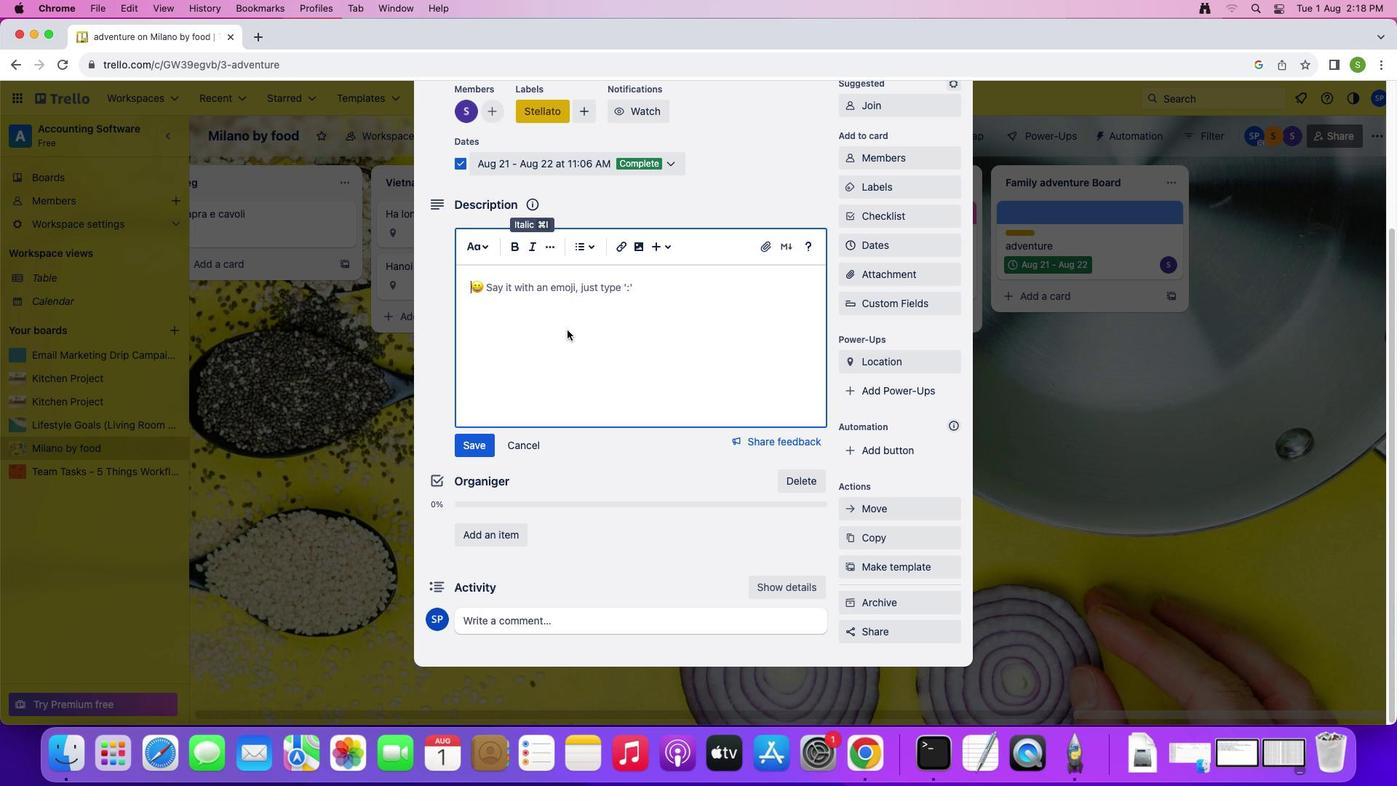 
Action: Mouse pressed left at (534, 252)
Screenshot: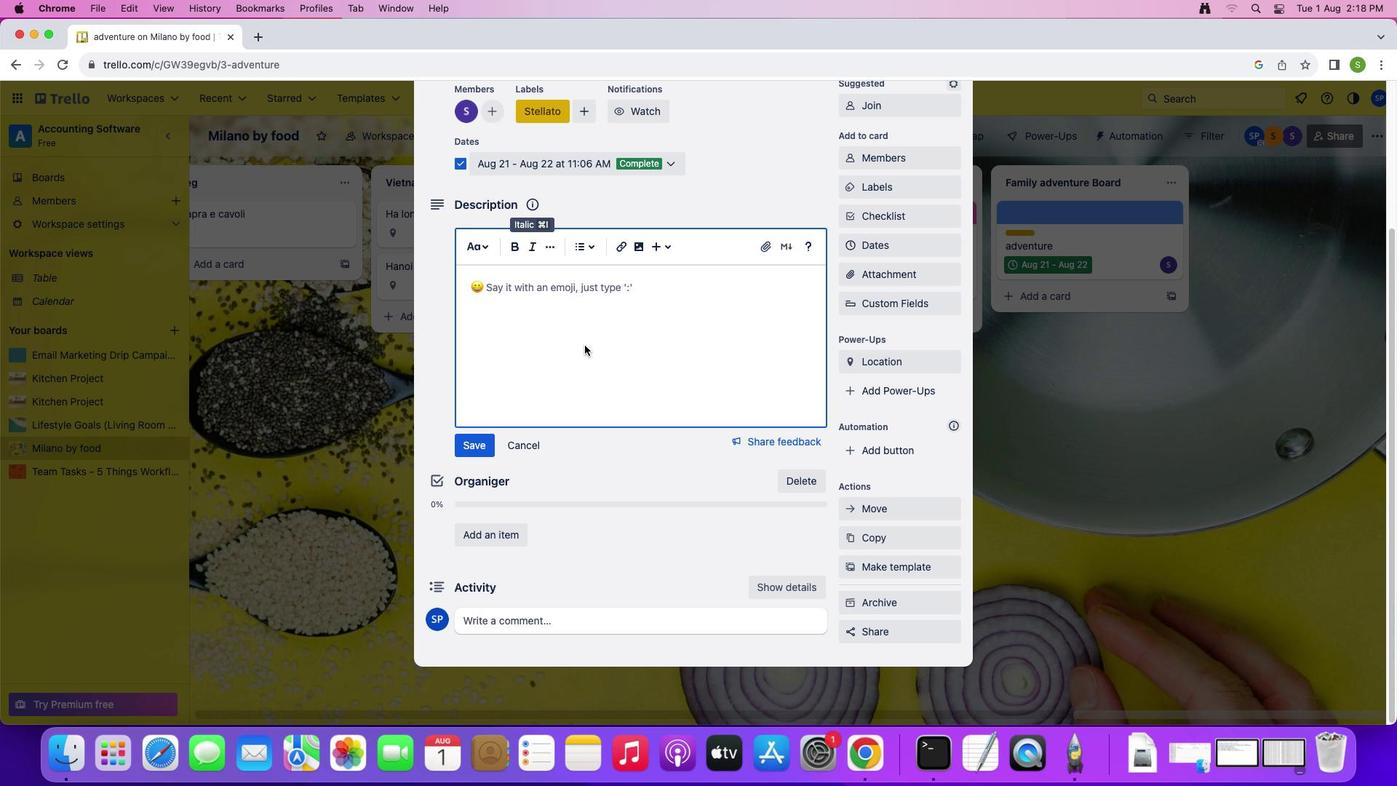 
Action: Mouse moved to (594, 350)
Screenshot: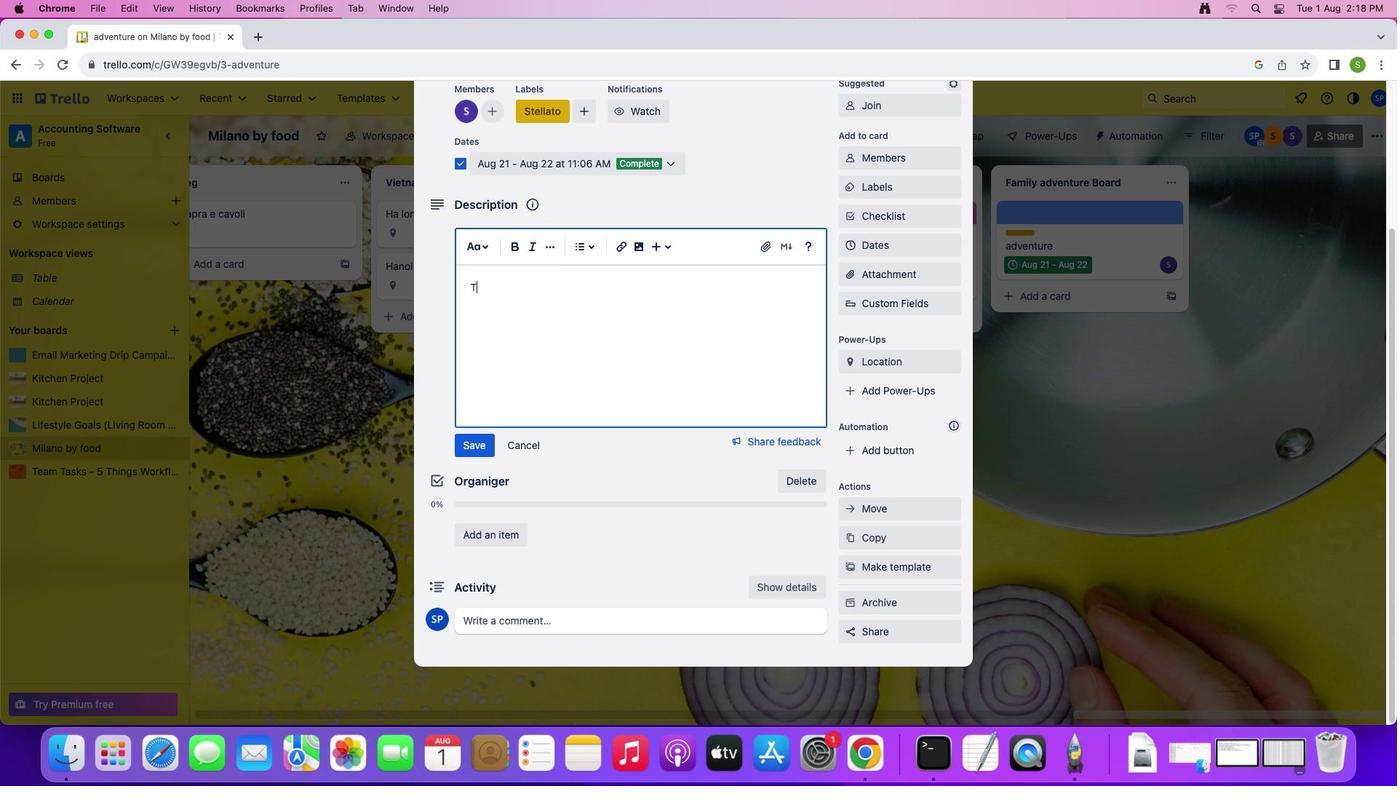 
Action: Key pressed Key.shift'T''h''i''s'Key.space'b''o''a''r''d'Key.space'h''e''l''p'Key.space'm''e'Key.space'a''n''d'Key.space'm''y'Key.space'f''a''m''i''l''y'Key.space'k''r''e'Key.backspaceKey.backspace'e''p'Key.backspace'e''p'Key.space't''r''a''c''k'Key.space'o''f'Key.space'a''l''l'Key.space't''h''e'Key.space'f''u''n'Key.space't''h''i''n''g''s'Key.space'w''e'Key.space'w''a''n''t'Key.space't''o'Key.space'd''o'Key.space'w''h''e''n'Key.space'w''e'"'"'r''e'Key.space'n''o''t'Key.space'w''o''r''k''i''n''g'
Screenshot: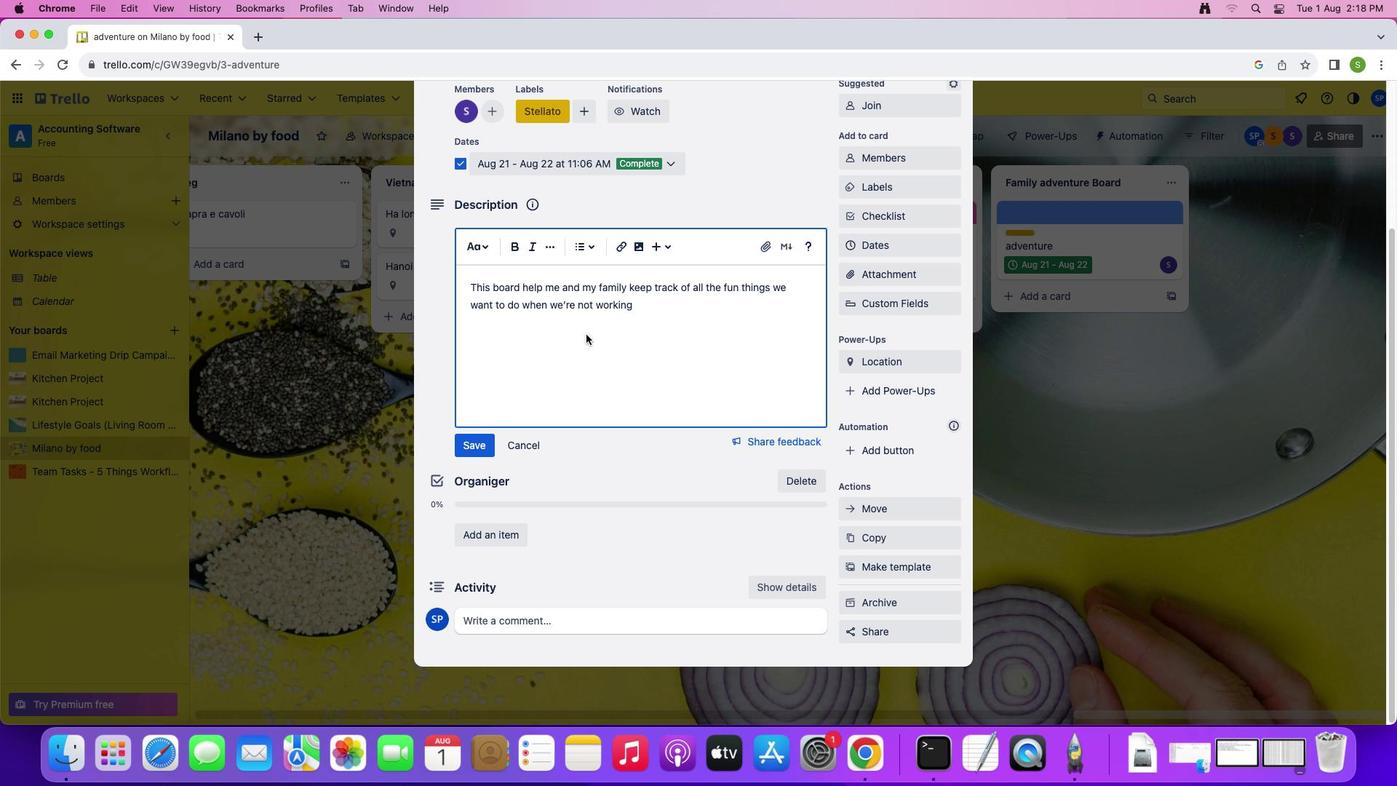 
Action: Mouse moved to (586, 334)
Screenshot: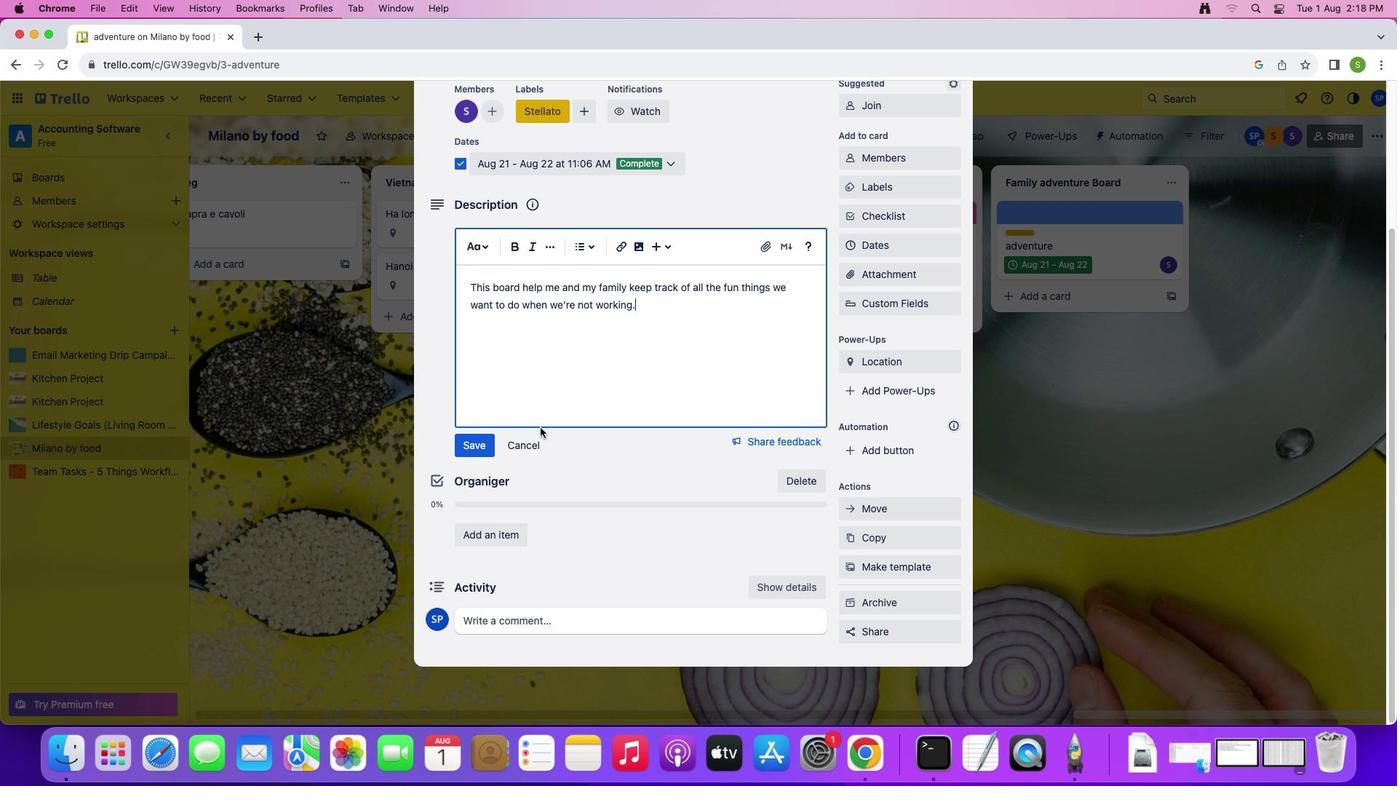 
Action: Key pressed '.'
Screenshot: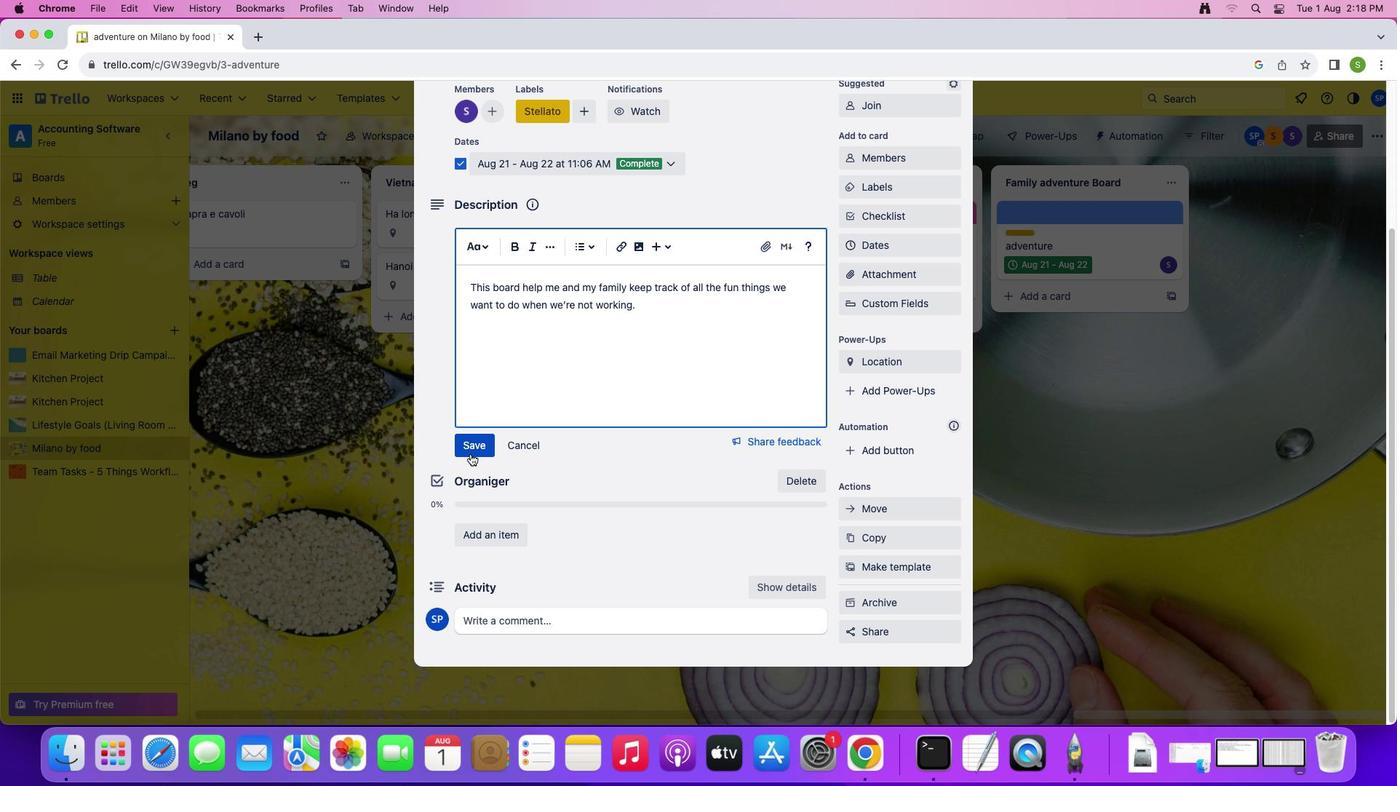 
Action: Mouse moved to (471, 453)
